 Task: Research Airbnb accommodations options for family trip to Disneyland in Anaheim, California.
Action: Mouse moved to (494, 92)
Screenshot: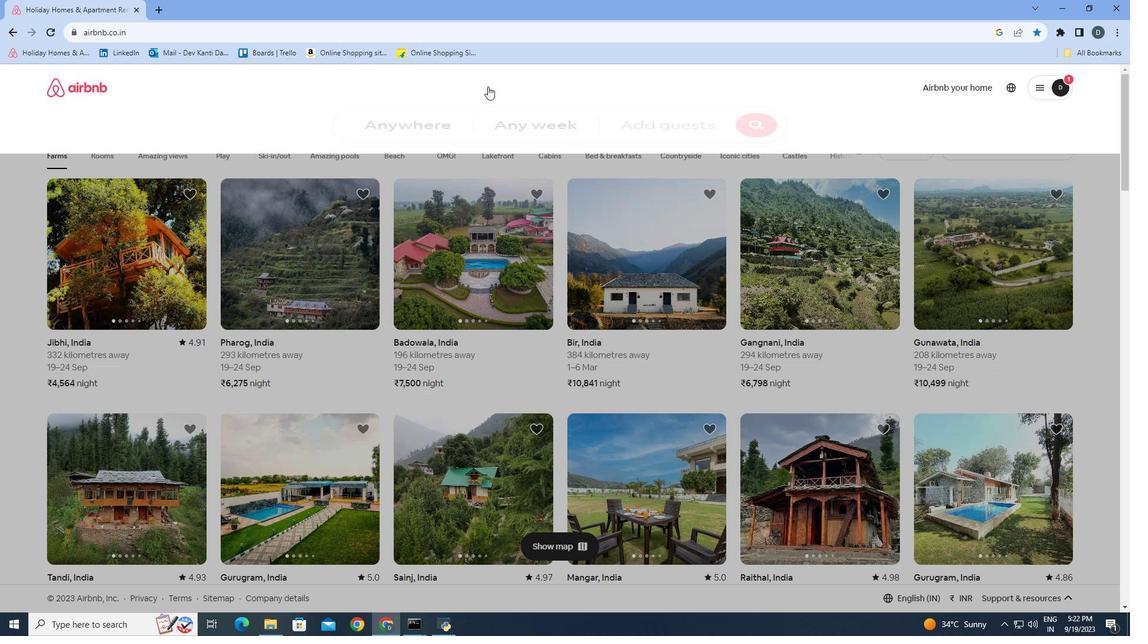 
Action: Mouse pressed left at (494, 92)
Screenshot: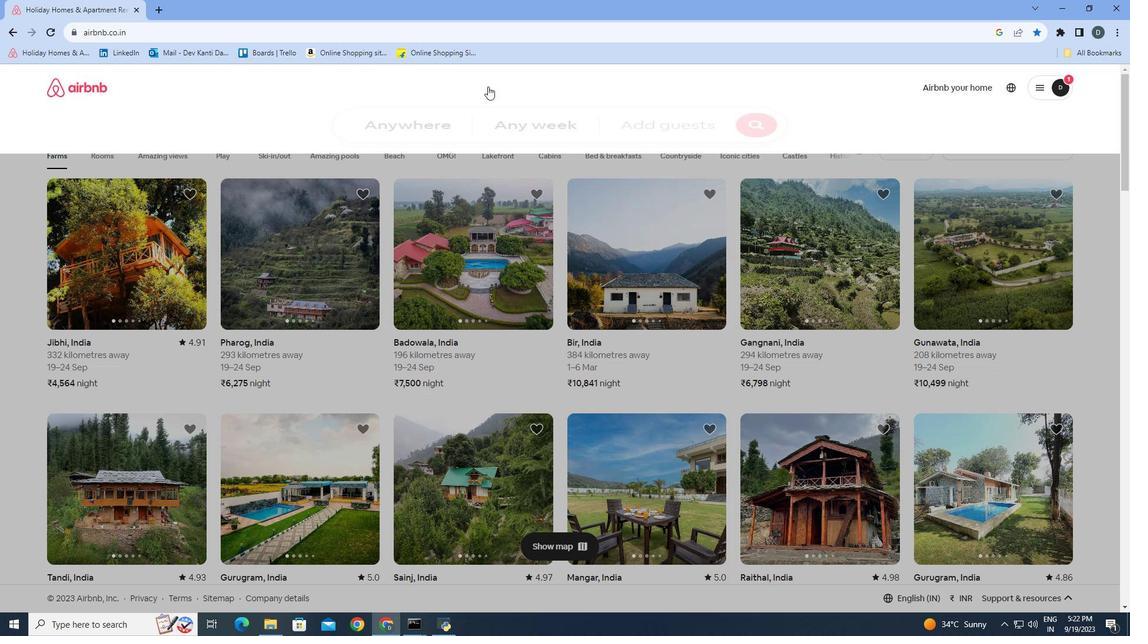 
Action: Mouse moved to (359, 140)
Screenshot: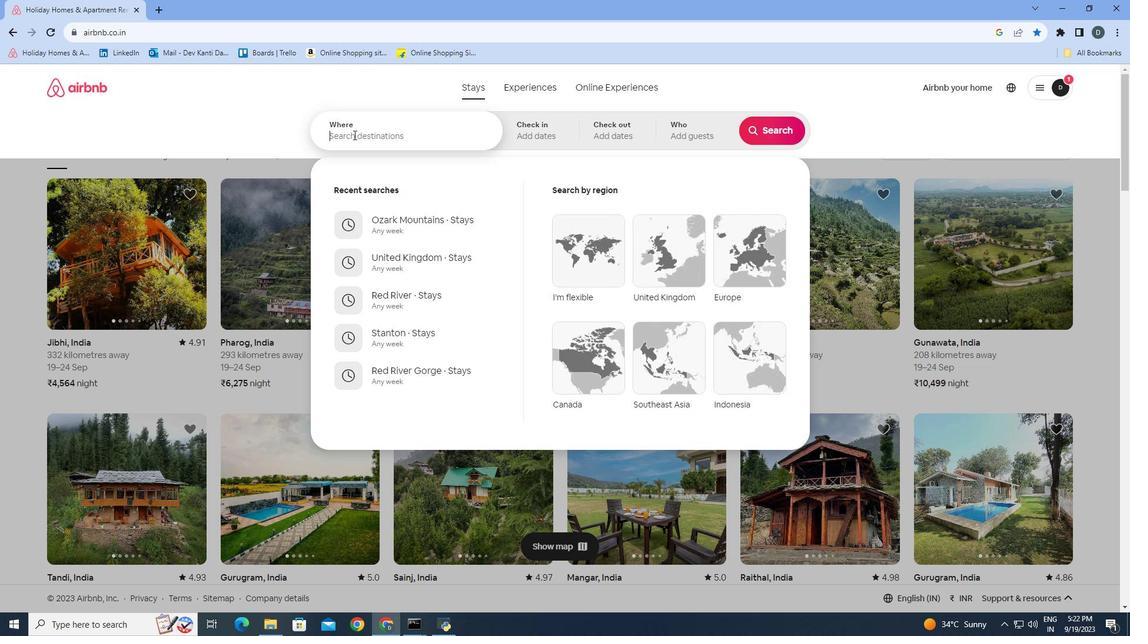 
Action: Mouse pressed left at (359, 140)
Screenshot: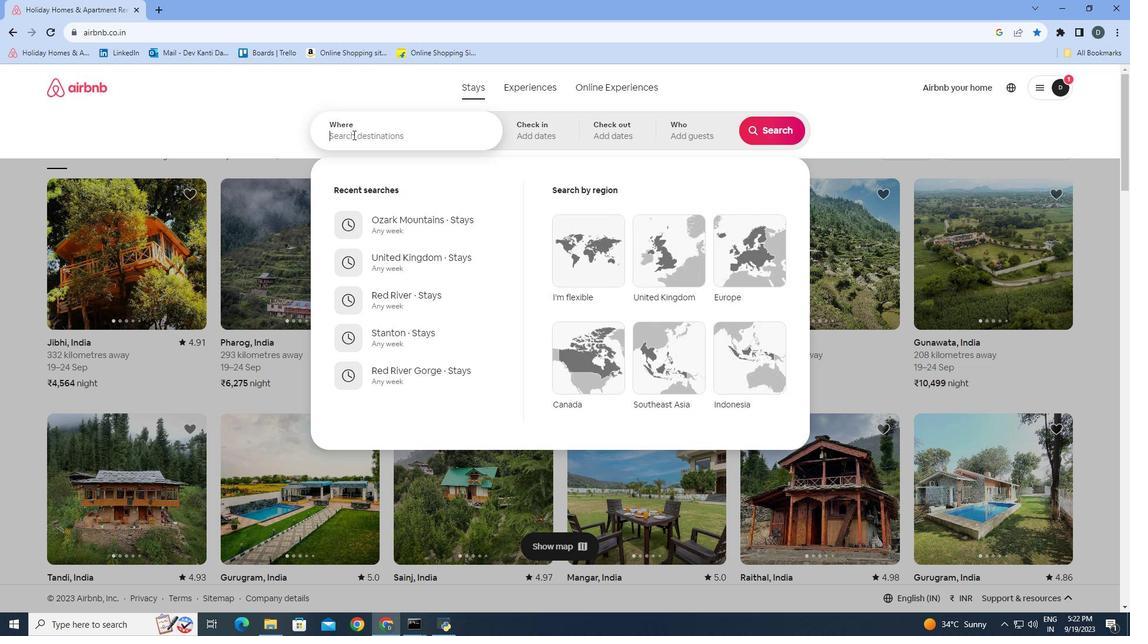 
Action: Mouse moved to (358, 140)
Screenshot: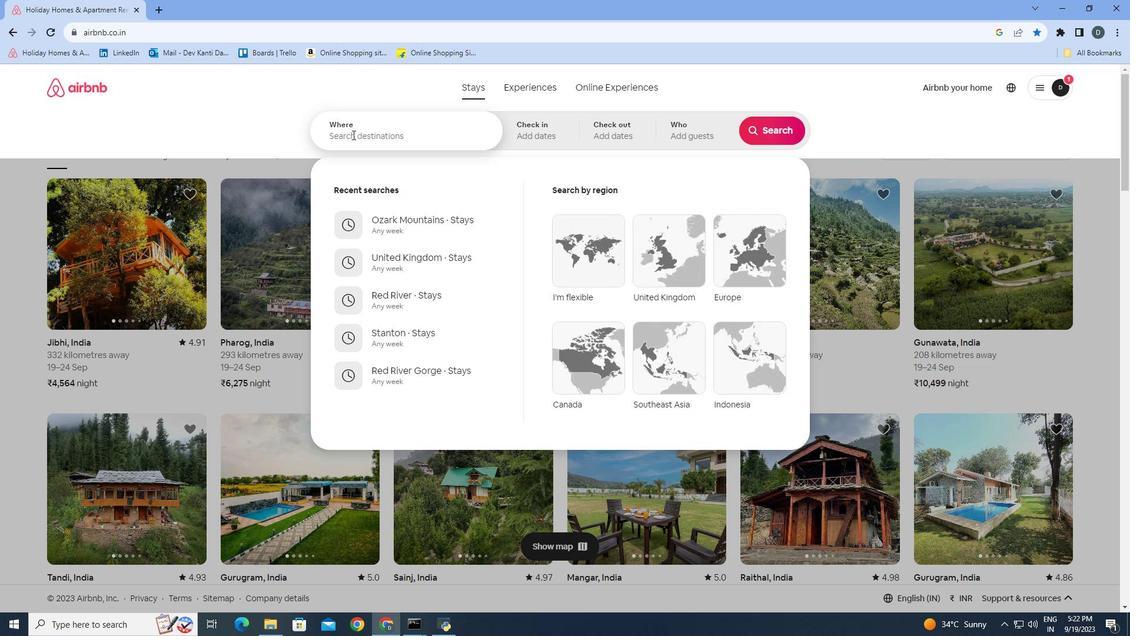 
Action: Key pressed <Key.shift>Anaheim<Key.down><Key.enter>
Screenshot: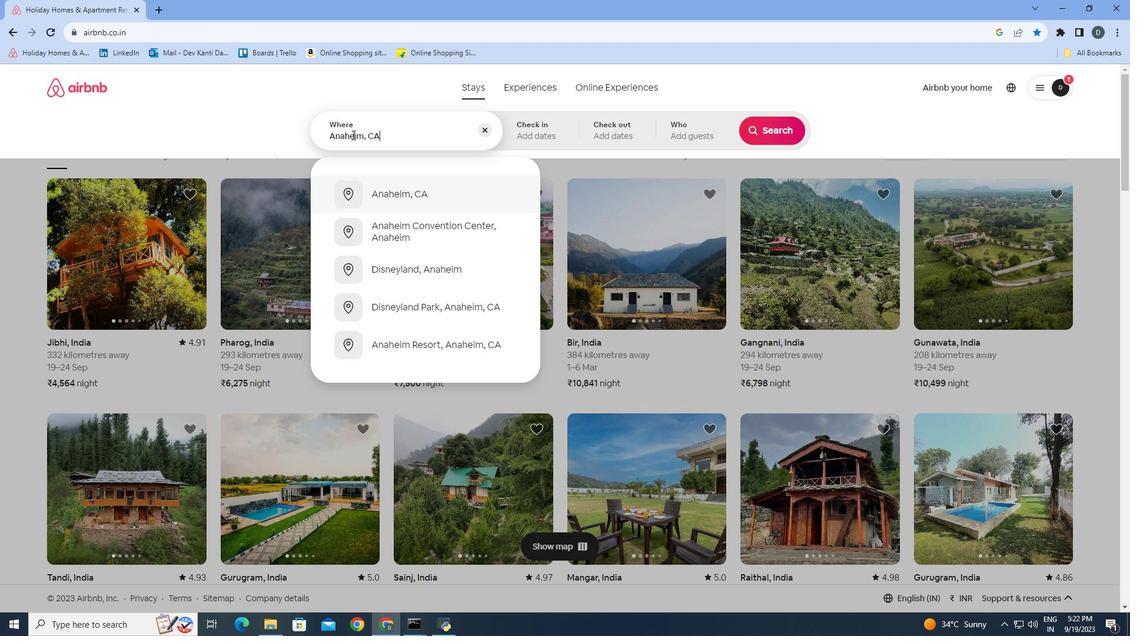 
Action: Mouse moved to (806, 128)
Screenshot: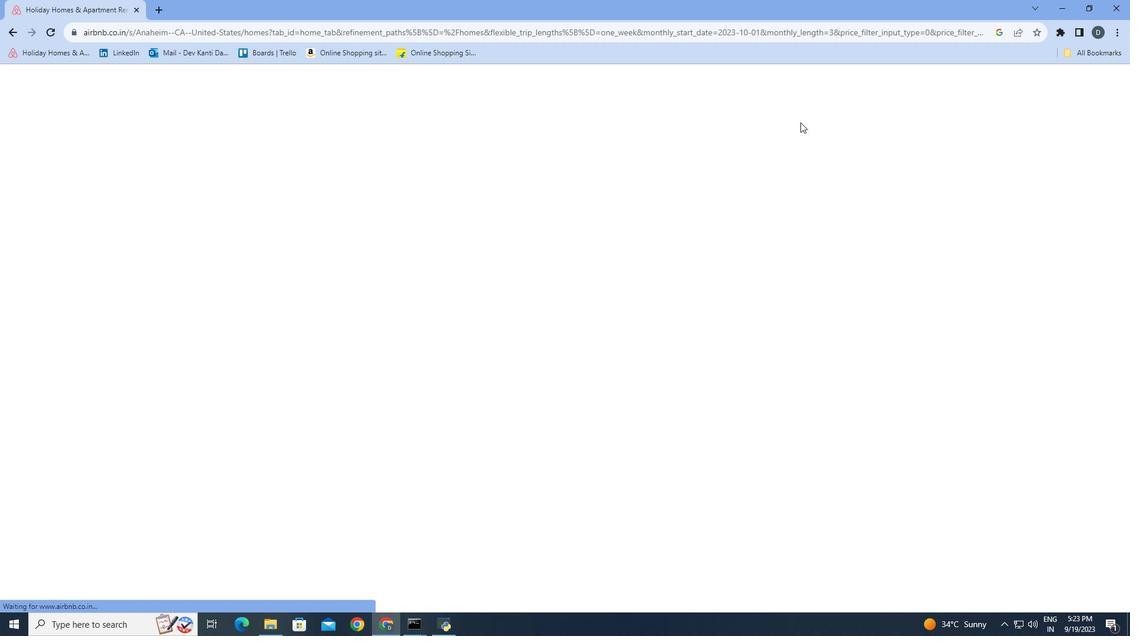 
Action: Mouse pressed left at (806, 128)
Screenshot: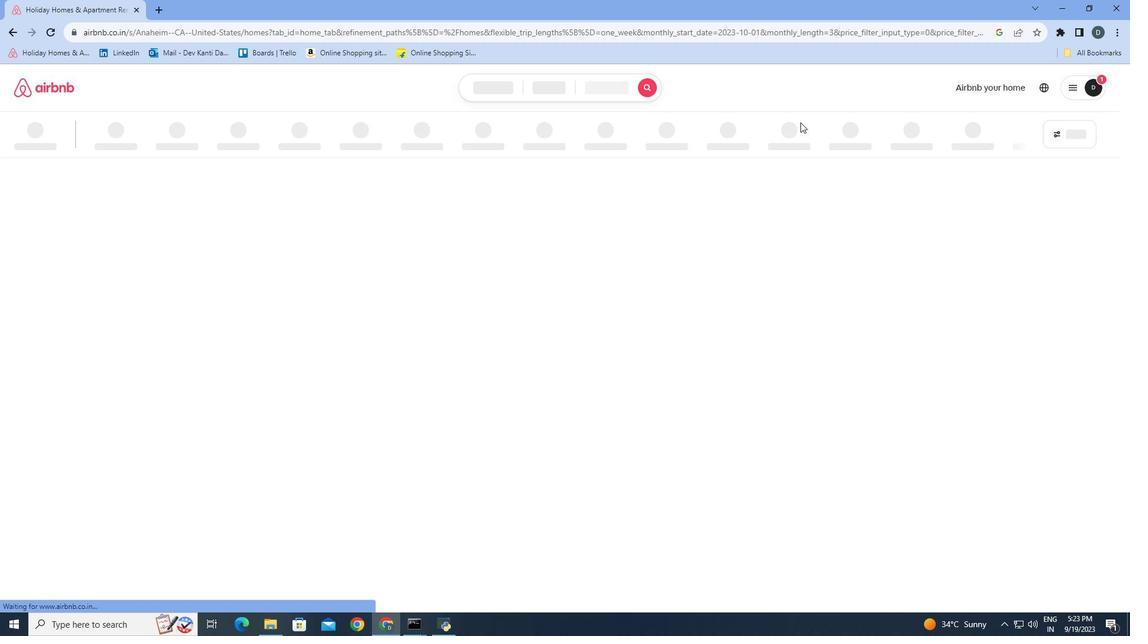 
Action: Mouse moved to (700, 216)
Screenshot: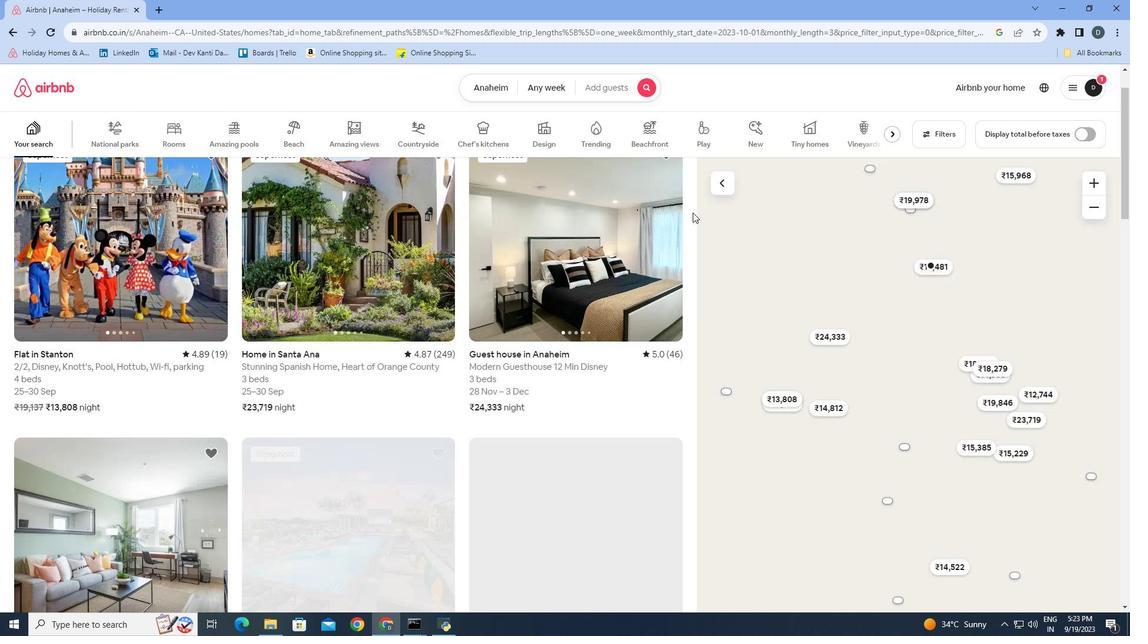 
Action: Mouse scrolled (700, 215) with delta (0, 0)
Screenshot: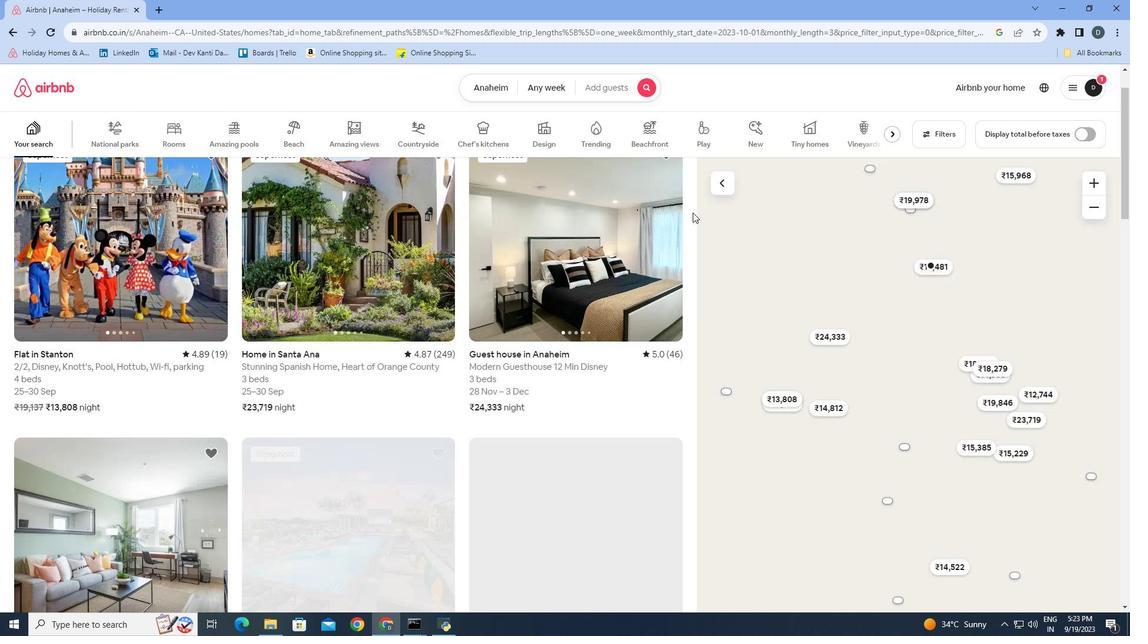 
Action: Mouse moved to (200, 261)
Screenshot: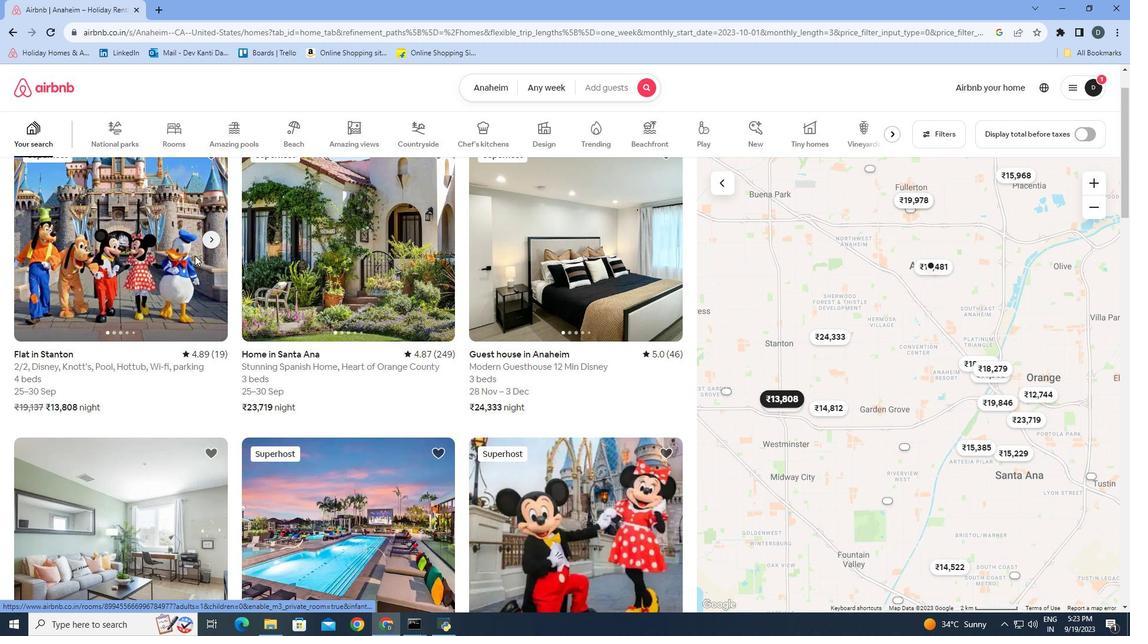 
Action: Mouse pressed left at (200, 261)
Screenshot: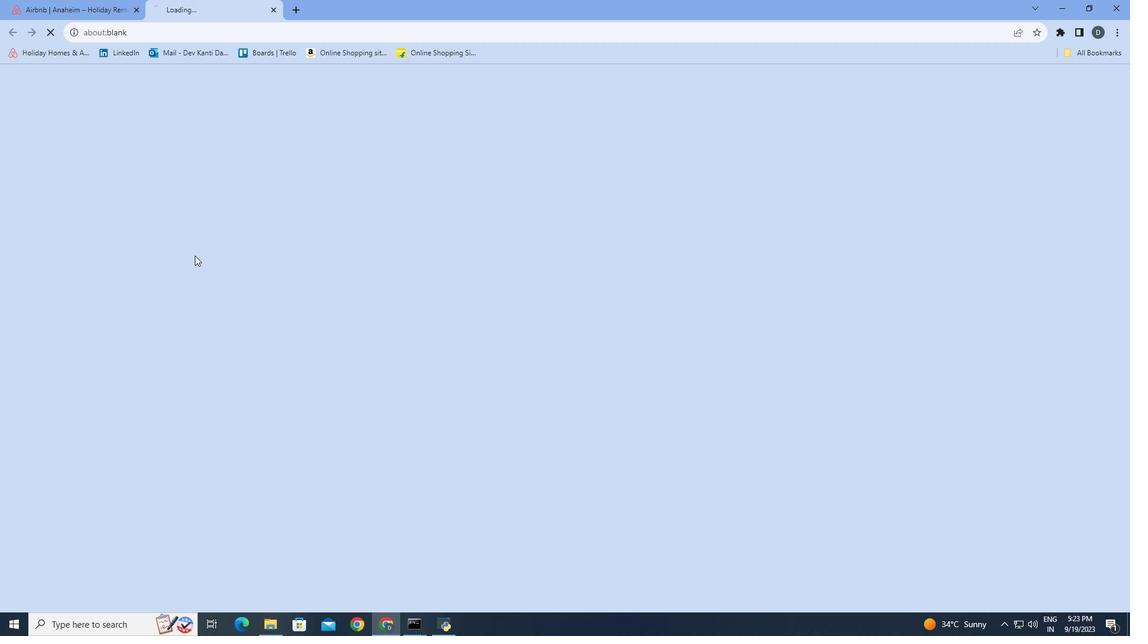 
Action: Mouse moved to (873, 442)
Screenshot: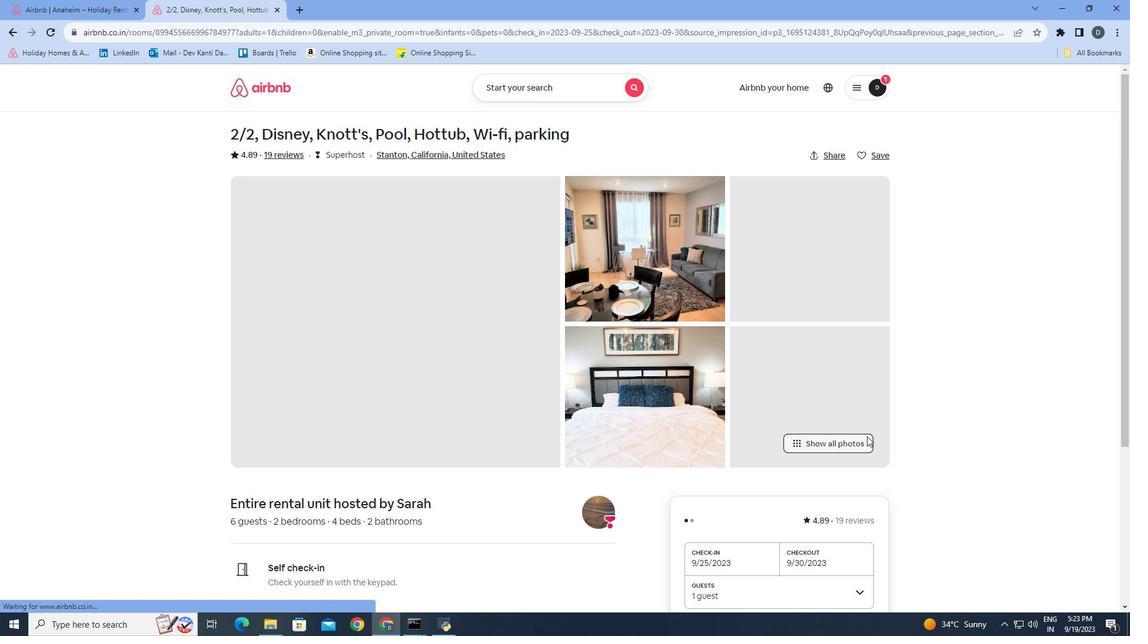 
Action: Mouse pressed left at (873, 442)
Screenshot: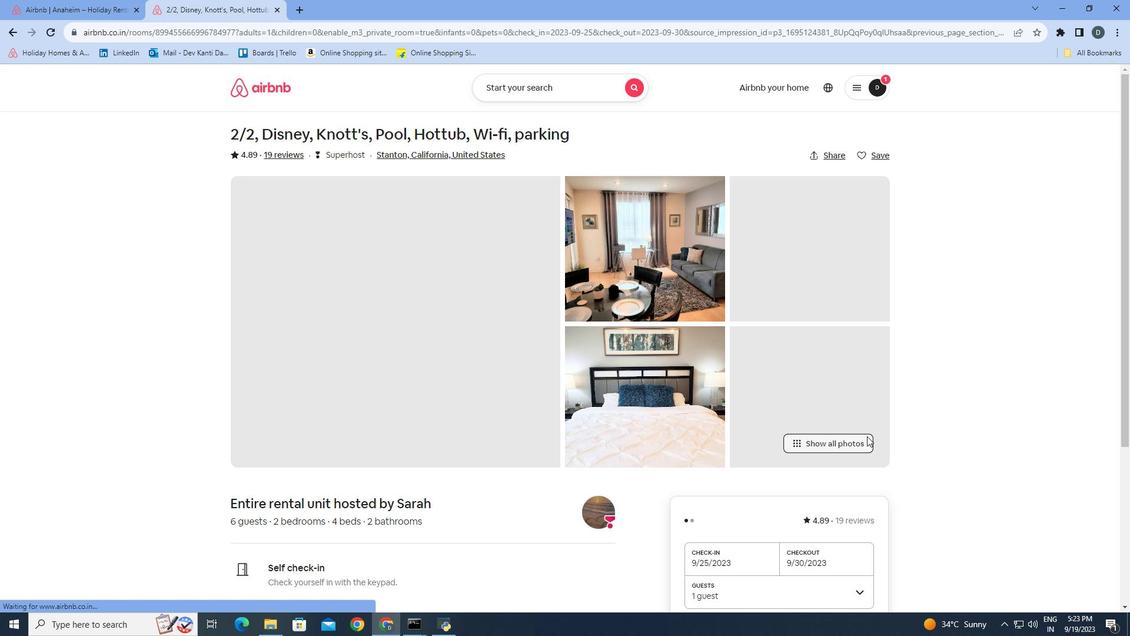 
Action: Mouse moved to (957, 451)
Screenshot: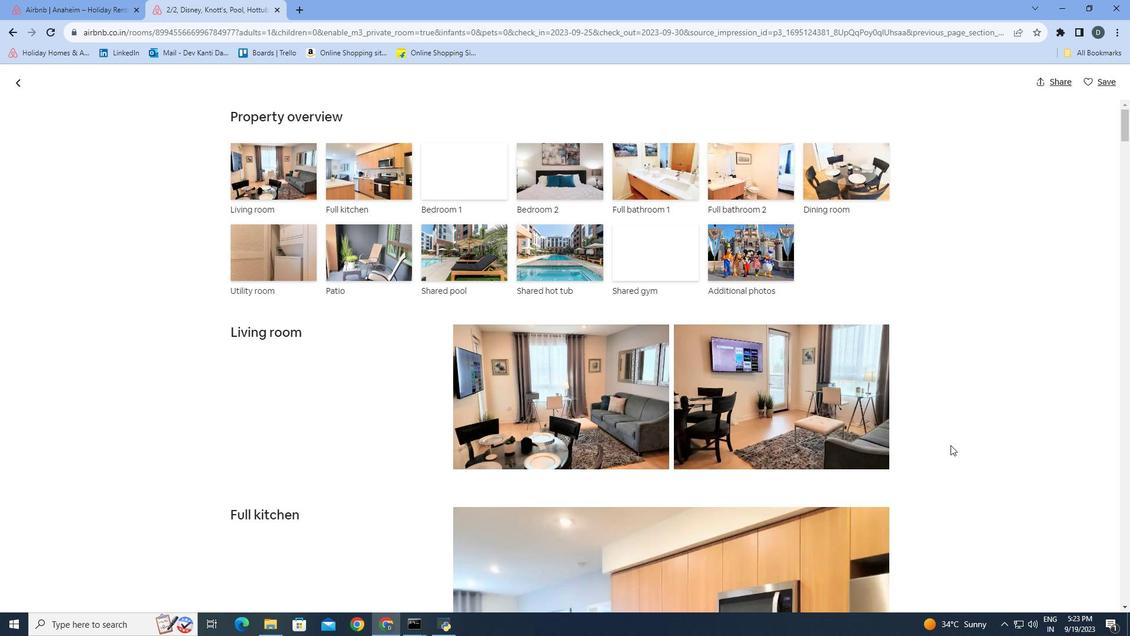 
Action: Mouse scrolled (957, 450) with delta (0, 0)
Screenshot: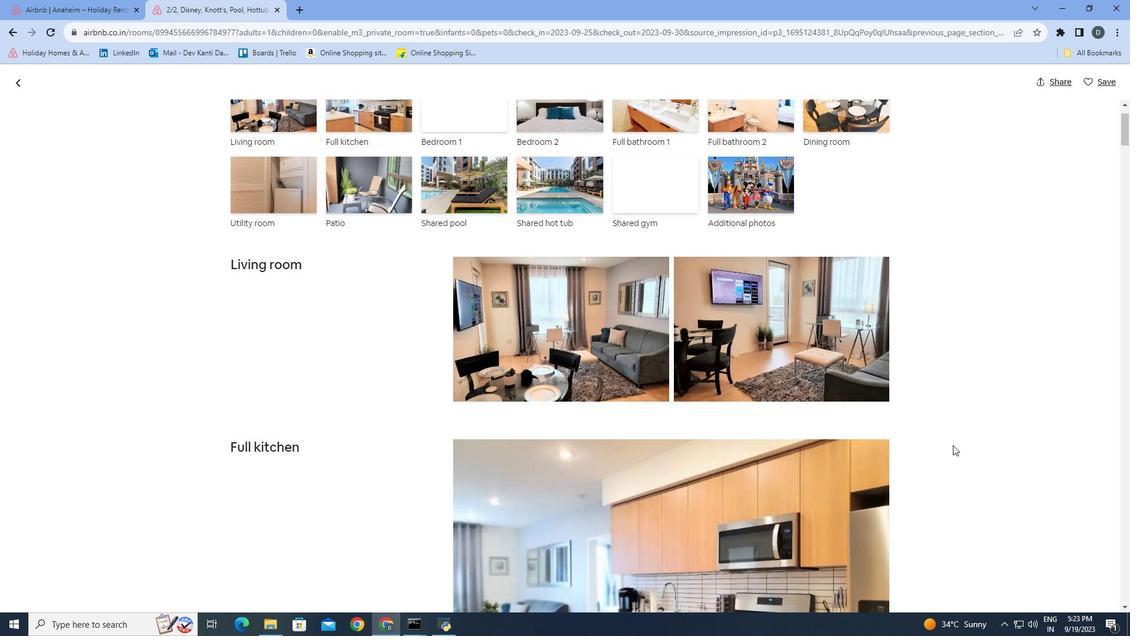 
Action: Mouse moved to (958, 451)
Screenshot: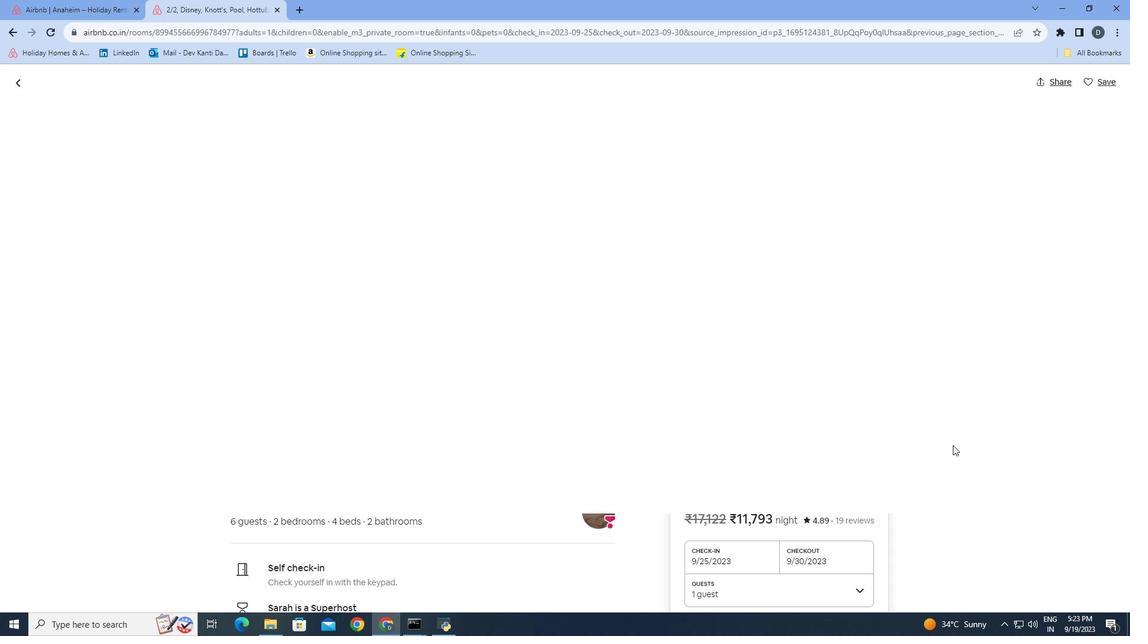 
Action: Mouse scrolled (958, 450) with delta (0, 0)
Screenshot: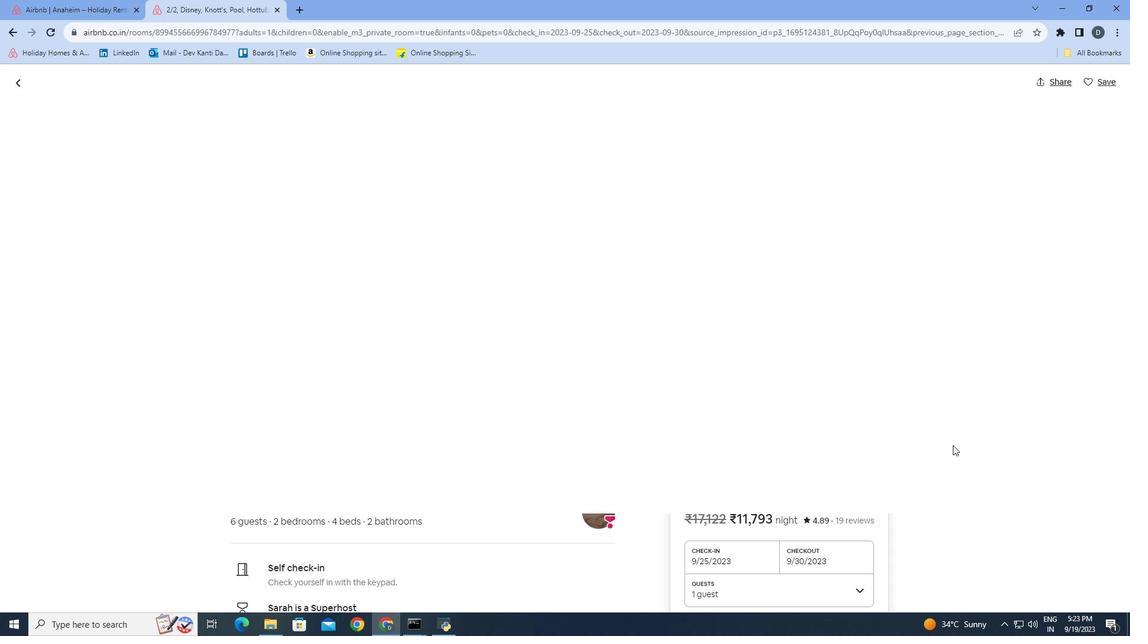 
Action: Mouse moved to (959, 451)
Screenshot: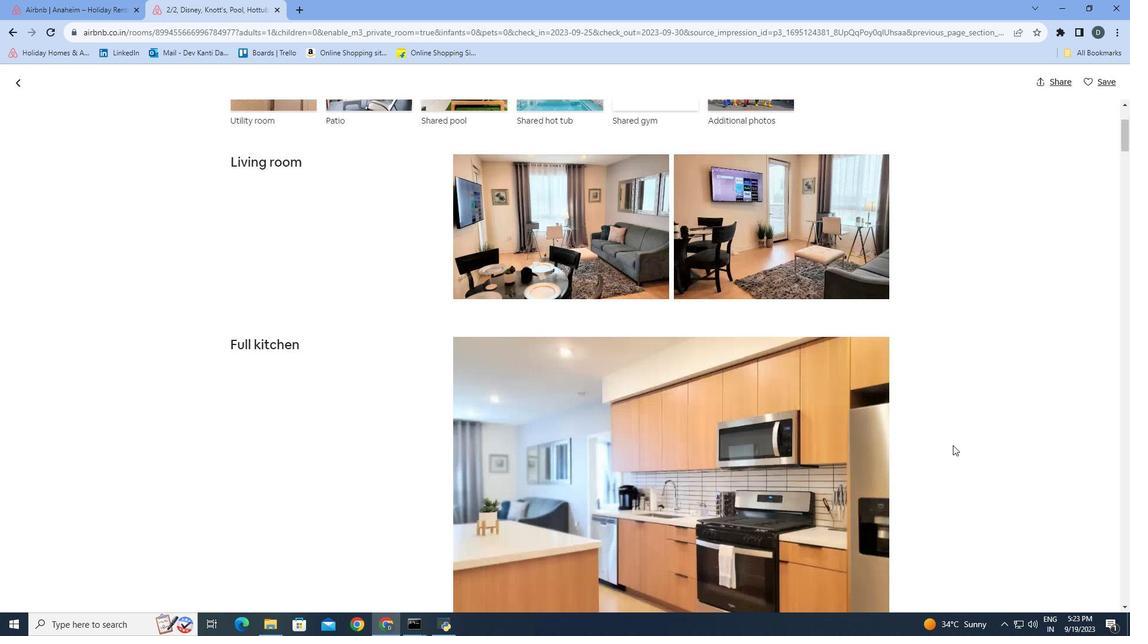 
Action: Mouse scrolled (959, 450) with delta (0, 0)
Screenshot: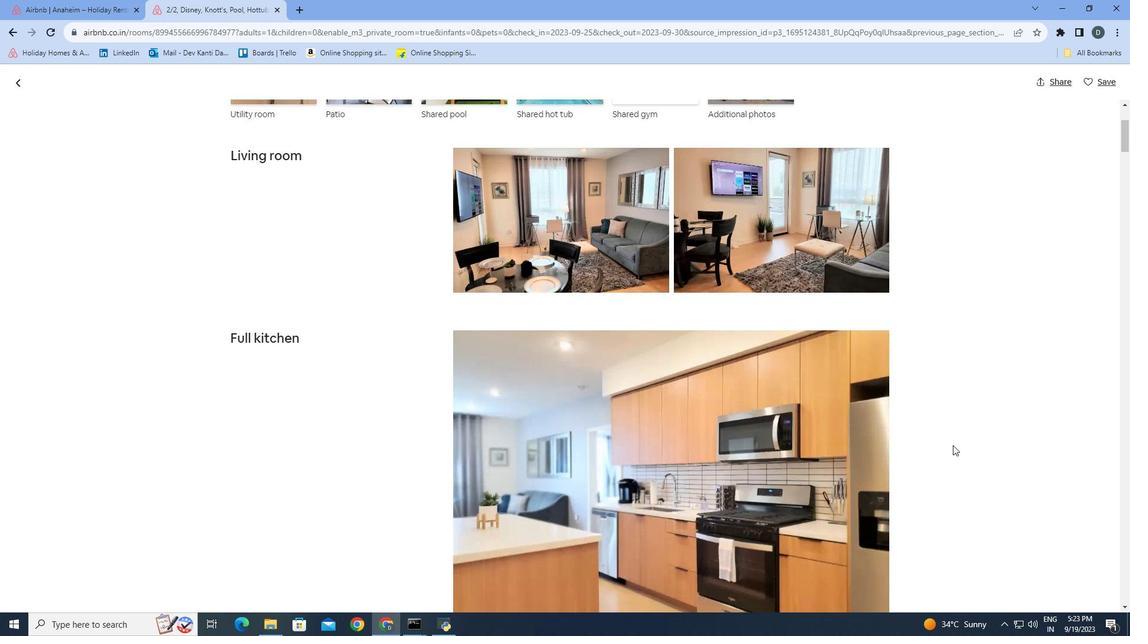 
Action: Mouse moved to (901, 507)
Screenshot: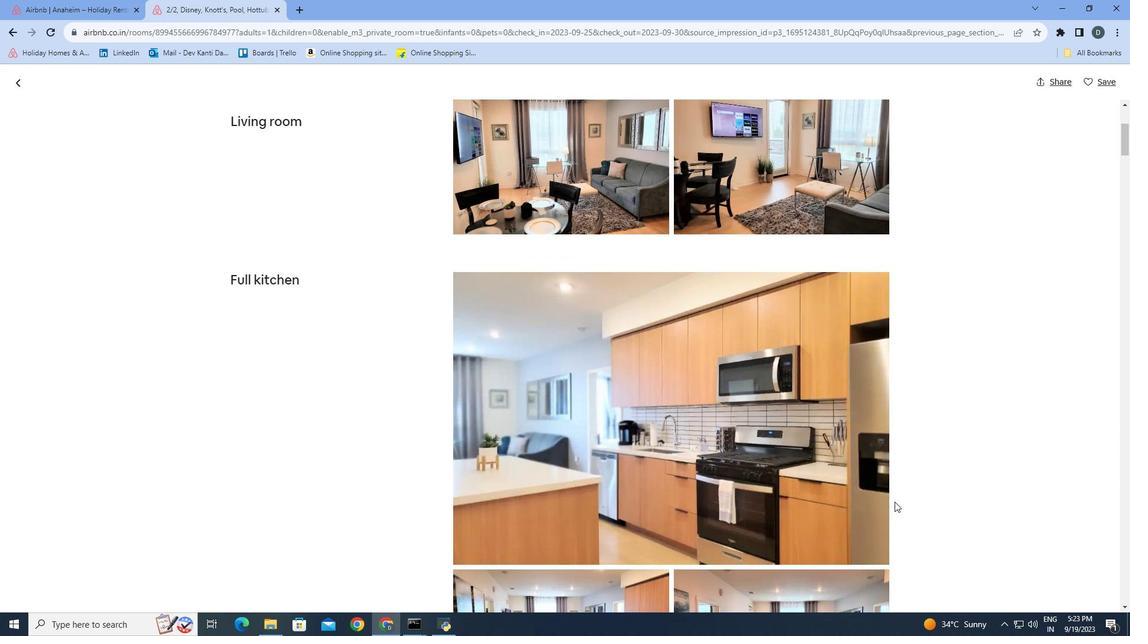 
Action: Mouse scrolled (901, 507) with delta (0, 0)
Screenshot: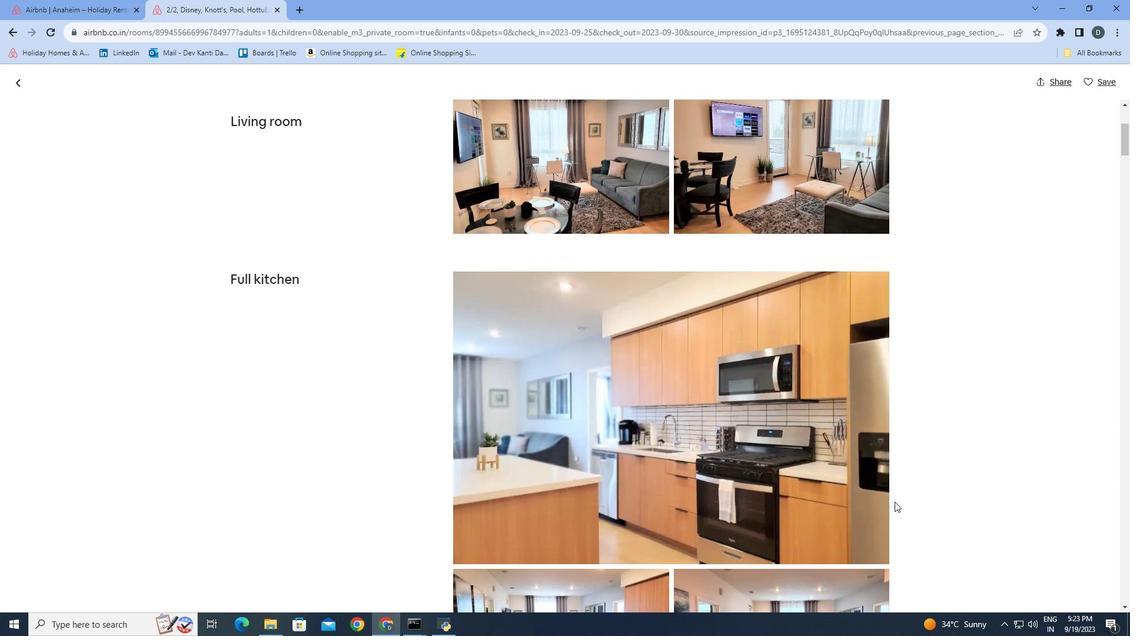 
Action: Mouse moved to (913, 488)
Screenshot: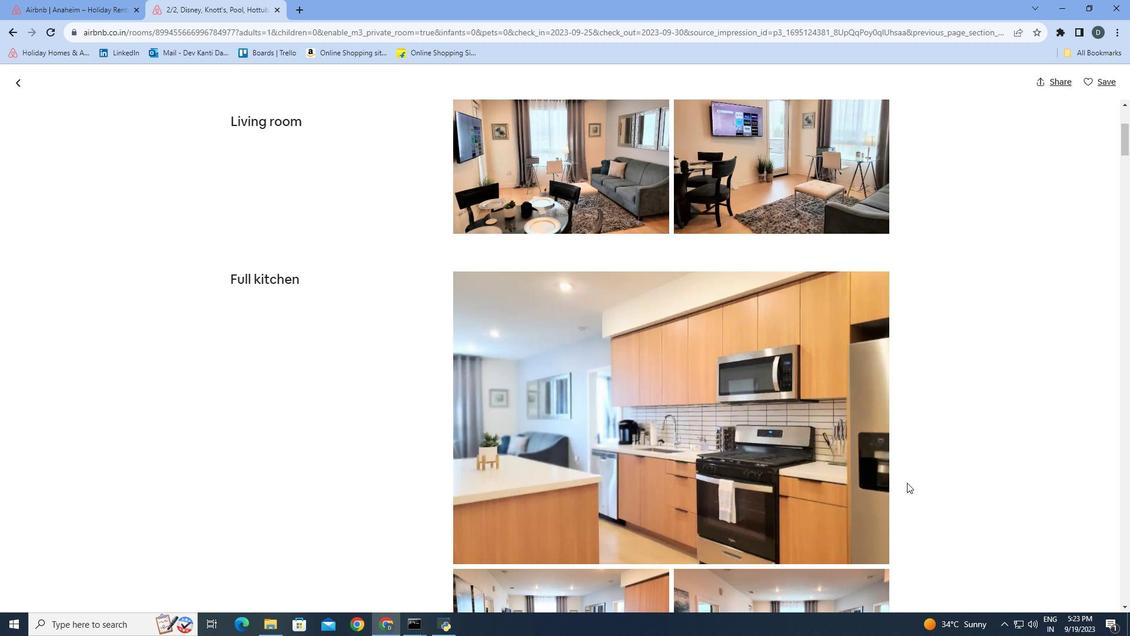 
Action: Mouse scrolled (913, 488) with delta (0, 0)
Screenshot: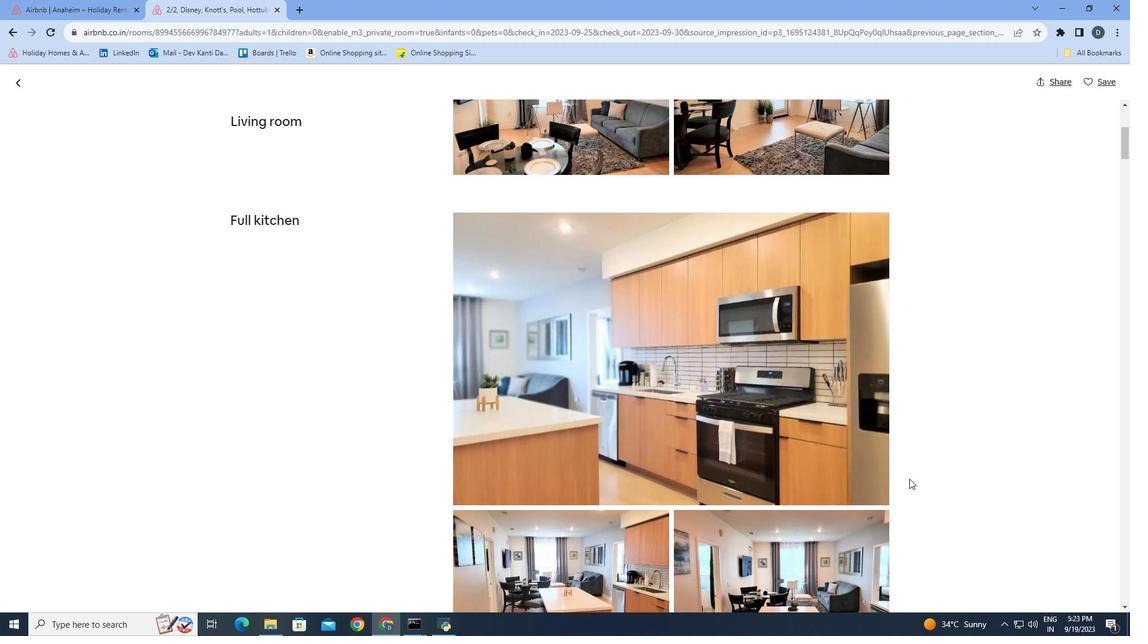 
Action: Mouse moved to (915, 487)
Screenshot: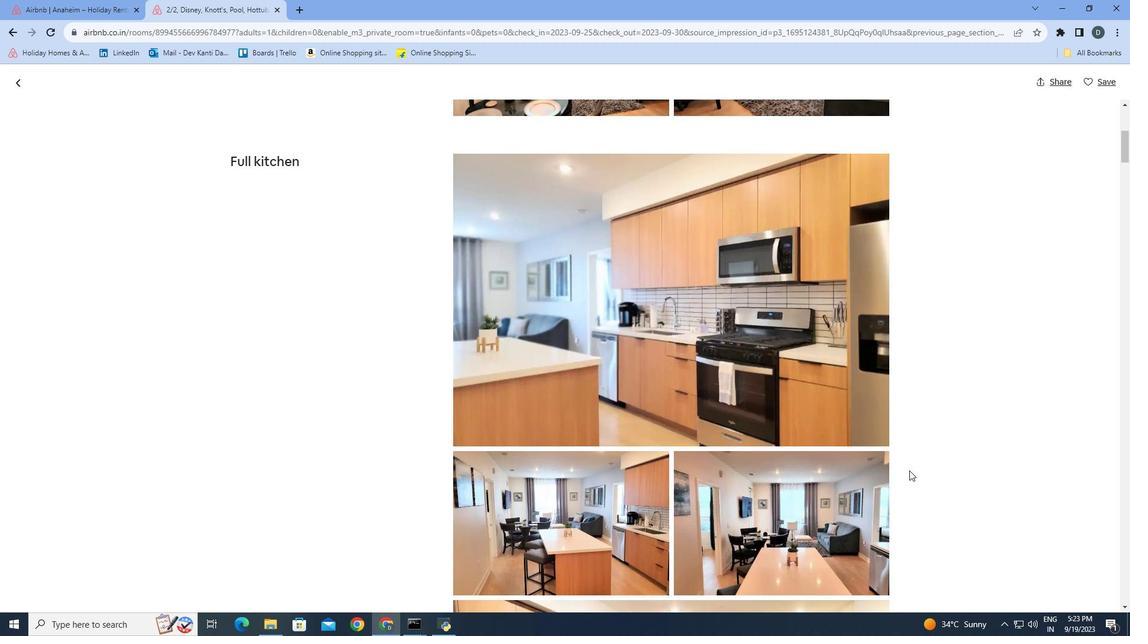 
Action: Mouse scrolled (915, 487) with delta (0, 0)
Screenshot: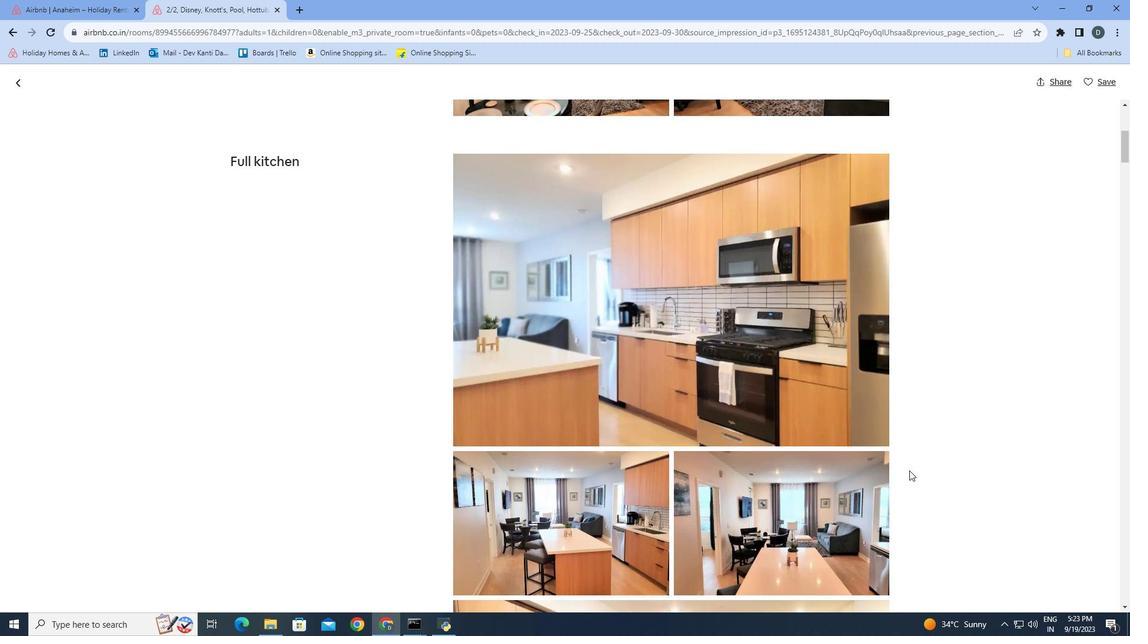 
Action: Mouse moved to (913, 473)
Screenshot: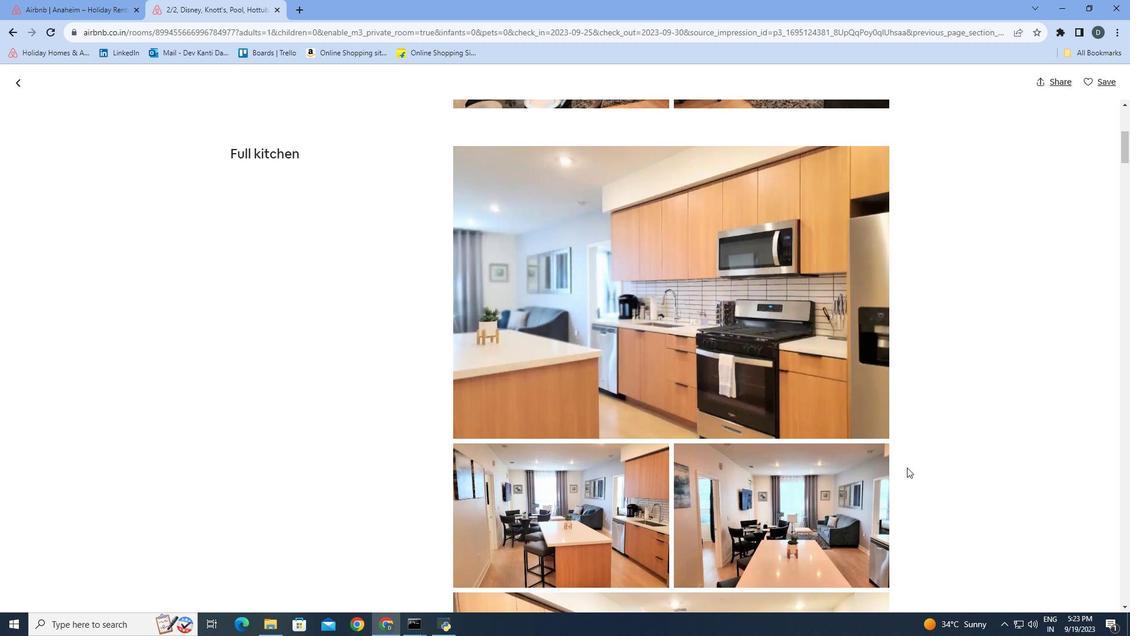 
Action: Mouse scrolled (913, 472) with delta (0, 0)
Screenshot: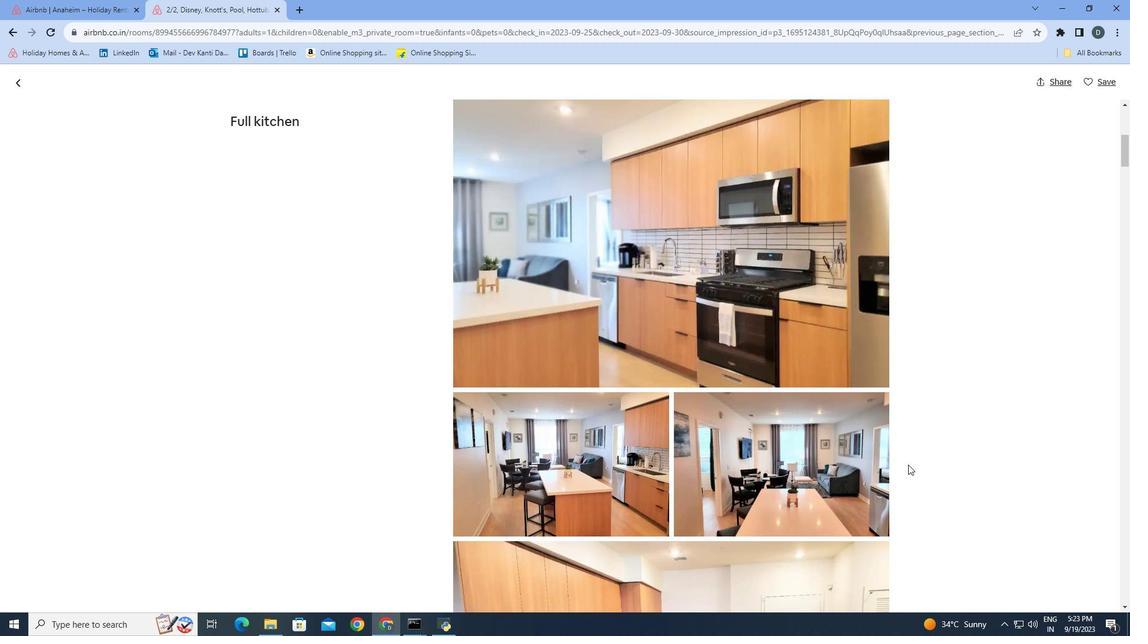 
Action: Mouse moved to (914, 470)
Screenshot: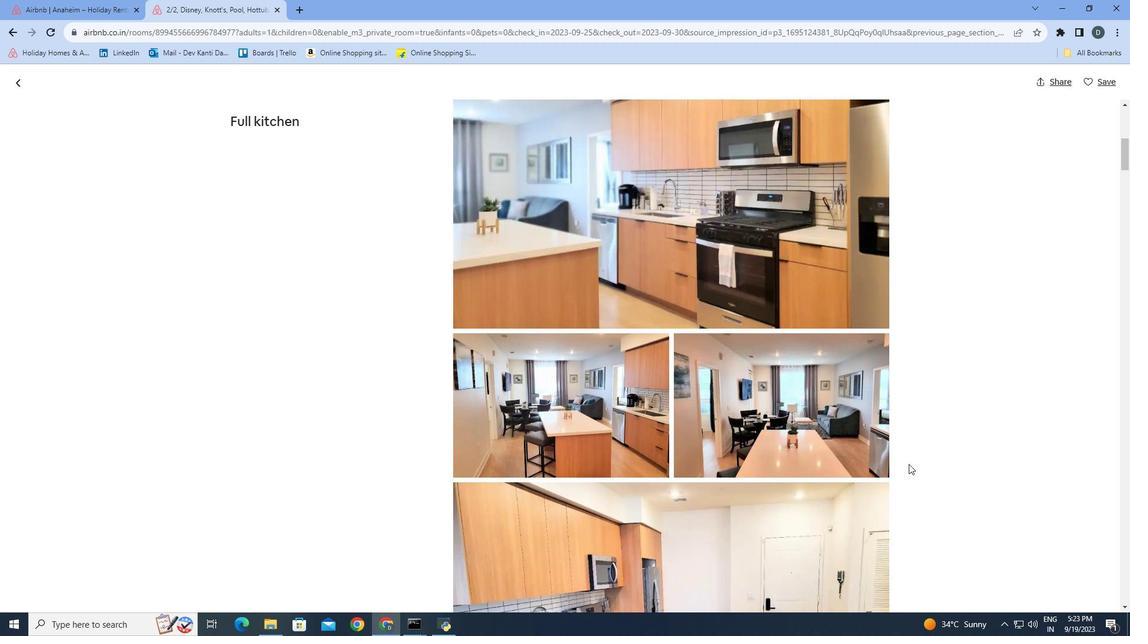 
Action: Mouse scrolled (914, 470) with delta (0, 0)
Screenshot: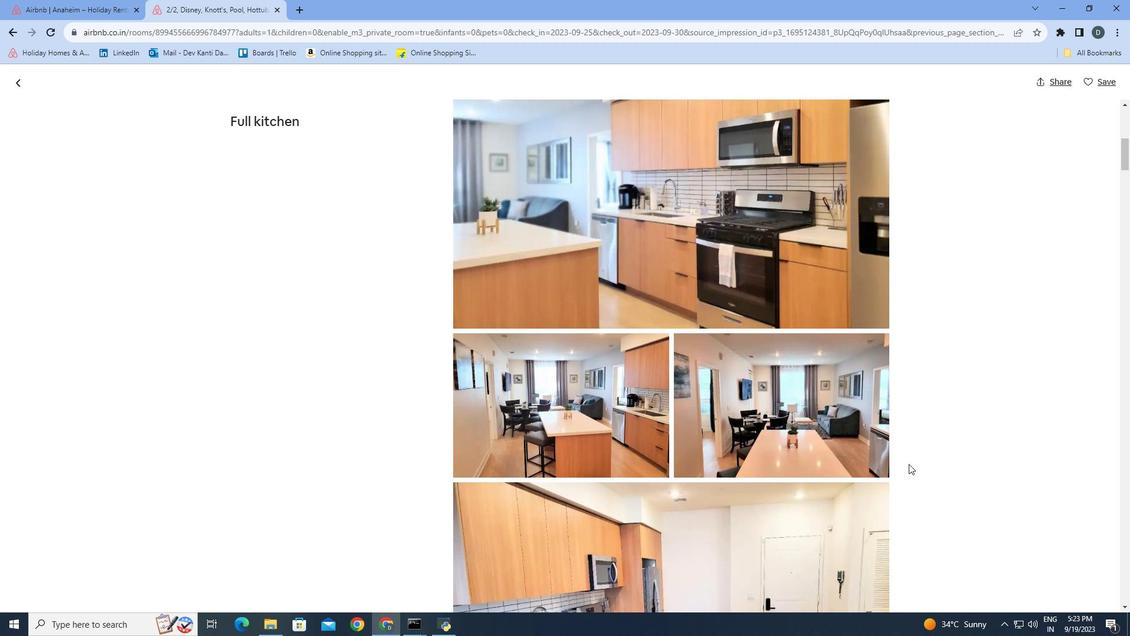 
Action: Mouse moved to (915, 470)
Screenshot: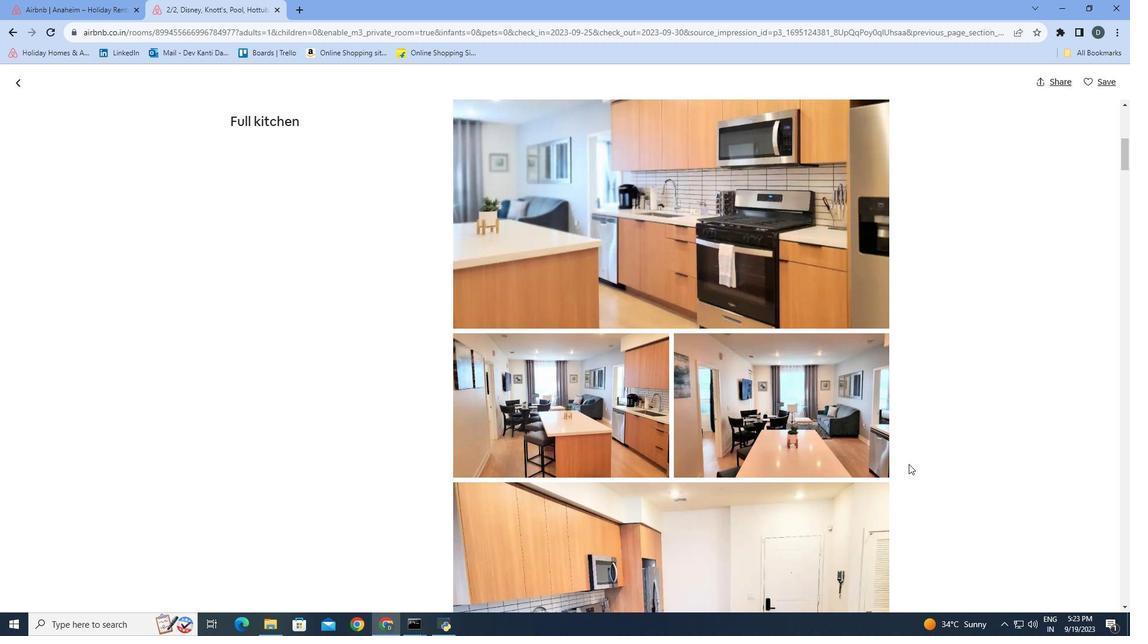 
Action: Mouse scrolled (915, 469) with delta (0, 0)
Screenshot: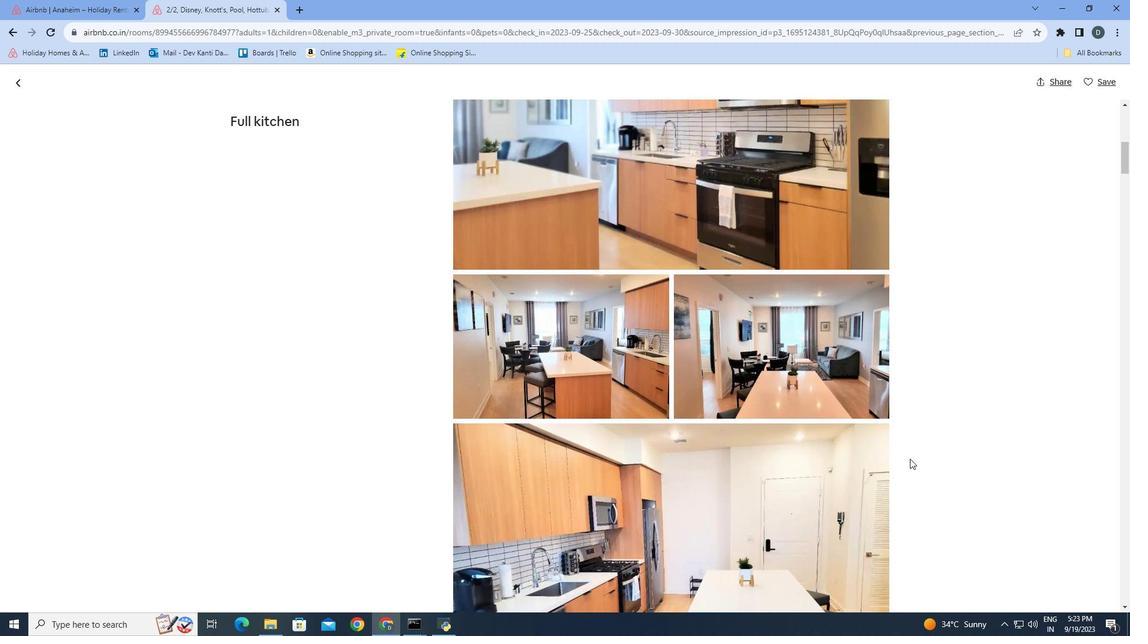 
Action: Mouse moved to (916, 464)
Screenshot: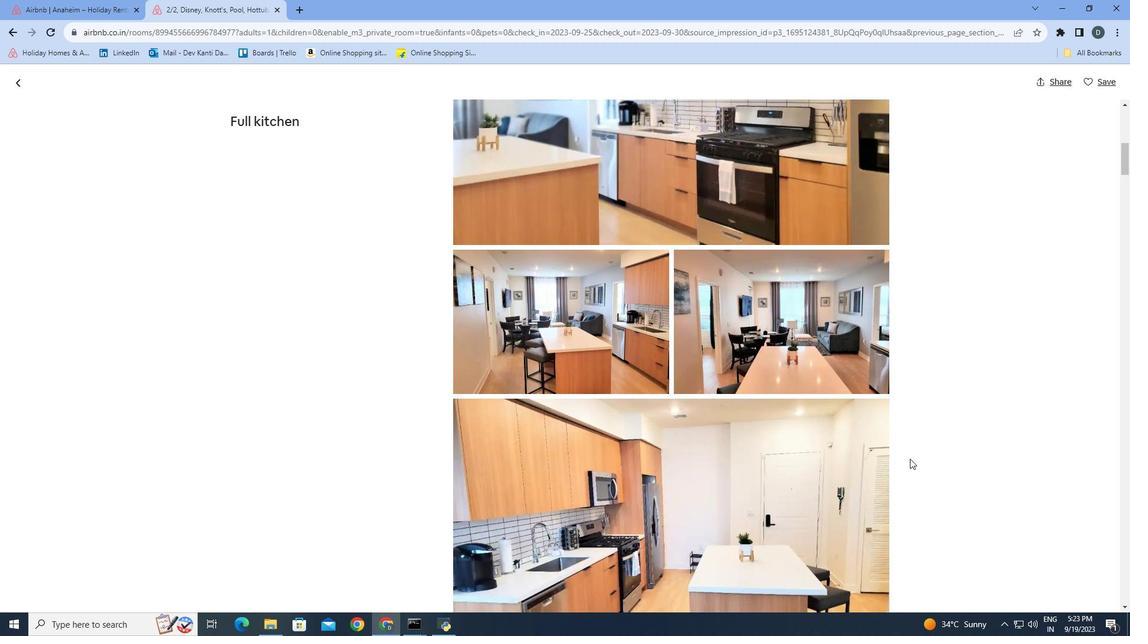 
Action: Mouse scrolled (916, 464) with delta (0, 0)
Screenshot: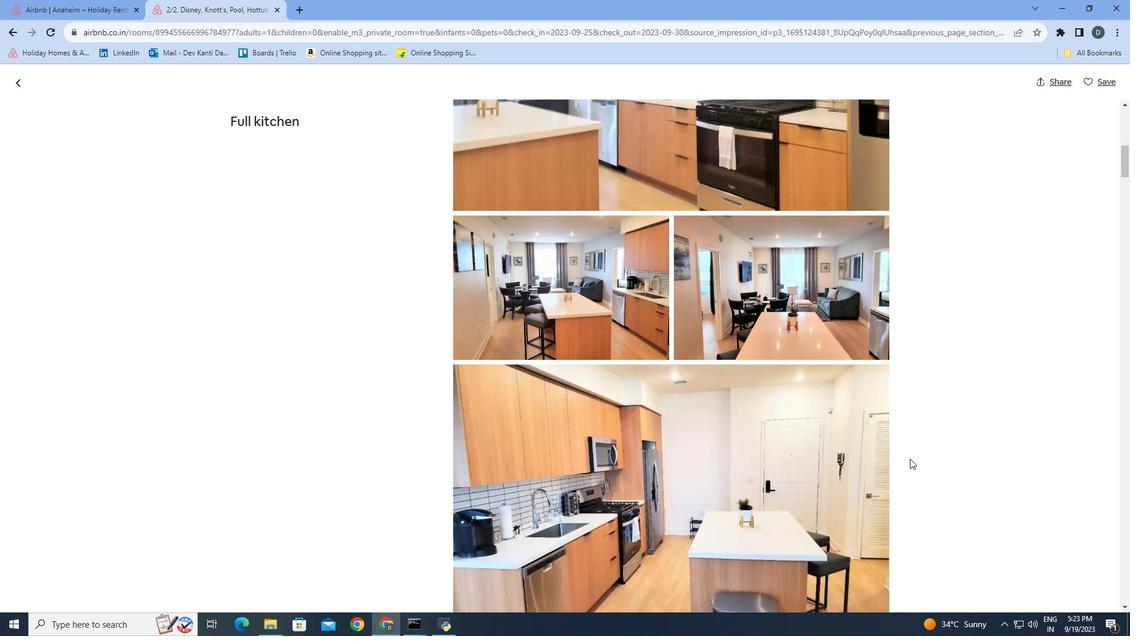 
Action: Mouse scrolled (916, 464) with delta (0, 0)
Screenshot: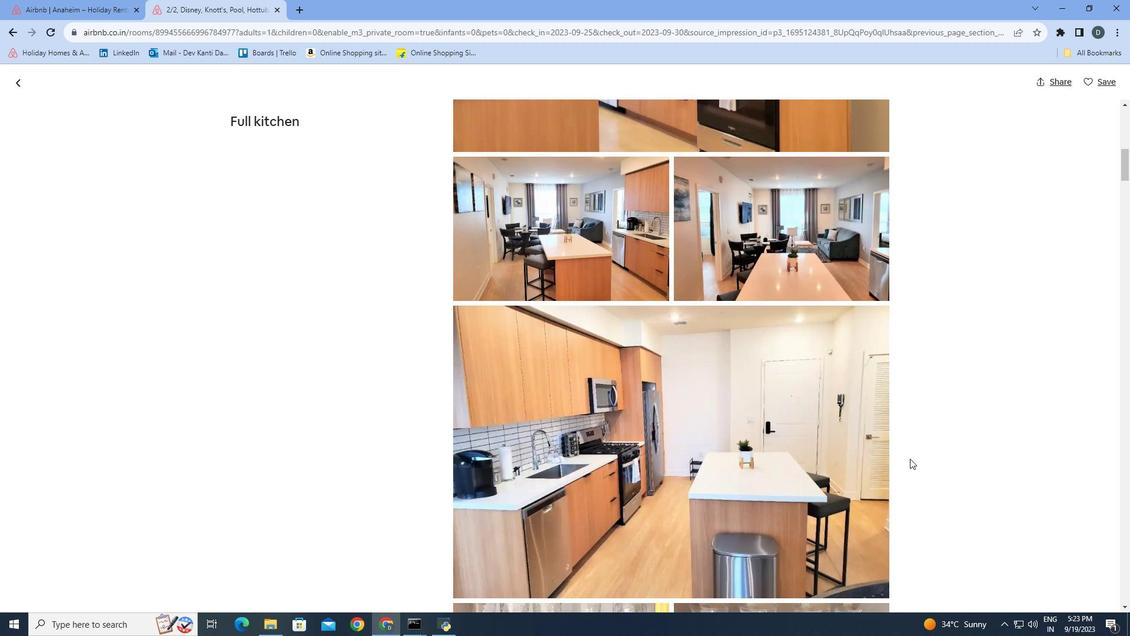 
Action: Mouse scrolled (916, 464) with delta (0, 0)
Screenshot: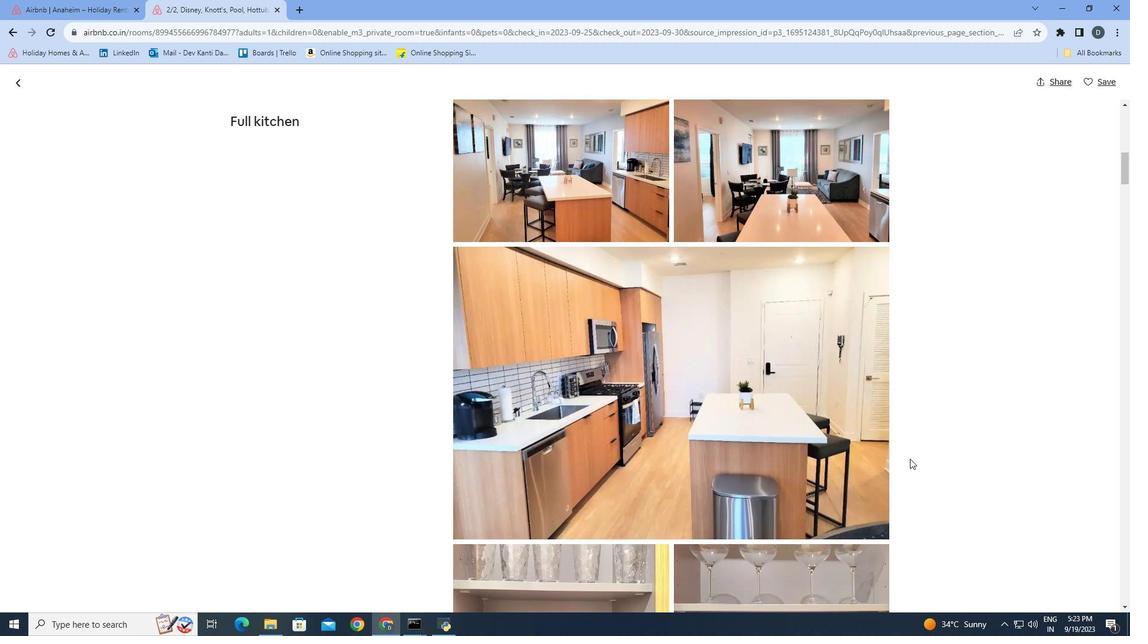 
Action: Mouse scrolled (916, 464) with delta (0, 0)
Screenshot: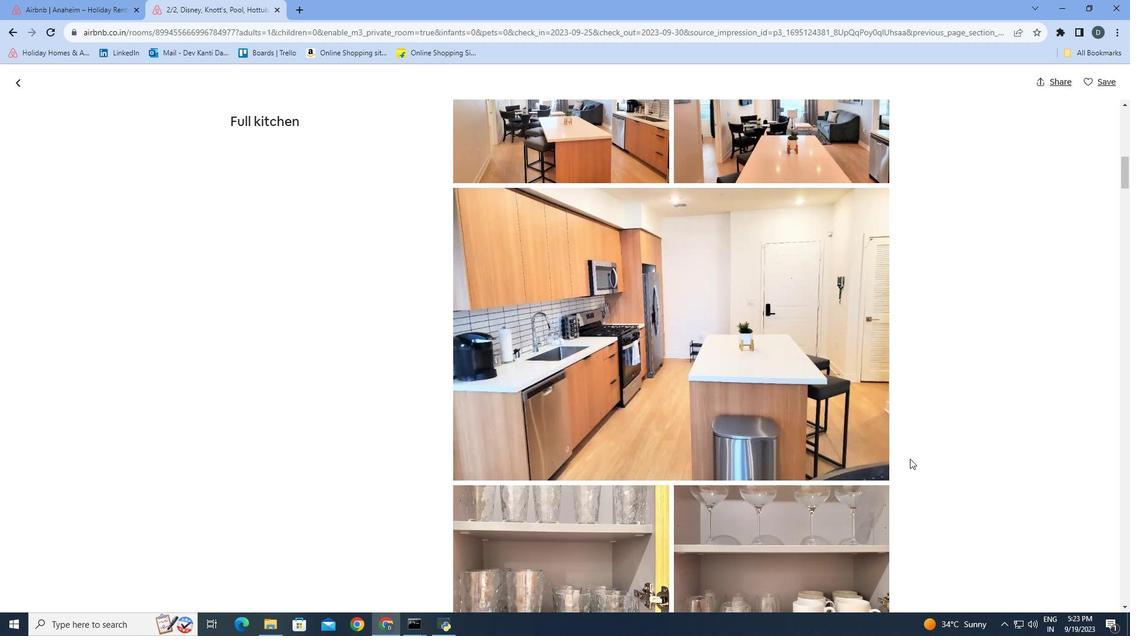
Action: Mouse scrolled (916, 464) with delta (0, 0)
Screenshot: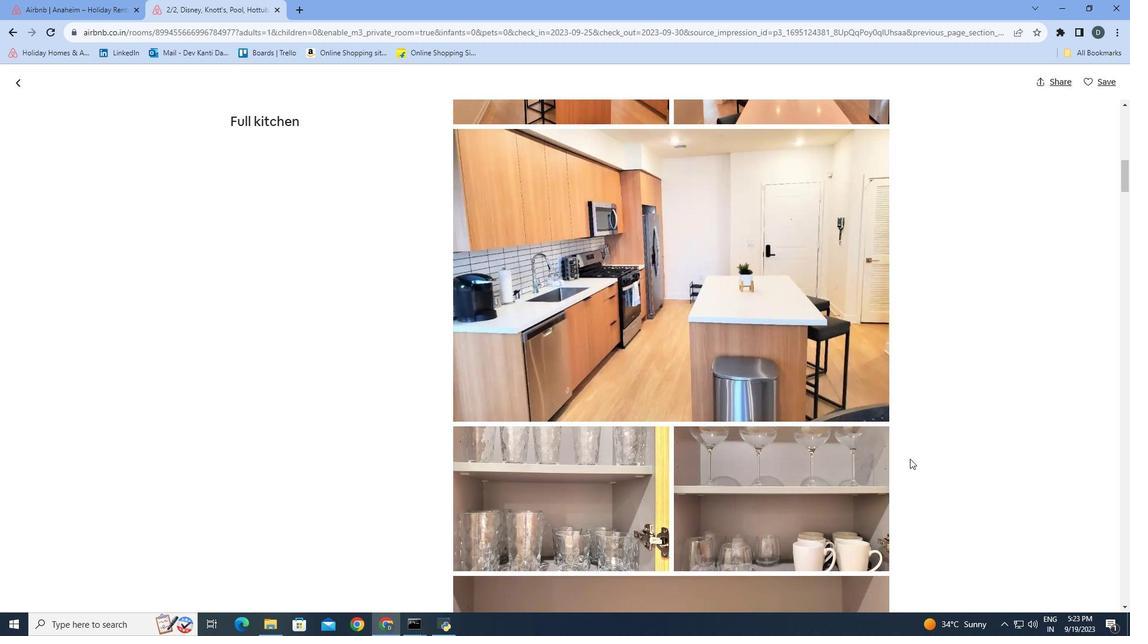 
Action: Mouse scrolled (916, 464) with delta (0, 0)
Screenshot: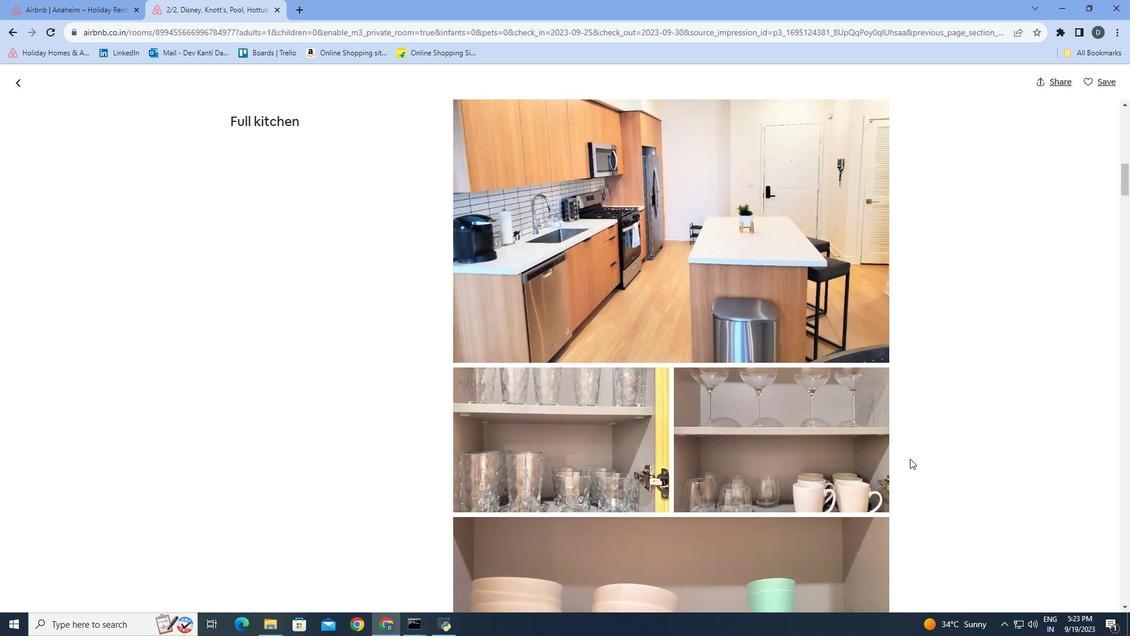 
Action: Mouse scrolled (916, 464) with delta (0, 0)
Screenshot: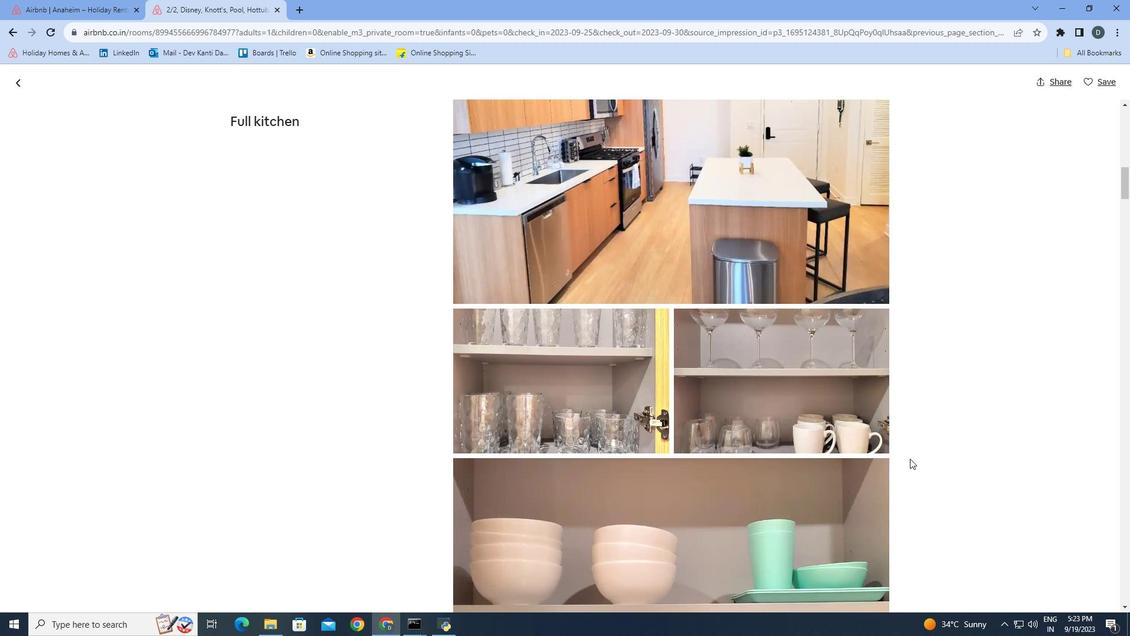 
Action: Mouse scrolled (916, 464) with delta (0, 0)
Screenshot: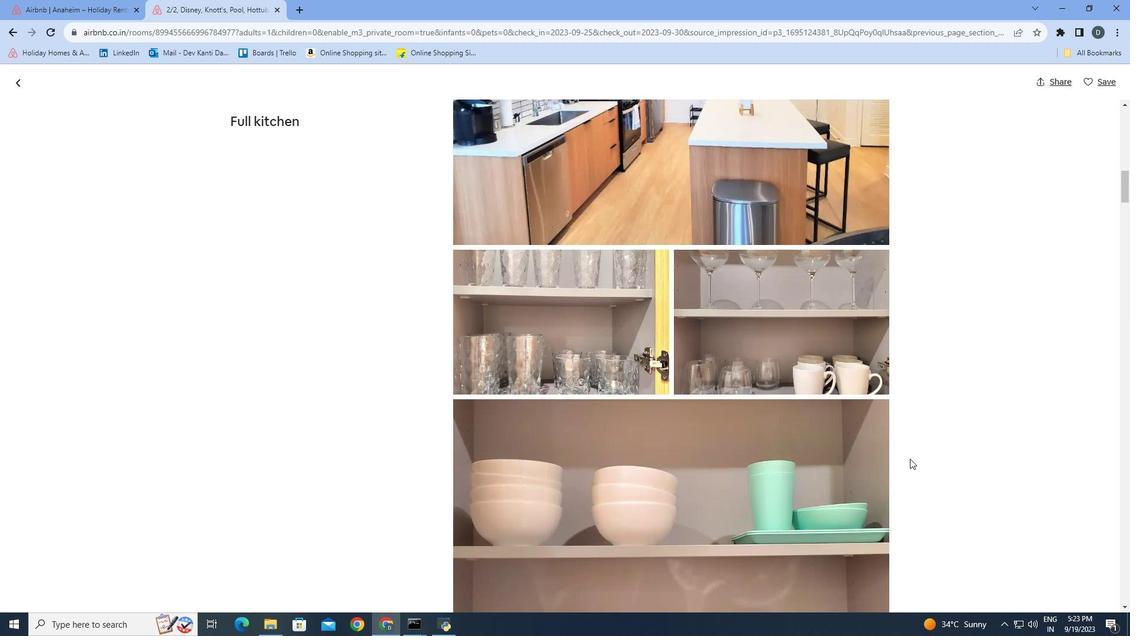 
Action: Mouse scrolled (916, 464) with delta (0, 0)
Screenshot: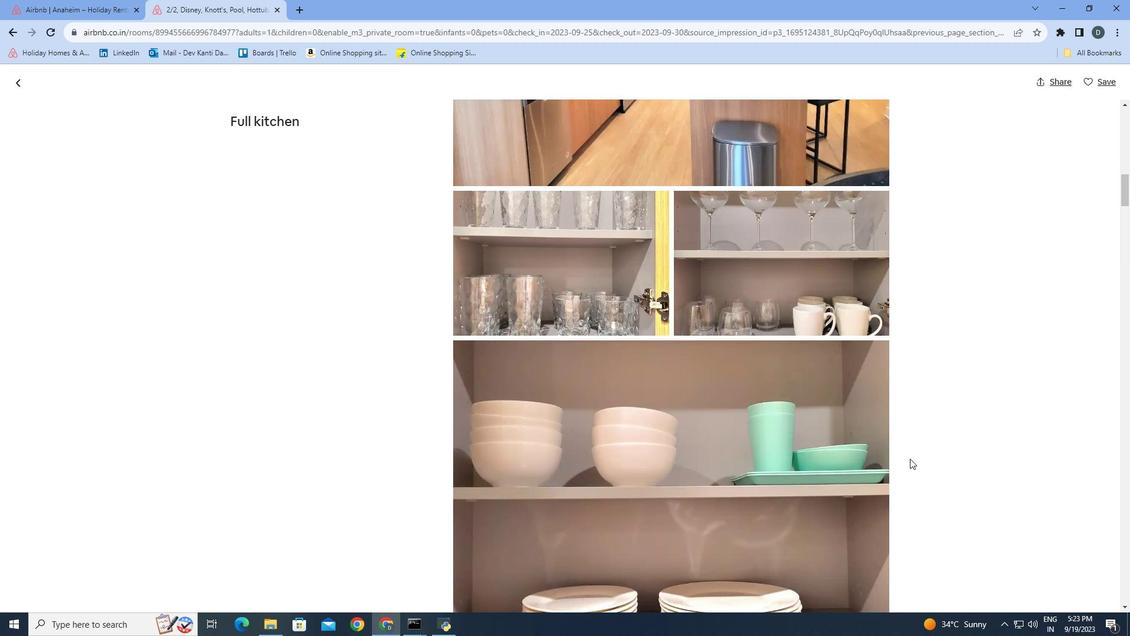 
Action: Mouse scrolled (916, 464) with delta (0, 0)
Screenshot: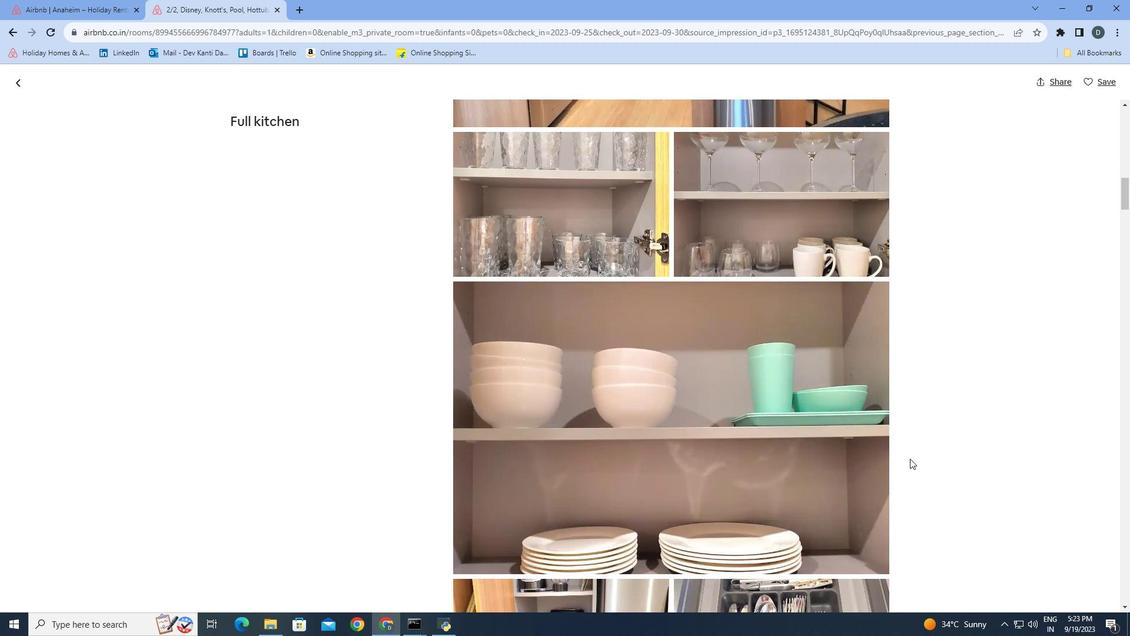 
Action: Mouse scrolled (916, 464) with delta (0, 0)
Screenshot: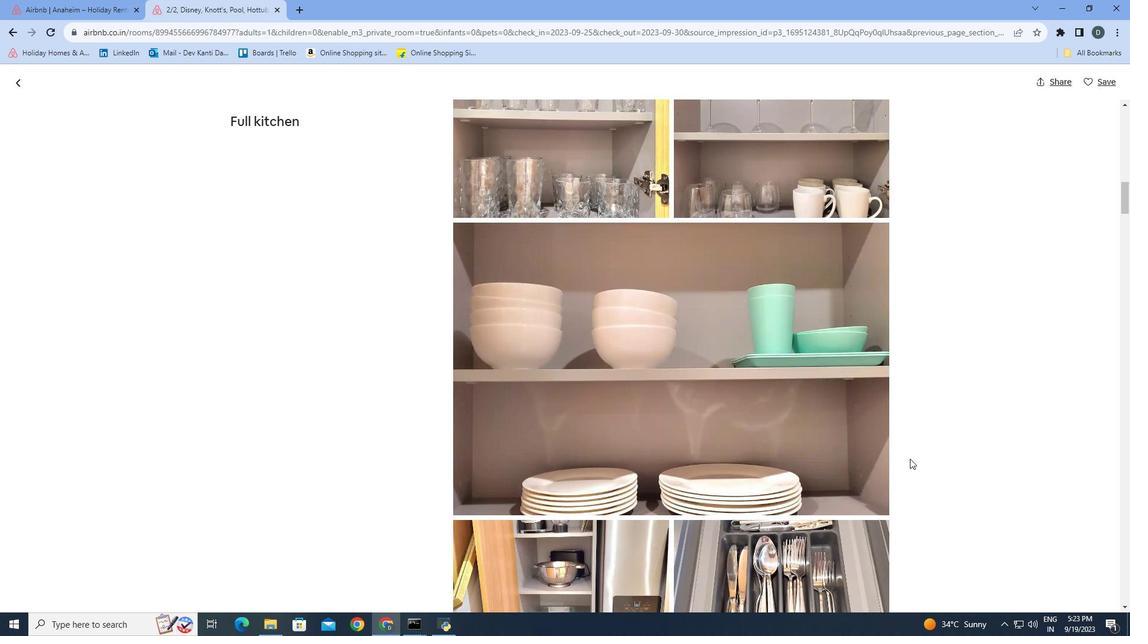 
Action: Mouse scrolled (916, 464) with delta (0, 0)
Screenshot: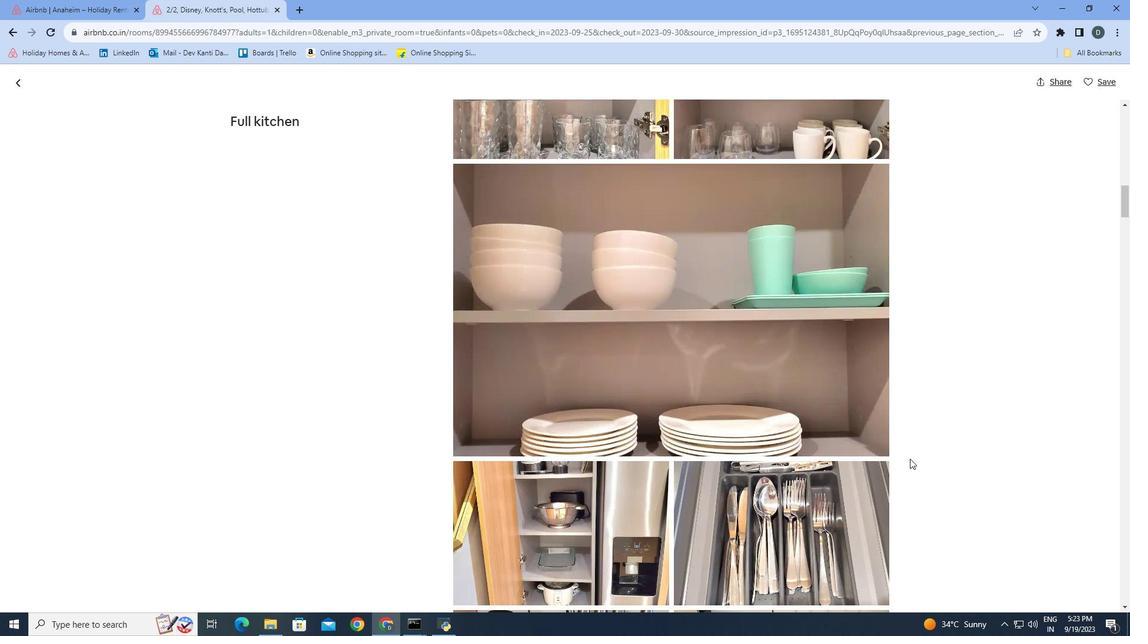 
Action: Mouse scrolled (916, 464) with delta (0, 0)
Screenshot: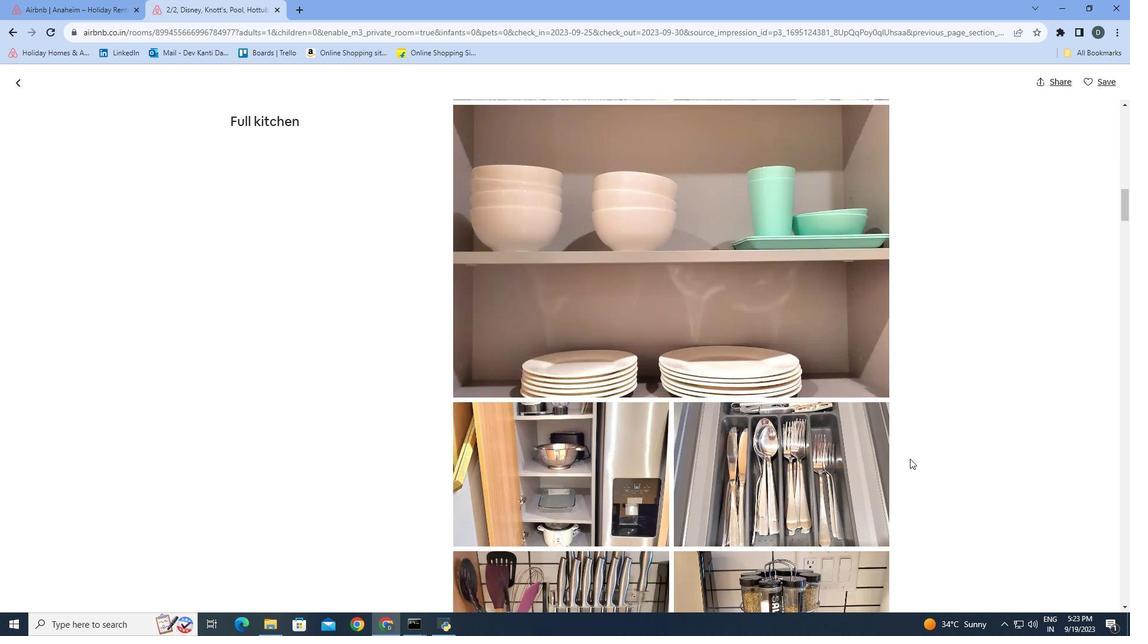 
Action: Mouse scrolled (916, 464) with delta (0, 0)
Screenshot: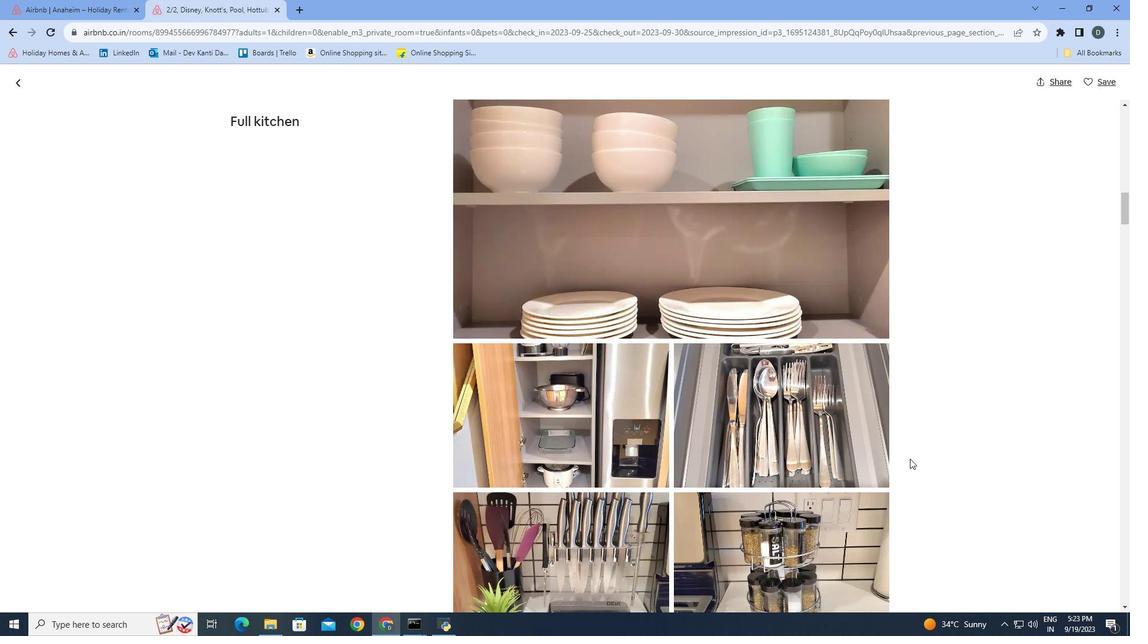 
Action: Mouse scrolled (916, 464) with delta (0, 0)
Screenshot: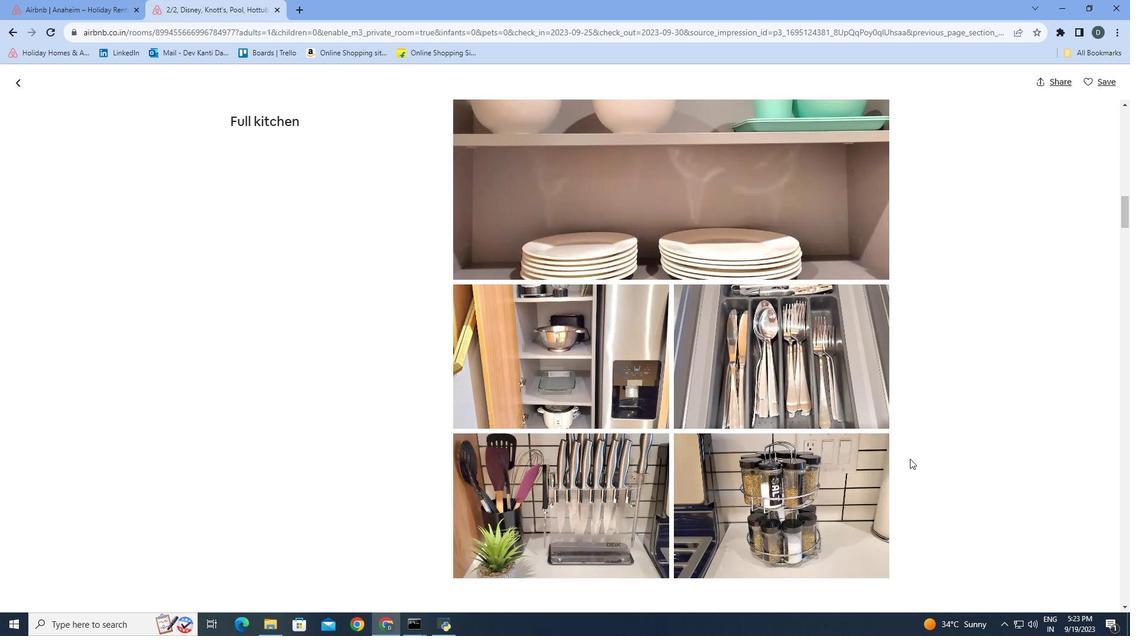 
Action: Mouse scrolled (916, 464) with delta (0, 0)
Screenshot: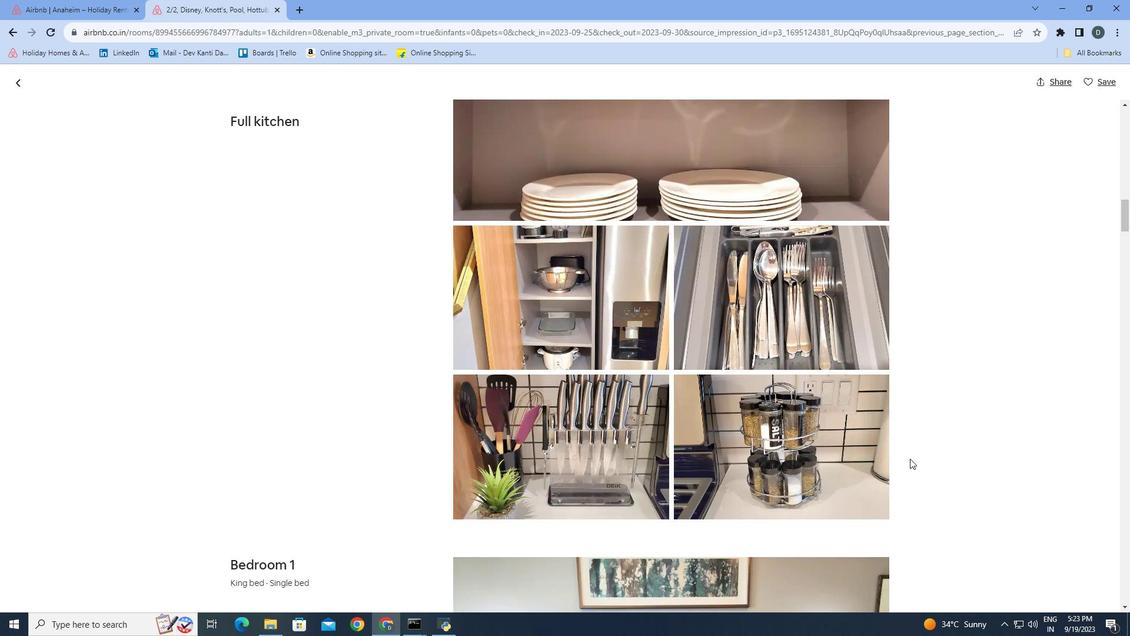 
Action: Mouse scrolled (916, 464) with delta (0, 0)
Screenshot: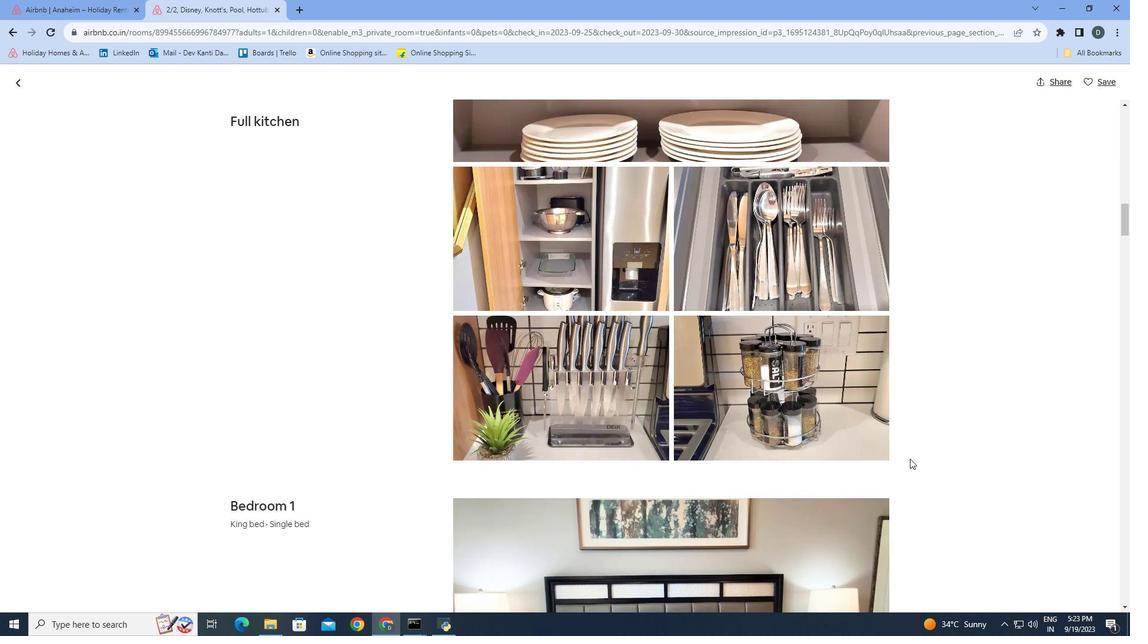 
Action: Mouse scrolled (916, 464) with delta (0, 0)
Screenshot: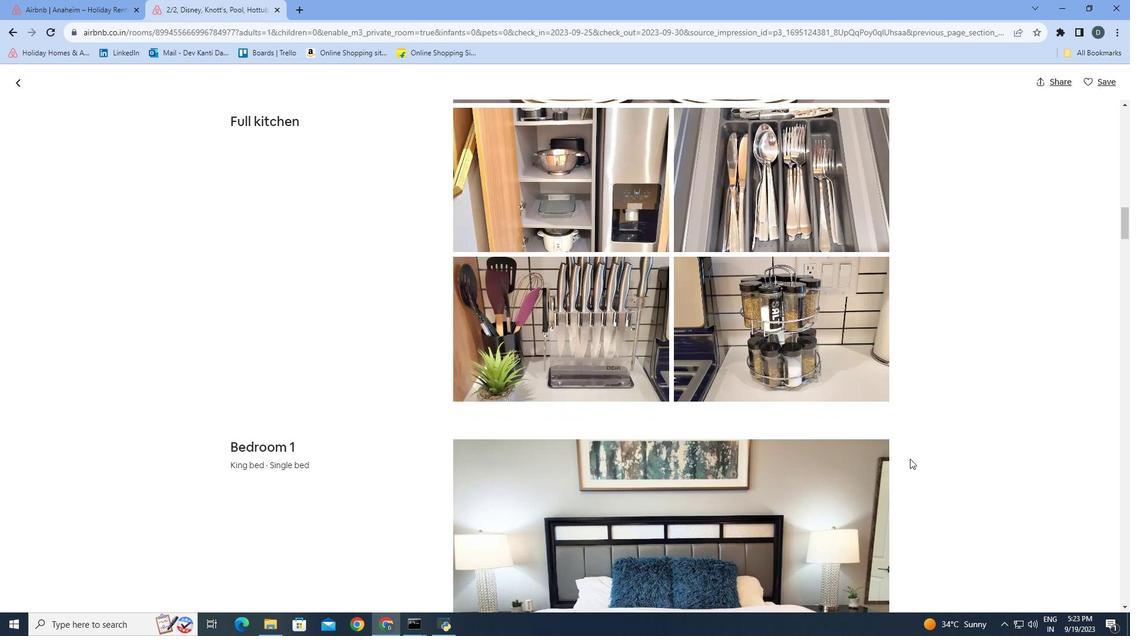
Action: Mouse scrolled (916, 464) with delta (0, 0)
Screenshot: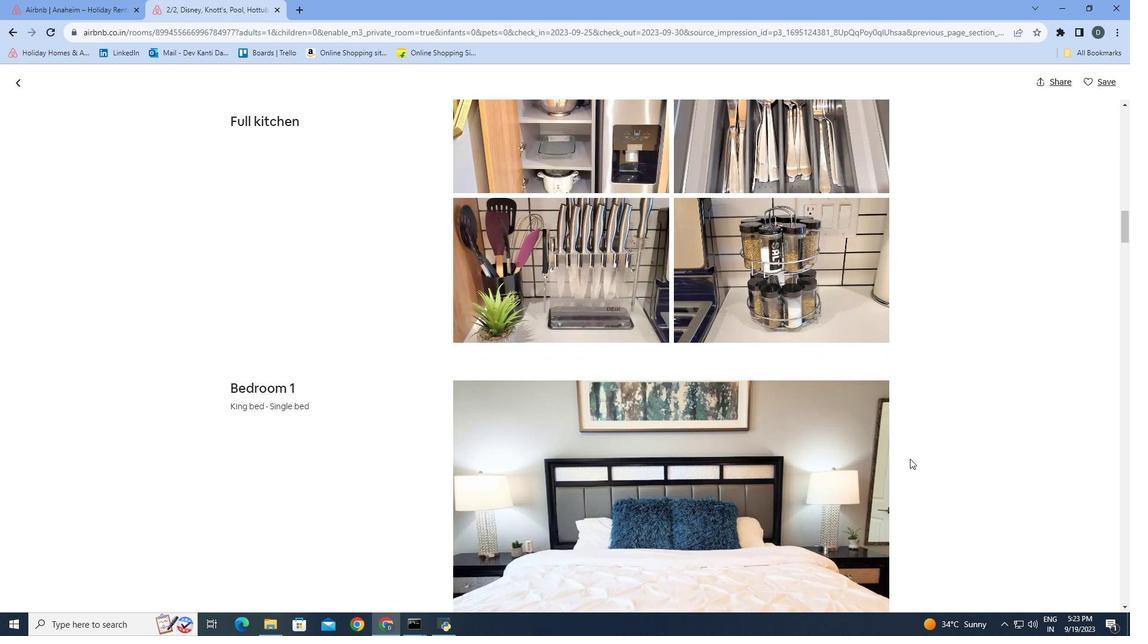 
Action: Mouse scrolled (916, 464) with delta (0, 0)
Screenshot: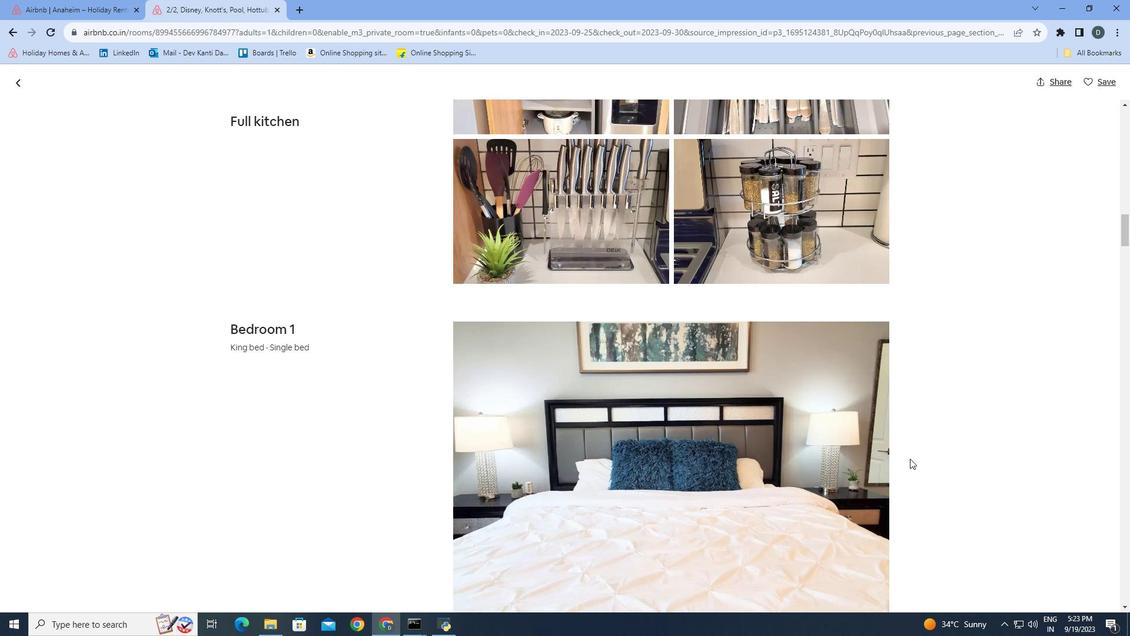 
Action: Mouse scrolled (916, 464) with delta (0, 0)
Screenshot: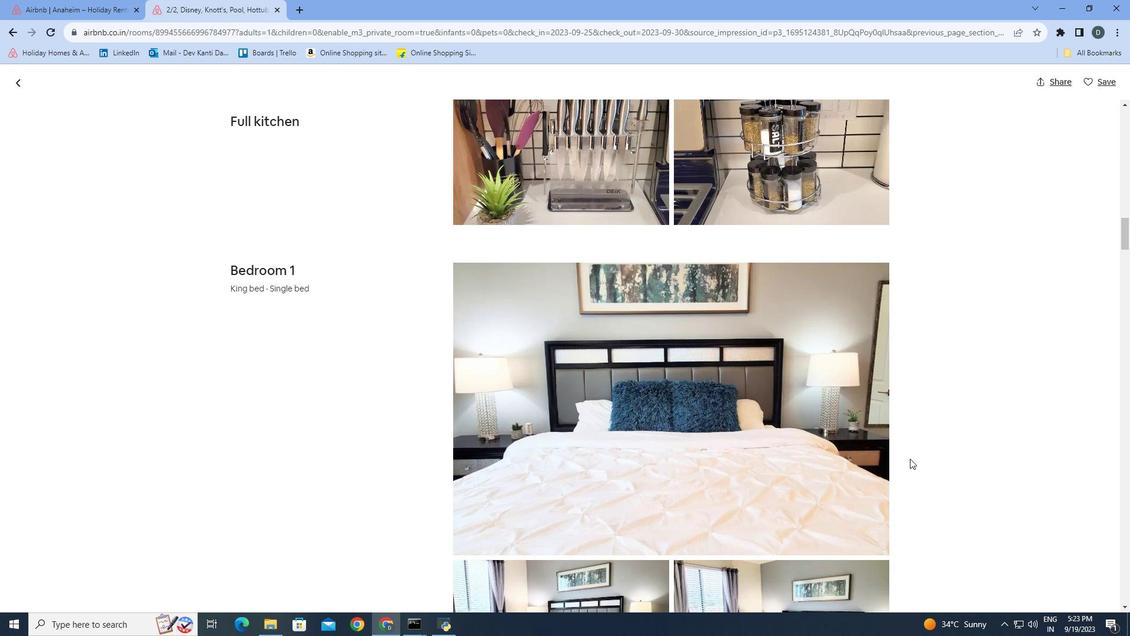
Action: Mouse scrolled (916, 464) with delta (0, 0)
Screenshot: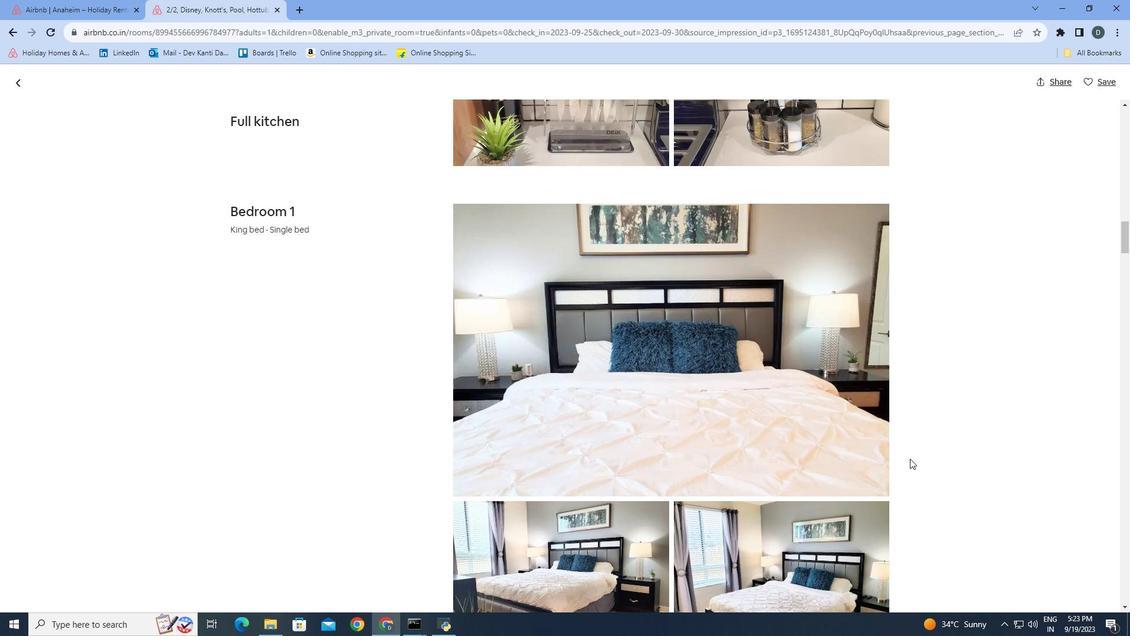 
Action: Mouse scrolled (916, 464) with delta (0, 0)
Screenshot: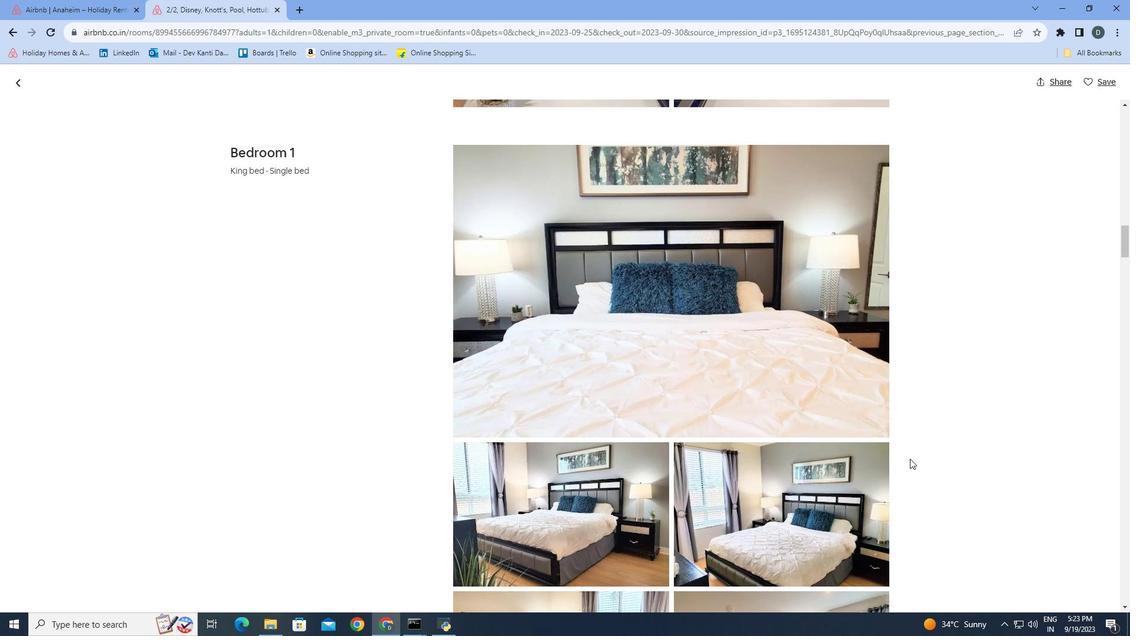 
Action: Mouse scrolled (916, 464) with delta (0, 0)
Screenshot: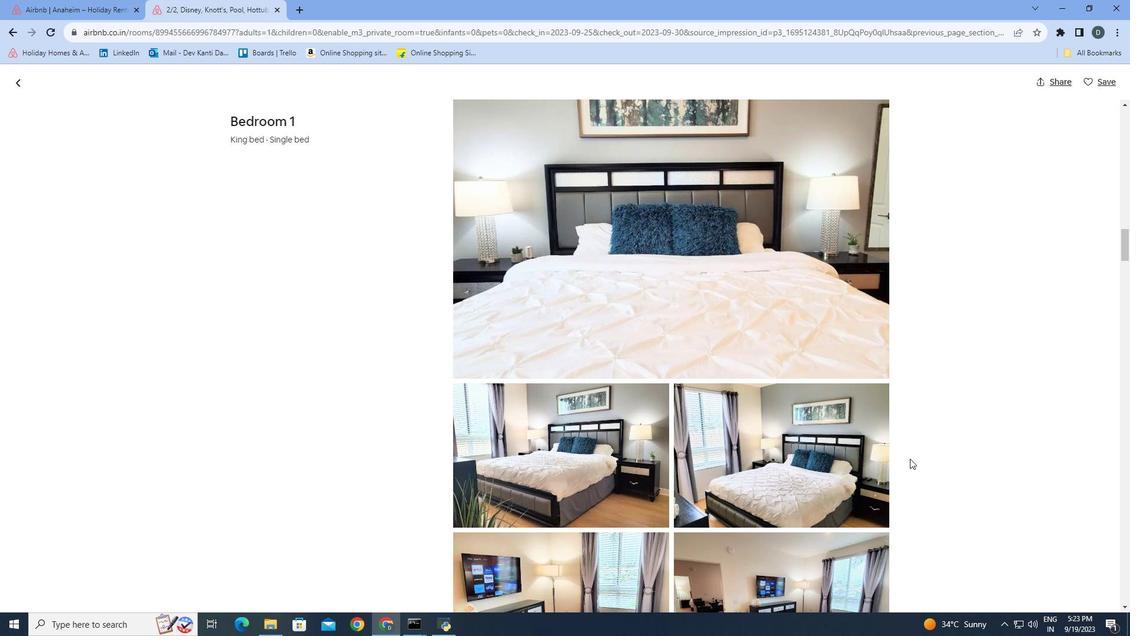
Action: Mouse scrolled (916, 464) with delta (0, 0)
Screenshot: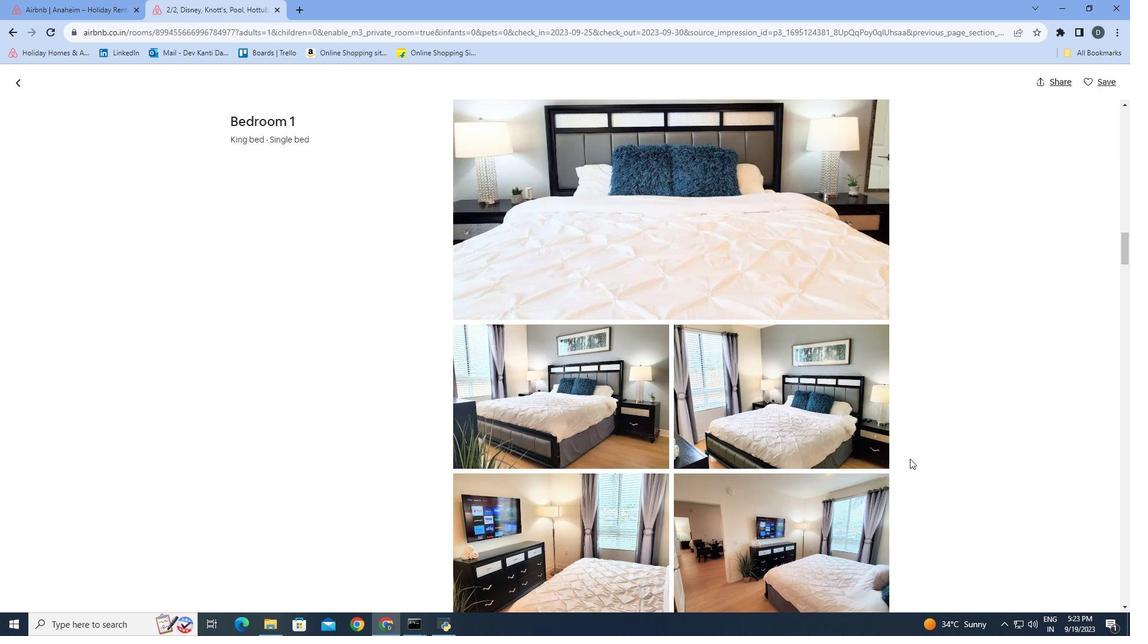
Action: Mouse scrolled (916, 464) with delta (0, 0)
Screenshot: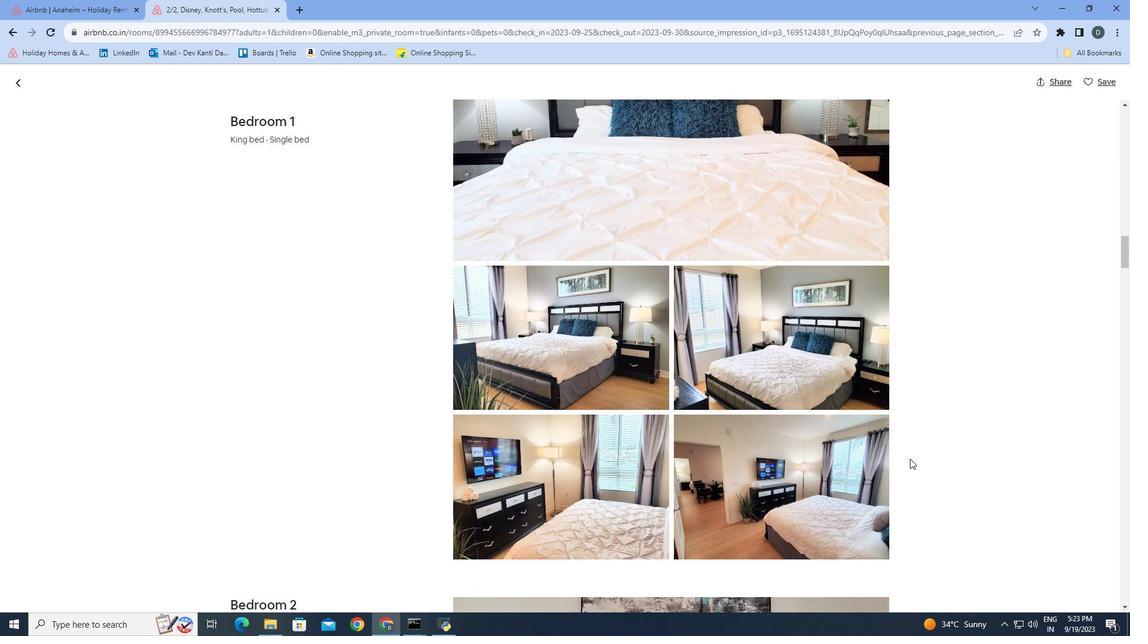 
Action: Mouse scrolled (916, 464) with delta (0, 0)
Screenshot: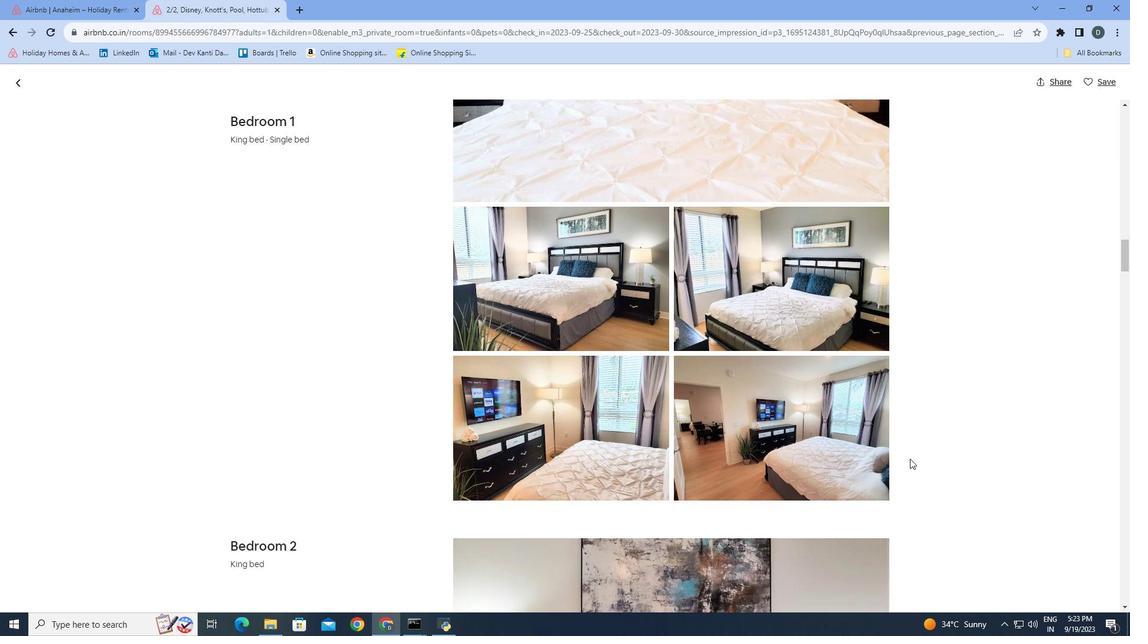 
Action: Mouse scrolled (916, 464) with delta (0, 0)
Screenshot: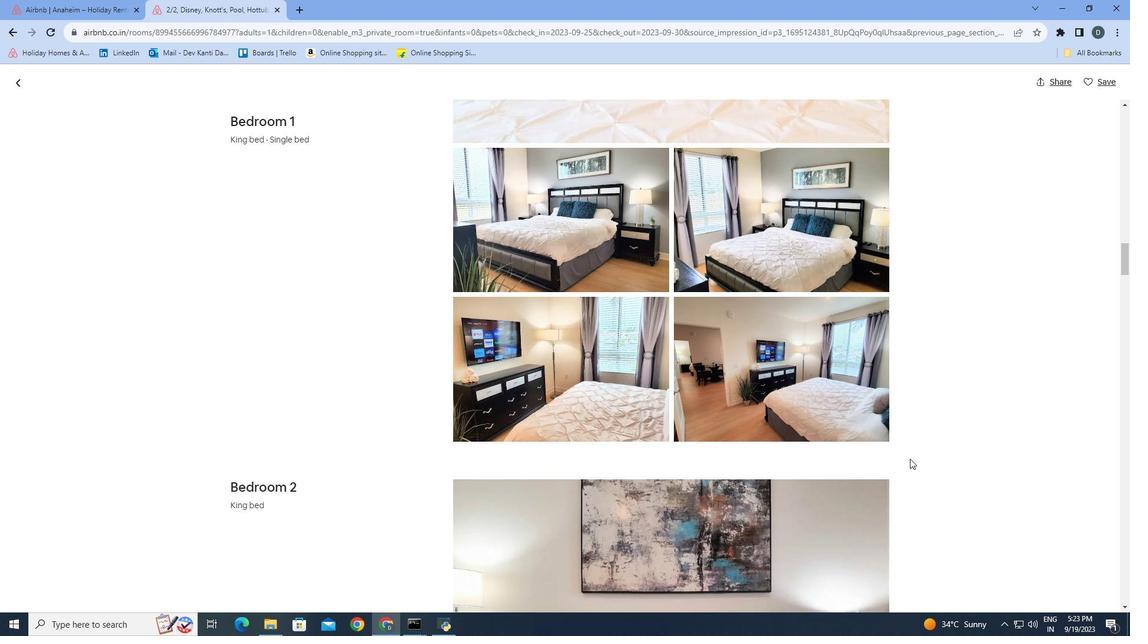 
Action: Mouse scrolled (916, 464) with delta (0, 0)
Screenshot: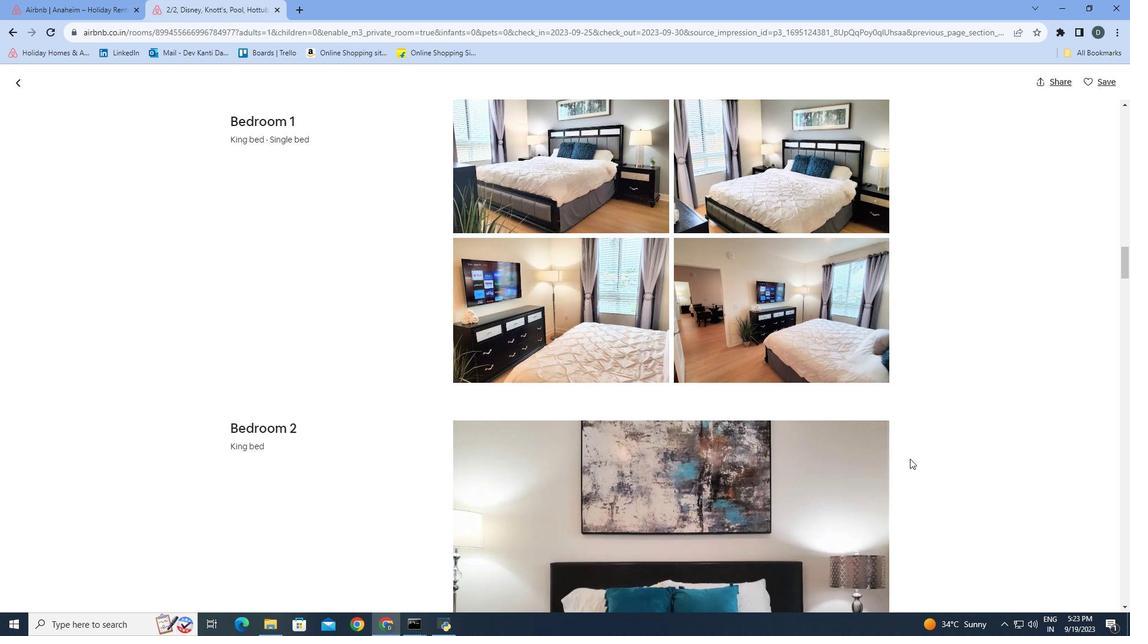 
Action: Mouse scrolled (916, 464) with delta (0, 0)
Screenshot: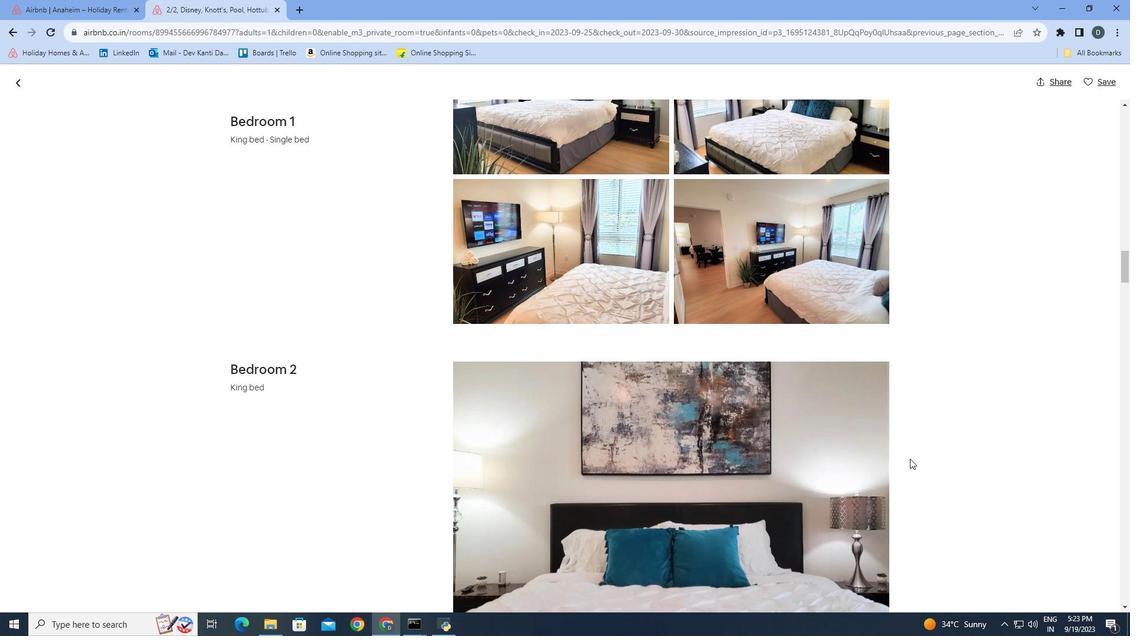 
Action: Mouse scrolled (916, 464) with delta (0, 0)
Screenshot: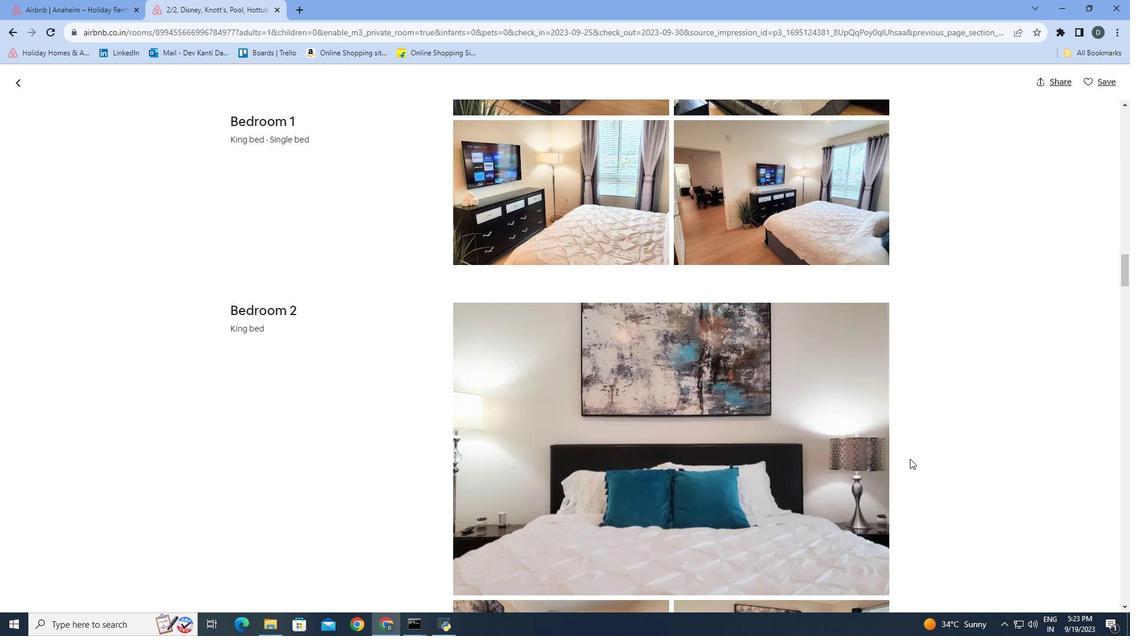 
Action: Mouse scrolled (916, 464) with delta (0, 0)
Screenshot: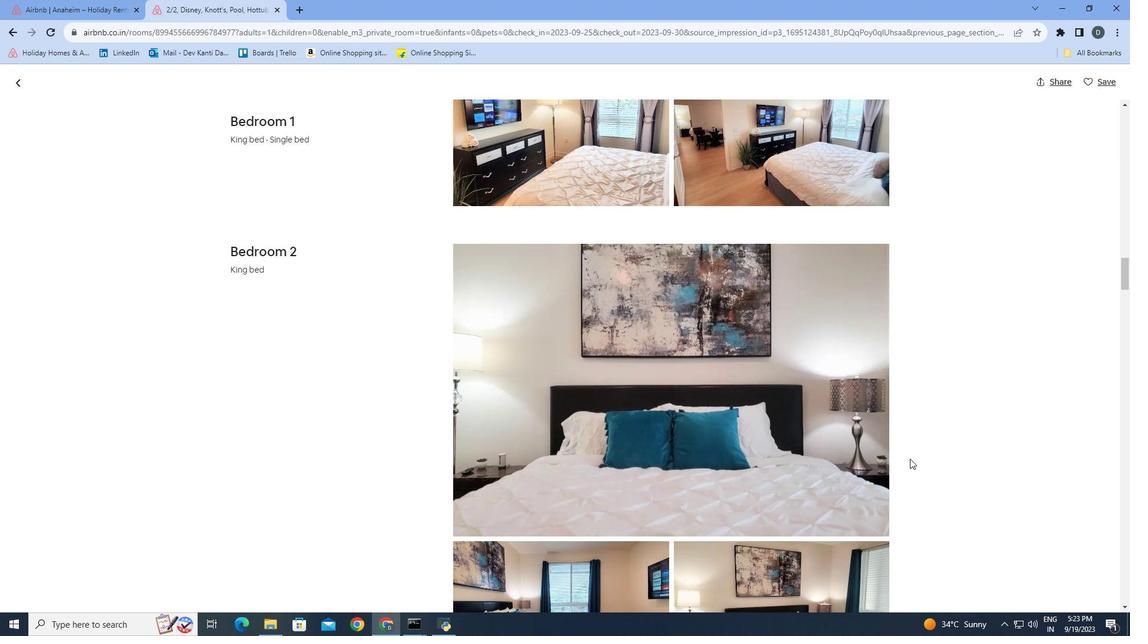 
Action: Mouse scrolled (916, 464) with delta (0, 0)
Screenshot: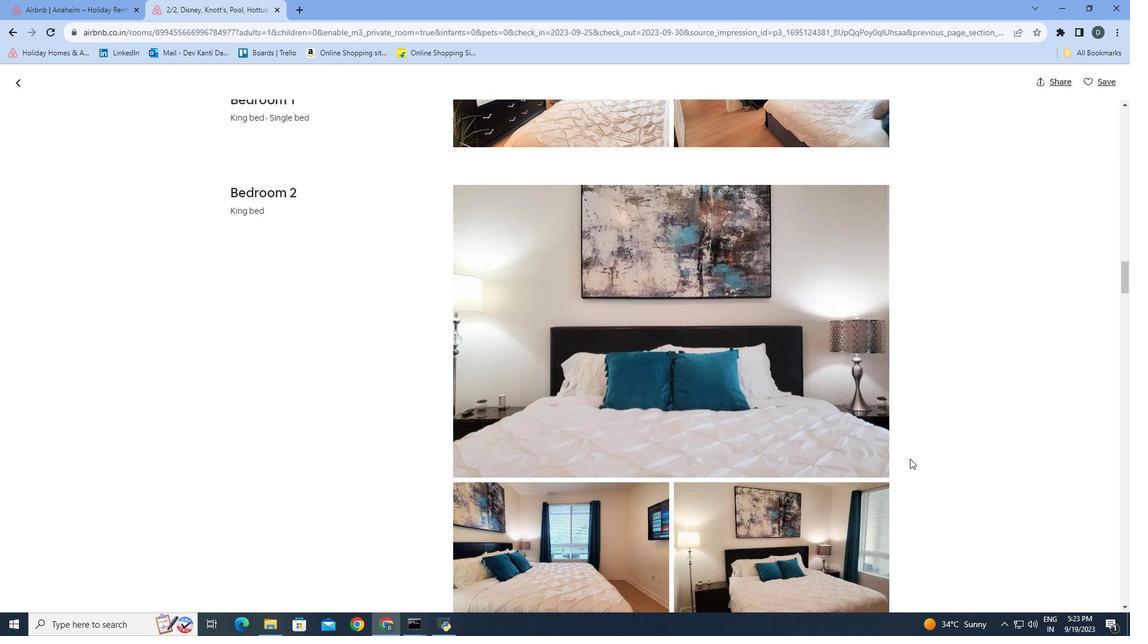 
Action: Mouse scrolled (916, 464) with delta (0, 0)
Screenshot: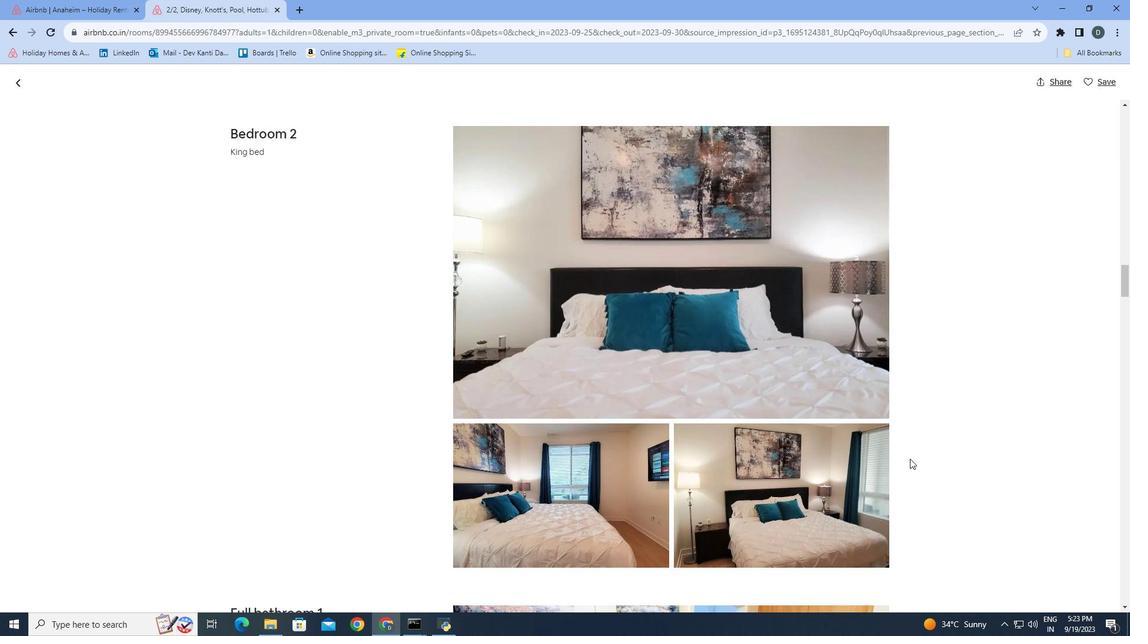 
Action: Mouse scrolled (916, 464) with delta (0, 0)
Screenshot: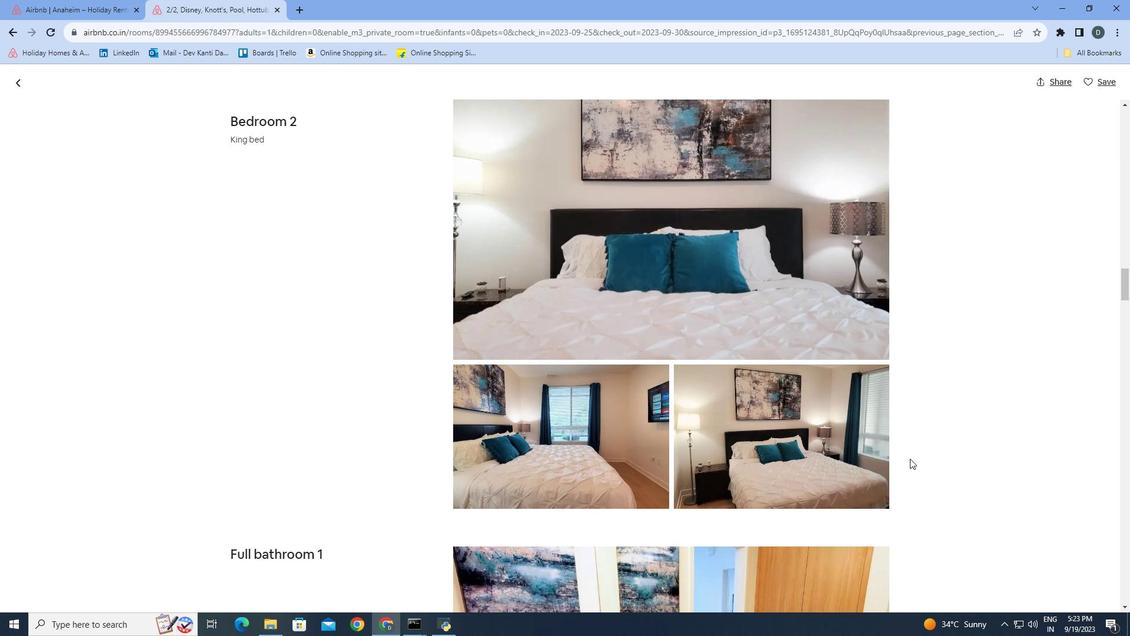 
Action: Mouse scrolled (916, 464) with delta (0, 0)
Screenshot: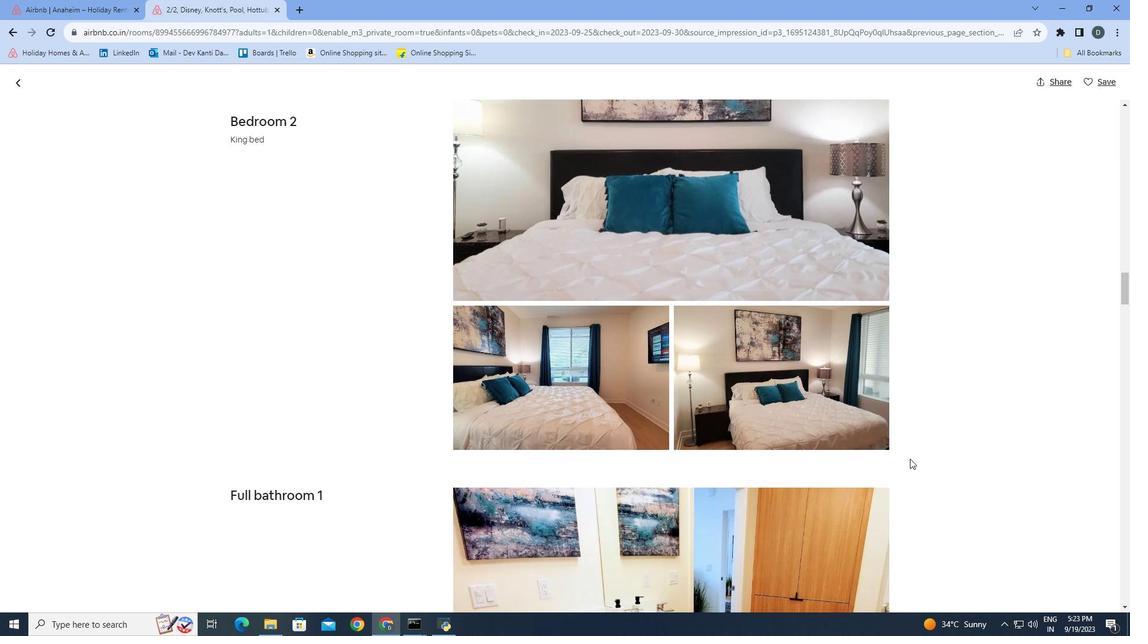 
Action: Mouse scrolled (916, 464) with delta (0, 0)
Screenshot: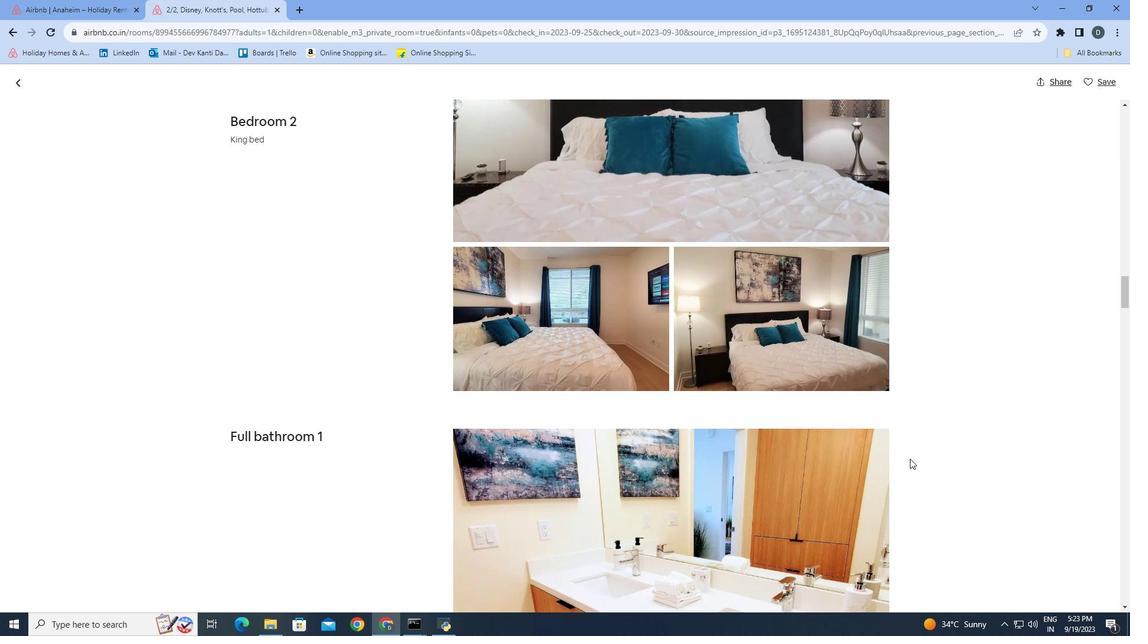 
Action: Mouse scrolled (916, 464) with delta (0, 0)
Screenshot: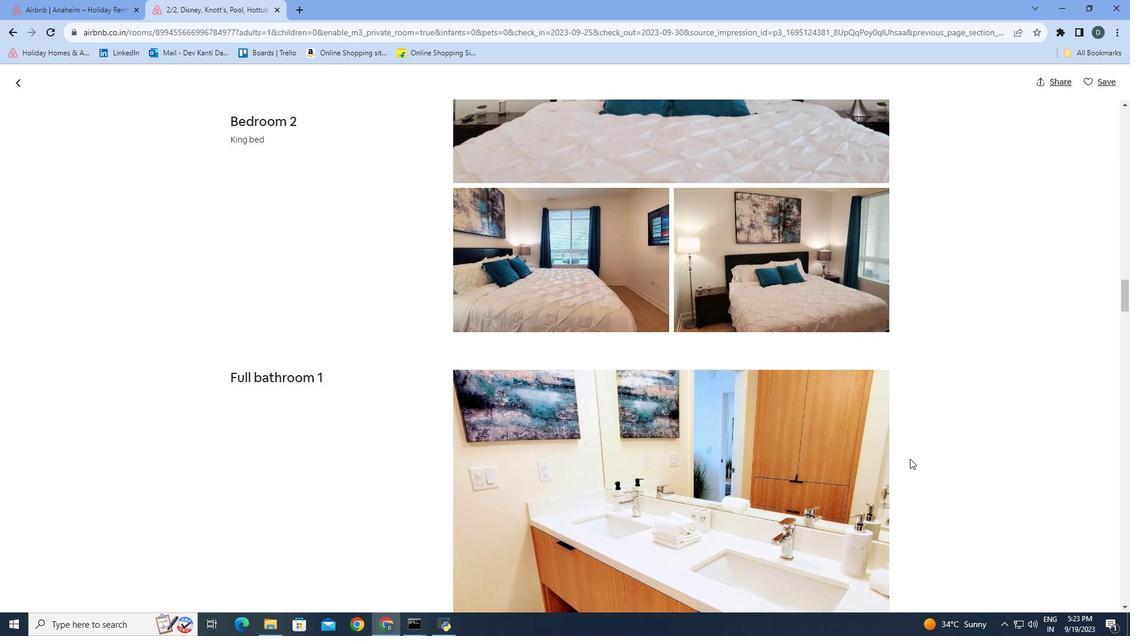 
Action: Mouse scrolled (916, 464) with delta (0, 0)
Screenshot: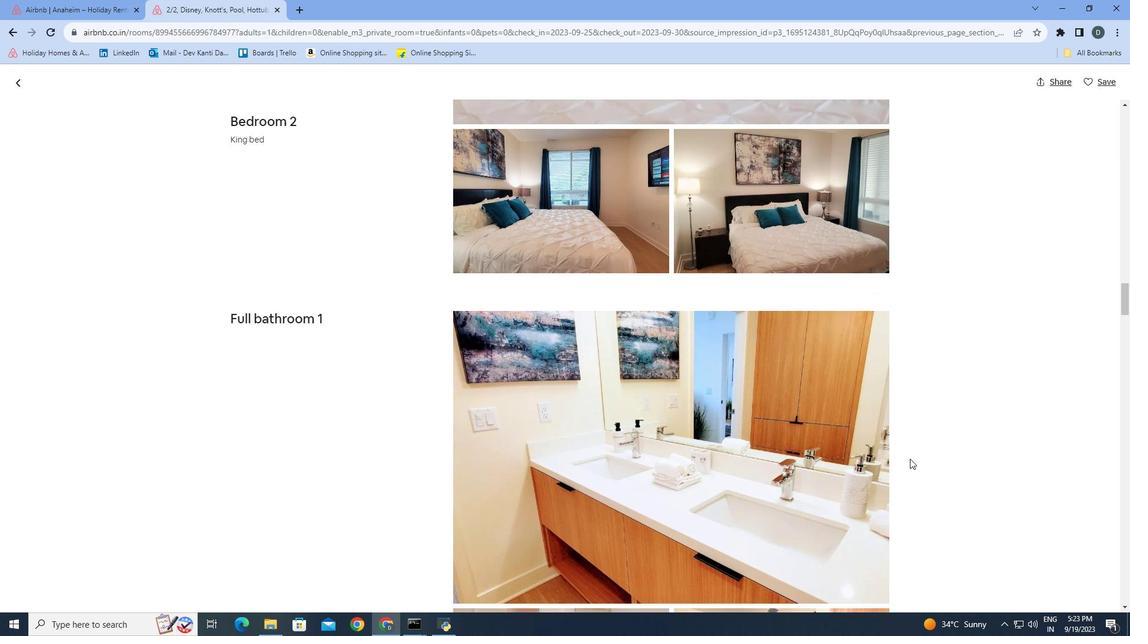 
Action: Mouse scrolled (916, 464) with delta (0, 0)
Screenshot: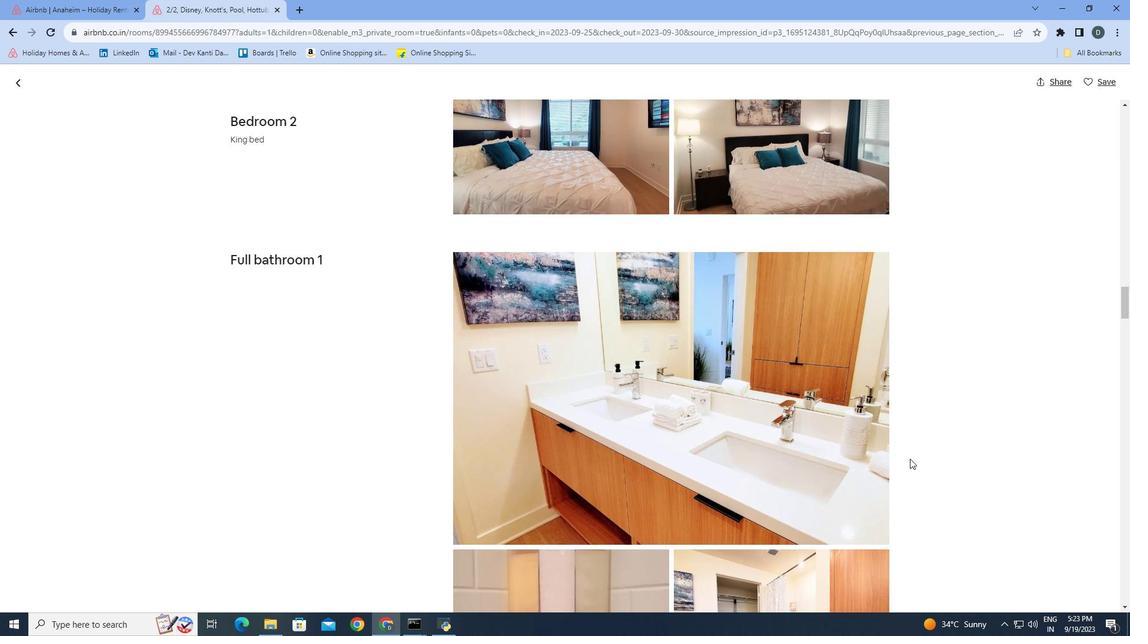 
Action: Mouse scrolled (916, 464) with delta (0, 0)
Screenshot: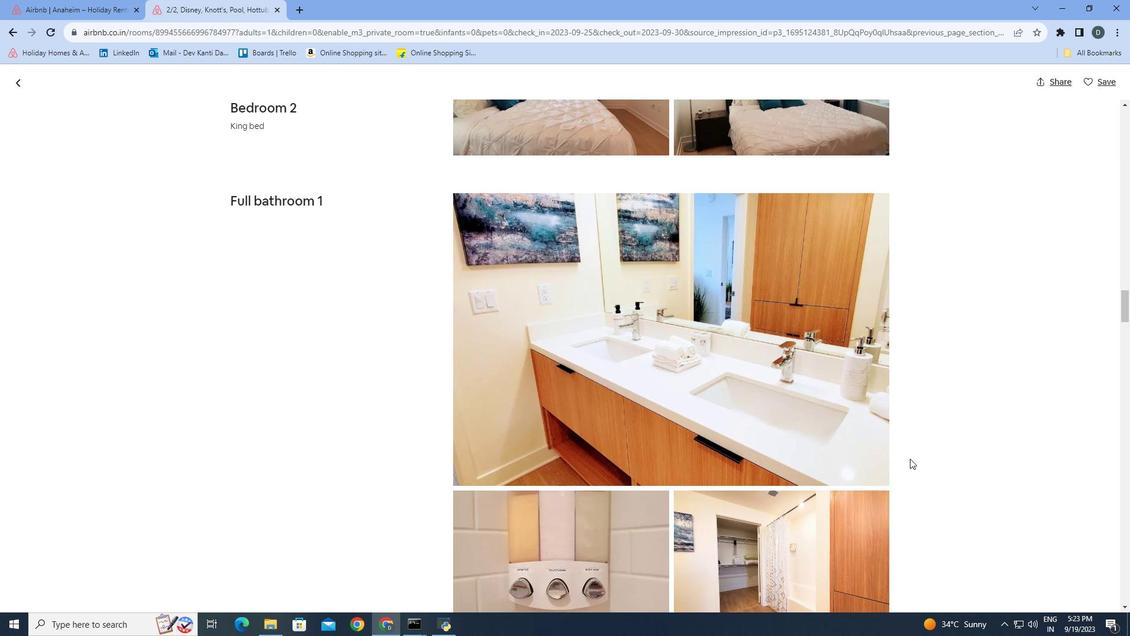 
Action: Mouse scrolled (916, 464) with delta (0, 0)
Screenshot: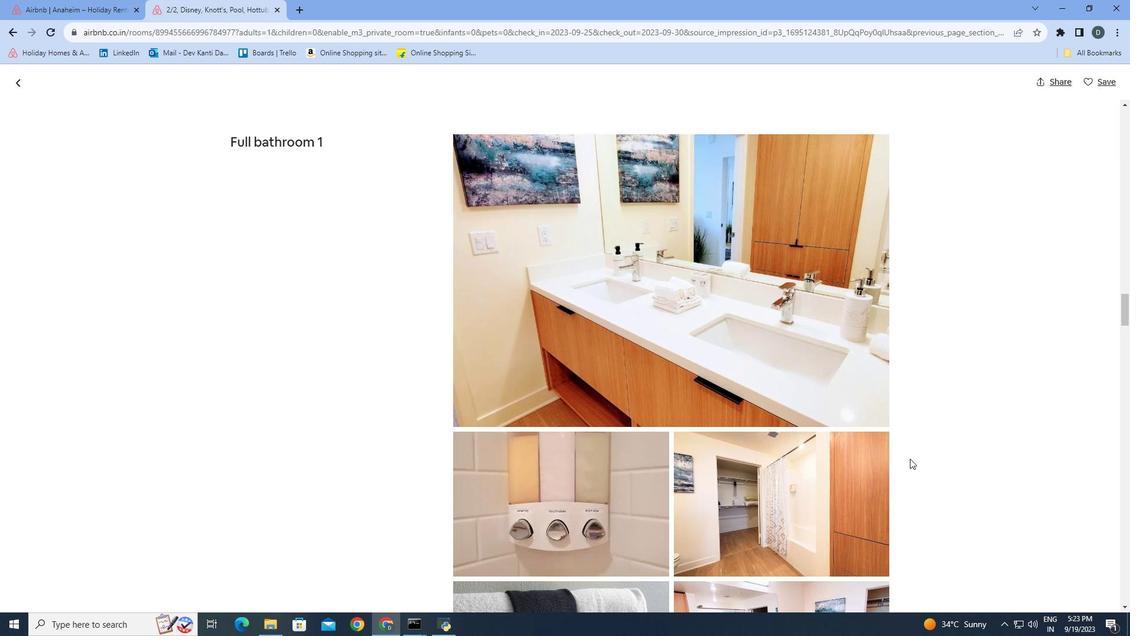 
Action: Mouse scrolled (916, 464) with delta (0, 0)
Screenshot: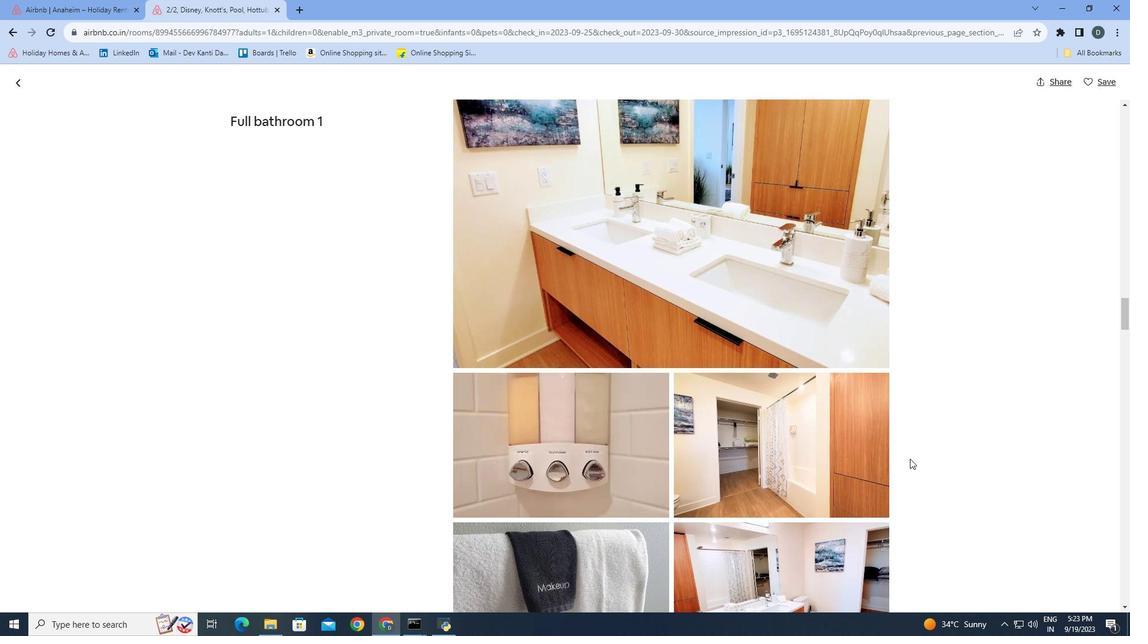 
Action: Mouse scrolled (916, 464) with delta (0, 0)
Screenshot: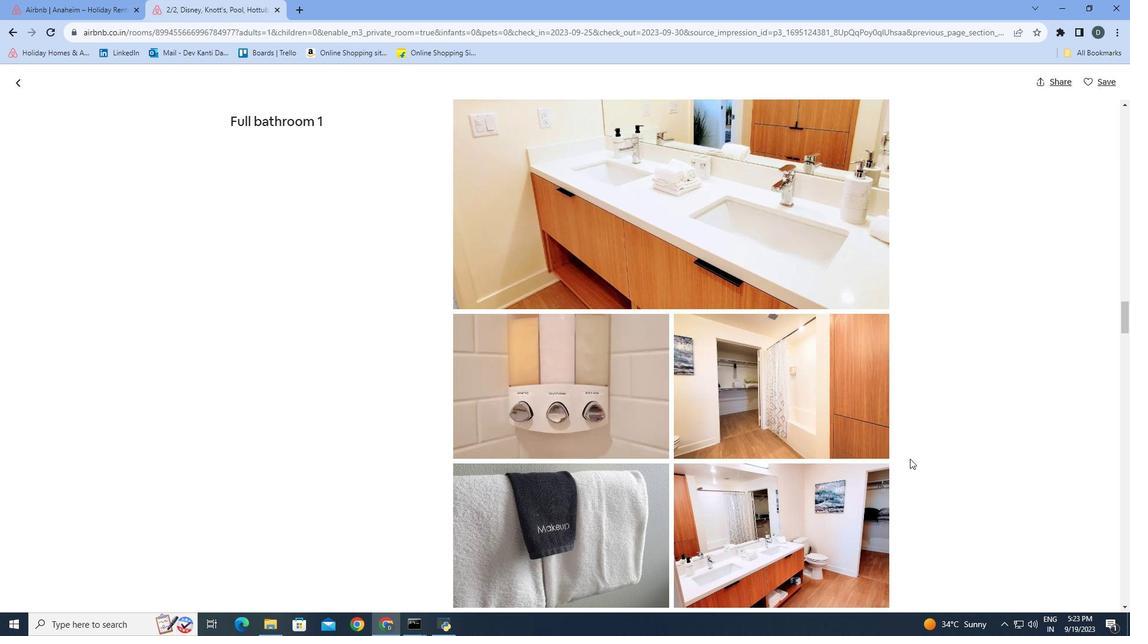 
Action: Mouse scrolled (916, 464) with delta (0, 0)
Screenshot: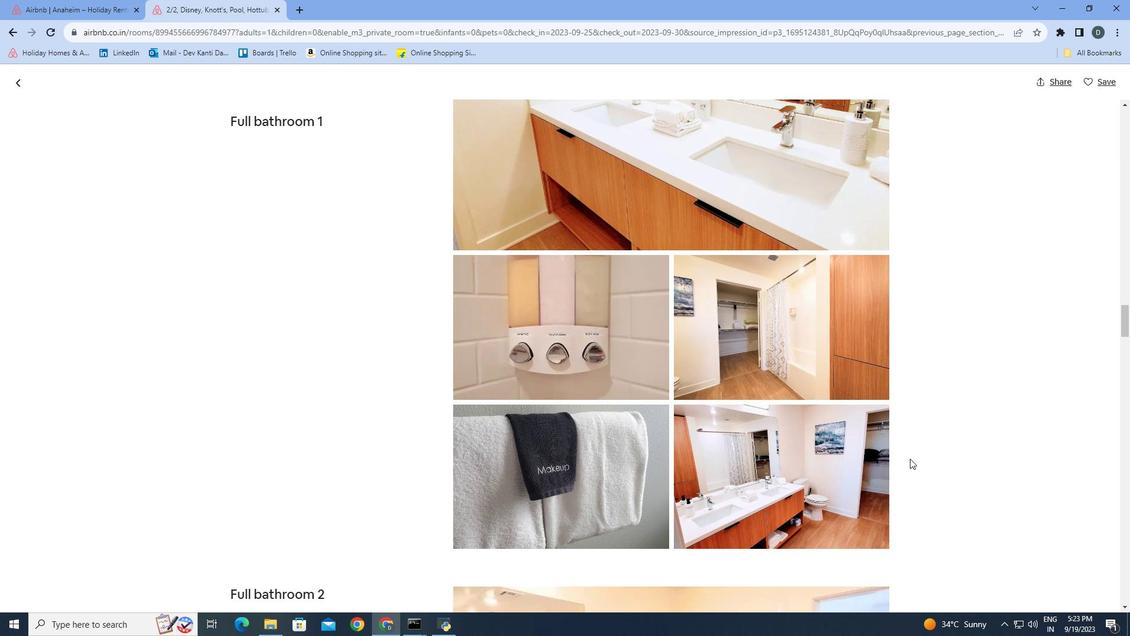 
Action: Mouse scrolled (916, 464) with delta (0, 0)
Screenshot: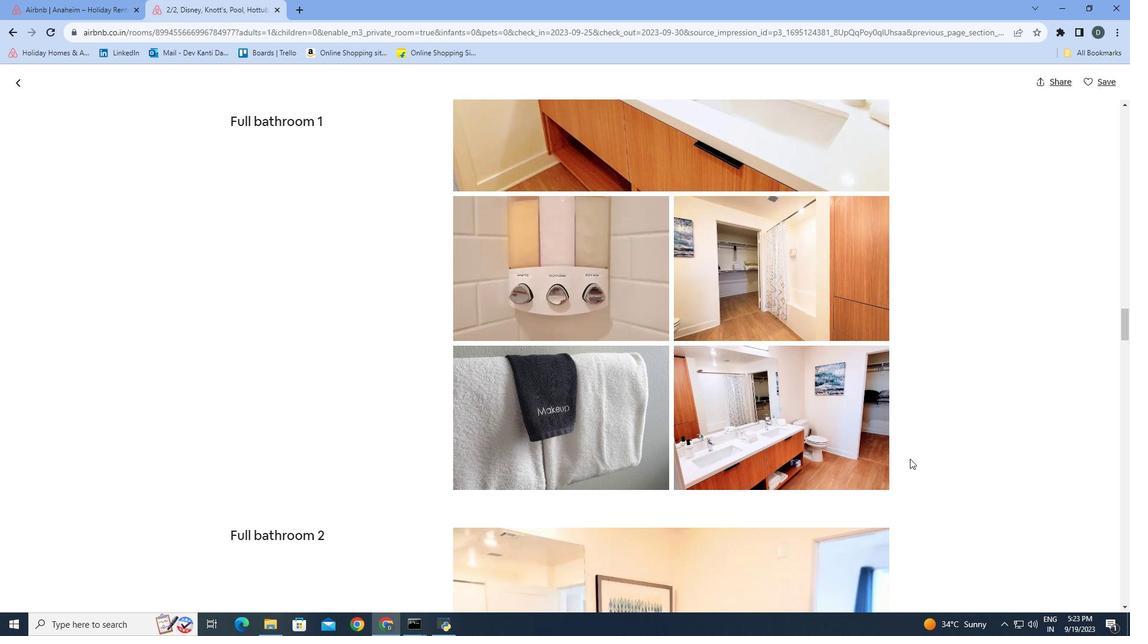 
Action: Mouse scrolled (916, 464) with delta (0, 0)
Screenshot: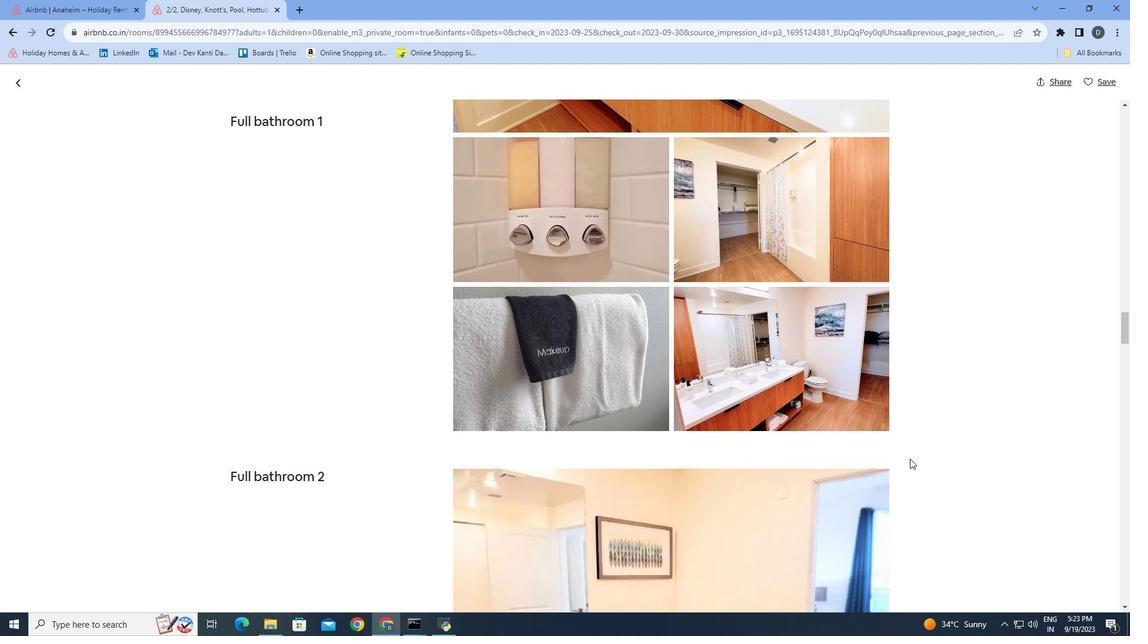 
Action: Mouse scrolled (916, 464) with delta (0, 0)
Screenshot: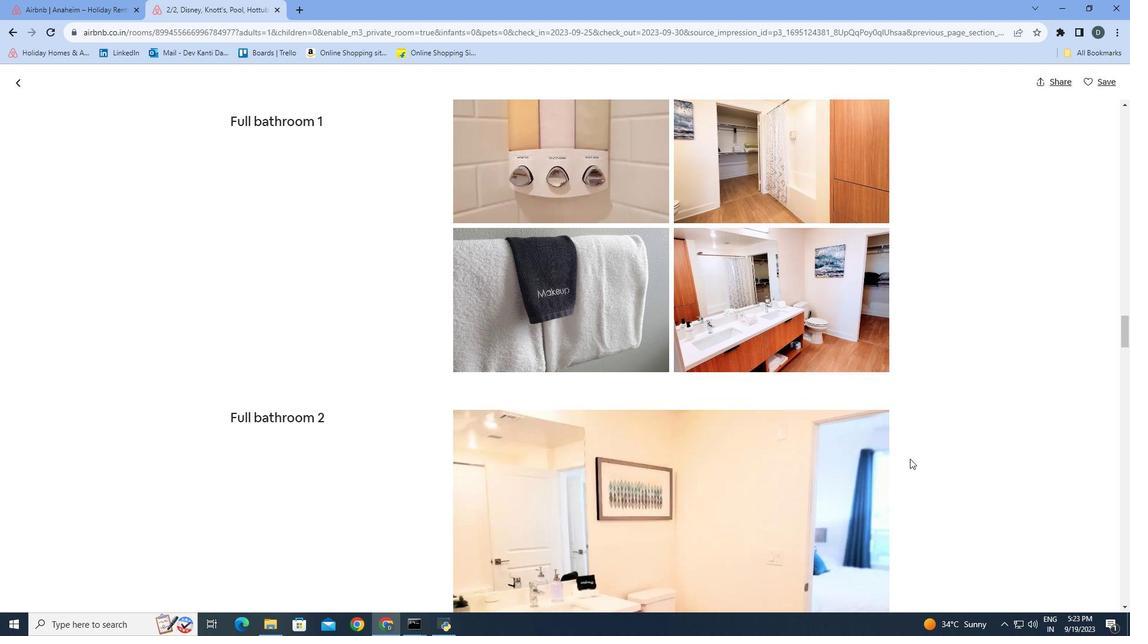 
Action: Mouse scrolled (916, 464) with delta (0, 0)
Screenshot: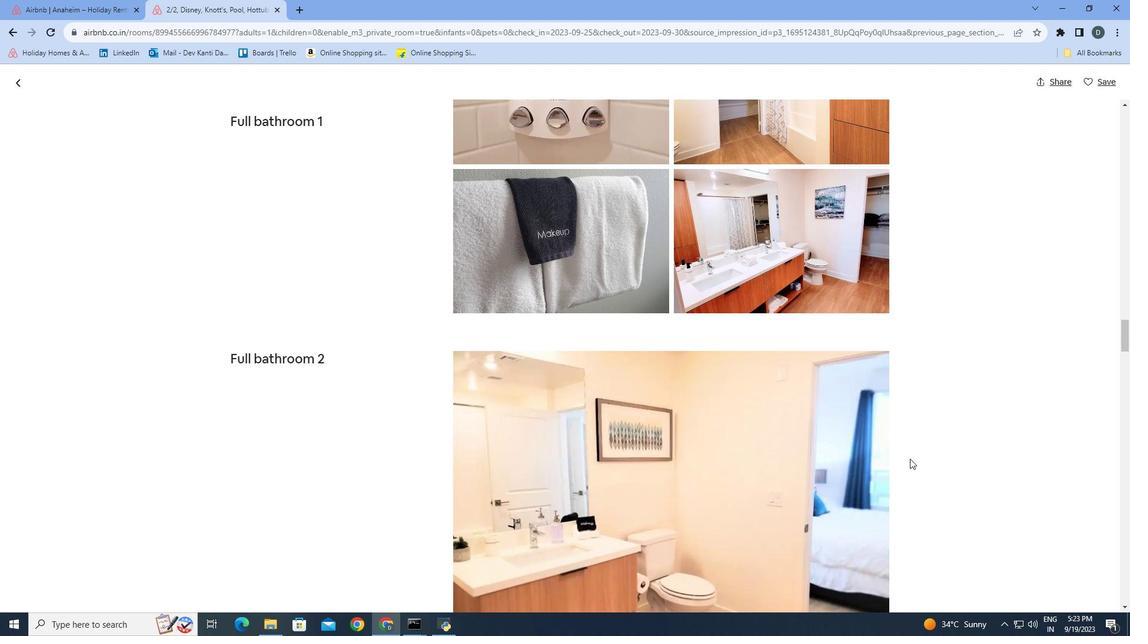 
Action: Mouse scrolled (916, 464) with delta (0, 0)
Screenshot: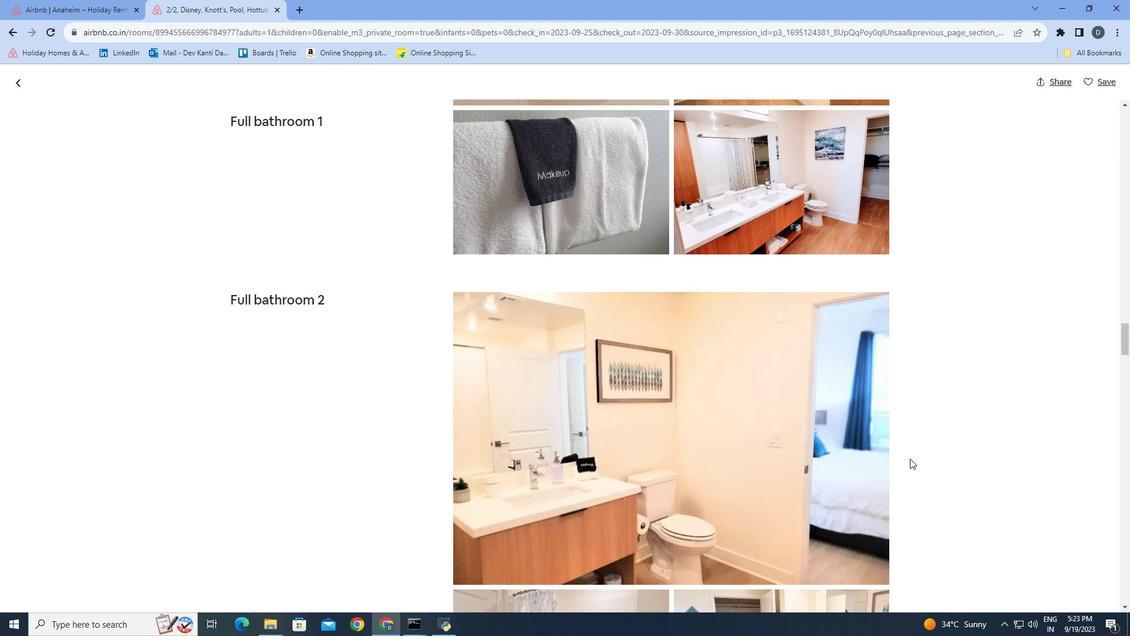 
Action: Mouse scrolled (916, 464) with delta (0, 0)
Screenshot: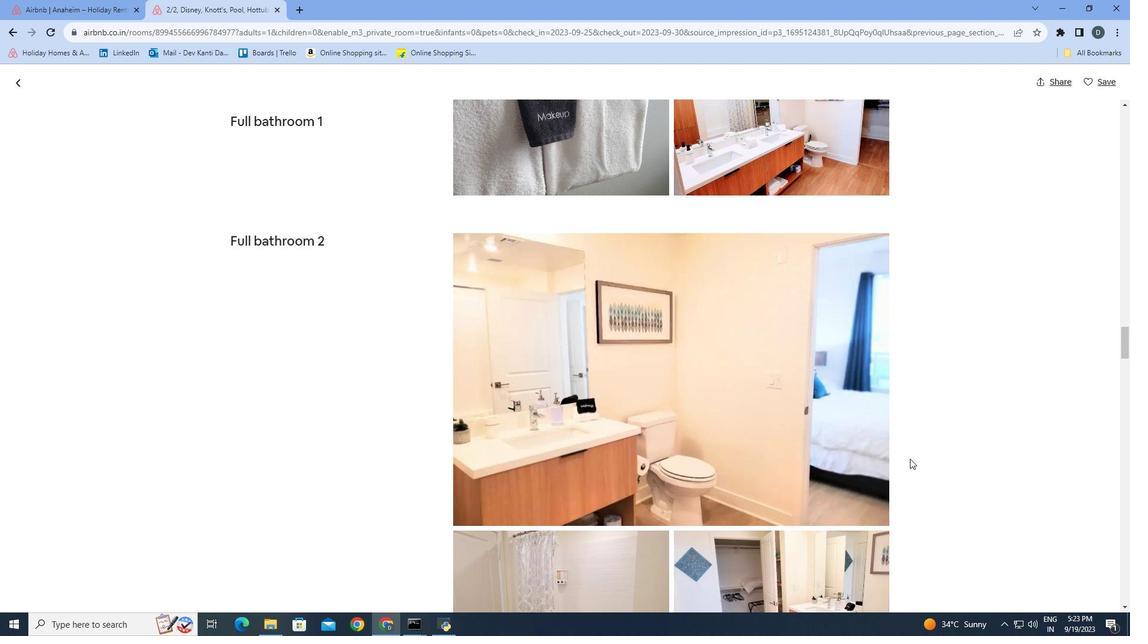 
Action: Mouse moved to (917, 464)
Screenshot: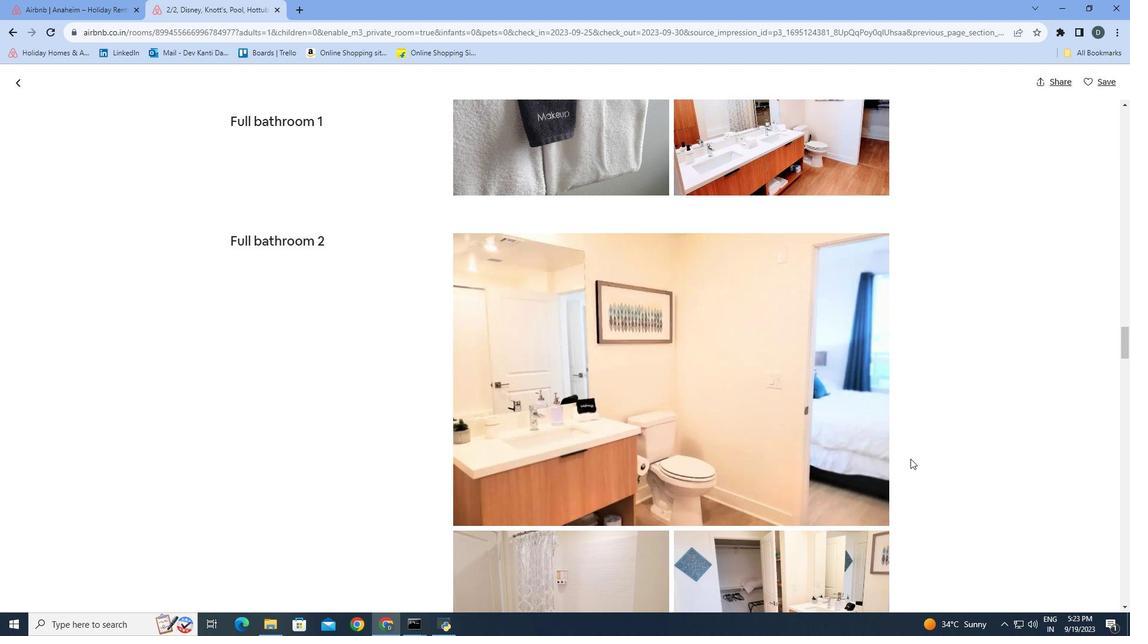 
Action: Mouse scrolled (917, 464) with delta (0, 0)
Screenshot: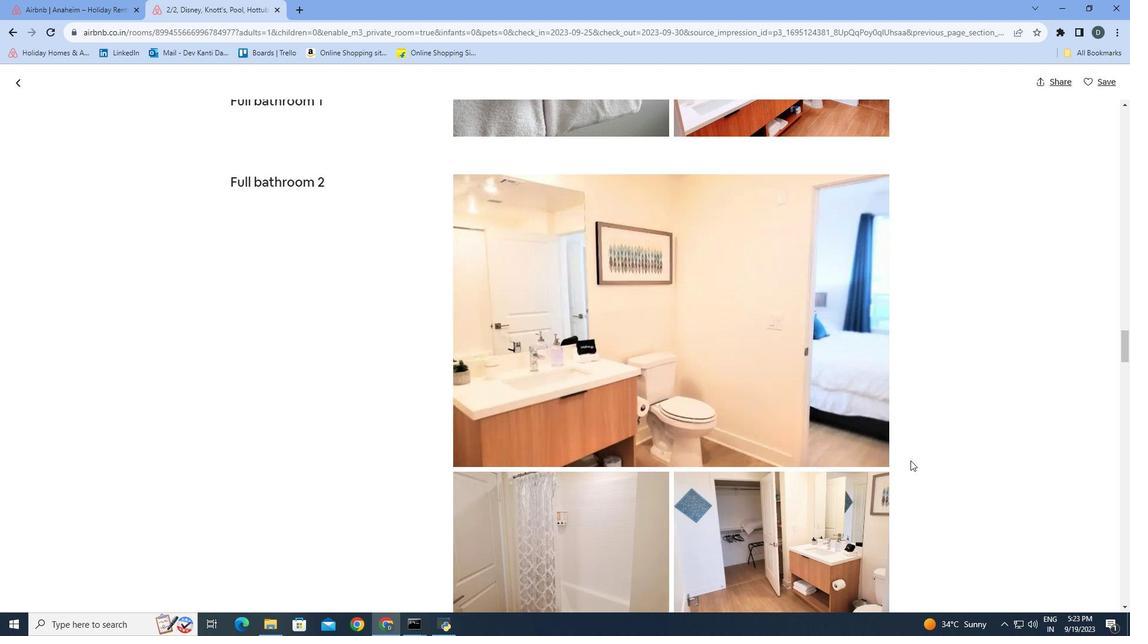 
Action: Mouse moved to (916, 476)
Screenshot: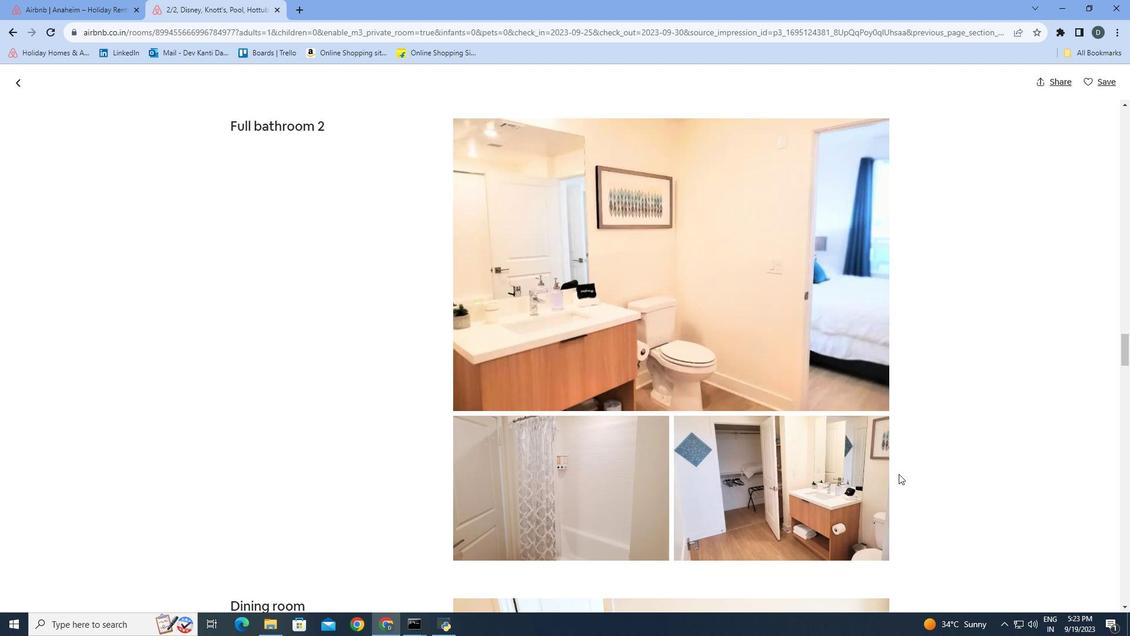 
Action: Mouse scrolled (916, 475) with delta (0, 0)
Screenshot: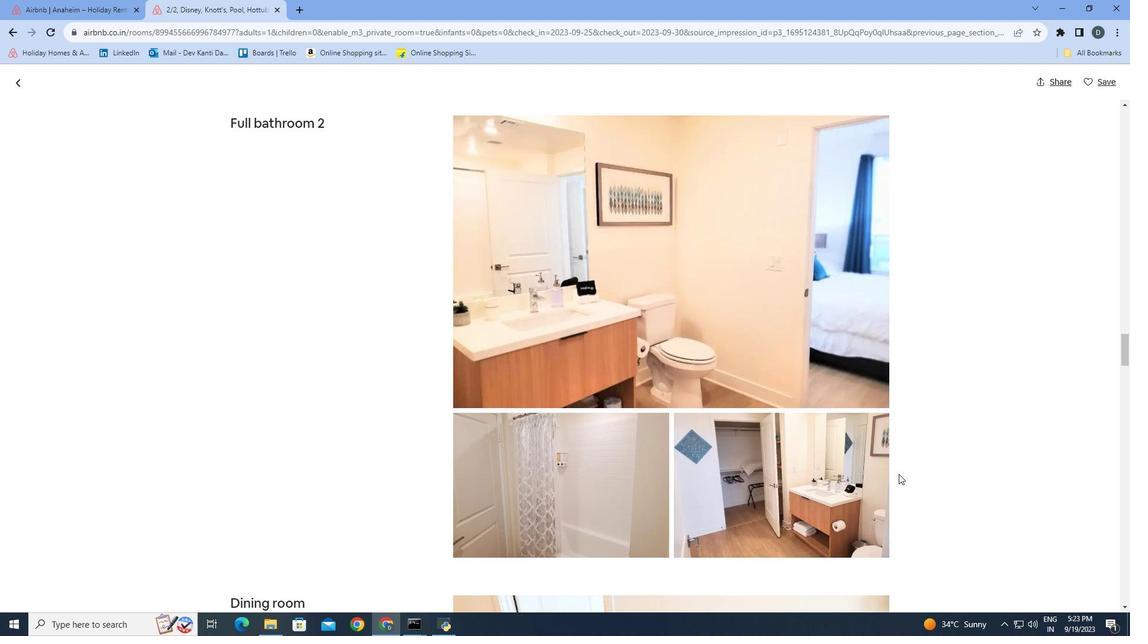 
Action: Mouse moved to (907, 480)
Screenshot: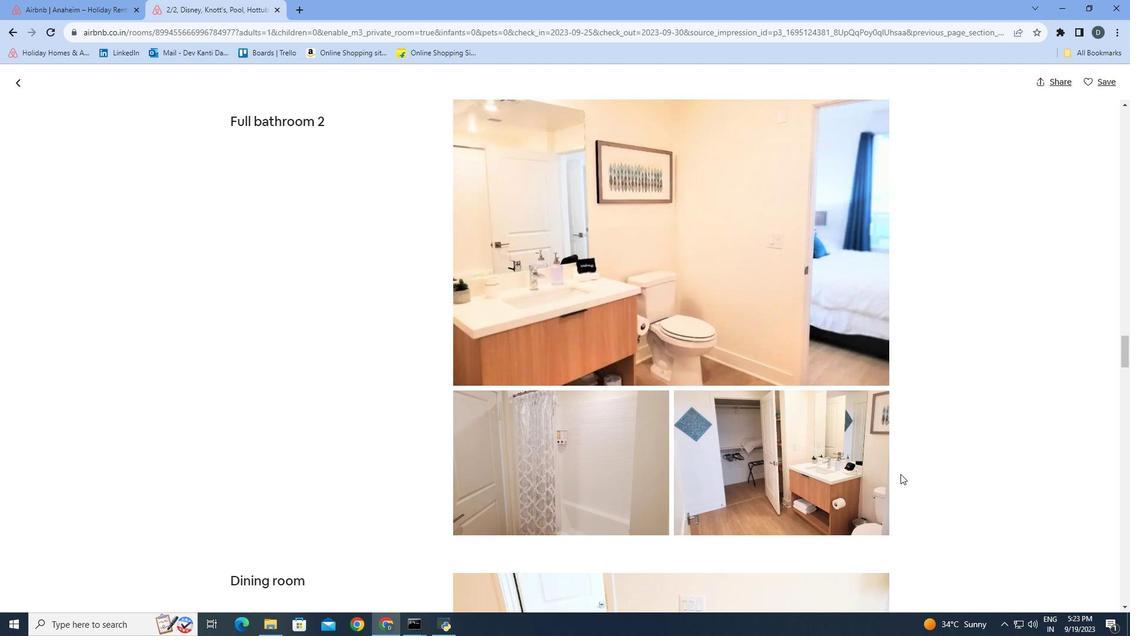 
Action: Mouse scrolled (907, 479) with delta (0, 0)
Screenshot: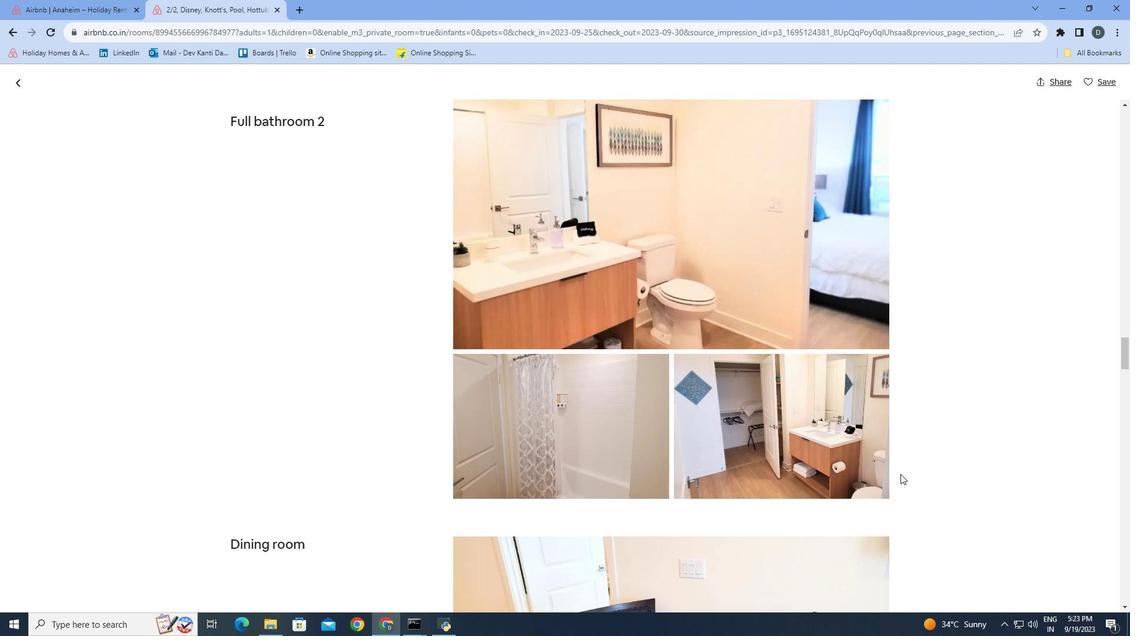
Action: Mouse scrolled (907, 479) with delta (0, 0)
Screenshot: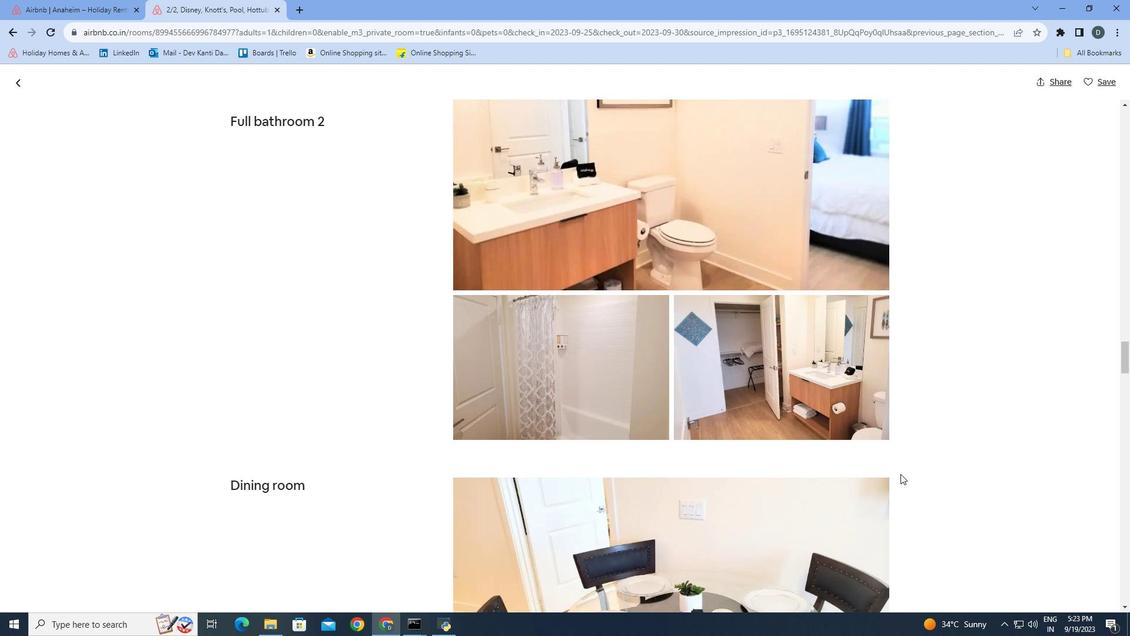 
Action: Mouse scrolled (907, 479) with delta (0, 0)
Screenshot: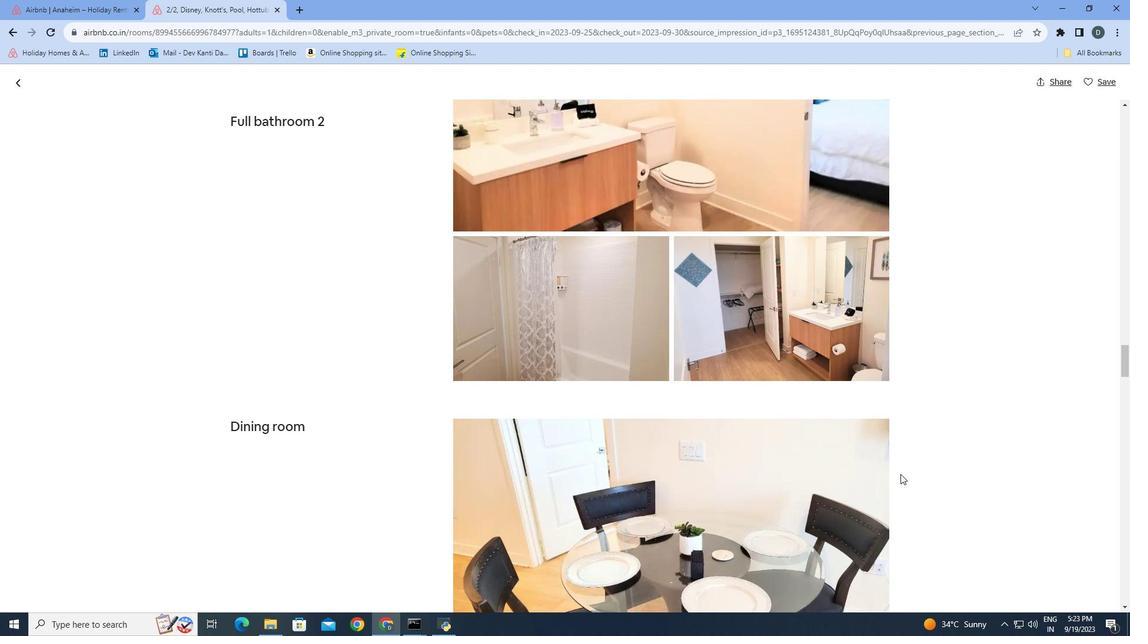 
Action: Mouse scrolled (907, 479) with delta (0, 0)
Screenshot: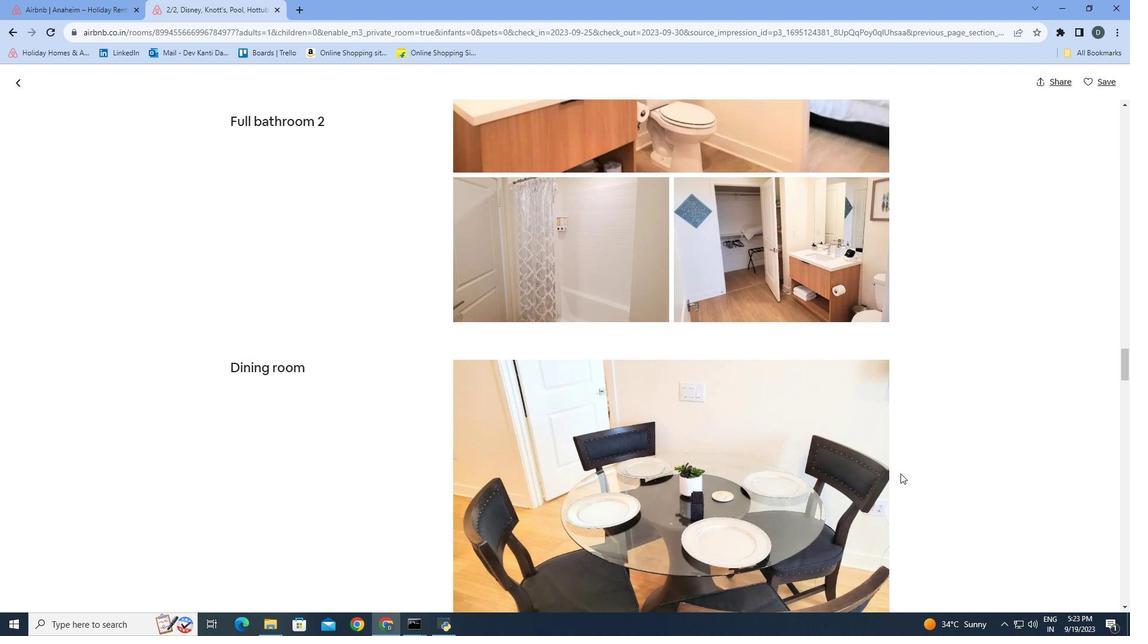 
Action: Mouse moved to (907, 479)
Screenshot: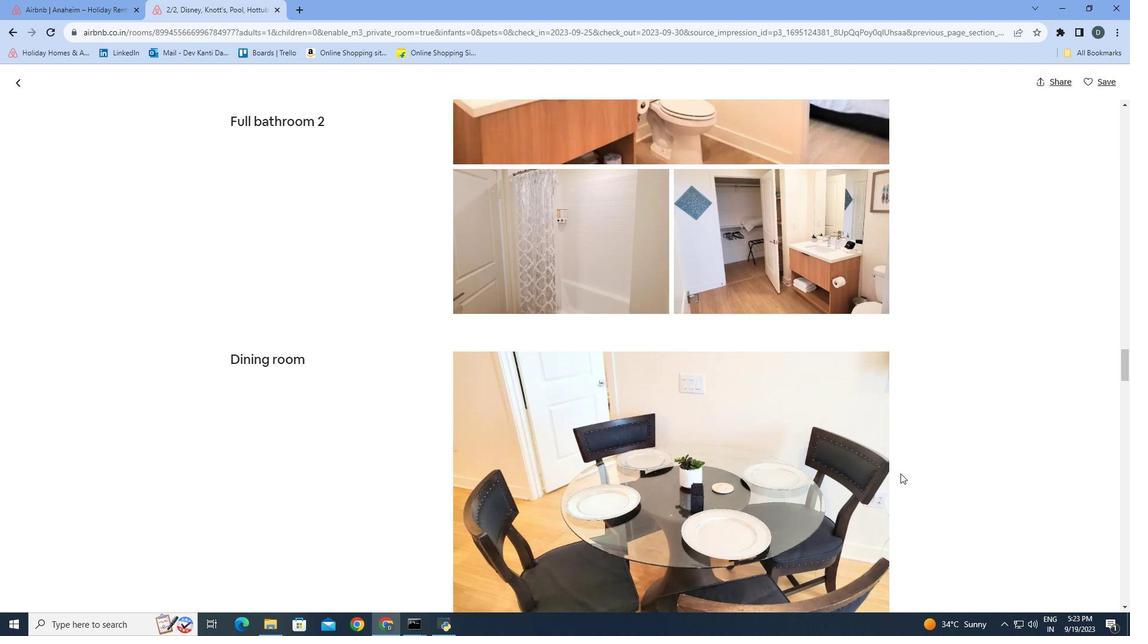 
Action: Mouse scrolled (907, 478) with delta (0, 0)
Screenshot: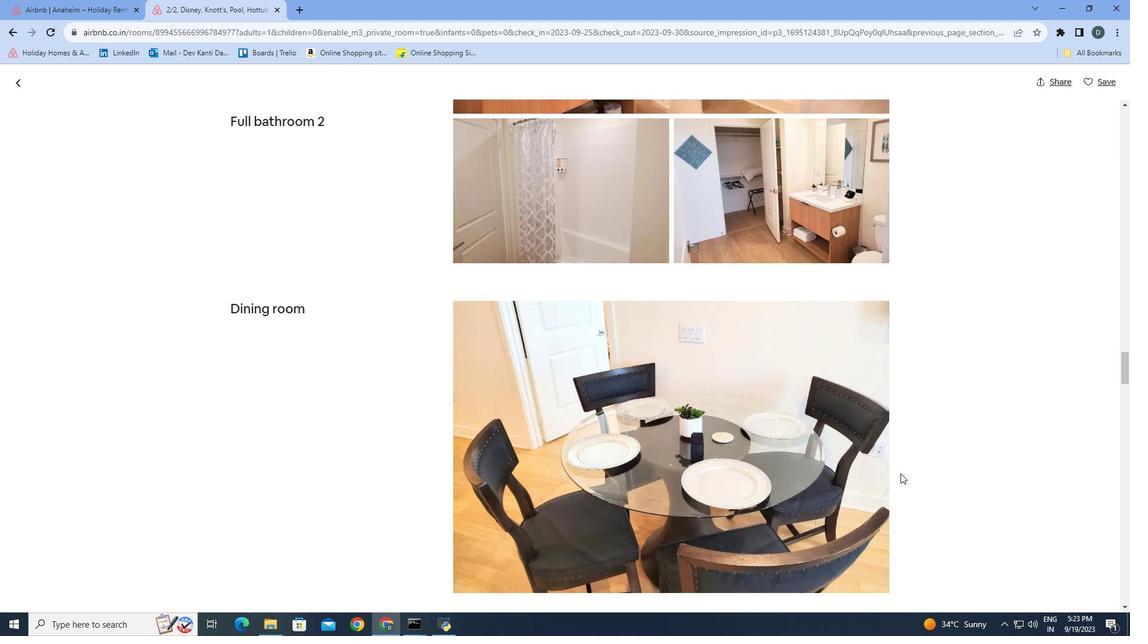
Action: Mouse scrolled (907, 478) with delta (0, 0)
Screenshot: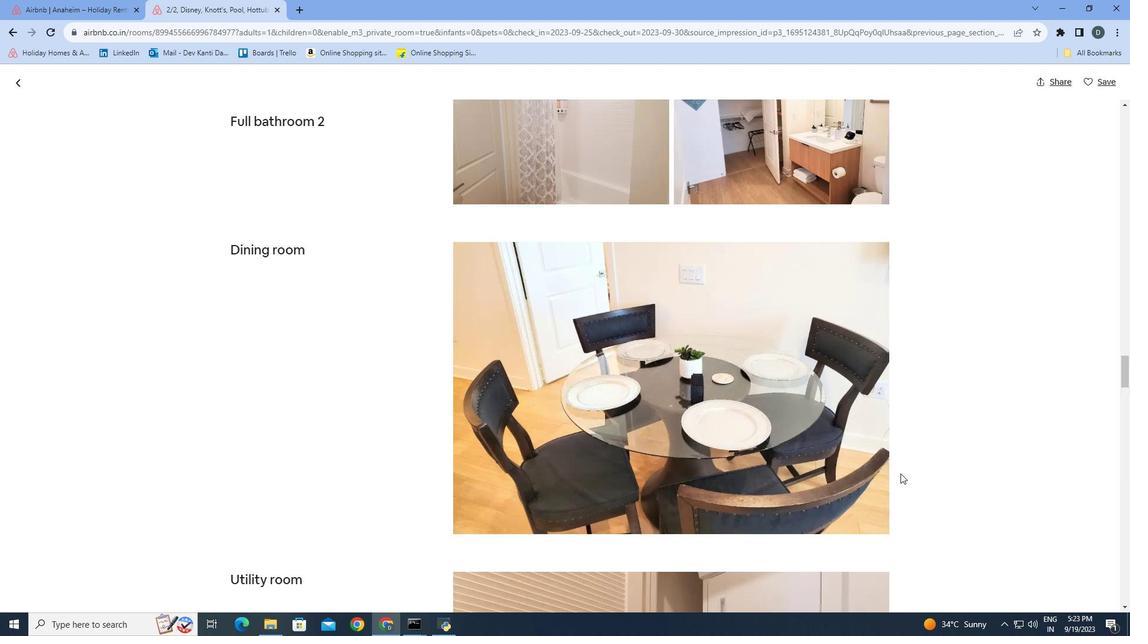 
Action: Mouse scrolled (907, 478) with delta (0, 0)
Screenshot: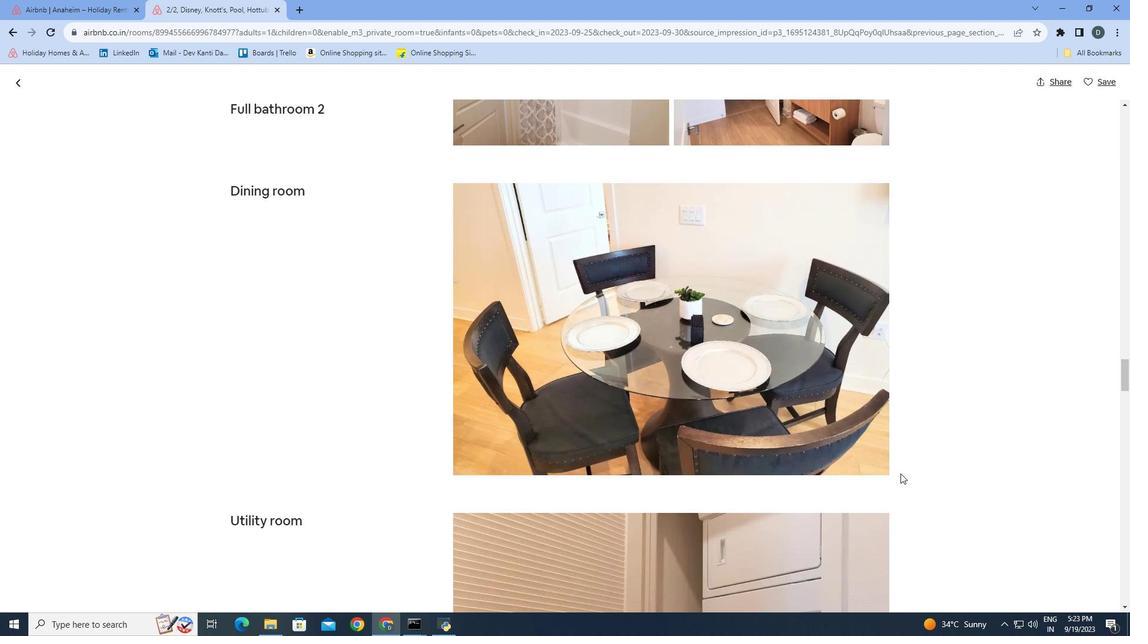 
Action: Mouse scrolled (907, 478) with delta (0, 0)
Screenshot: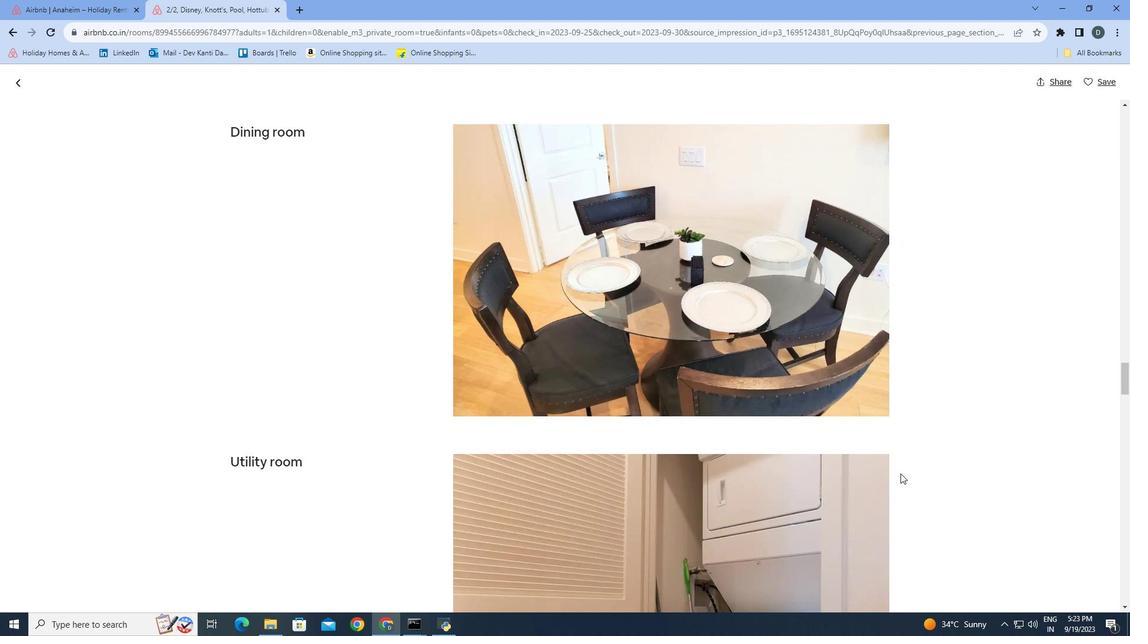 
Action: Mouse scrolled (907, 478) with delta (0, 0)
Screenshot: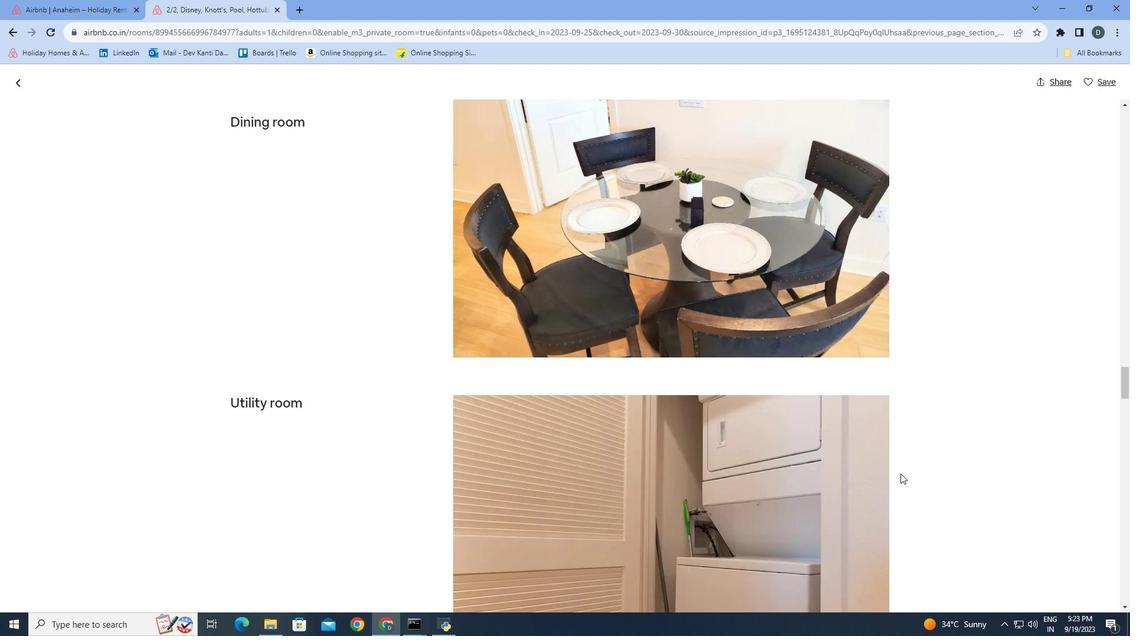 
Action: Mouse scrolled (907, 478) with delta (0, 0)
Screenshot: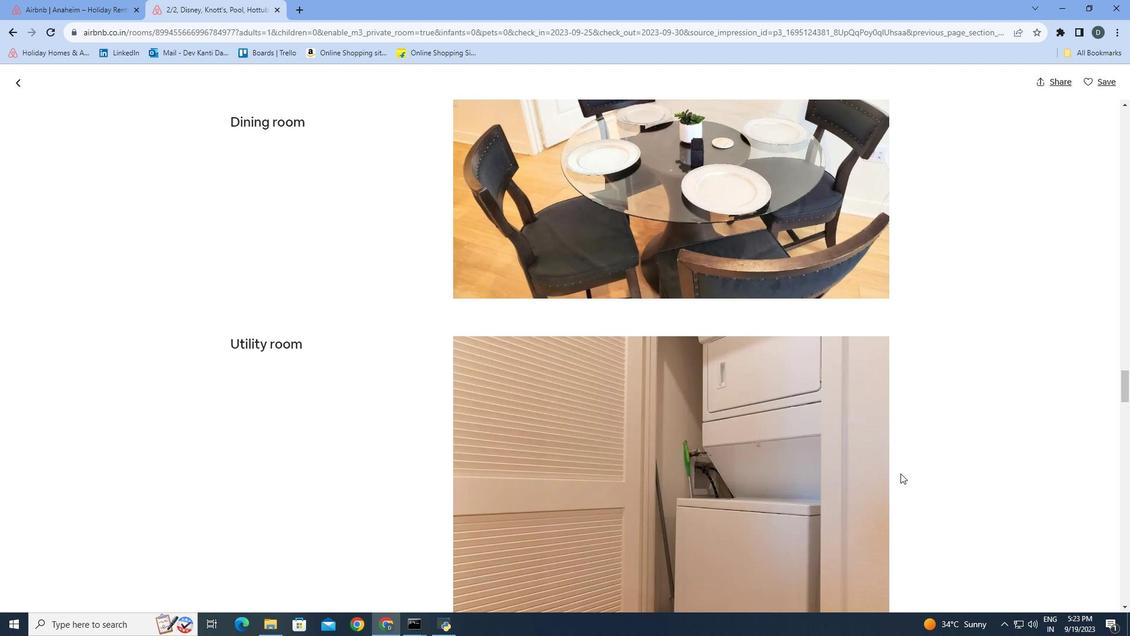 
Action: Mouse scrolled (907, 478) with delta (0, 0)
Screenshot: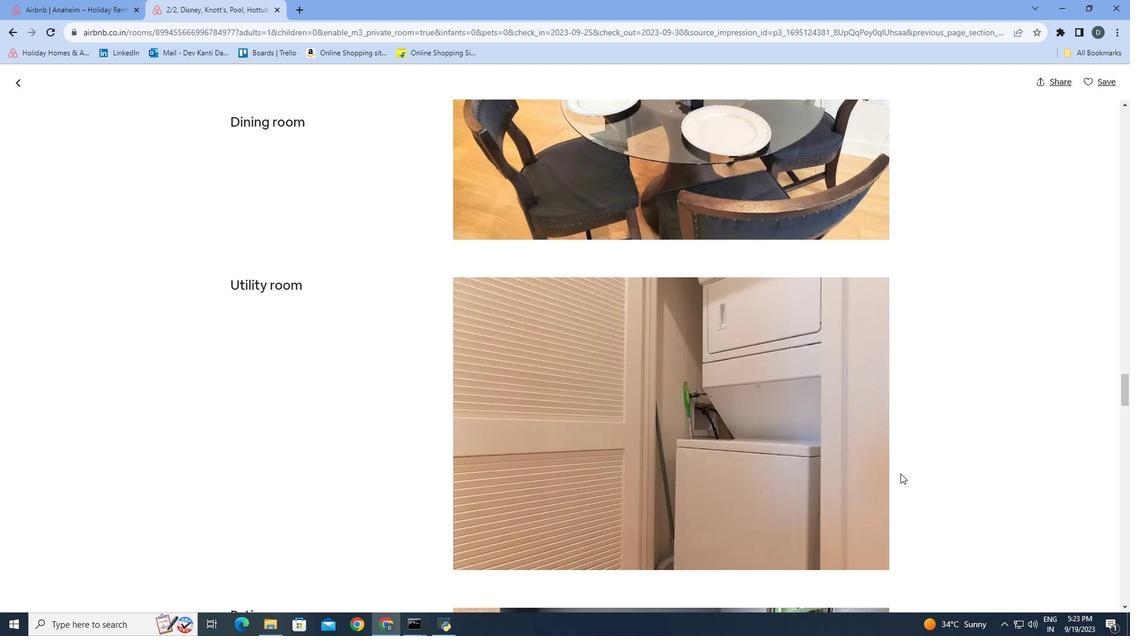 
Action: Mouse scrolled (907, 478) with delta (0, 0)
Screenshot: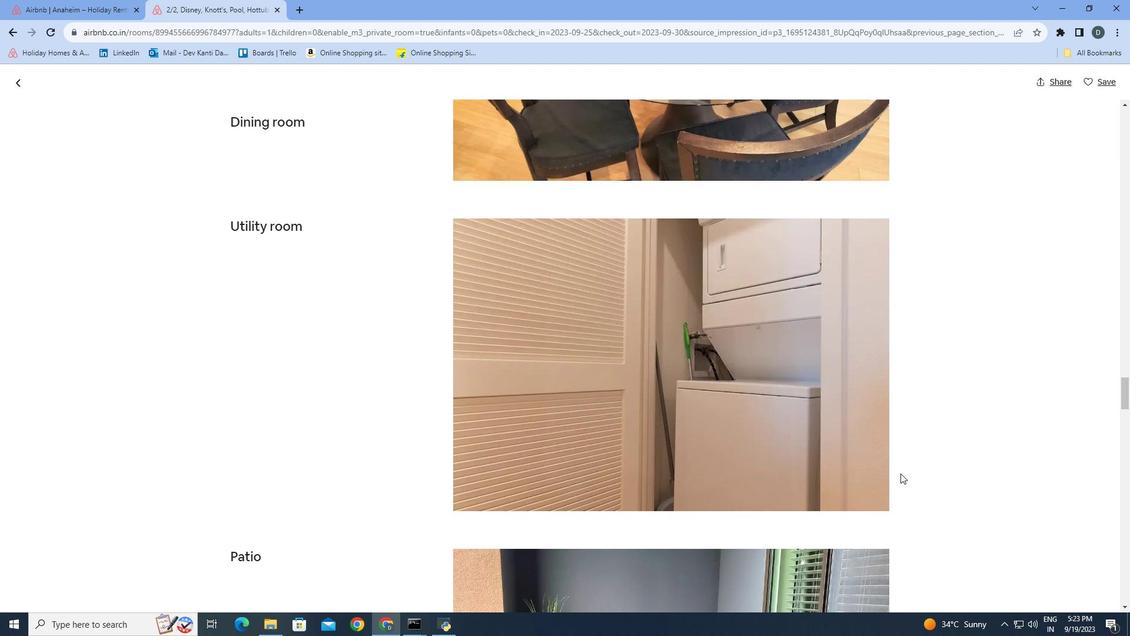 
Action: Mouse scrolled (907, 478) with delta (0, 0)
Screenshot: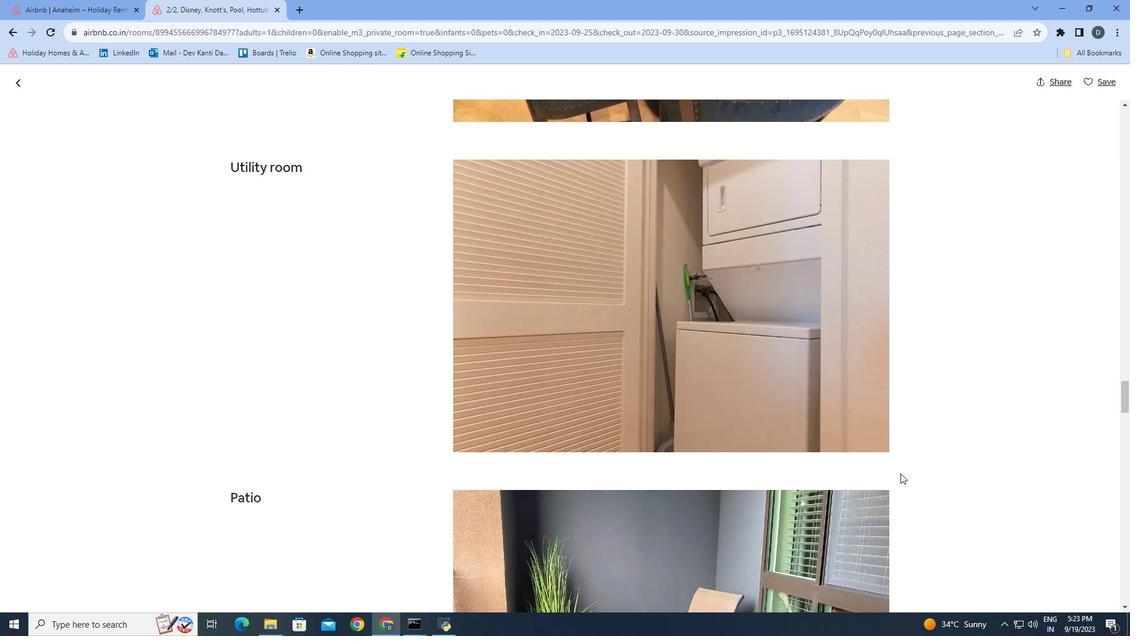 
Action: Mouse scrolled (907, 478) with delta (0, 0)
Screenshot: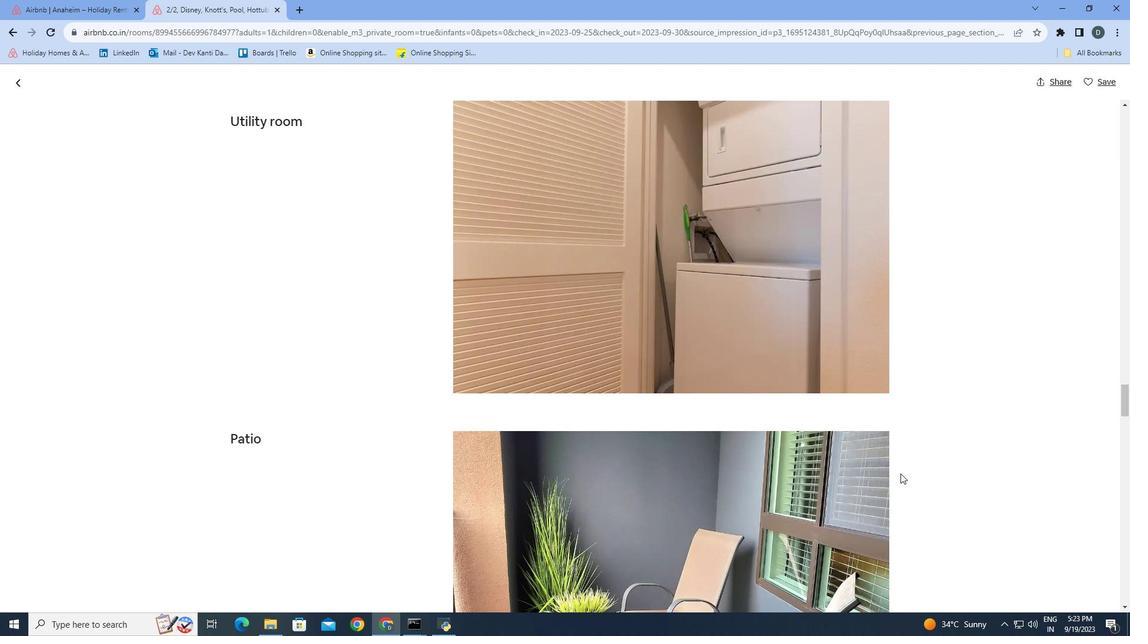 
Action: Mouse scrolled (907, 478) with delta (0, 0)
Screenshot: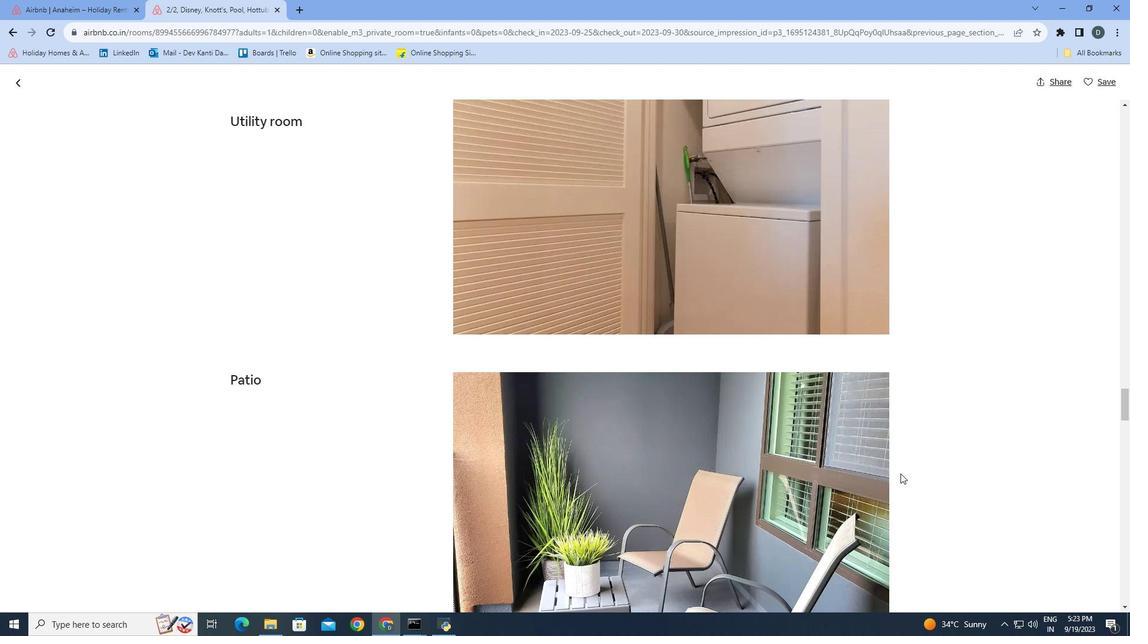 
Action: Mouse scrolled (907, 478) with delta (0, 0)
Screenshot: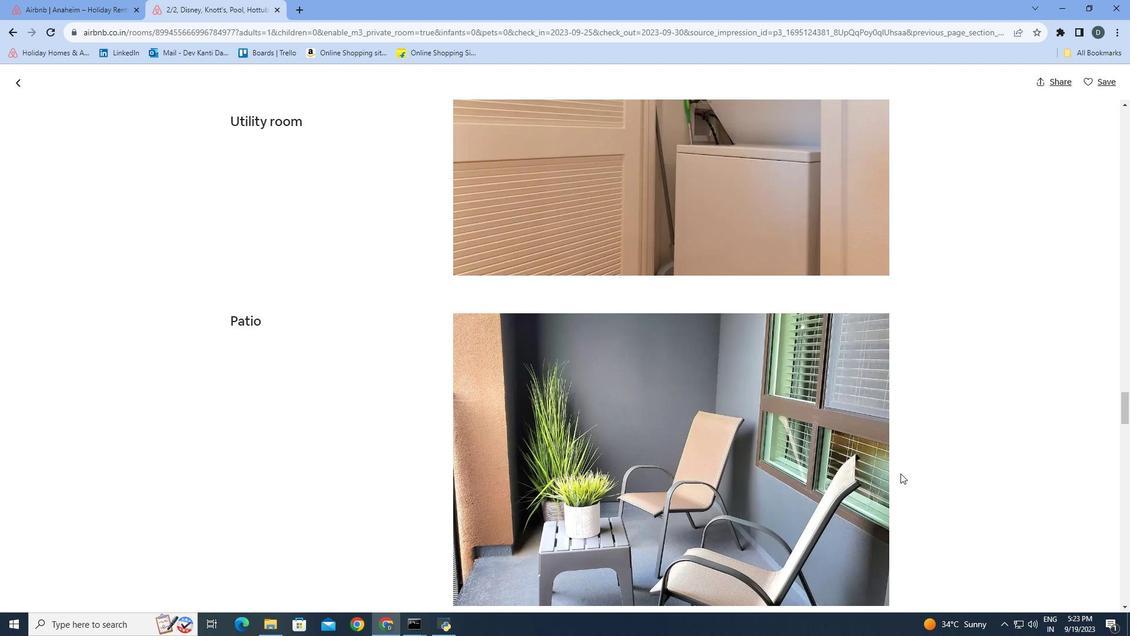 
Action: Mouse scrolled (907, 478) with delta (0, 0)
Screenshot: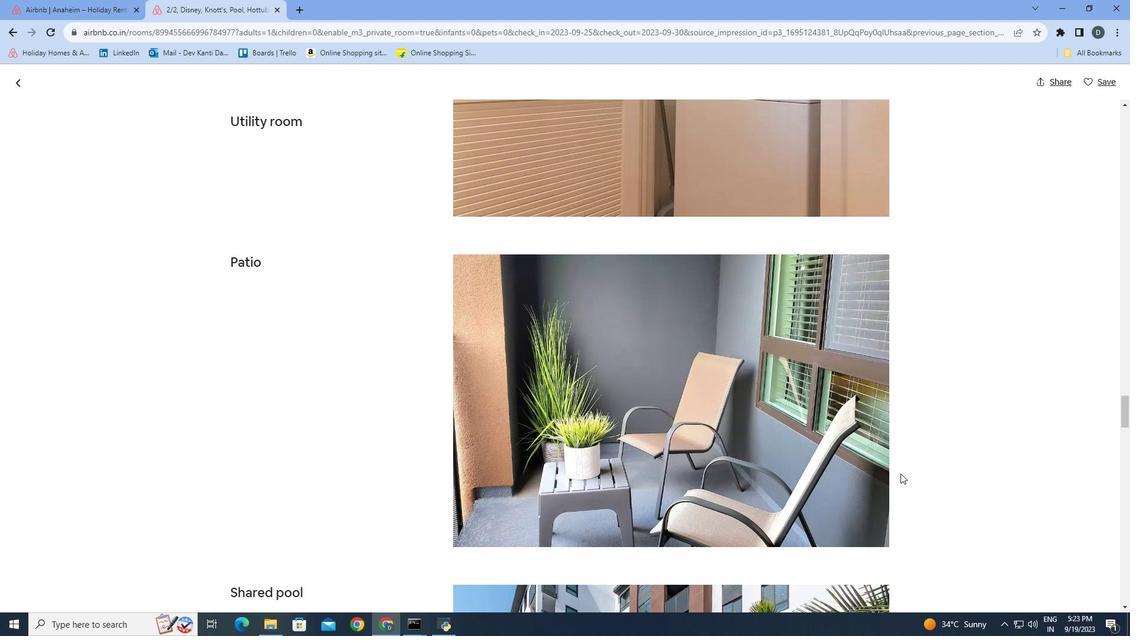 
Action: Mouse moved to (907, 479)
Screenshot: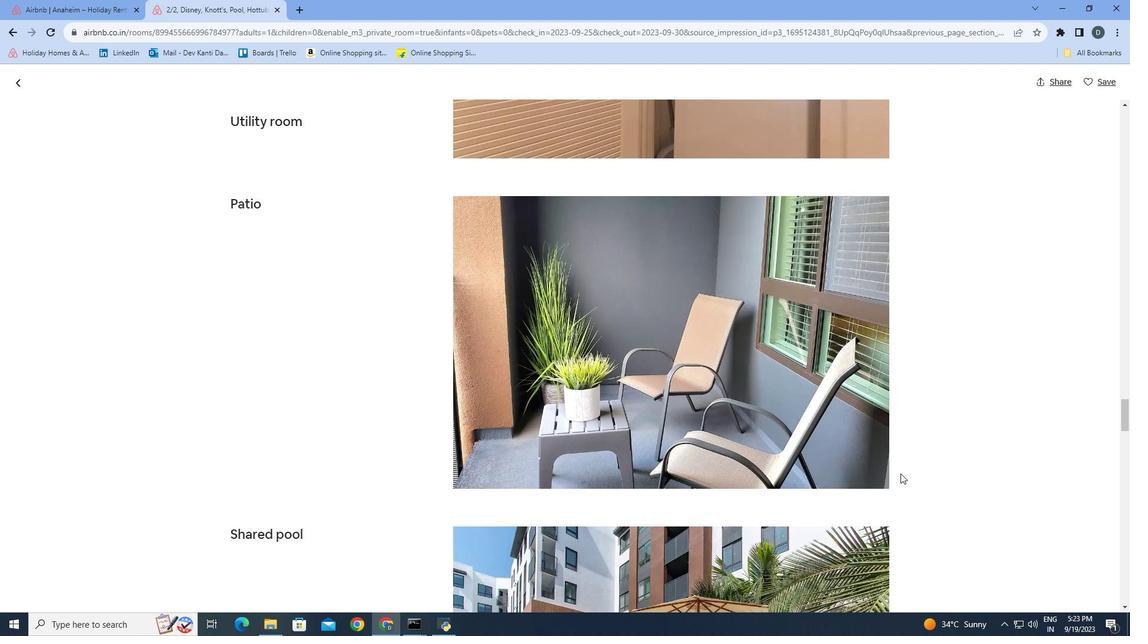 
Action: Mouse scrolled (907, 478) with delta (0, 0)
Screenshot: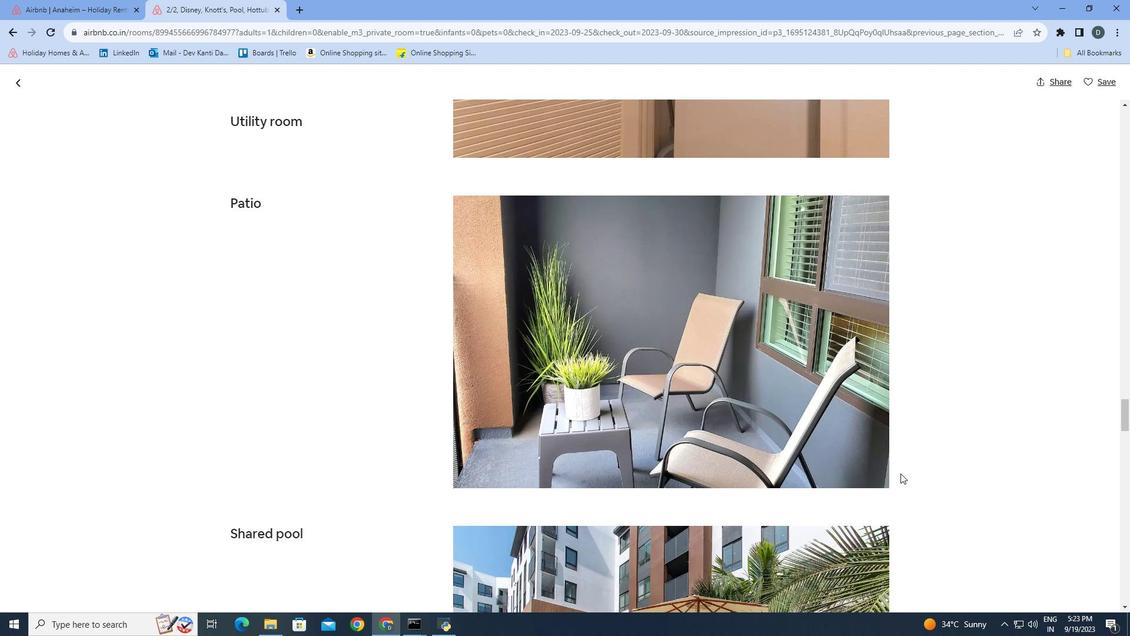 
Action: Mouse scrolled (907, 478) with delta (0, 0)
Screenshot: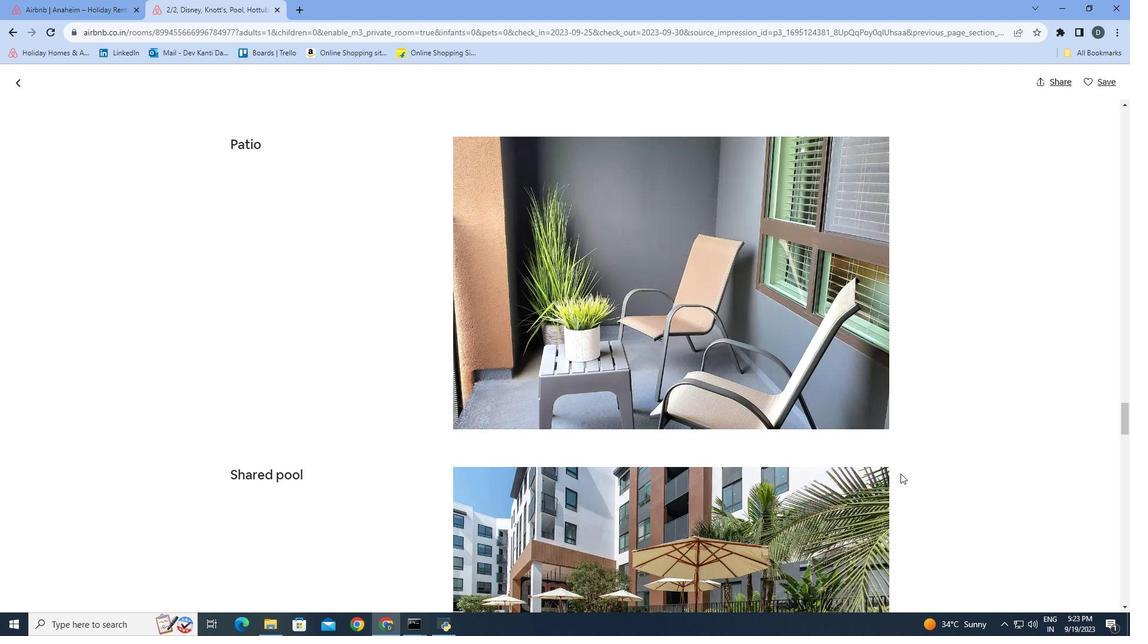 
Action: Mouse scrolled (907, 478) with delta (0, 0)
Screenshot: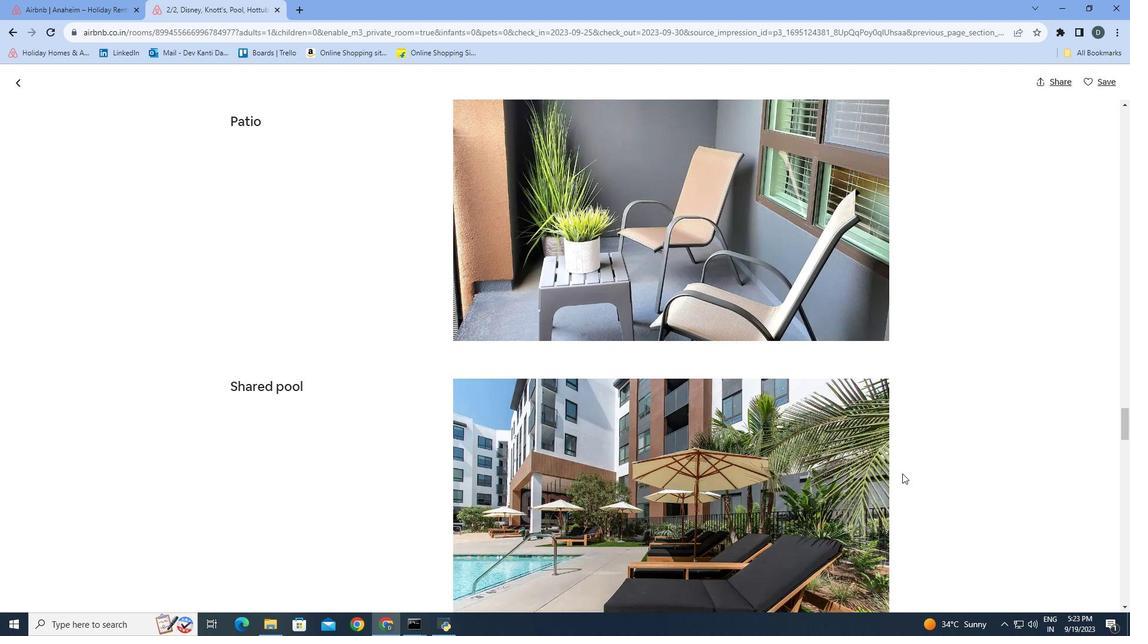 
Action: Mouse scrolled (907, 478) with delta (0, 0)
Screenshot: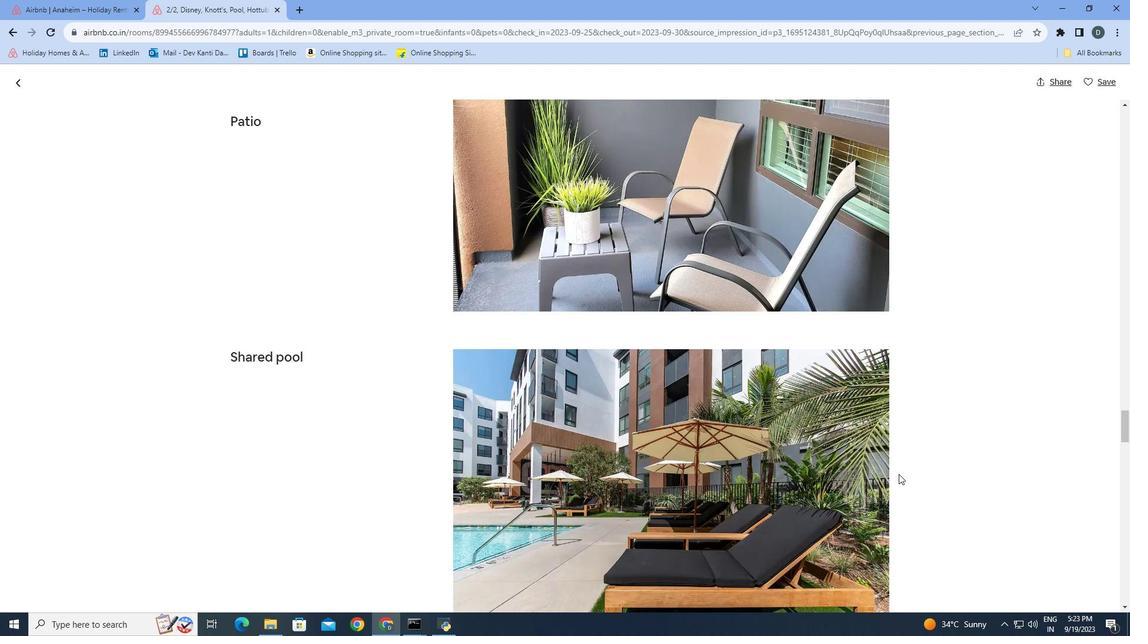 
Action: Mouse moved to (904, 480)
Screenshot: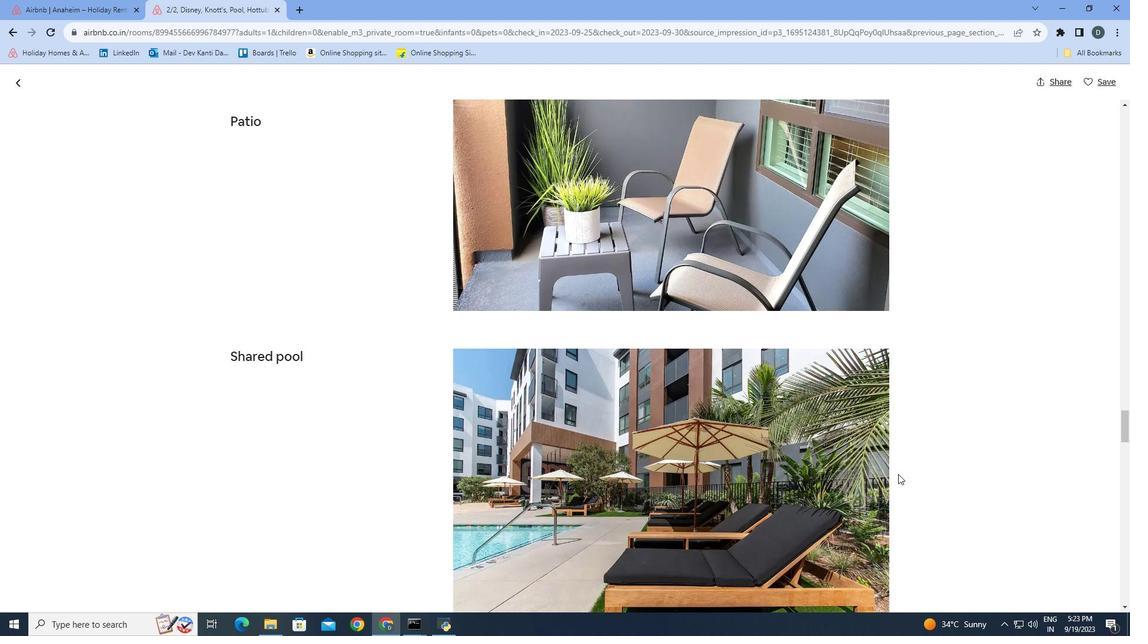 
Action: Mouse scrolled (904, 479) with delta (0, 0)
Screenshot: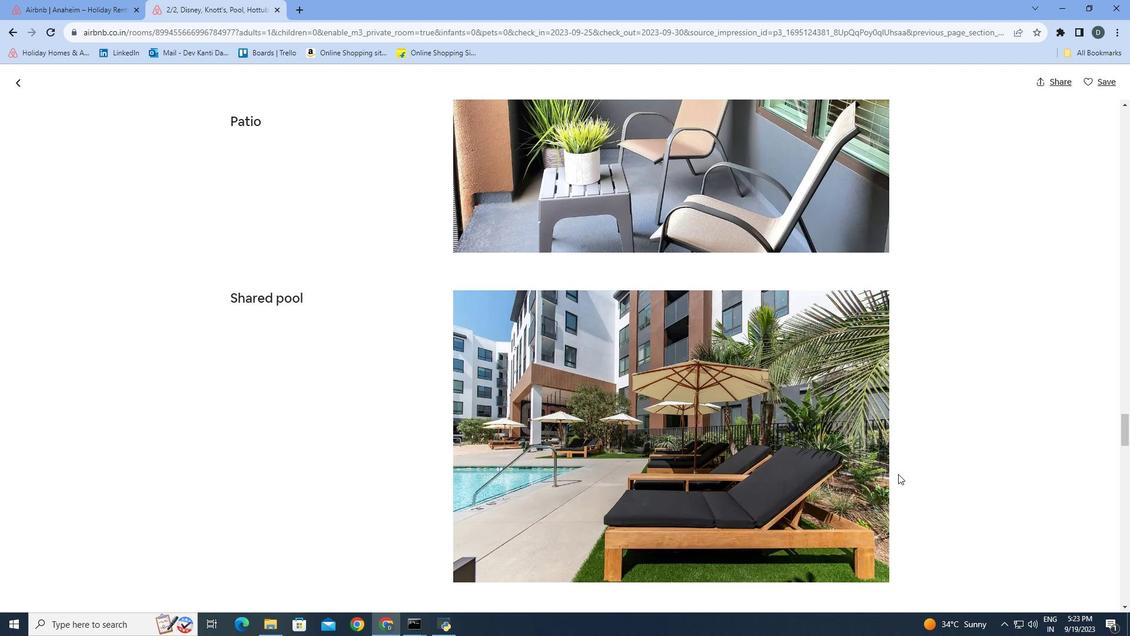 
Action: Mouse scrolled (904, 479) with delta (0, 0)
Screenshot: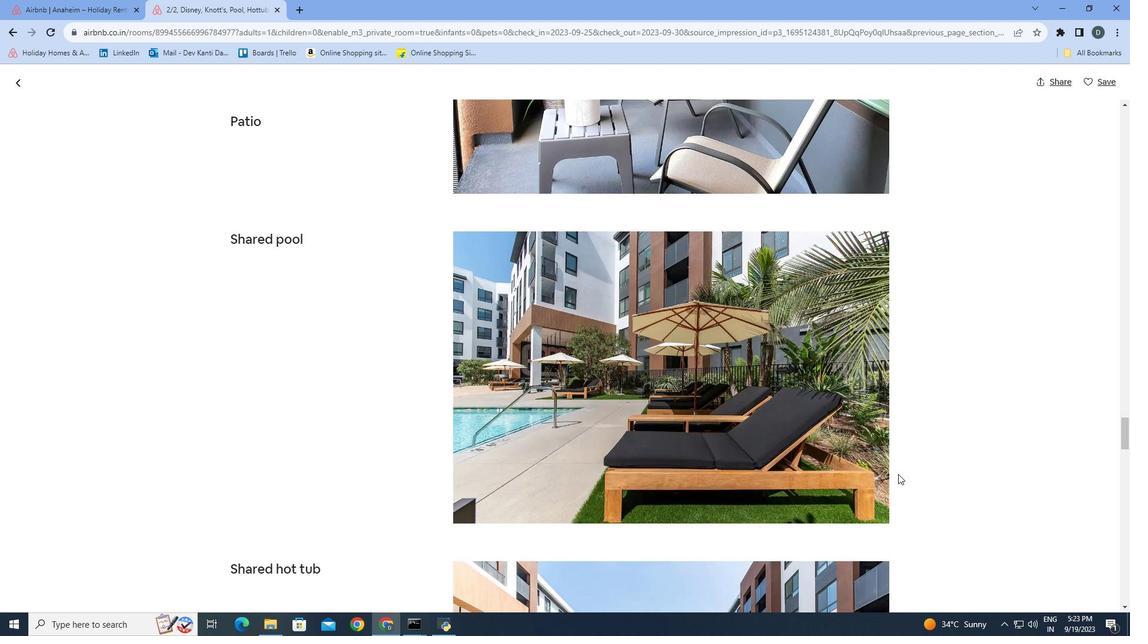 
Action: Mouse scrolled (904, 479) with delta (0, 0)
Screenshot: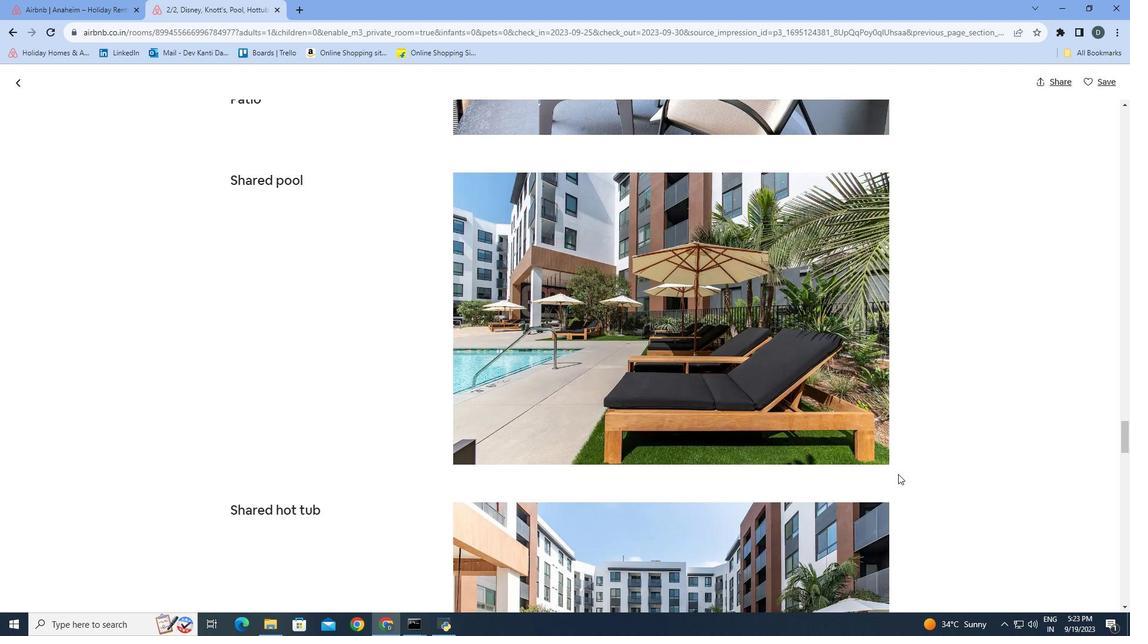 
Action: Mouse scrolled (904, 479) with delta (0, 0)
Screenshot: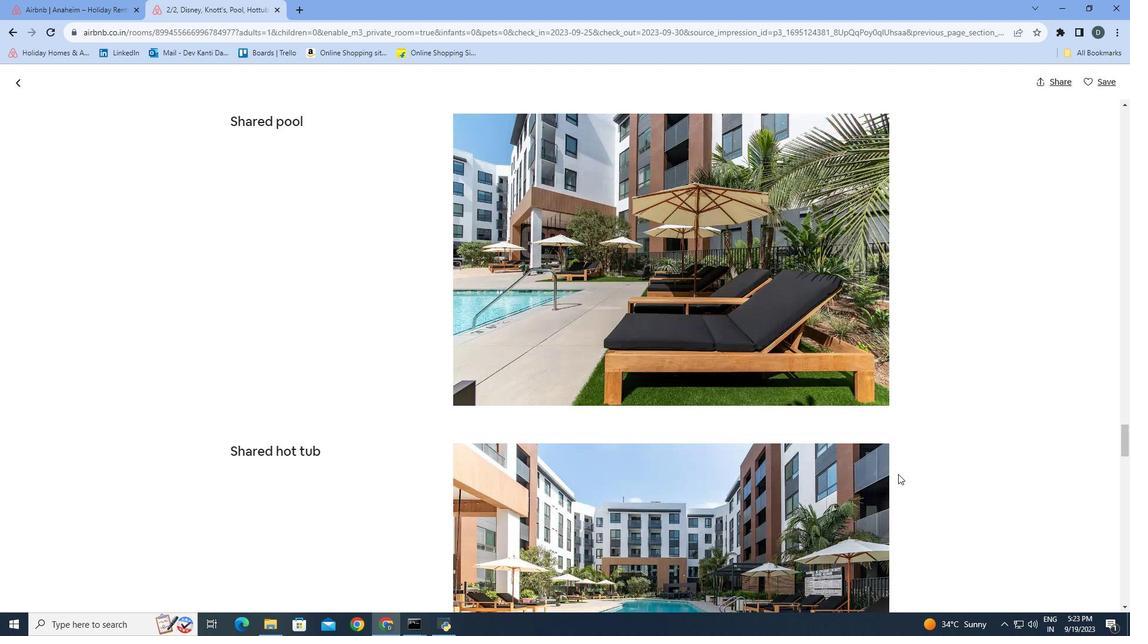 
Action: Mouse scrolled (904, 479) with delta (0, 0)
Screenshot: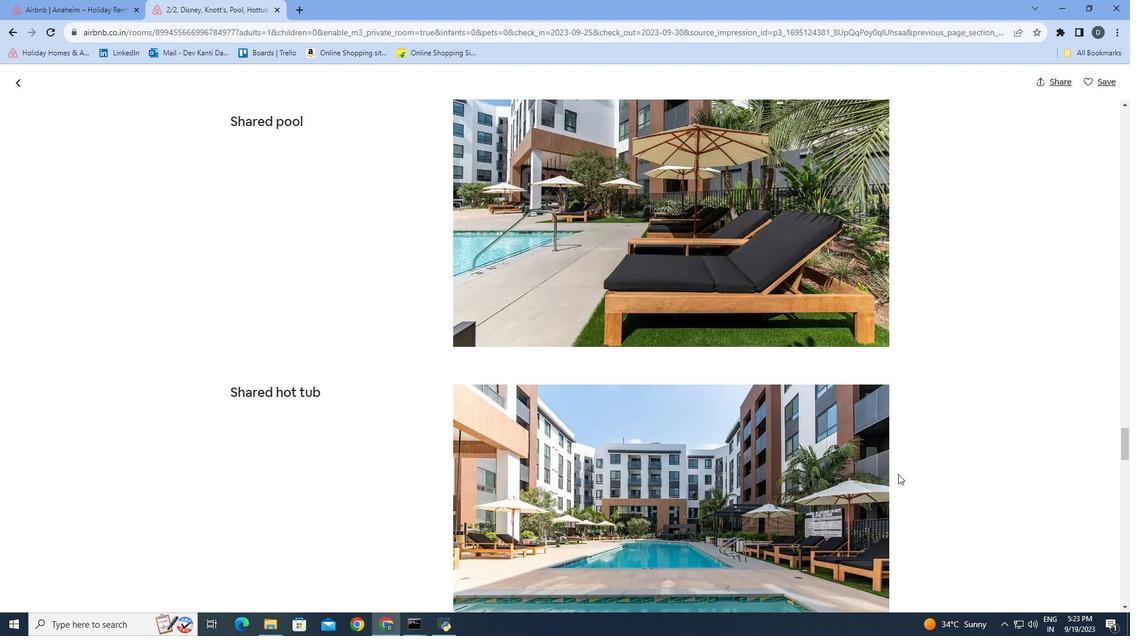 
Action: Mouse scrolled (904, 479) with delta (0, 0)
Screenshot: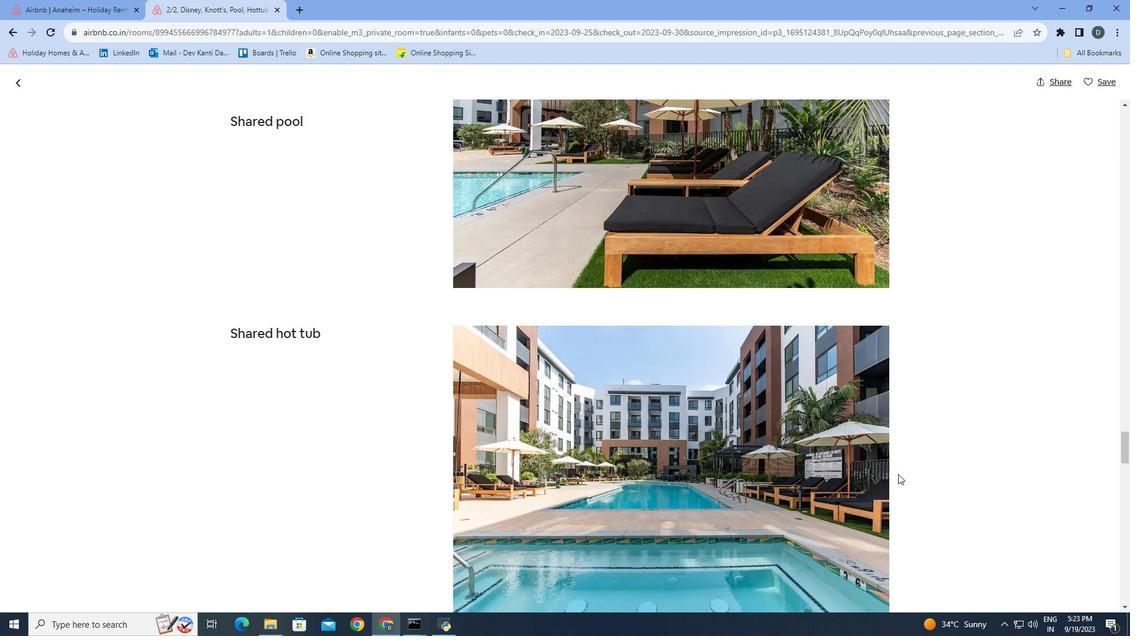 
Action: Mouse scrolled (904, 479) with delta (0, 0)
Screenshot: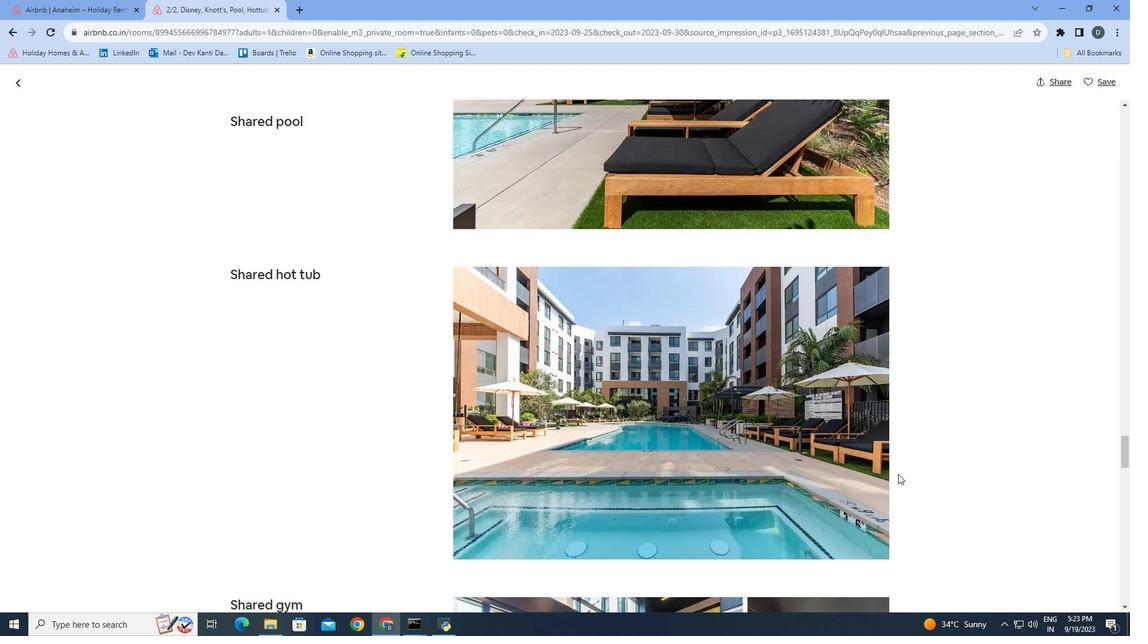 
Action: Mouse scrolled (904, 479) with delta (0, 0)
Screenshot: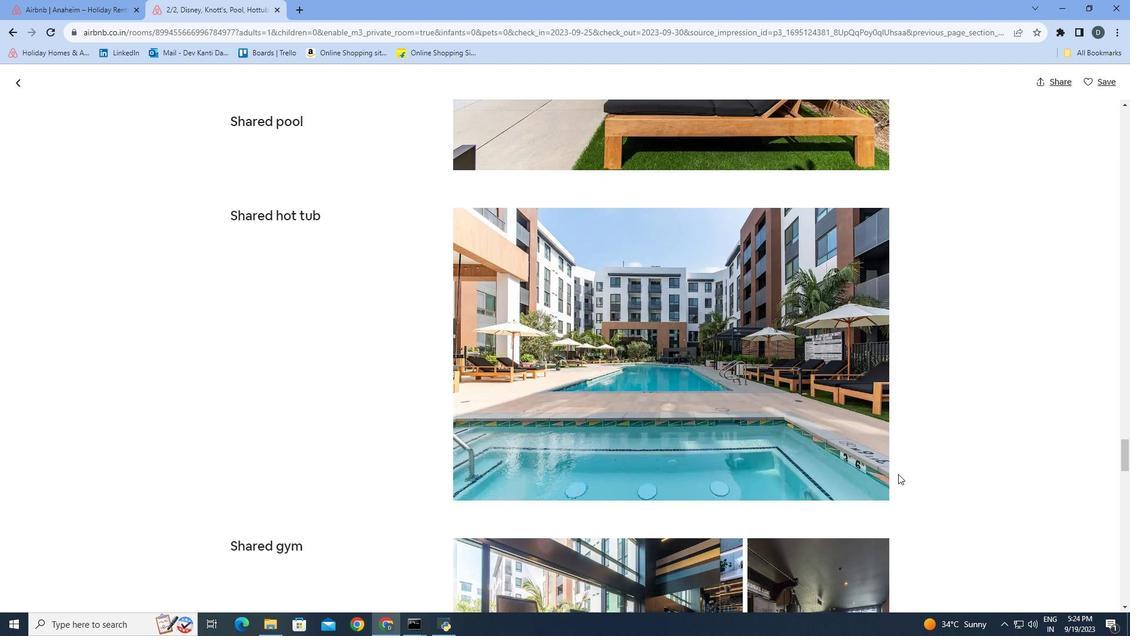 
Action: Mouse scrolled (904, 479) with delta (0, 0)
Screenshot: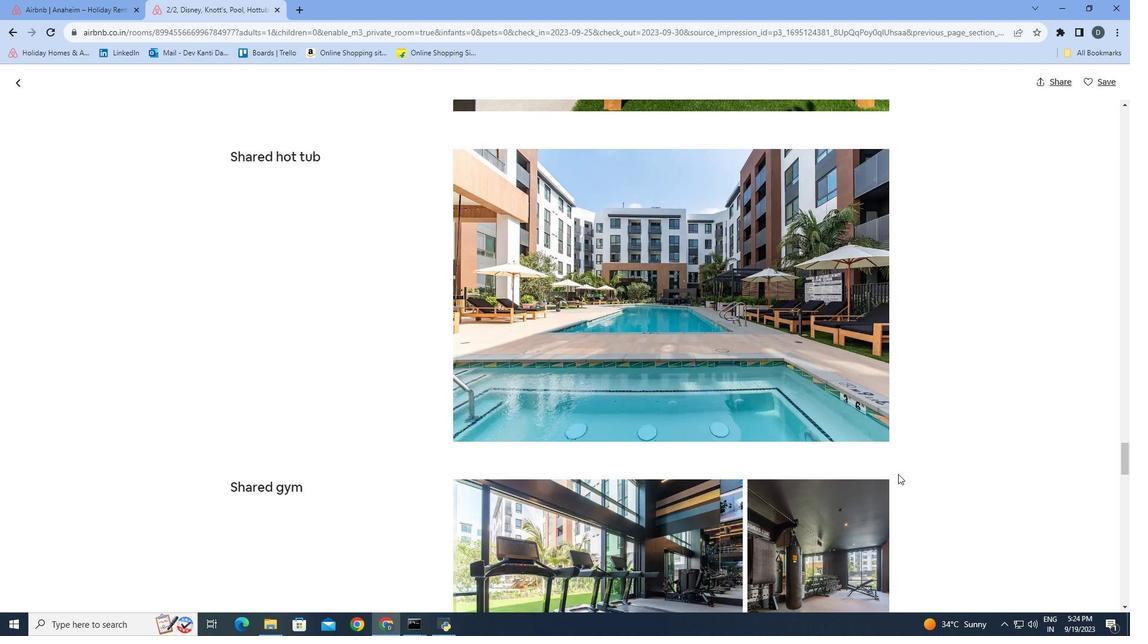 
Action: Mouse scrolled (904, 479) with delta (0, 0)
Screenshot: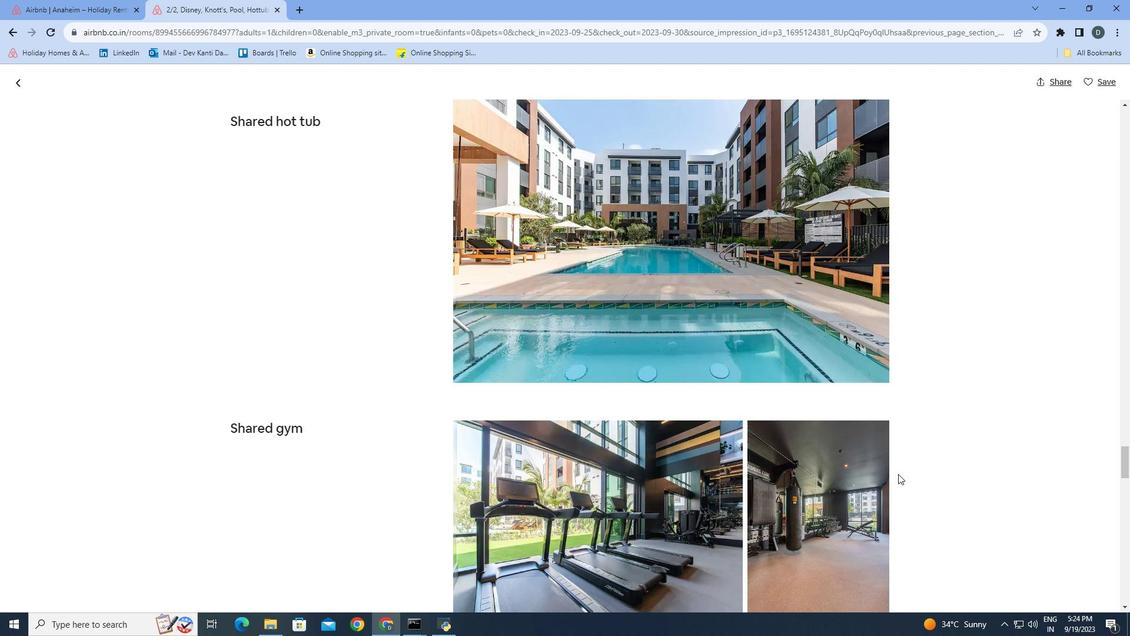 
Action: Mouse scrolled (904, 479) with delta (0, 0)
Screenshot: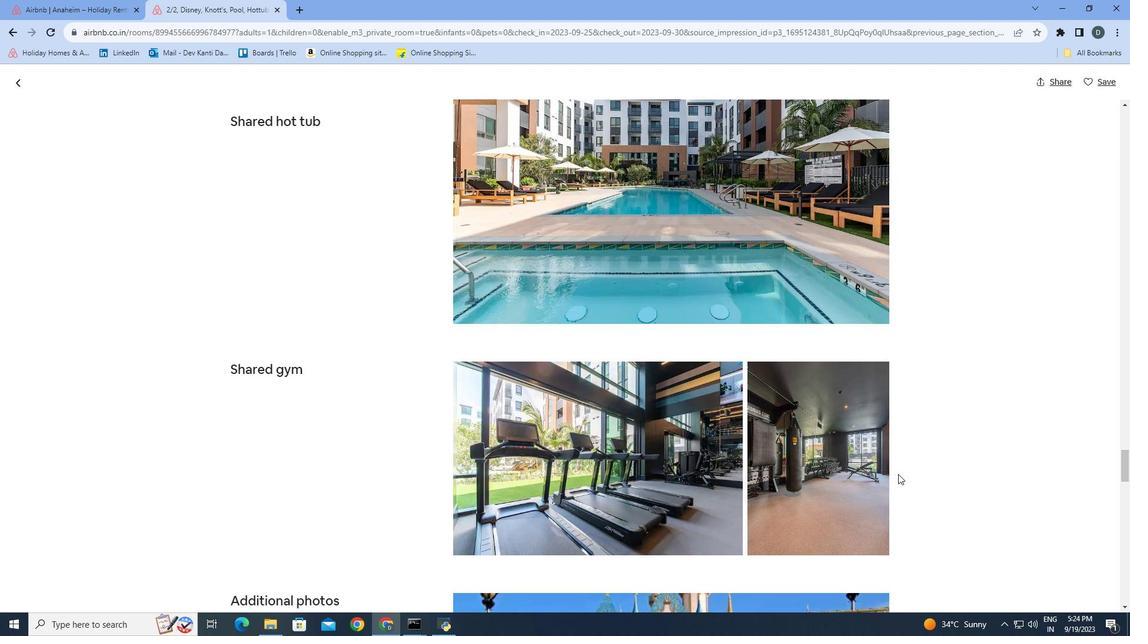 
Action: Mouse scrolled (904, 479) with delta (0, 0)
Screenshot: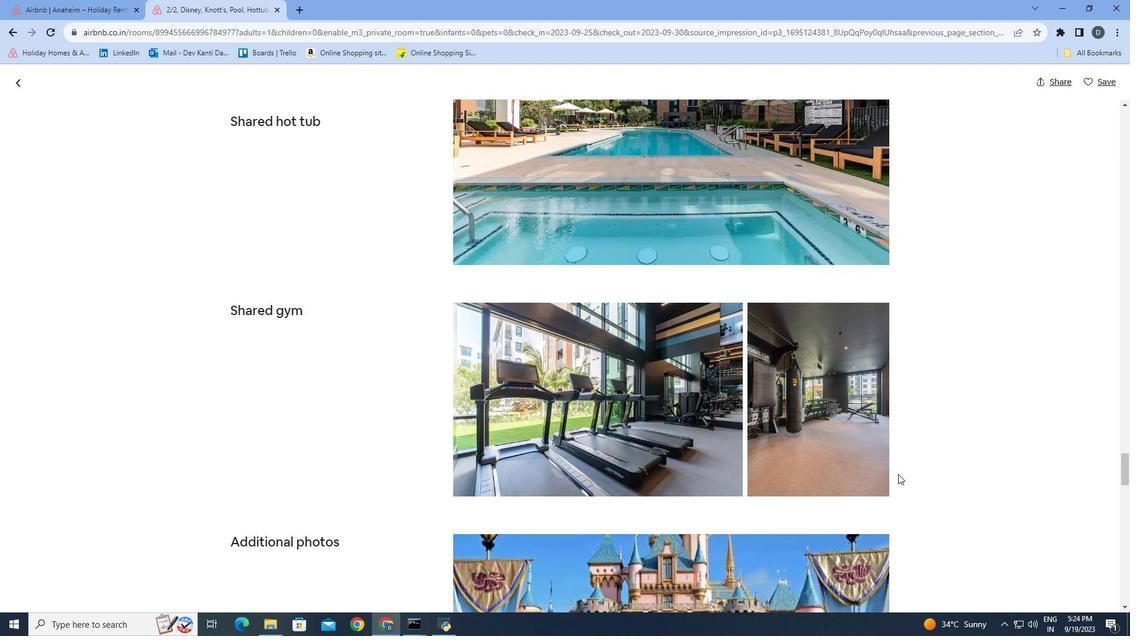 
Action: Mouse scrolled (904, 479) with delta (0, 0)
Screenshot: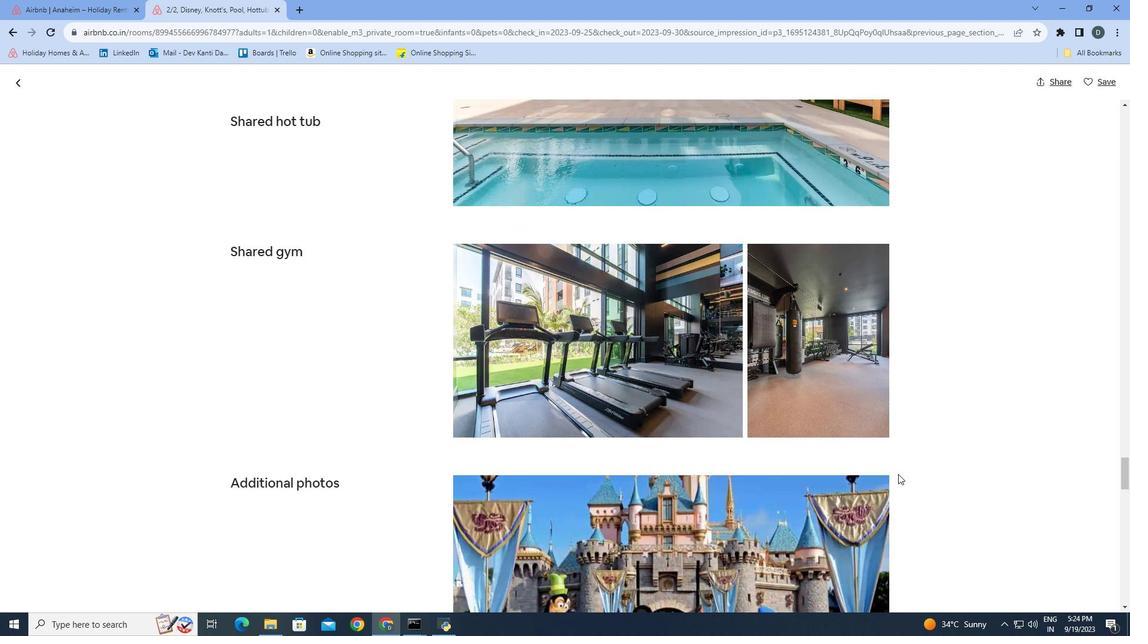 
Action: Mouse scrolled (904, 479) with delta (0, 0)
Screenshot: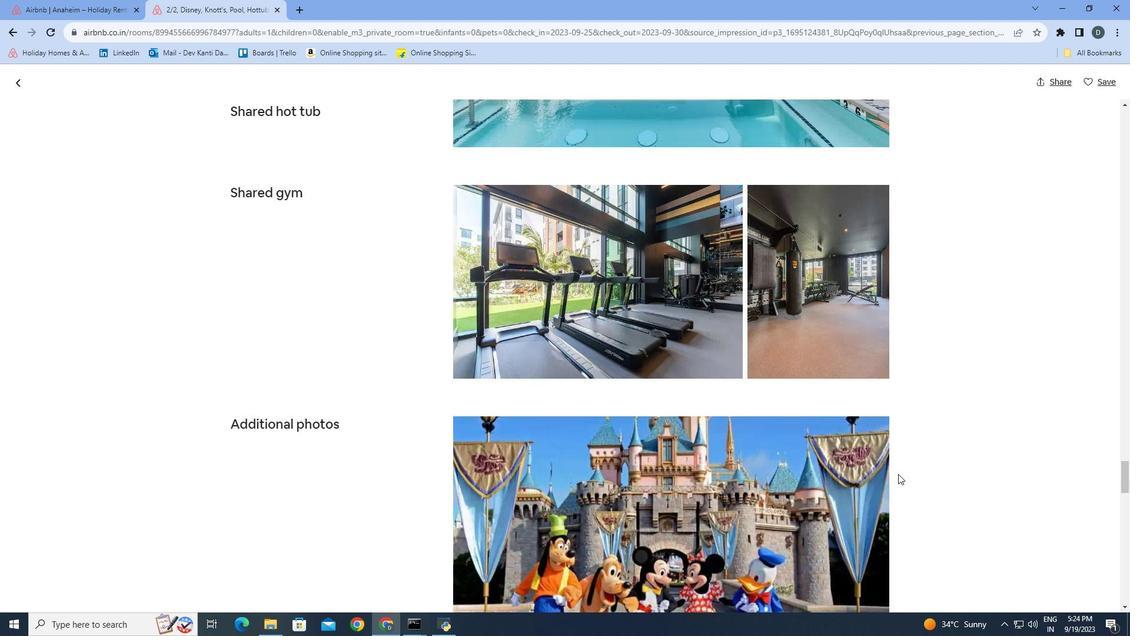 
Action: Mouse scrolled (904, 479) with delta (0, 0)
Screenshot: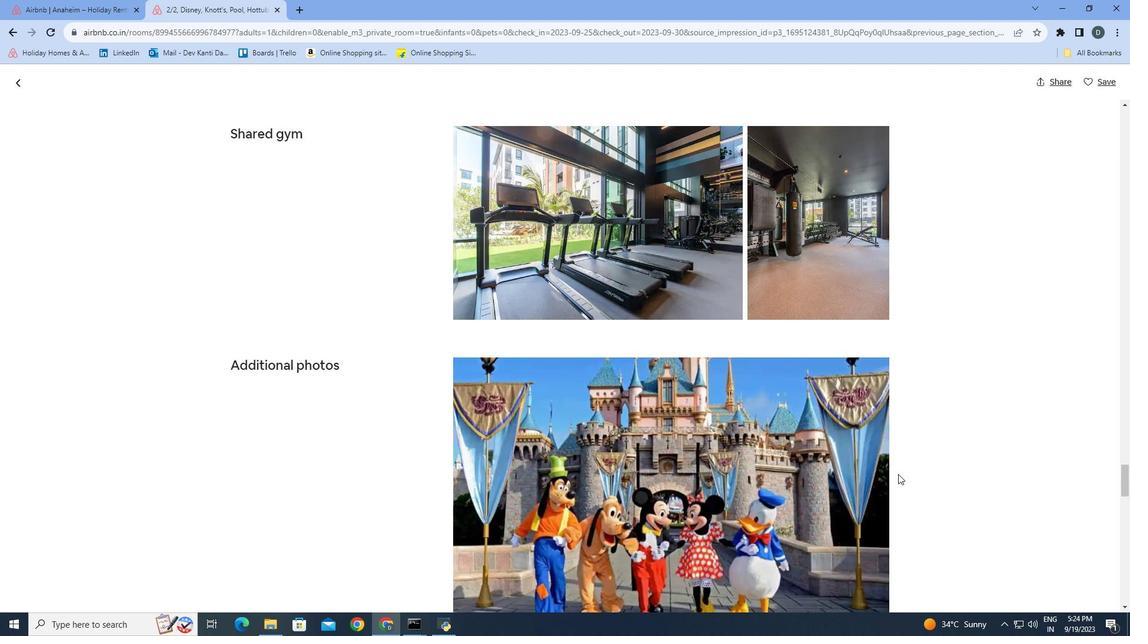 
Action: Mouse scrolled (904, 479) with delta (0, 0)
Screenshot: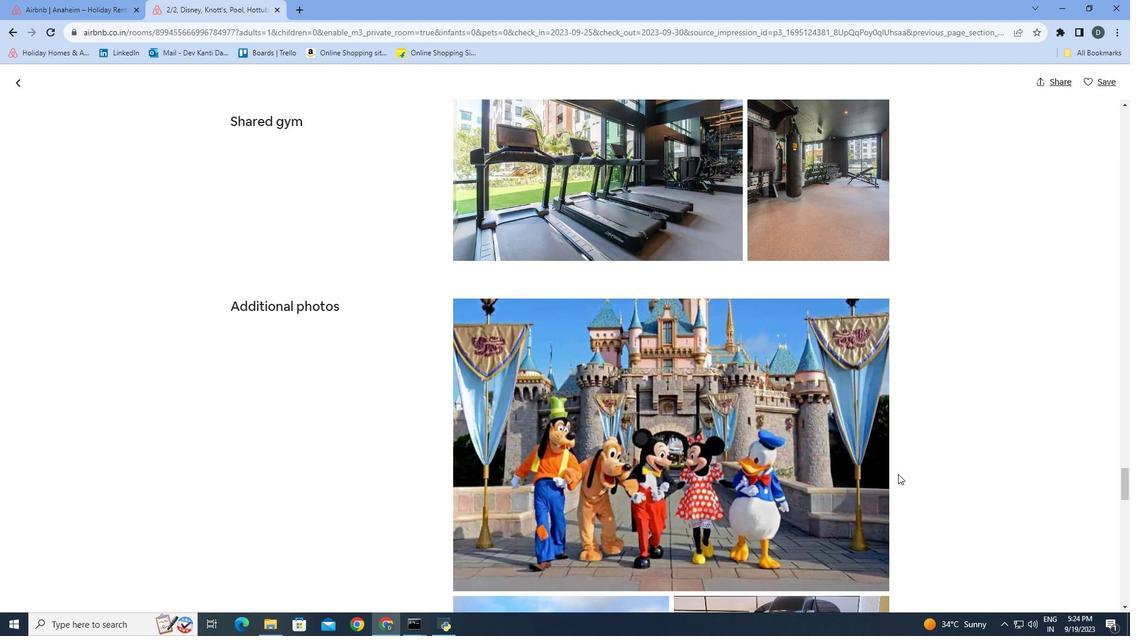 
Action: Mouse scrolled (904, 479) with delta (0, 0)
Screenshot: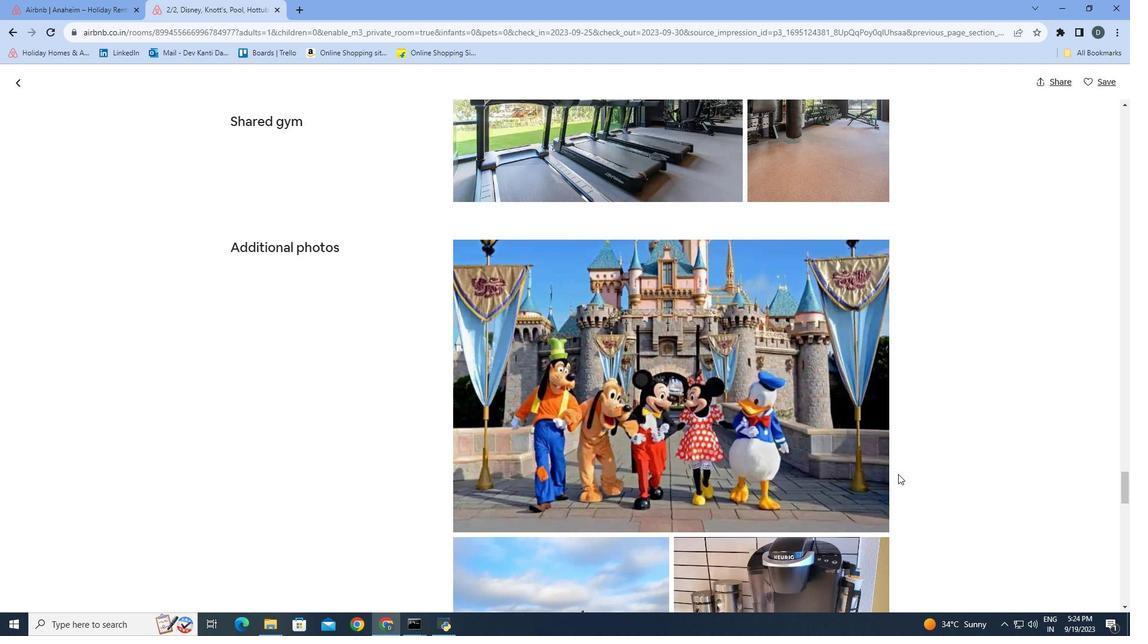 
Action: Mouse moved to (905, 523)
Screenshot: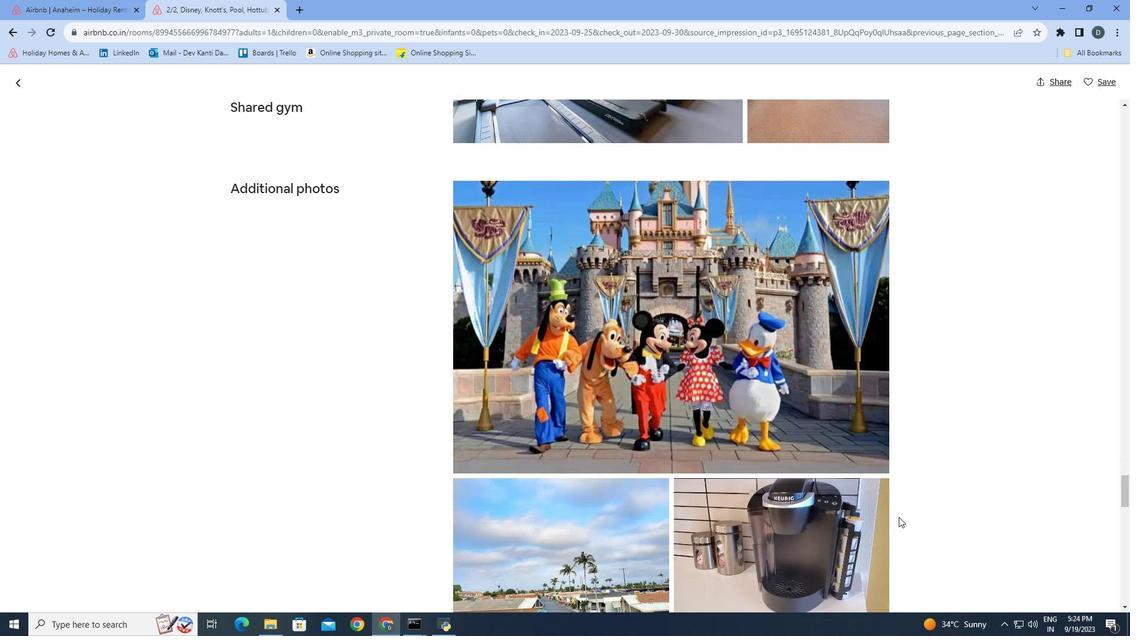 
Action: Mouse scrolled (905, 522) with delta (0, 0)
Screenshot: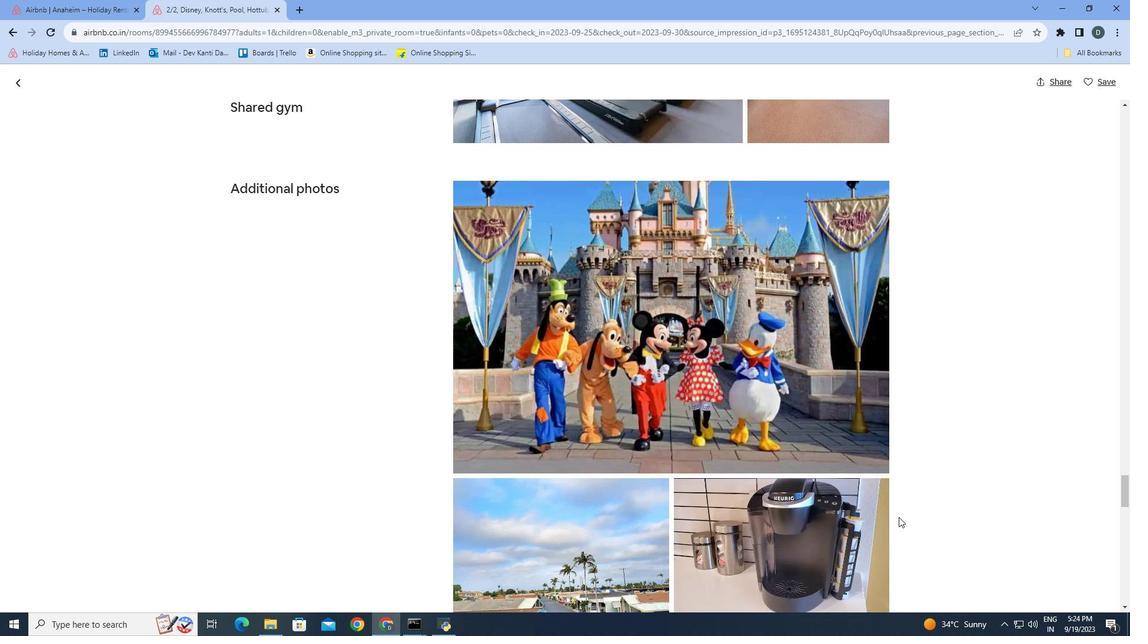 
Action: Mouse scrolled (905, 522) with delta (0, 0)
Screenshot: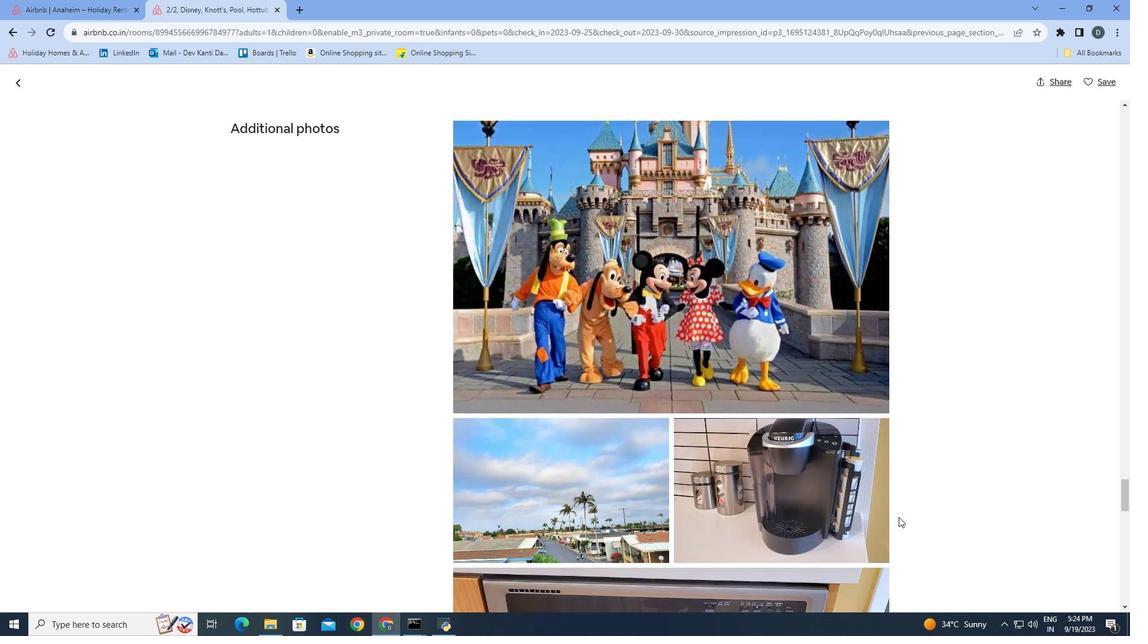 
Action: Mouse scrolled (905, 522) with delta (0, 0)
Screenshot: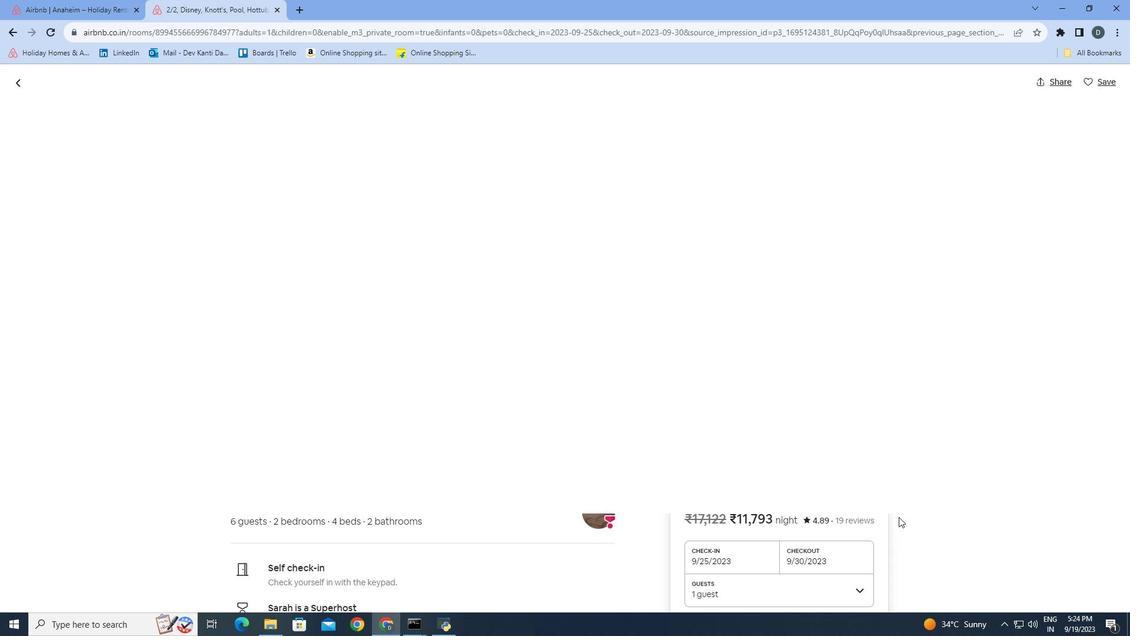 
Action: Mouse scrolled (905, 522) with delta (0, 0)
Screenshot: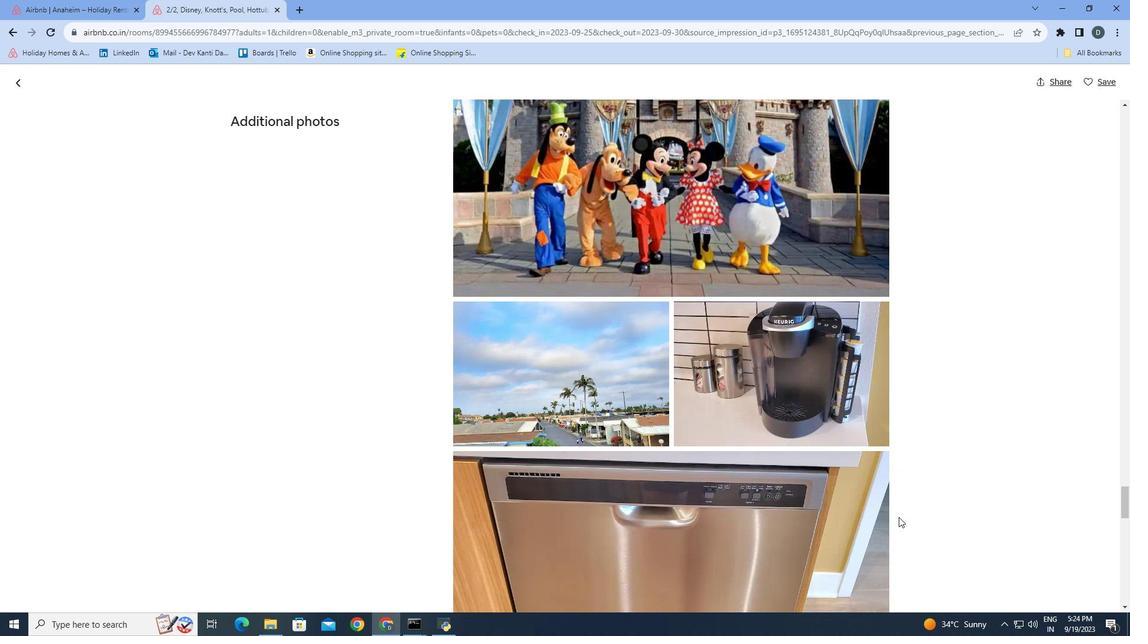 
Action: Mouse scrolled (905, 522) with delta (0, 0)
Screenshot: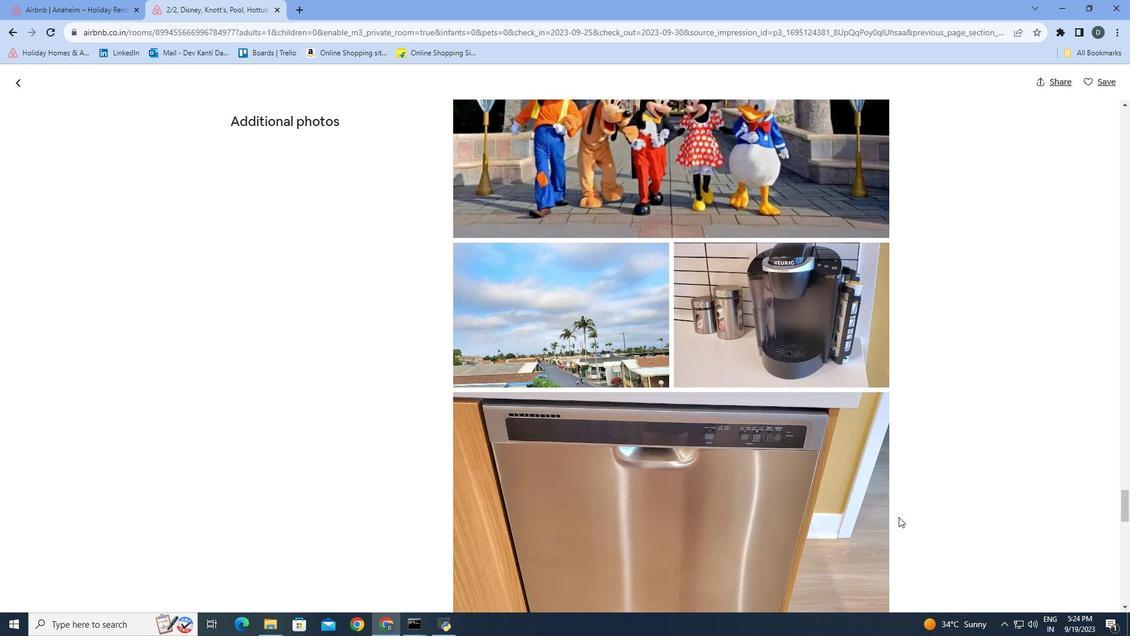 
Action: Mouse scrolled (905, 522) with delta (0, 0)
Screenshot: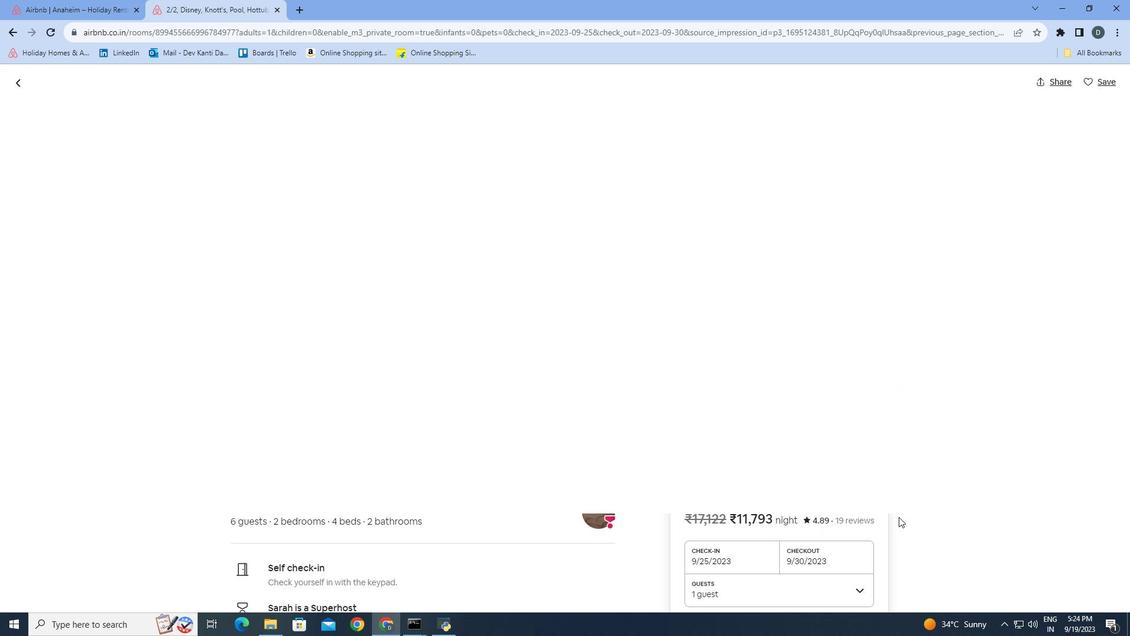 
Action: Mouse scrolled (905, 522) with delta (0, 0)
Screenshot: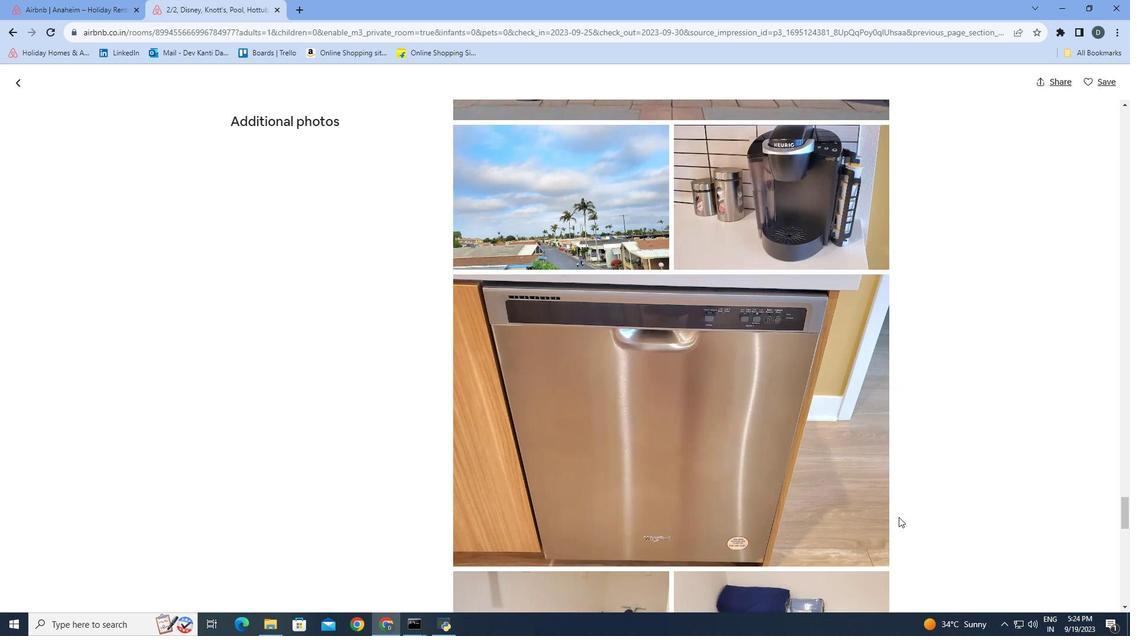 
Action: Mouse scrolled (905, 522) with delta (0, 0)
Screenshot: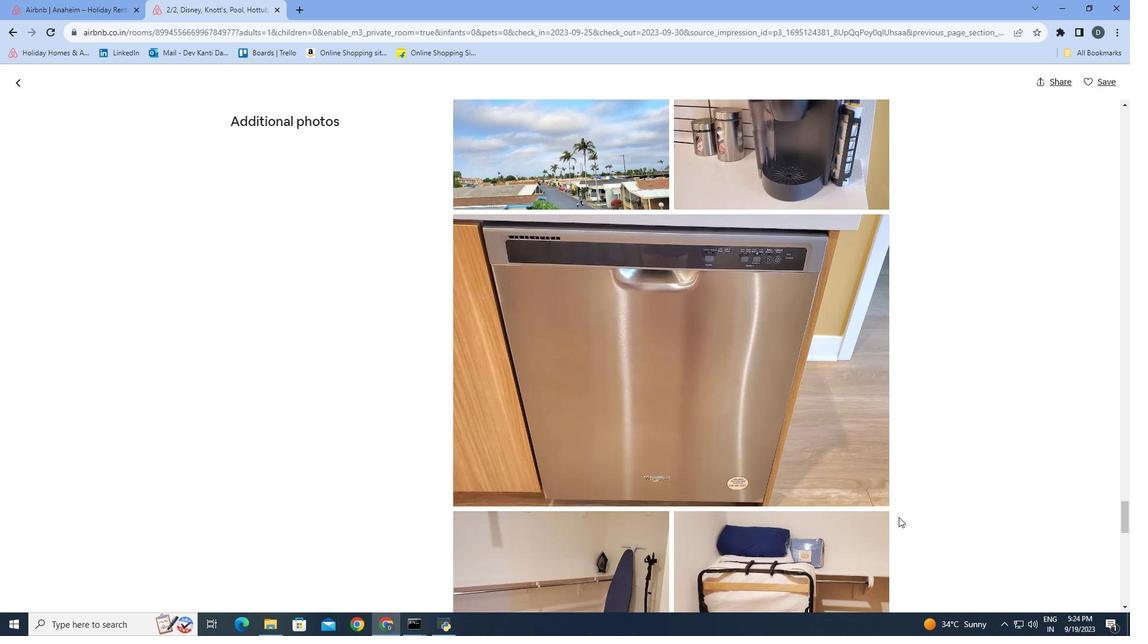 
Action: Mouse scrolled (905, 522) with delta (0, 0)
Screenshot: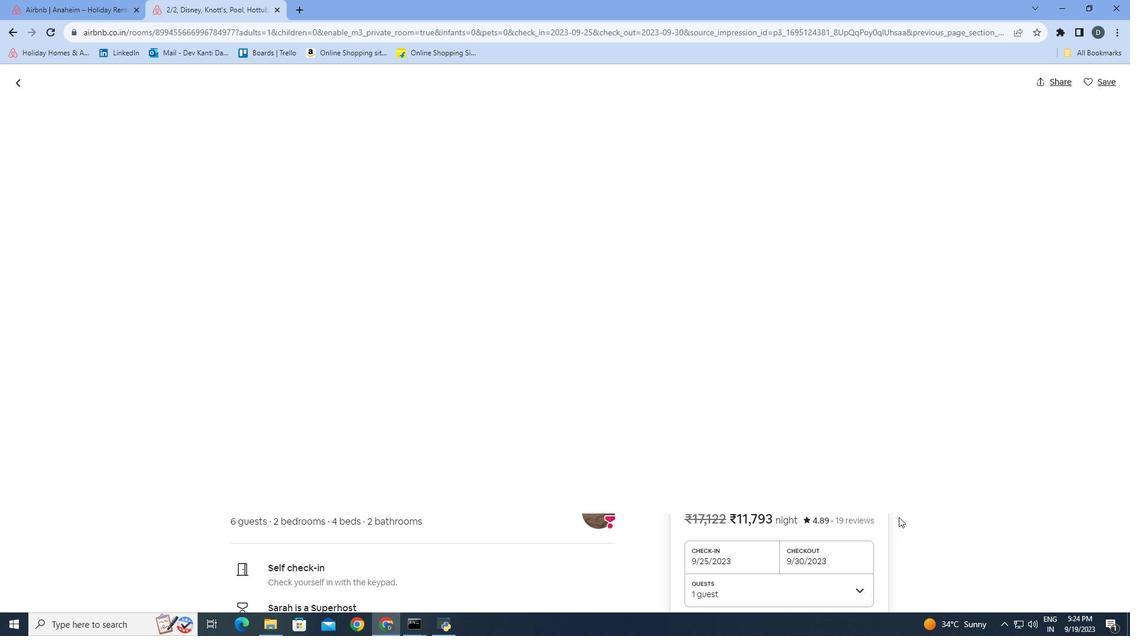 
Action: Mouse scrolled (905, 522) with delta (0, 0)
Screenshot: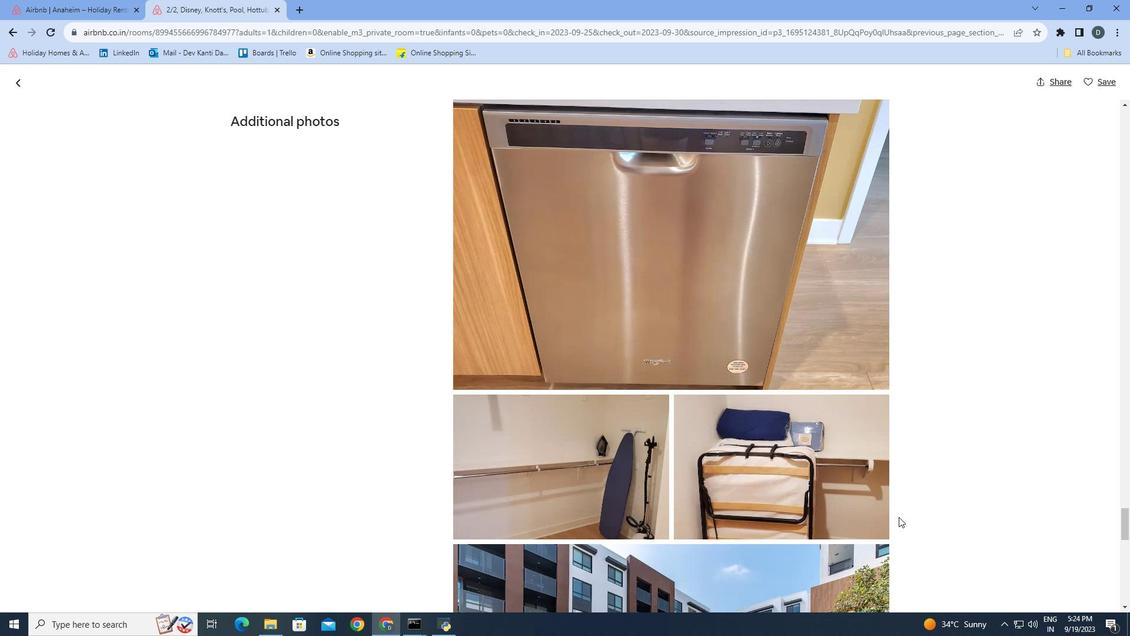 
Action: Mouse scrolled (905, 522) with delta (0, 0)
Screenshot: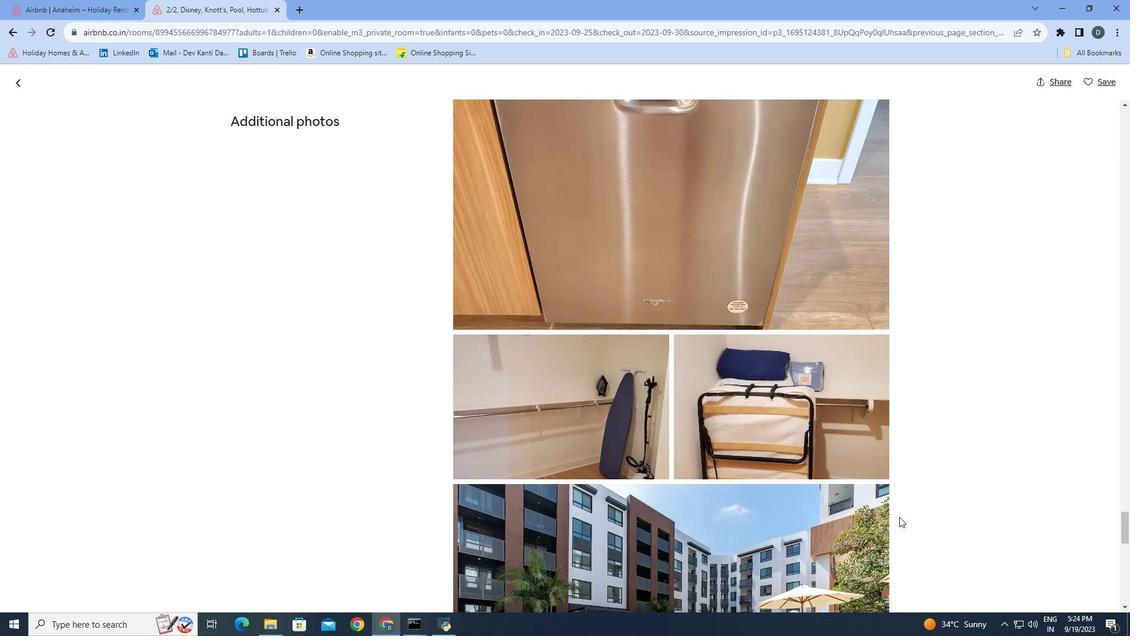 
Action: Mouse moved to (905, 523)
Screenshot: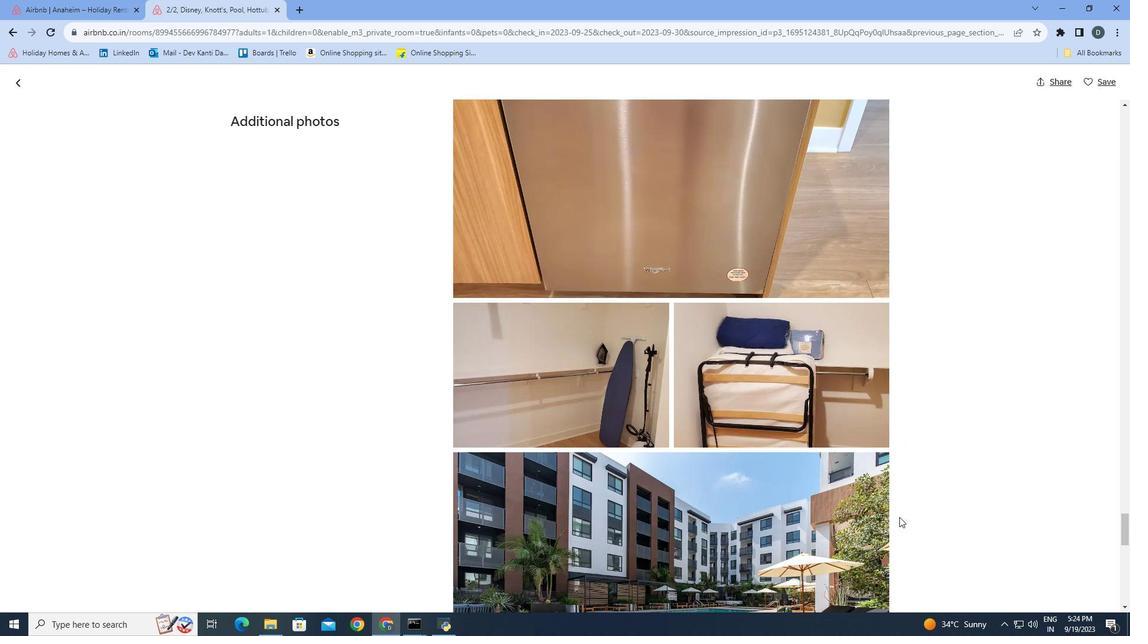 
Action: Mouse scrolled (905, 522) with delta (0, 0)
Screenshot: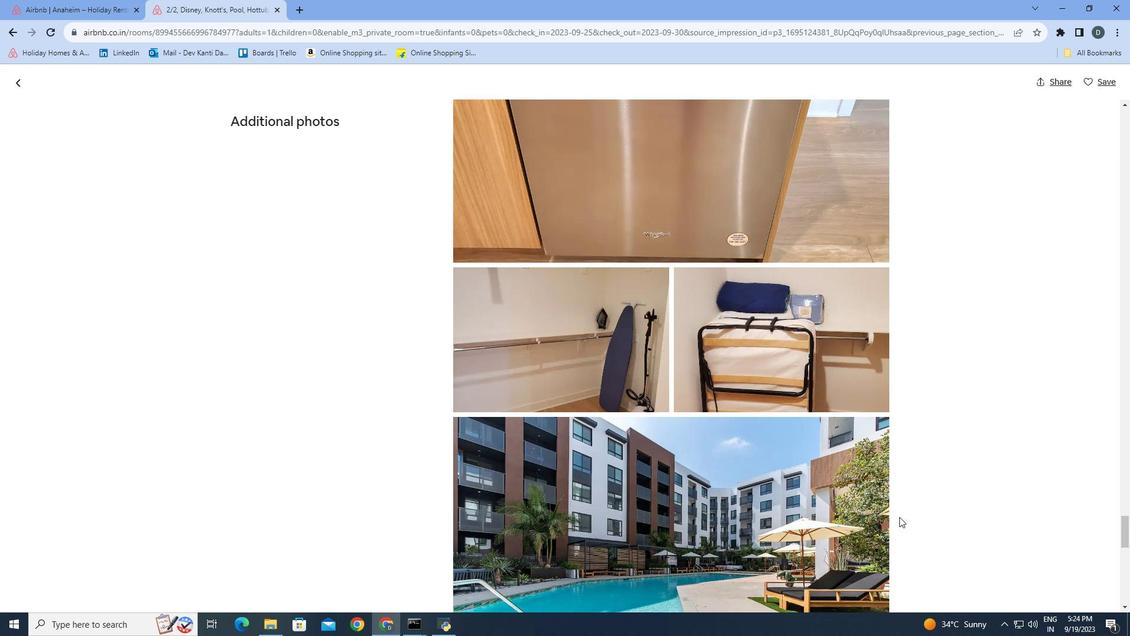 
Action: Mouse scrolled (905, 522) with delta (0, 0)
Screenshot: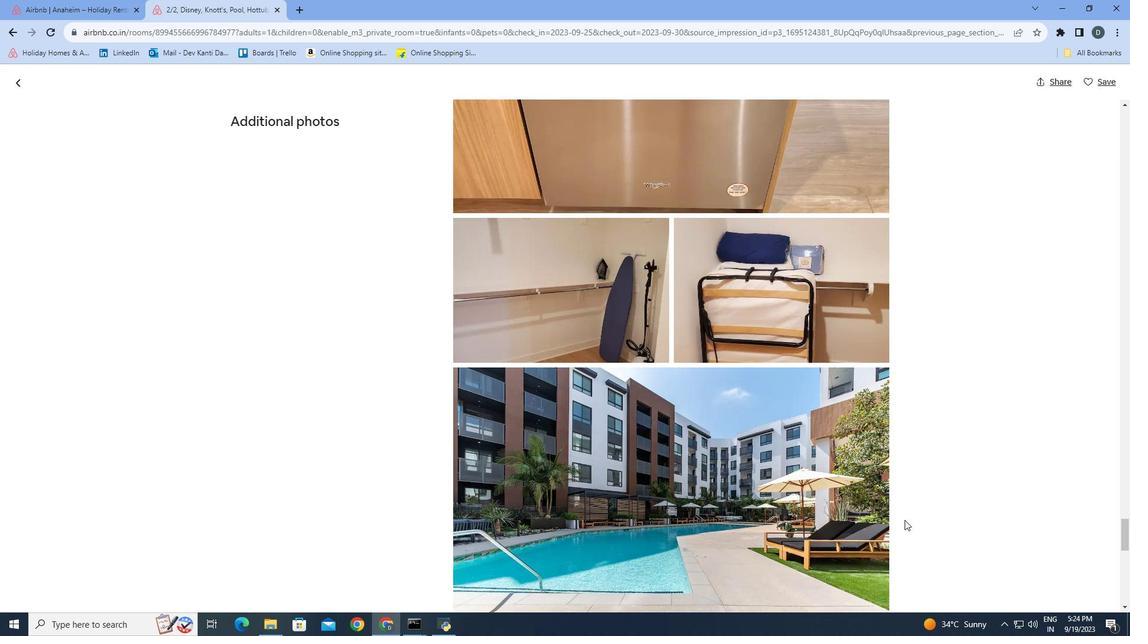 
Action: Mouse moved to (911, 488)
Screenshot: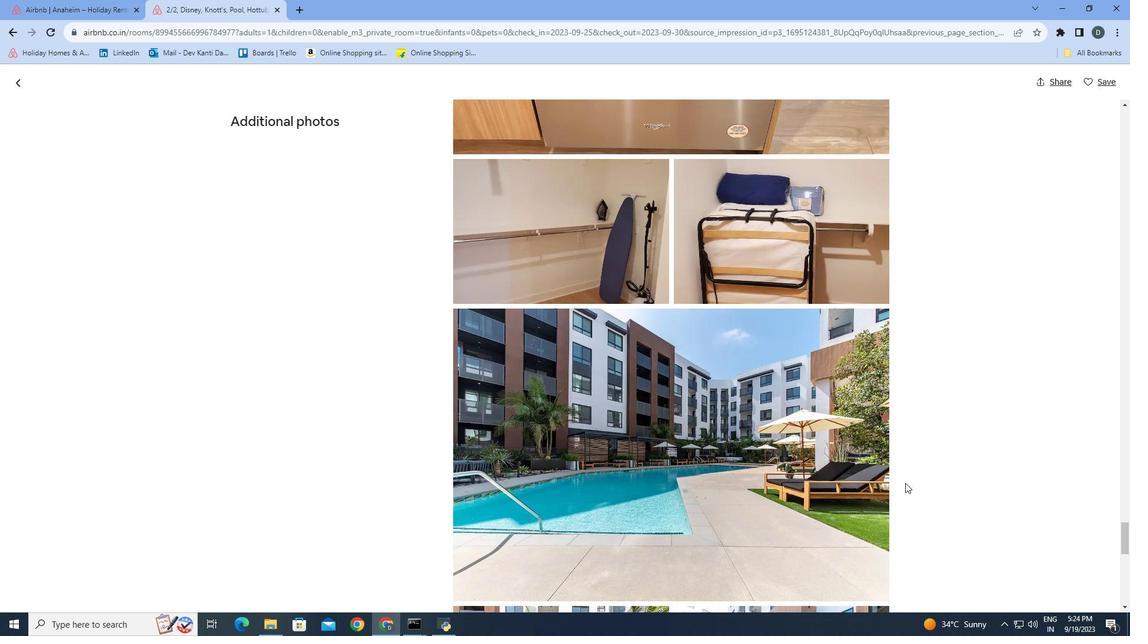 
Action: Mouse scrolled (911, 488) with delta (0, 0)
Screenshot: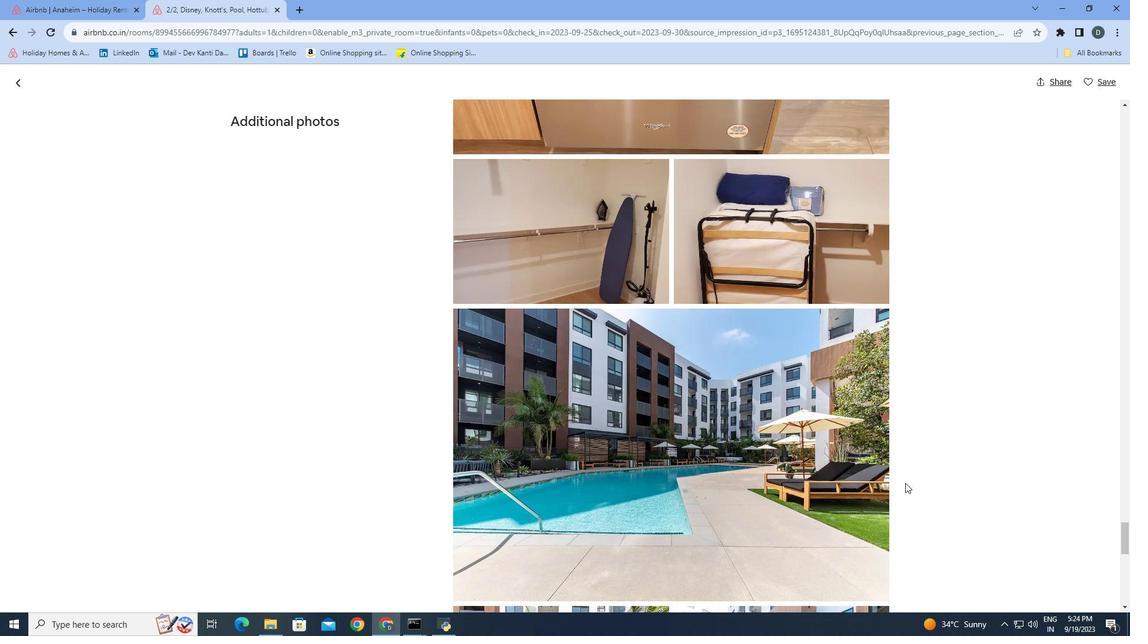
Action: Mouse moved to (911, 488)
Screenshot: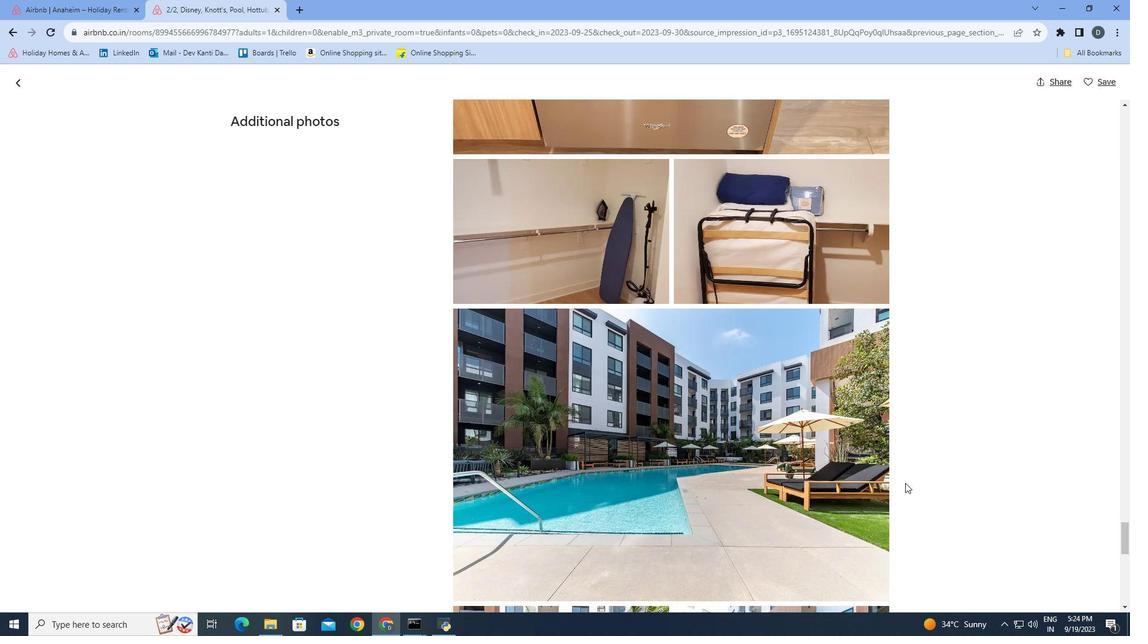 
Action: Mouse scrolled (911, 488) with delta (0, 0)
Screenshot: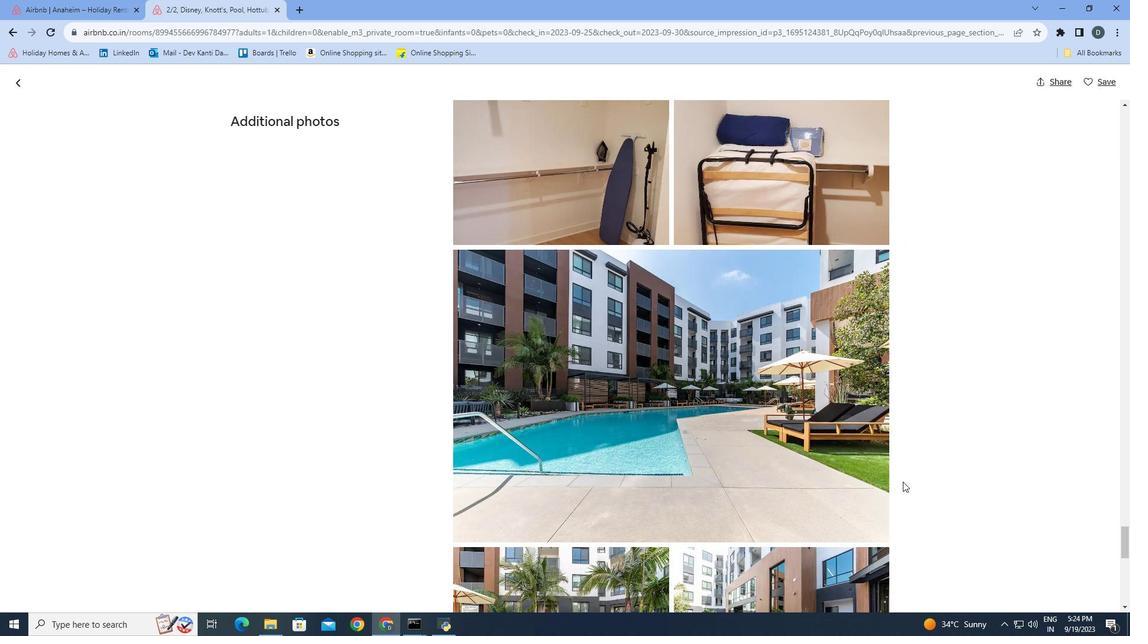 
Action: Mouse moved to (909, 487)
Screenshot: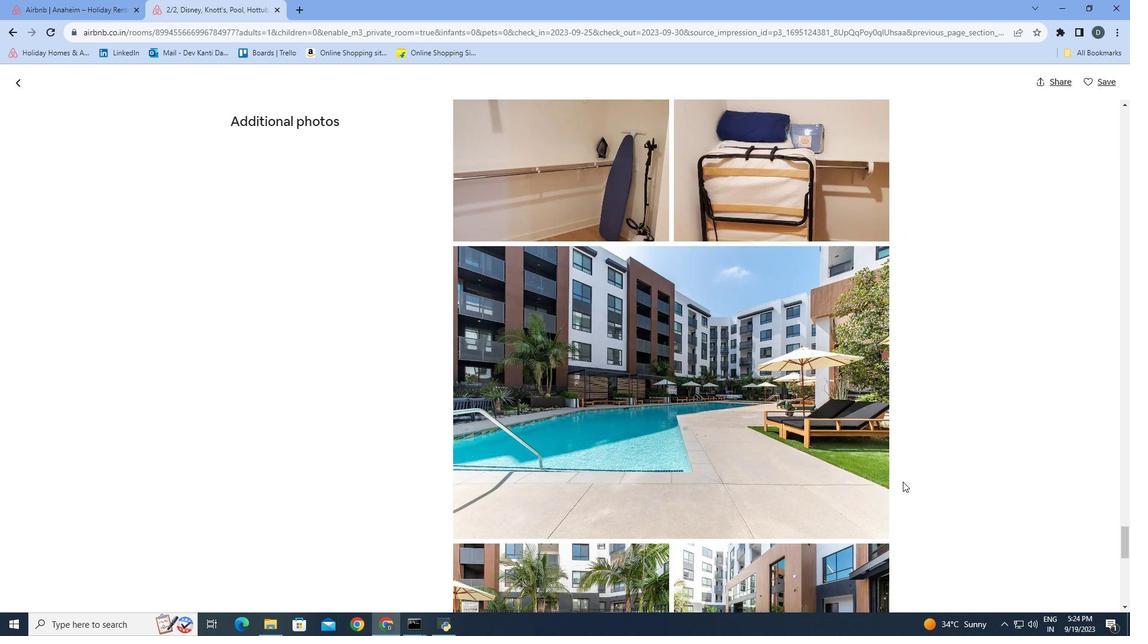 
Action: Mouse scrolled (909, 487) with delta (0, 0)
Screenshot: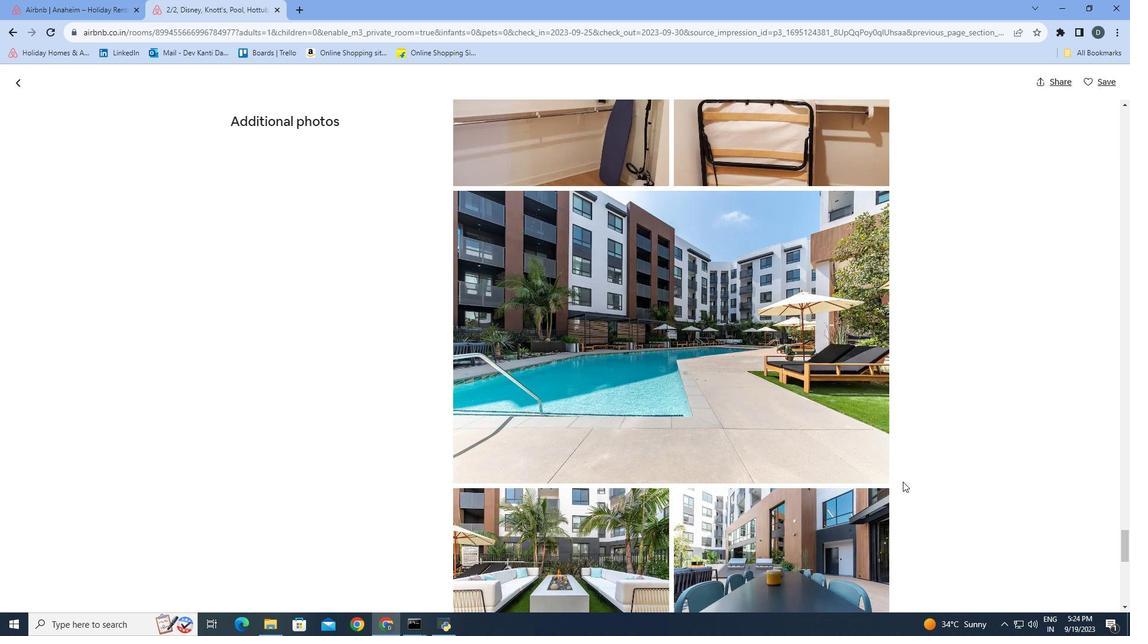 
Action: Mouse scrolled (909, 487) with delta (0, 0)
Screenshot: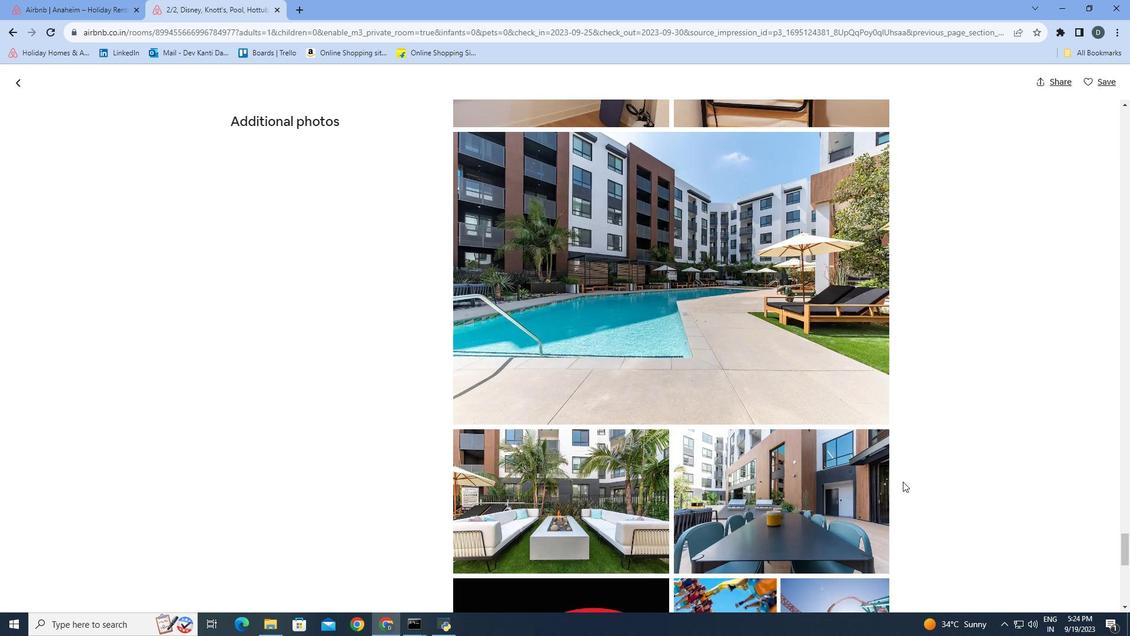 
Action: Mouse moved to (909, 487)
Screenshot: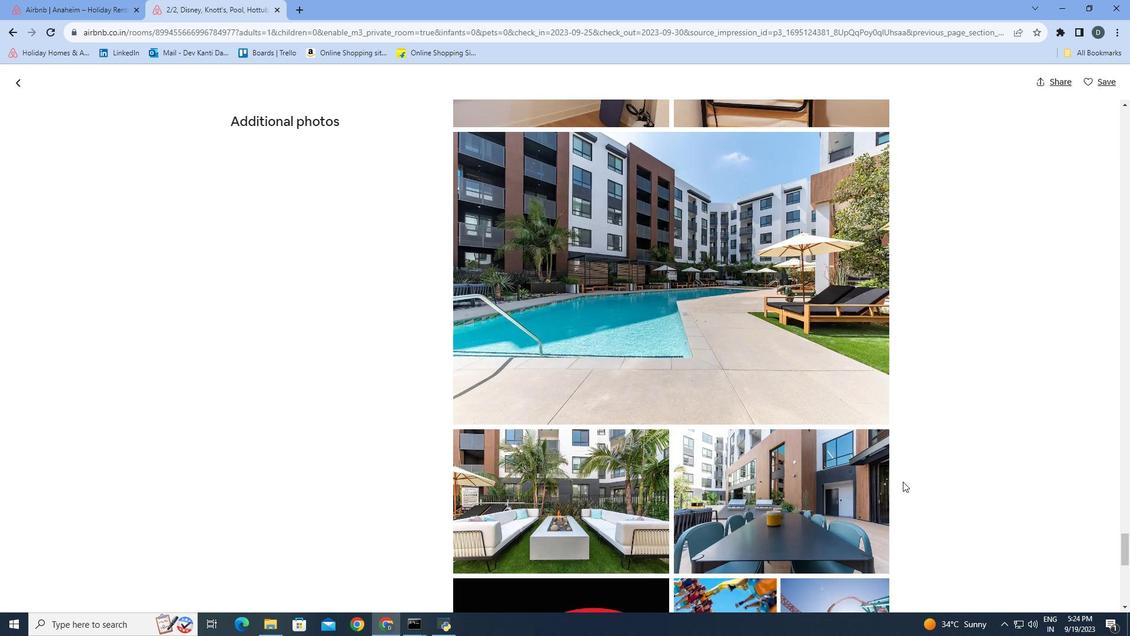 
Action: Mouse scrolled (909, 487) with delta (0, 0)
Screenshot: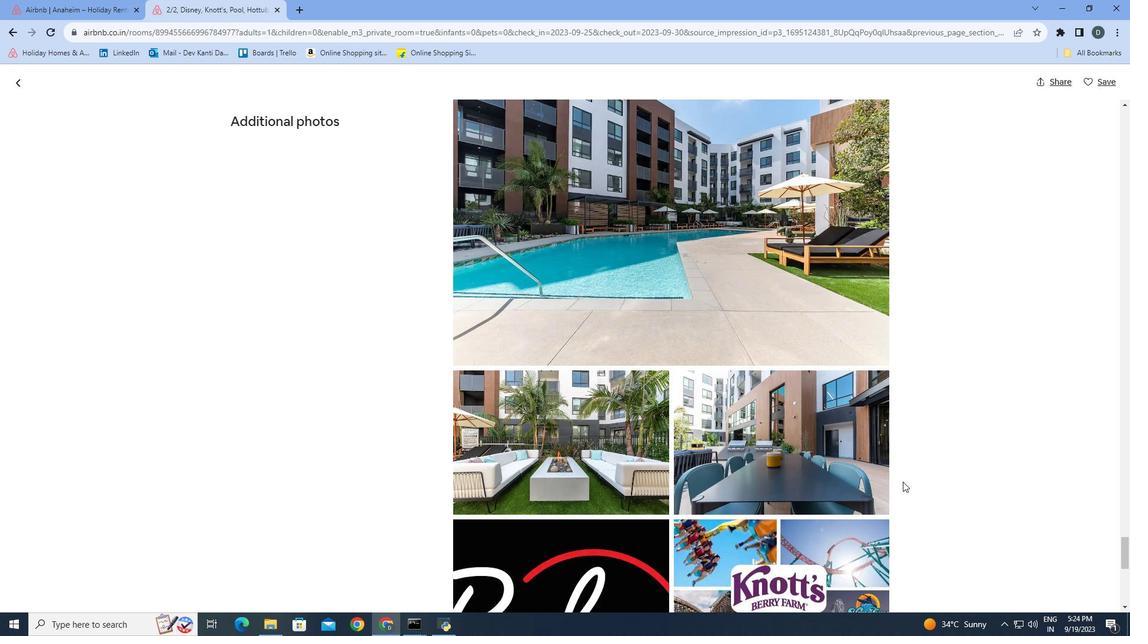 
Action: Mouse scrolled (909, 487) with delta (0, 0)
Screenshot: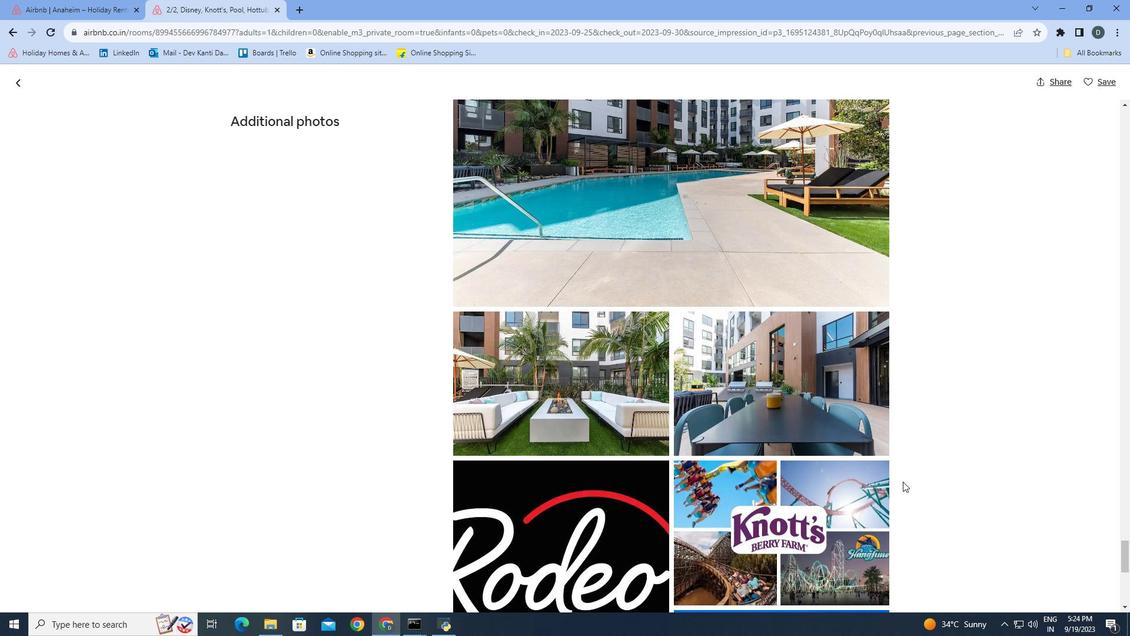 
Action: Mouse scrolled (909, 487) with delta (0, 0)
Screenshot: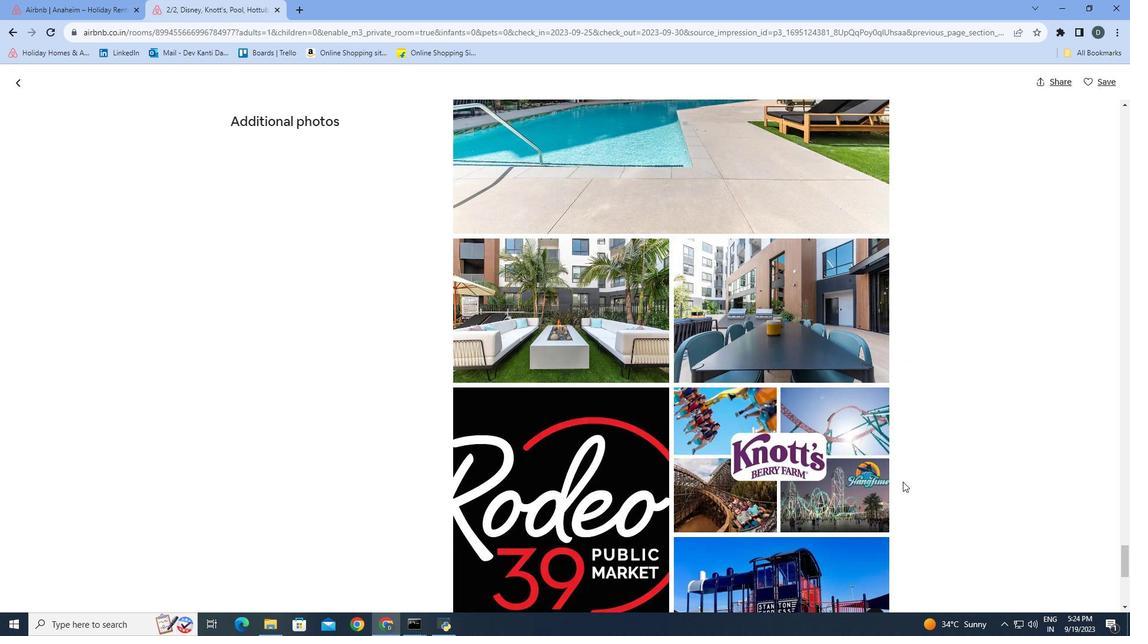 
Action: Mouse scrolled (909, 487) with delta (0, 0)
Screenshot: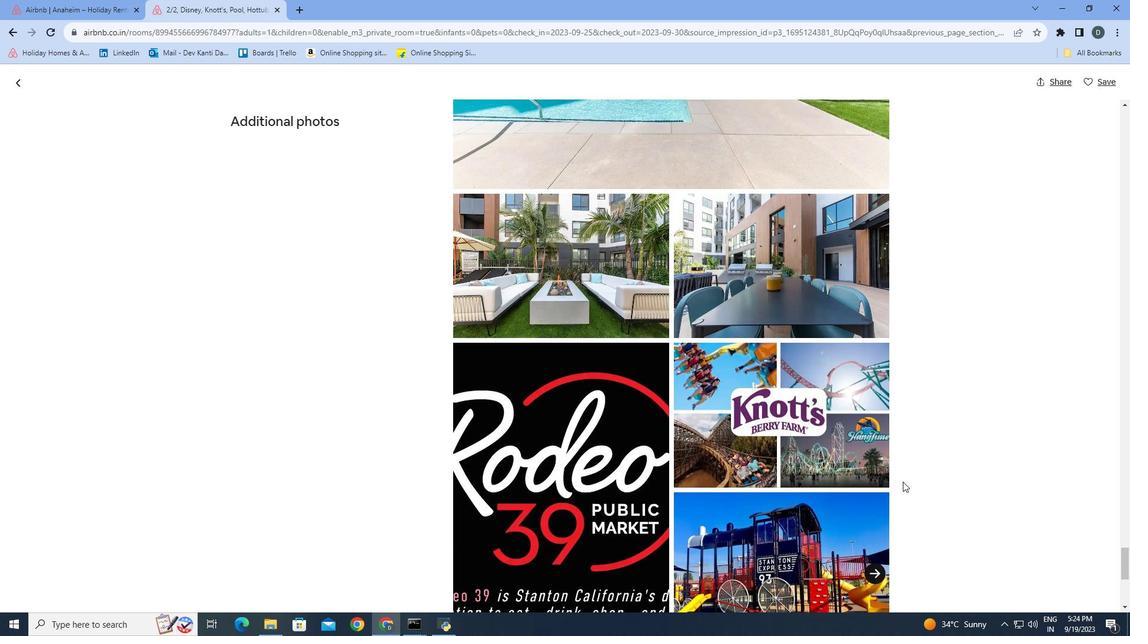 
Action: Mouse scrolled (909, 487) with delta (0, 0)
Screenshot: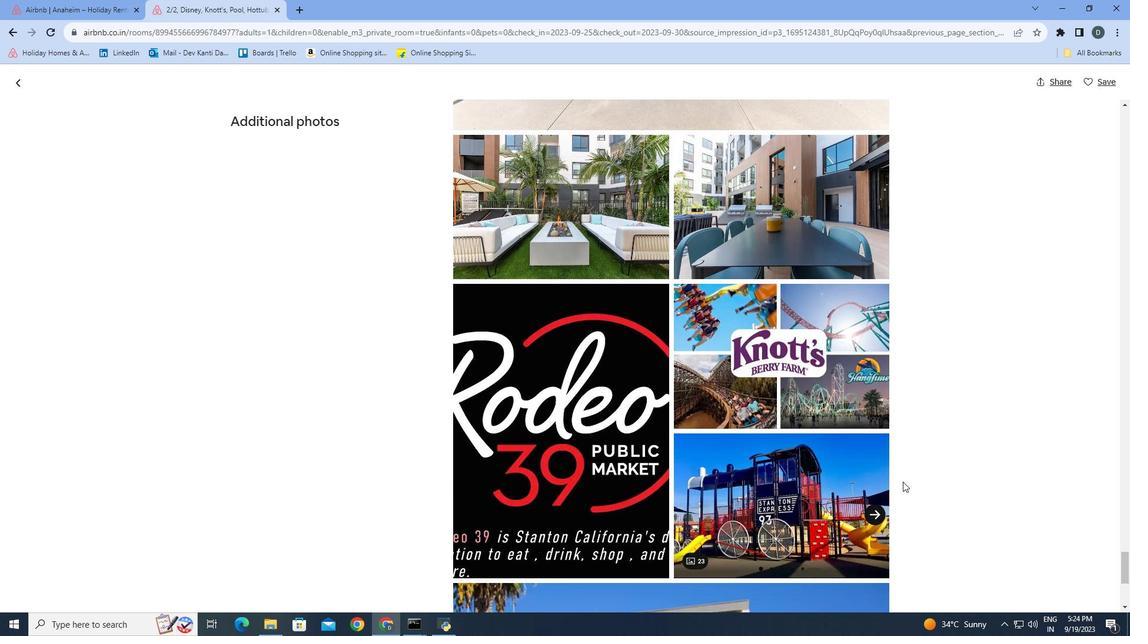 
Action: Mouse scrolled (909, 487) with delta (0, 0)
Screenshot: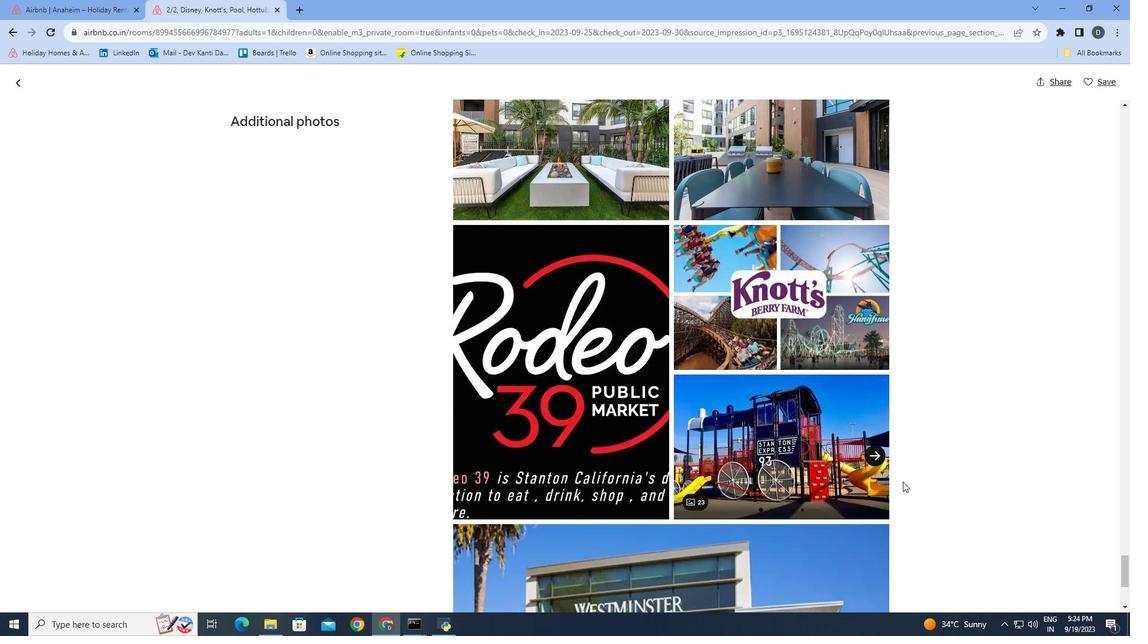 
Action: Mouse scrolled (909, 487) with delta (0, 0)
Screenshot: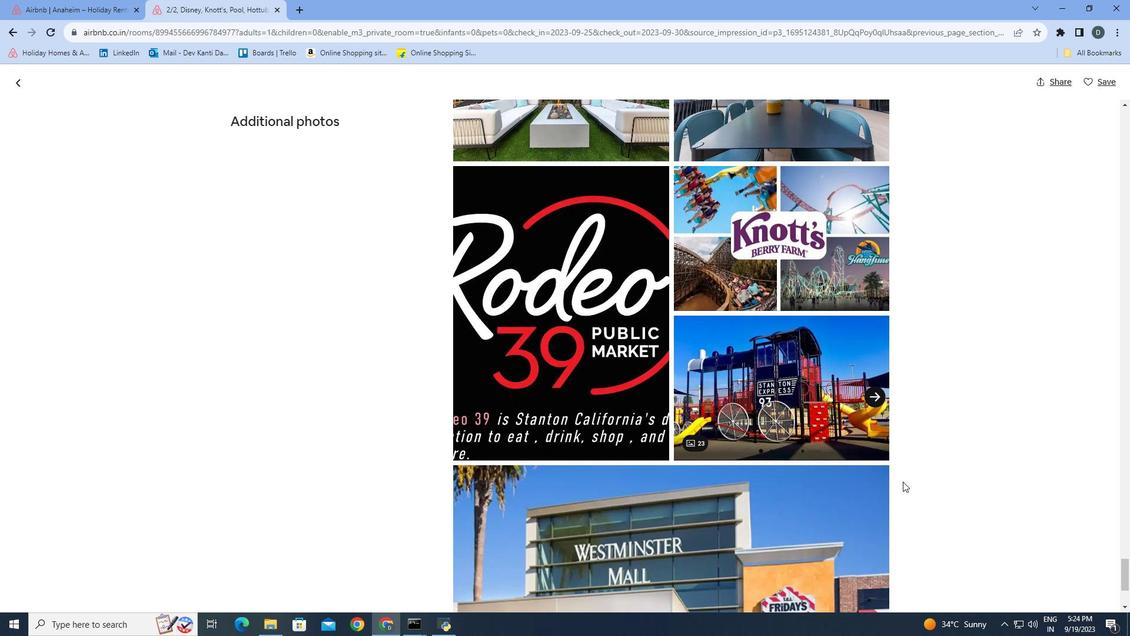 
Action: Mouse scrolled (909, 487) with delta (0, 0)
Screenshot: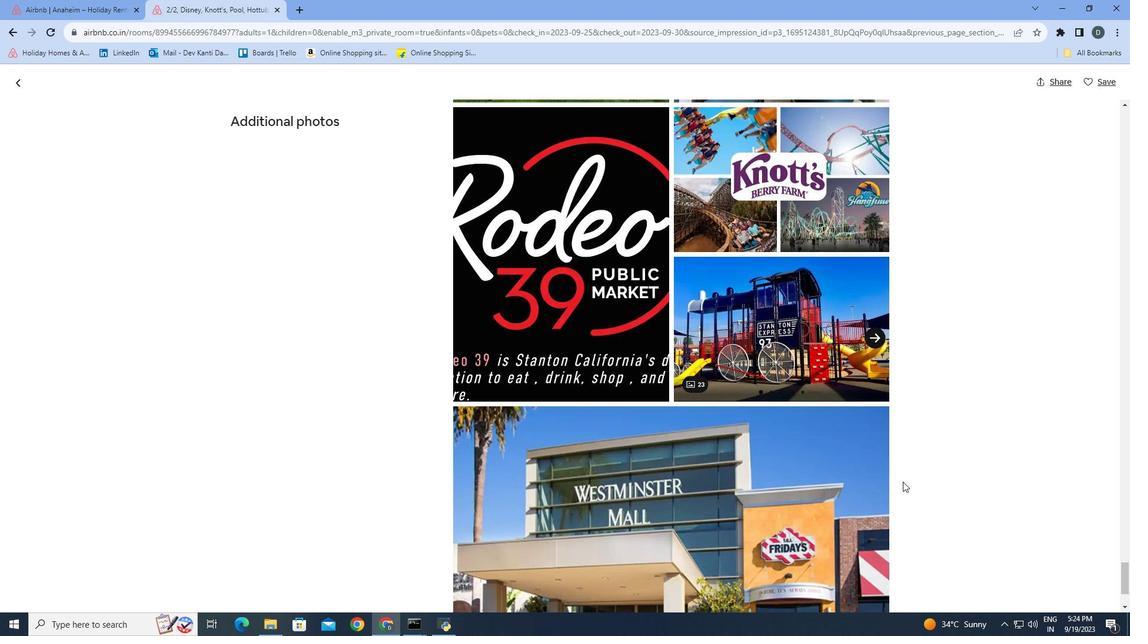 
Action: Mouse scrolled (909, 487) with delta (0, 0)
Screenshot: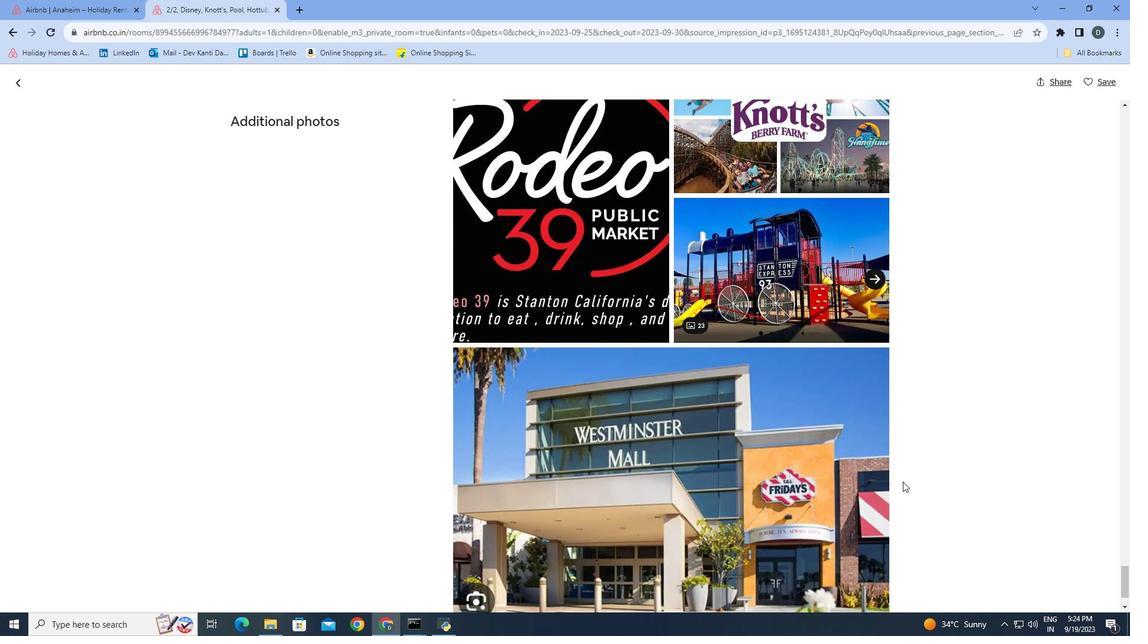 
Action: Mouse scrolled (909, 487) with delta (0, 0)
Screenshot: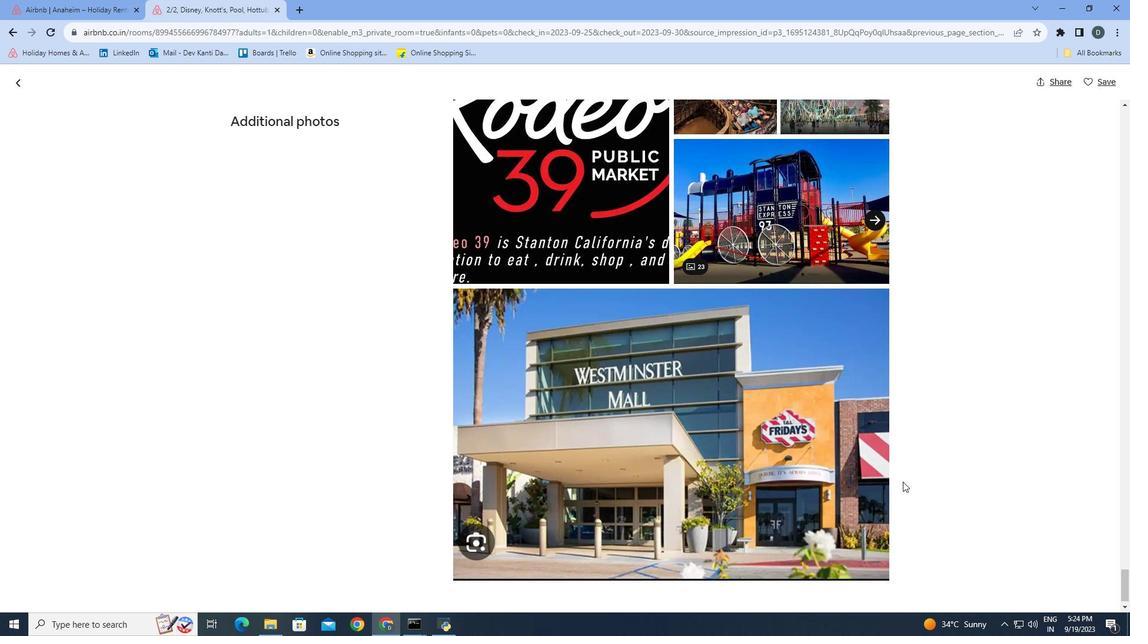 
Action: Mouse scrolled (909, 487) with delta (0, 0)
Screenshot: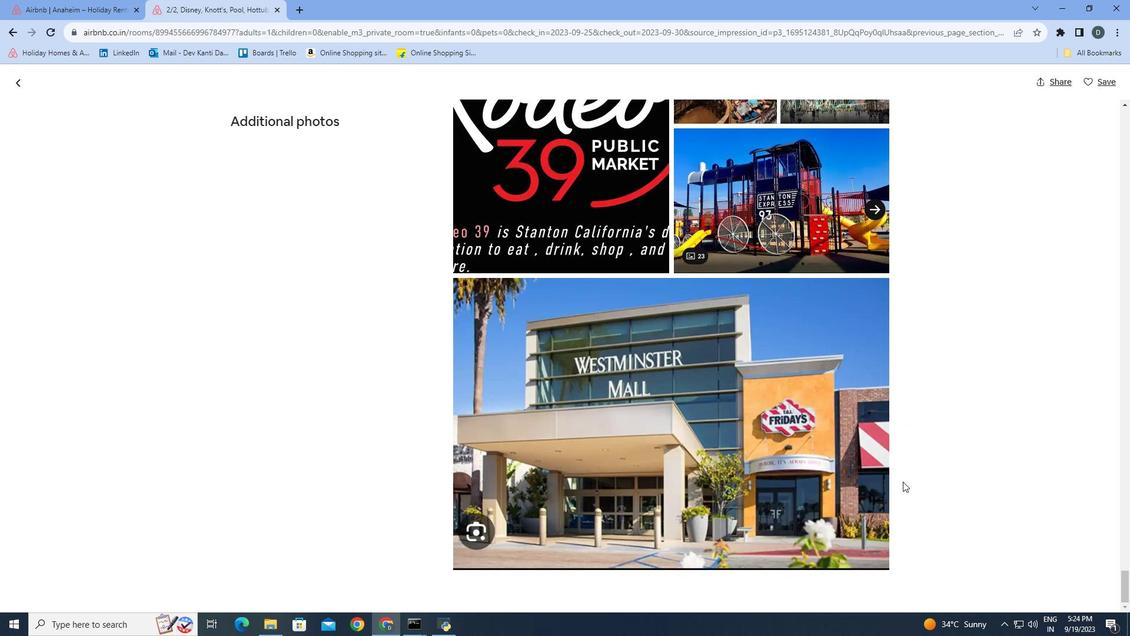 
Action: Mouse scrolled (909, 487) with delta (0, 0)
Screenshot: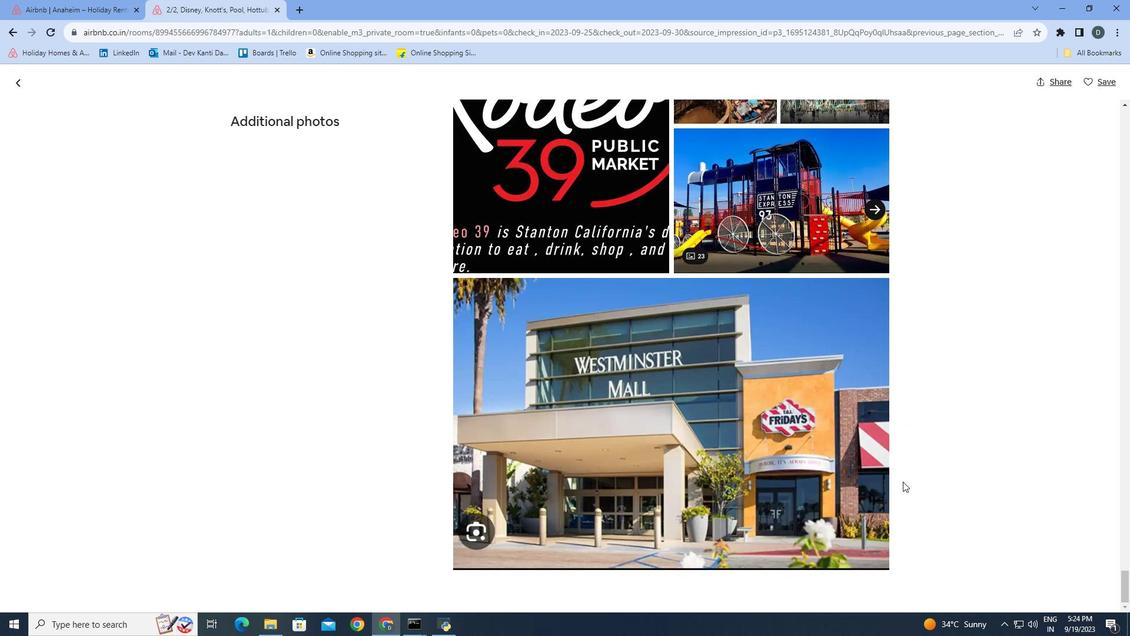 
Action: Mouse scrolled (909, 487) with delta (0, 0)
Screenshot: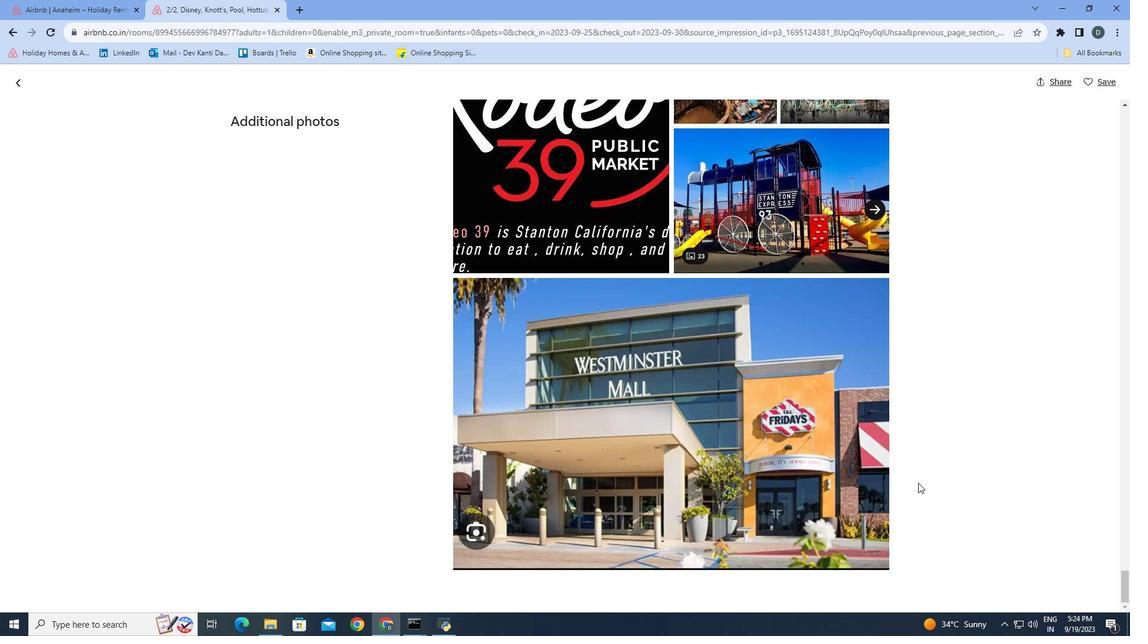 
Action: Mouse scrolled (909, 487) with delta (0, 0)
Screenshot: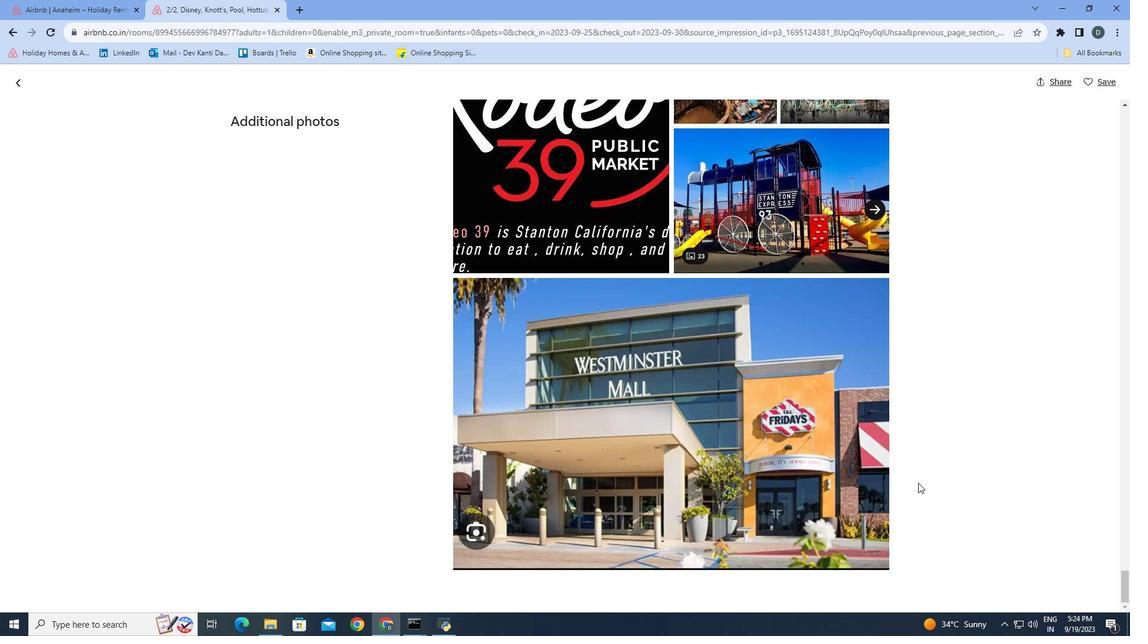 
Action: Mouse moved to (25, 88)
Screenshot: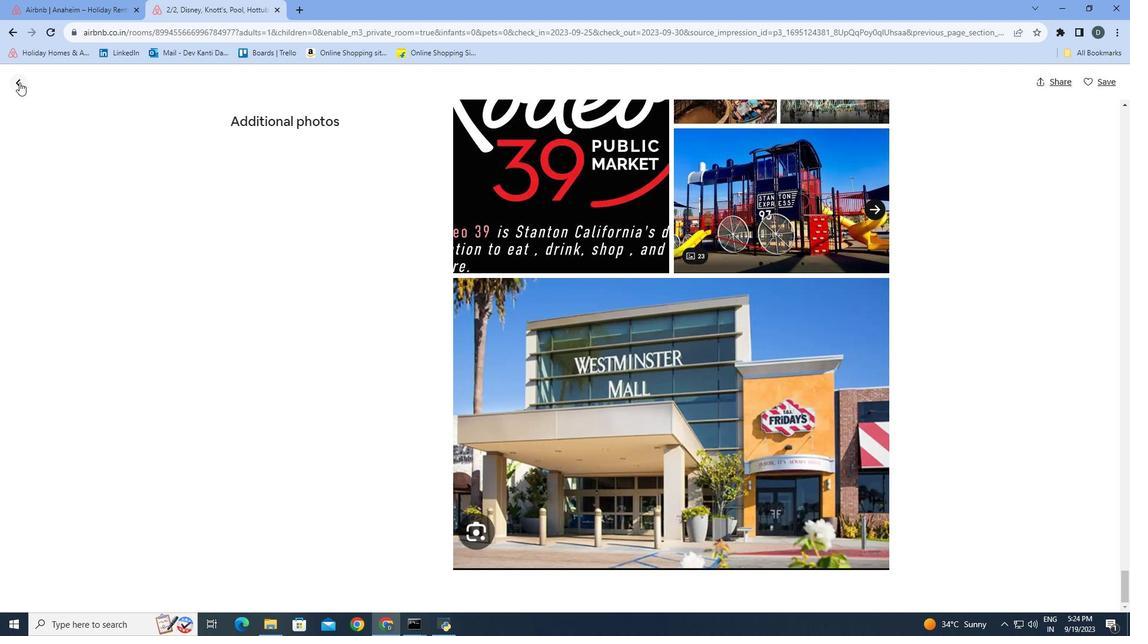 
Action: Mouse pressed left at (25, 88)
Screenshot: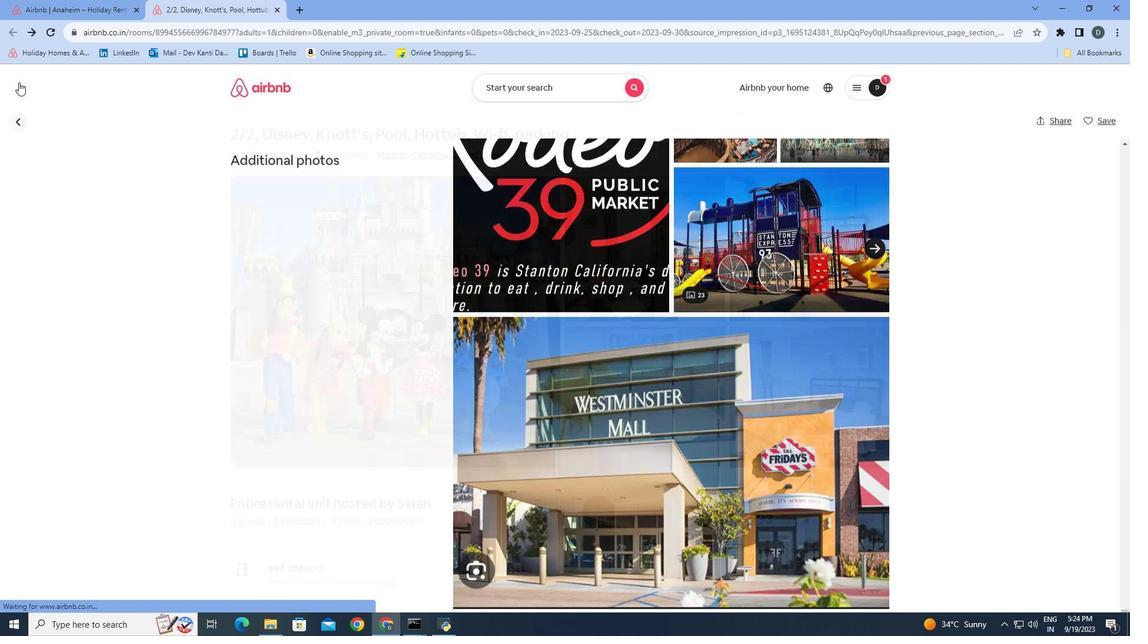 
Action: Mouse moved to (930, 375)
Screenshot: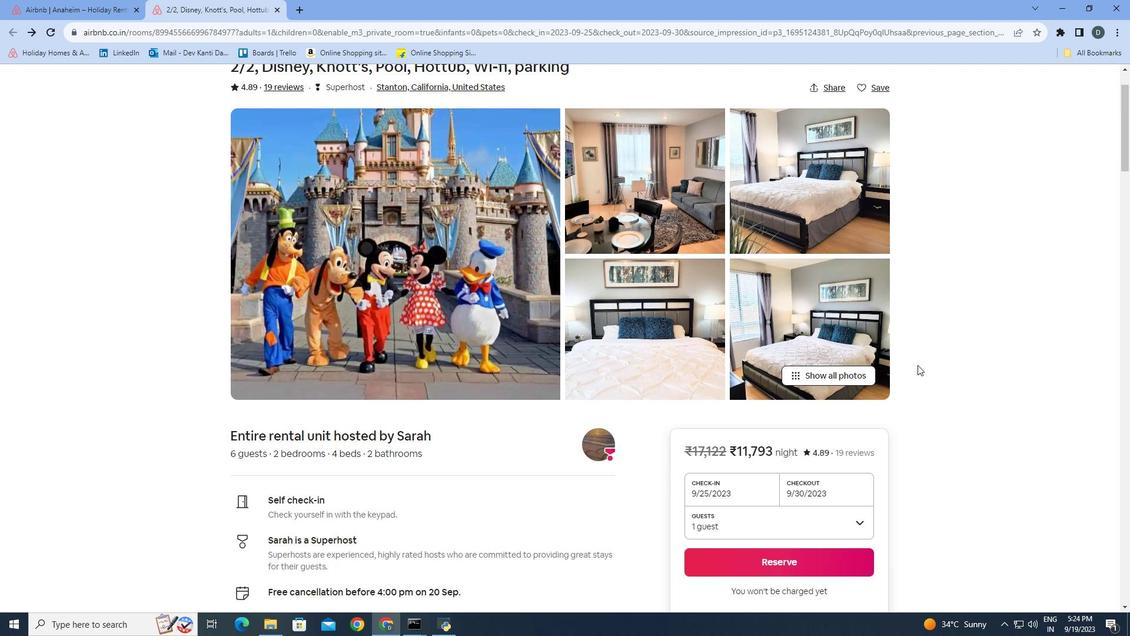 
Action: Mouse scrolled (930, 374) with delta (0, 0)
Screenshot: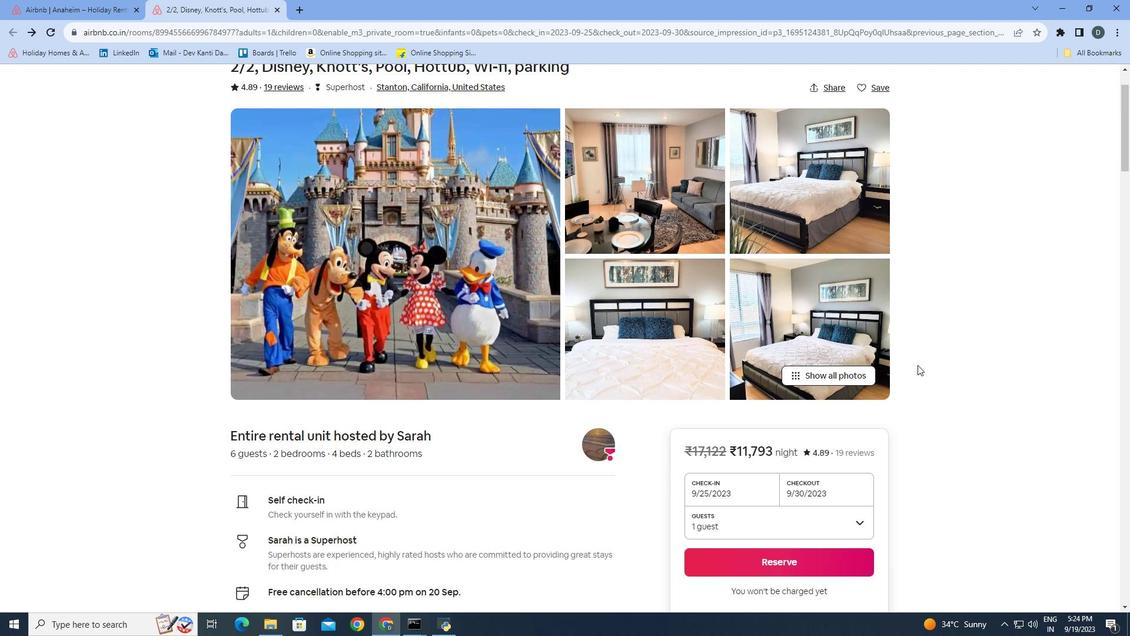 
Action: Mouse moved to (928, 373)
Screenshot: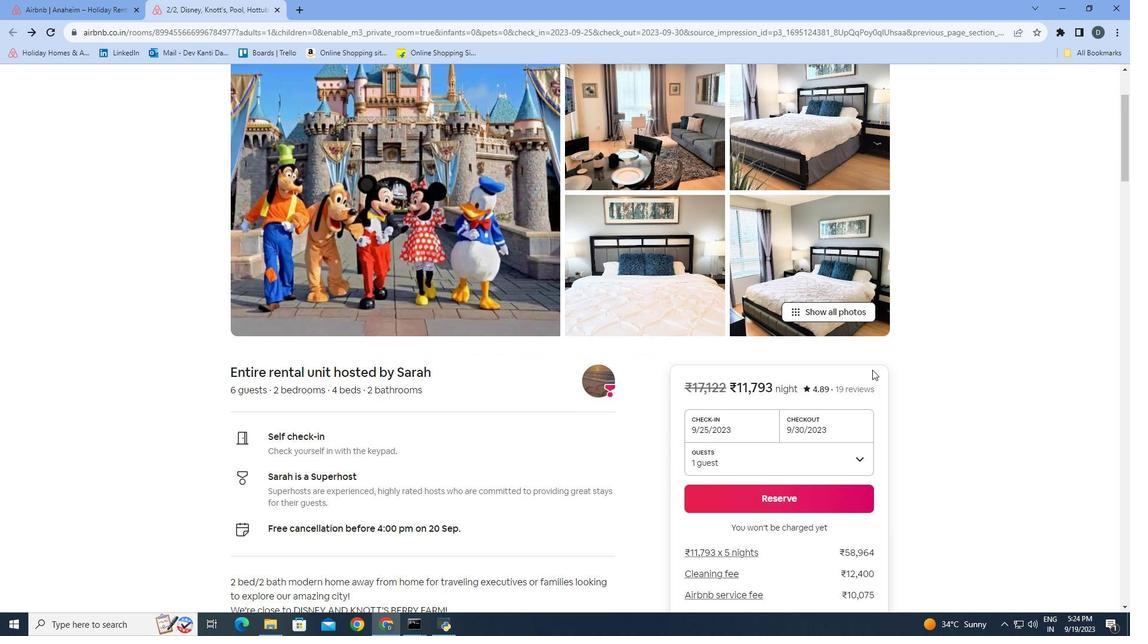 
Action: Mouse scrolled (928, 372) with delta (0, 0)
Screenshot: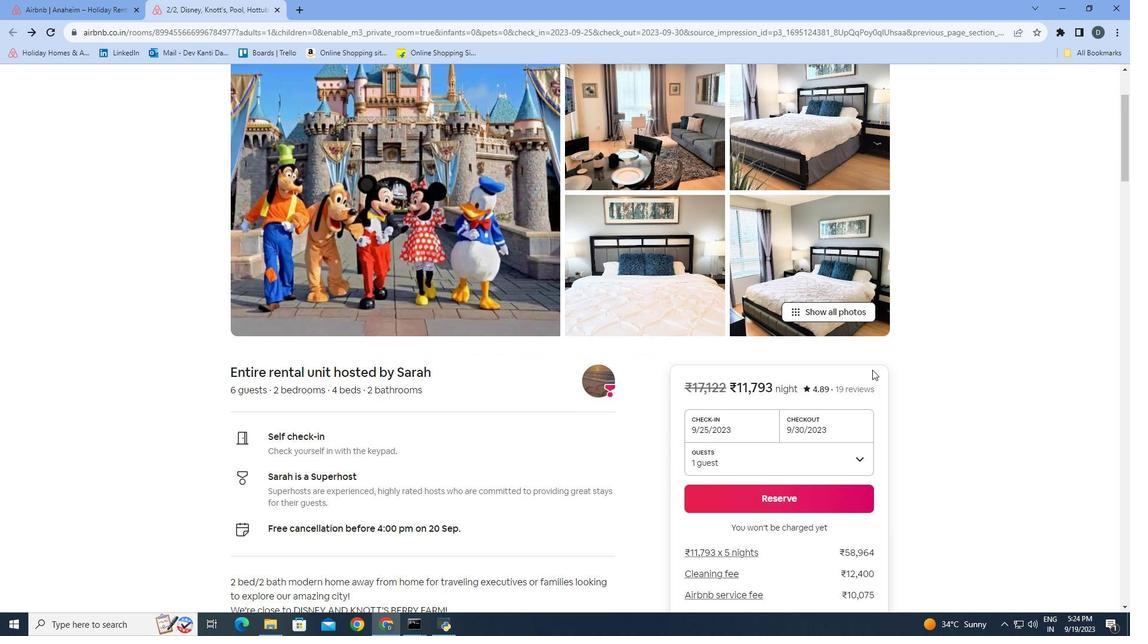 
Action: Mouse moved to (907, 370)
Screenshot: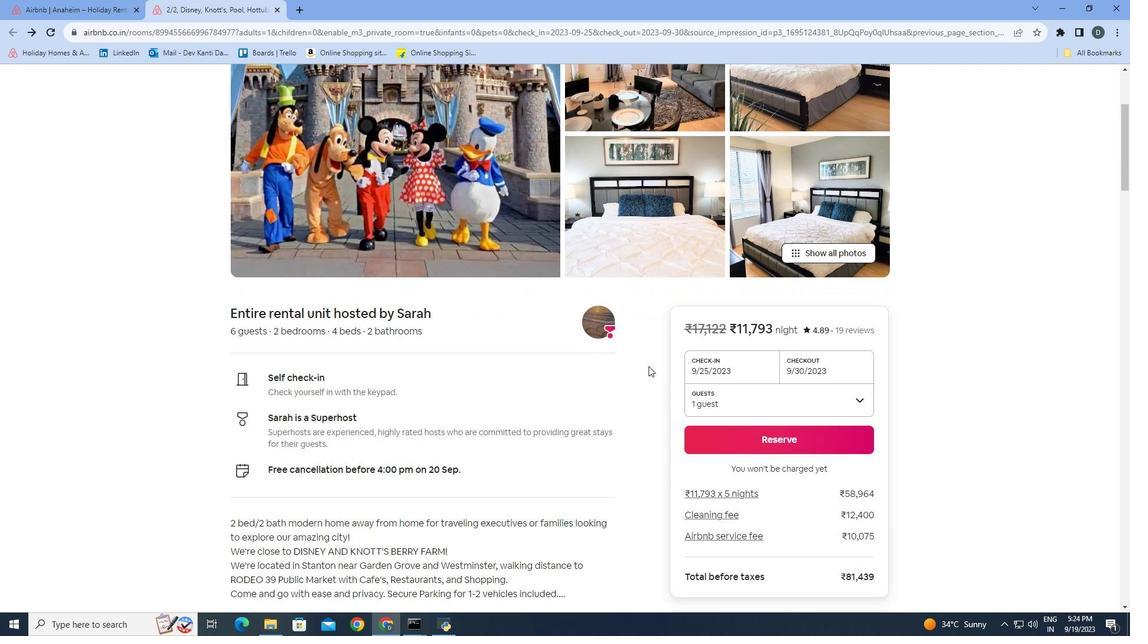 
Action: Mouse scrolled (907, 369) with delta (0, 0)
Screenshot: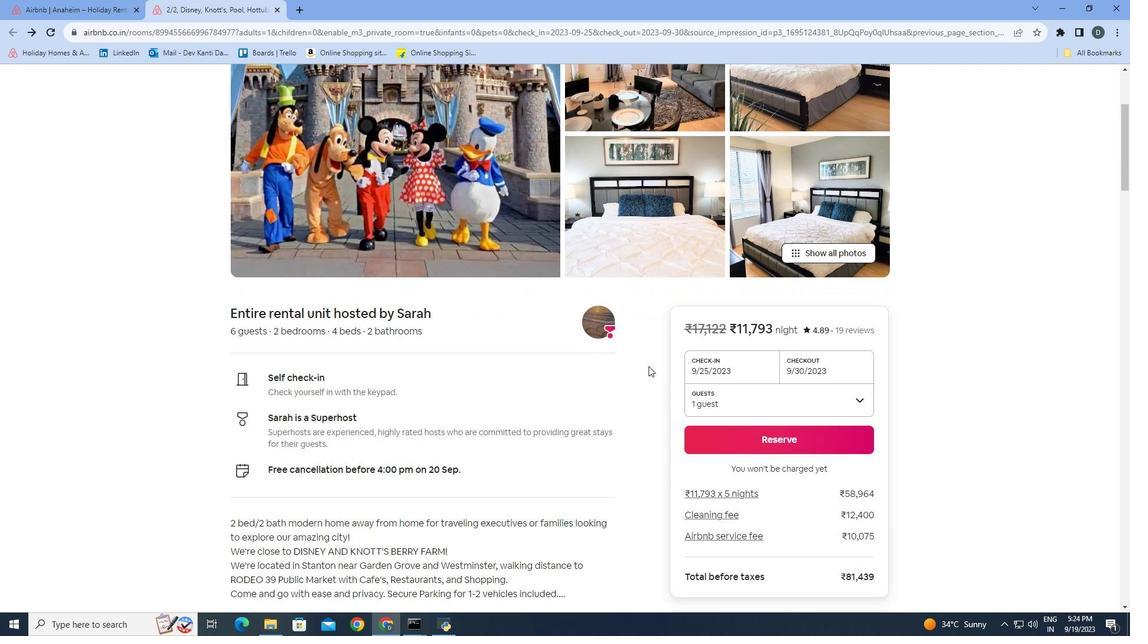 
Action: Mouse moved to (815, 374)
Screenshot: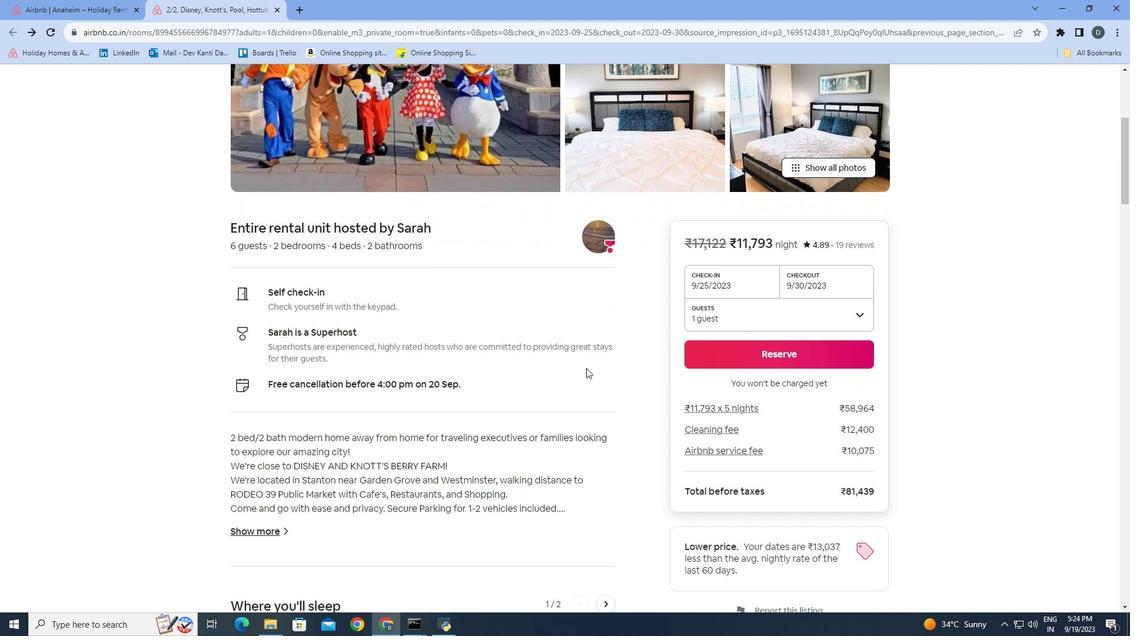 
Action: Mouse scrolled (815, 373) with delta (0, 0)
Screenshot: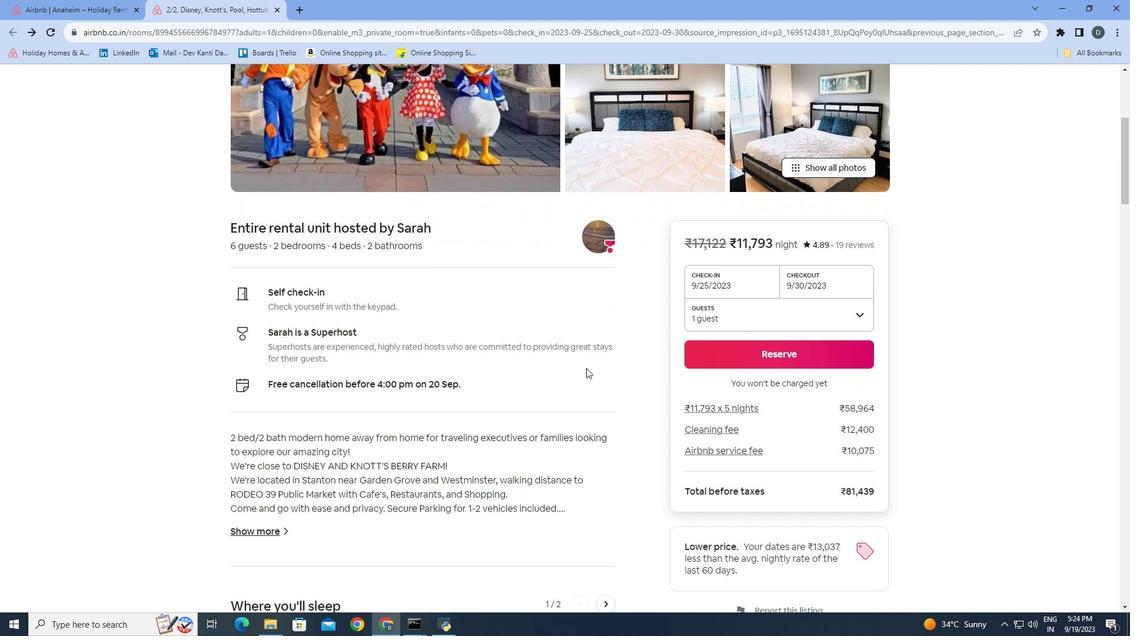 
Action: Mouse moved to (600, 372)
Screenshot: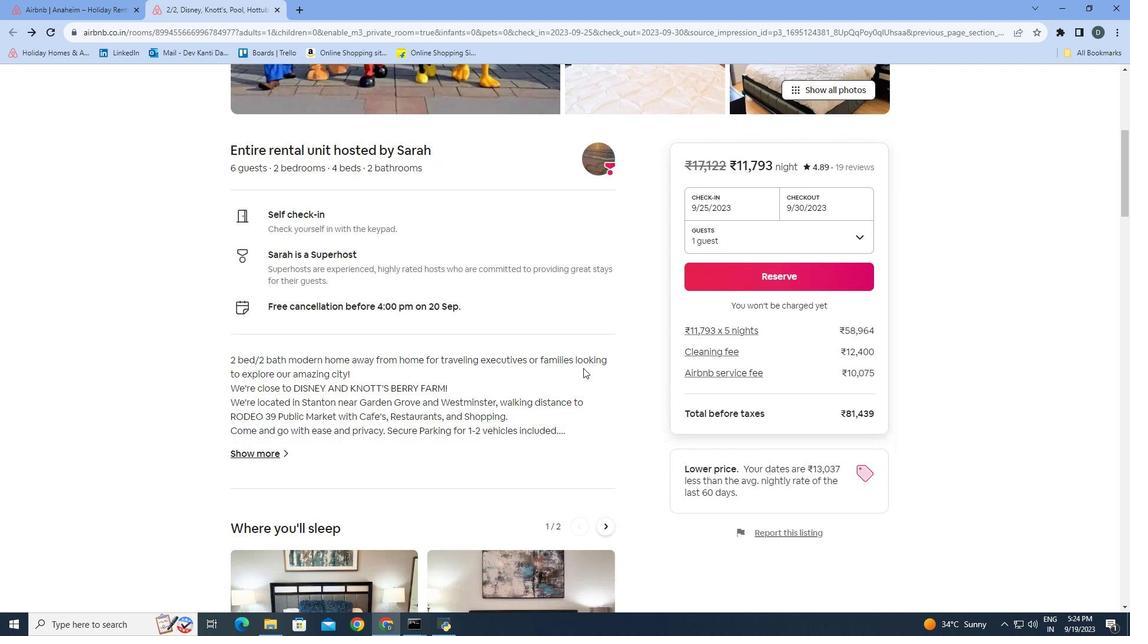 
Action: Mouse scrolled (600, 371) with delta (0, 0)
Screenshot: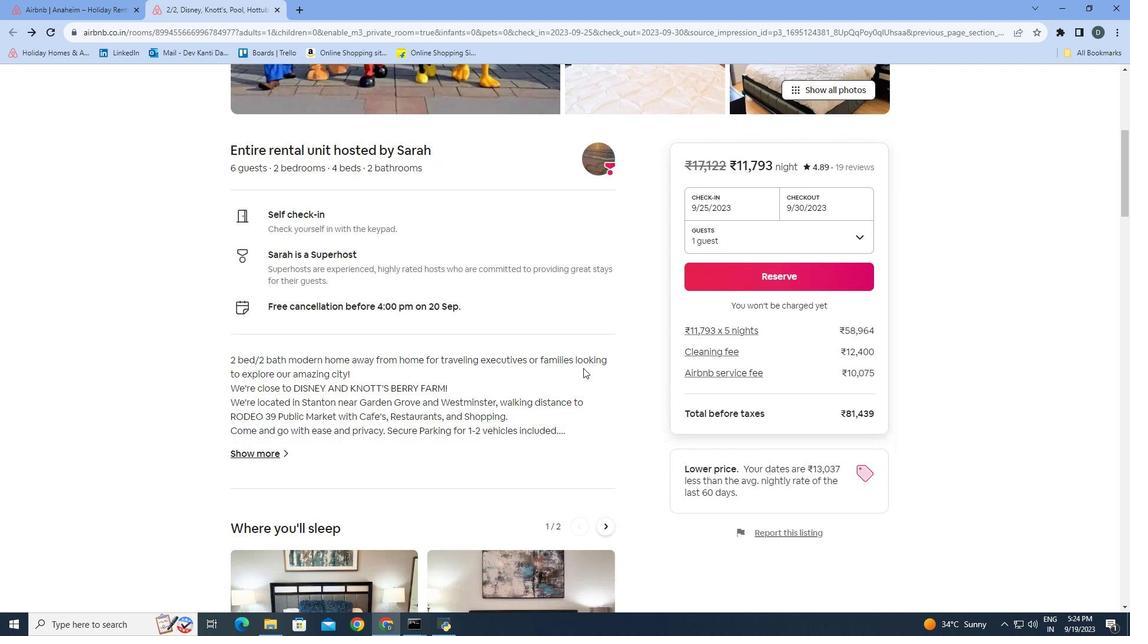 
Action: Mouse moved to (595, 372)
Screenshot: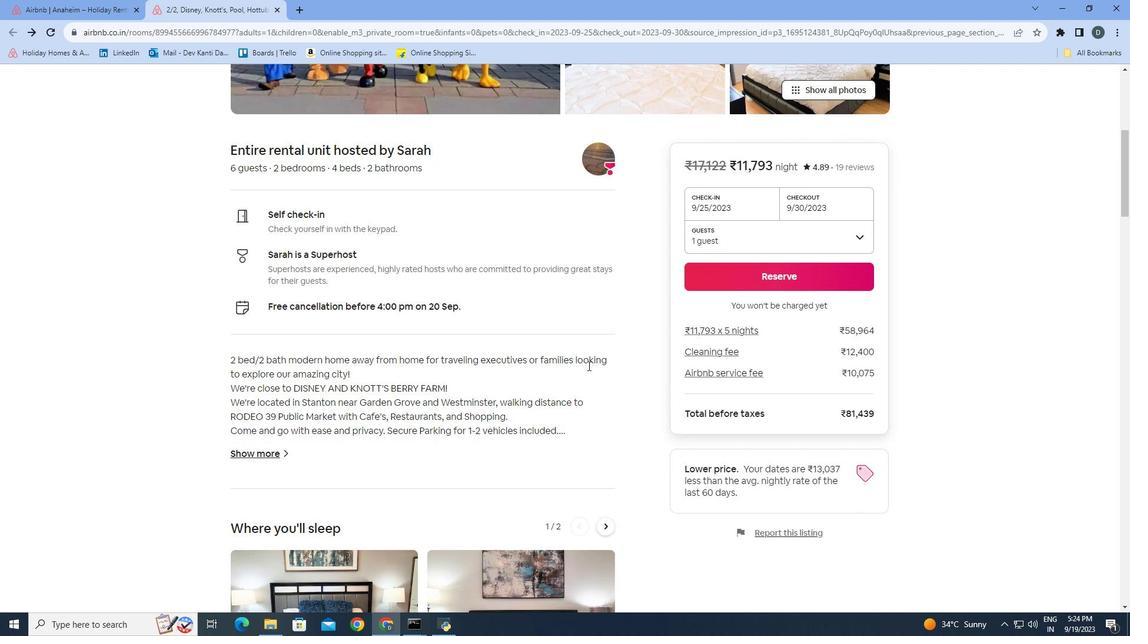 
Action: Mouse scrolled (596, 371) with delta (0, 0)
Screenshot: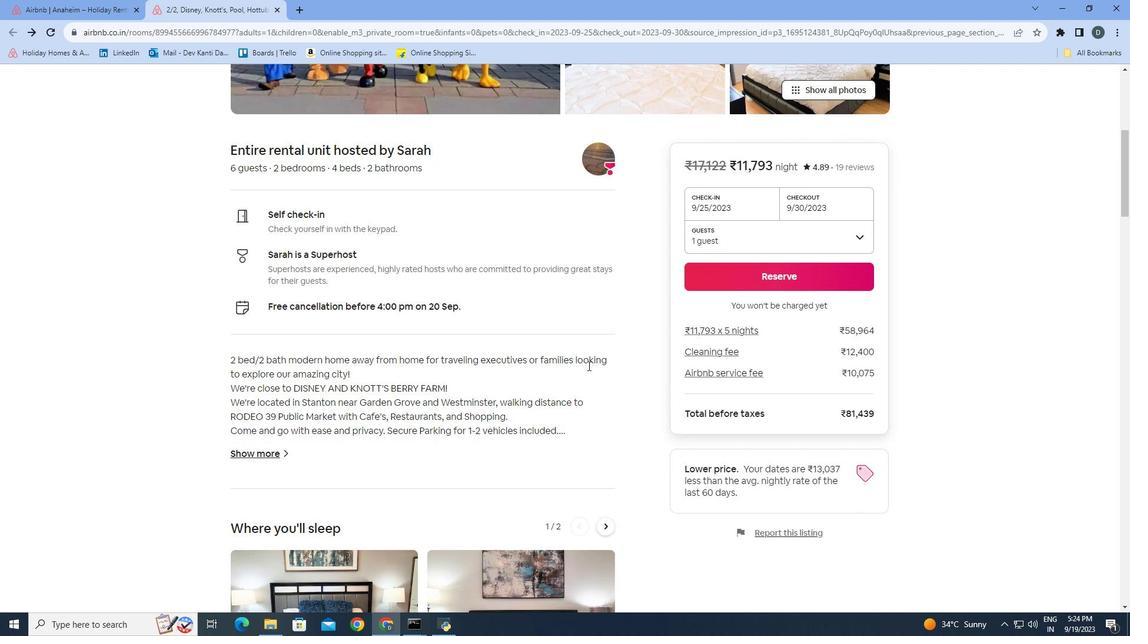 
Action: Mouse moved to (589, 385)
Screenshot: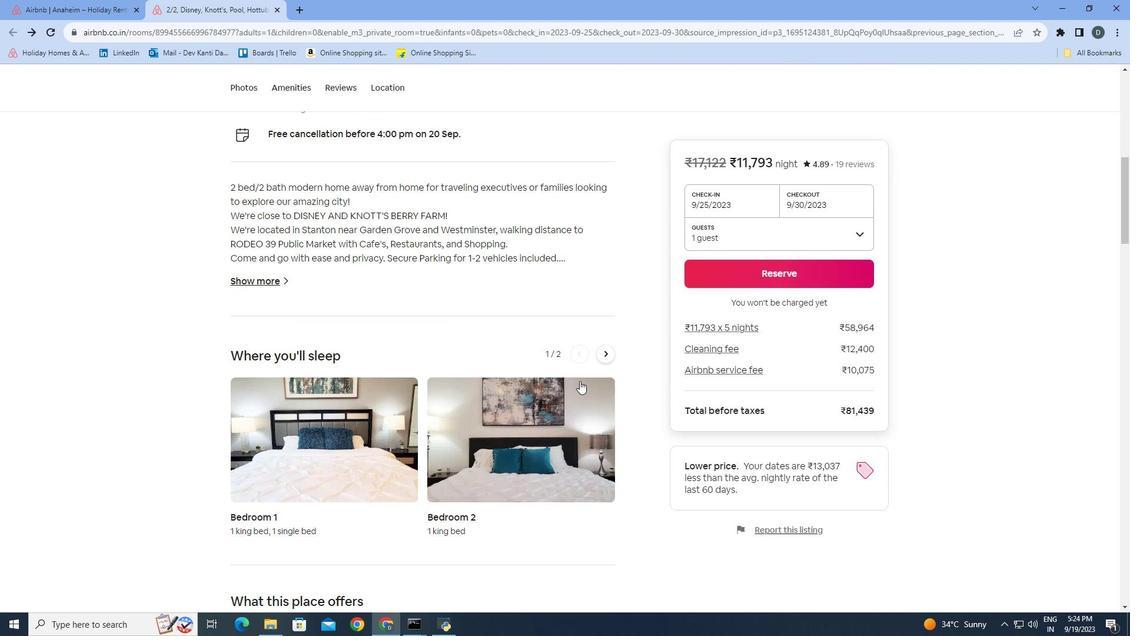 
Action: Mouse scrolled (589, 384) with delta (0, 0)
Screenshot: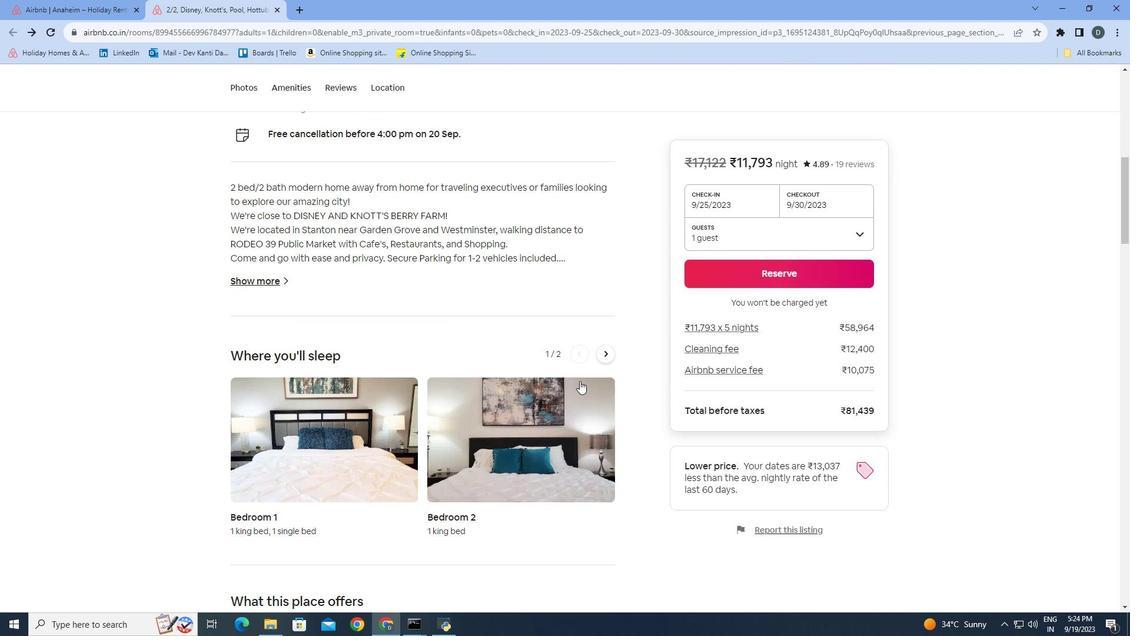 
Action: Mouse moved to (587, 386)
Screenshot: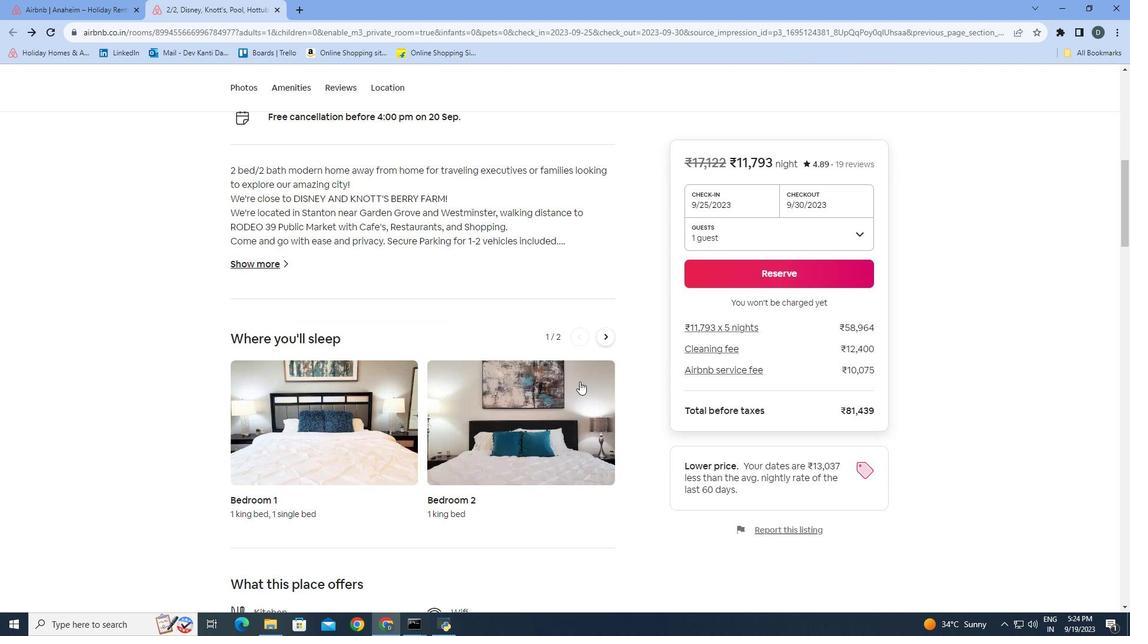 
Action: Mouse scrolled (587, 385) with delta (0, 0)
Screenshot: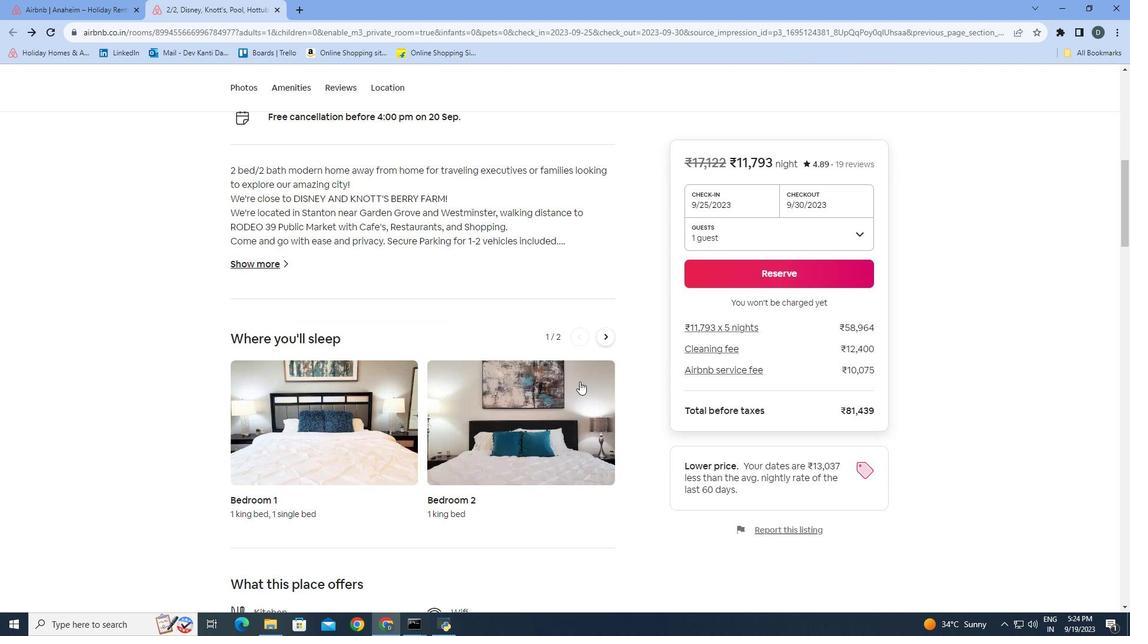 
Action: Mouse moved to (587, 386)
Screenshot: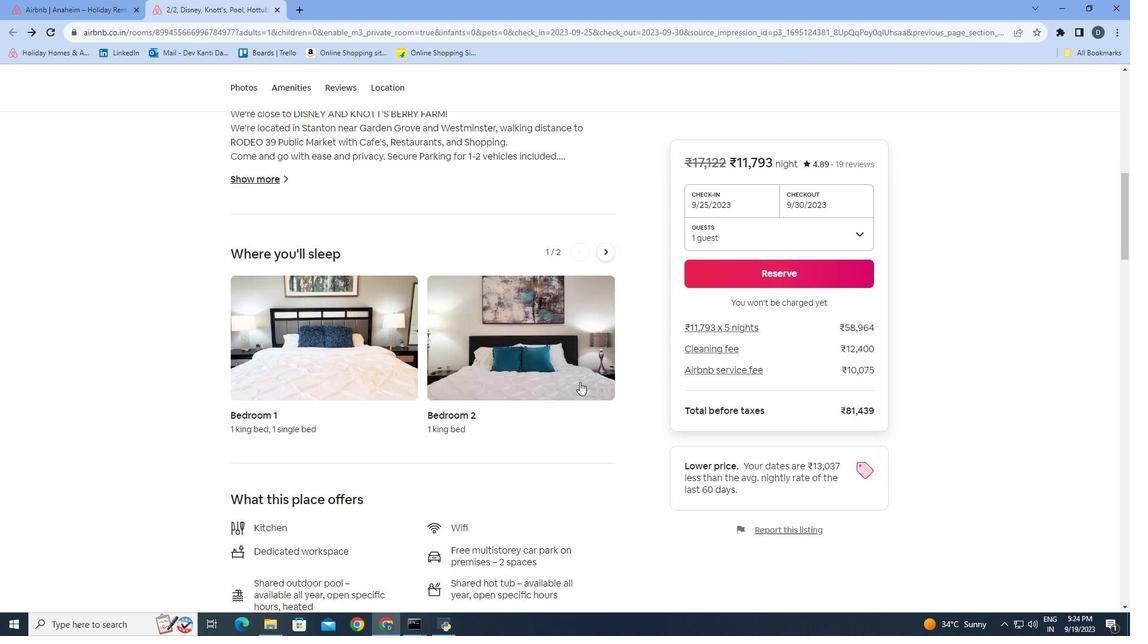 
Action: Mouse scrolled (587, 386) with delta (0, 0)
Screenshot: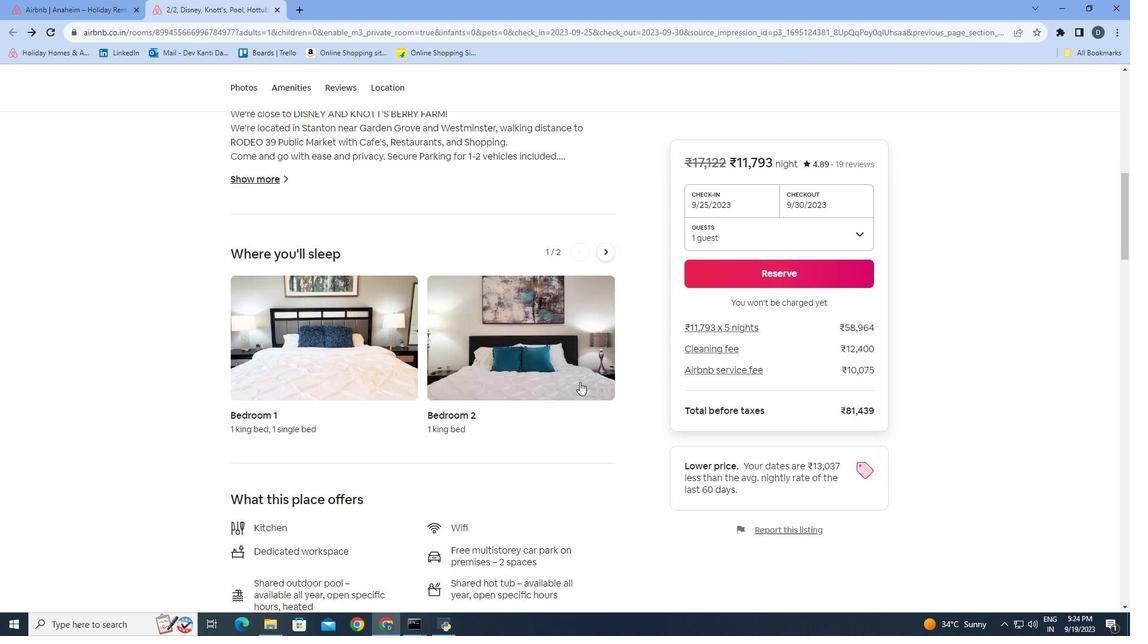 
Action: Mouse moved to (586, 386)
Screenshot: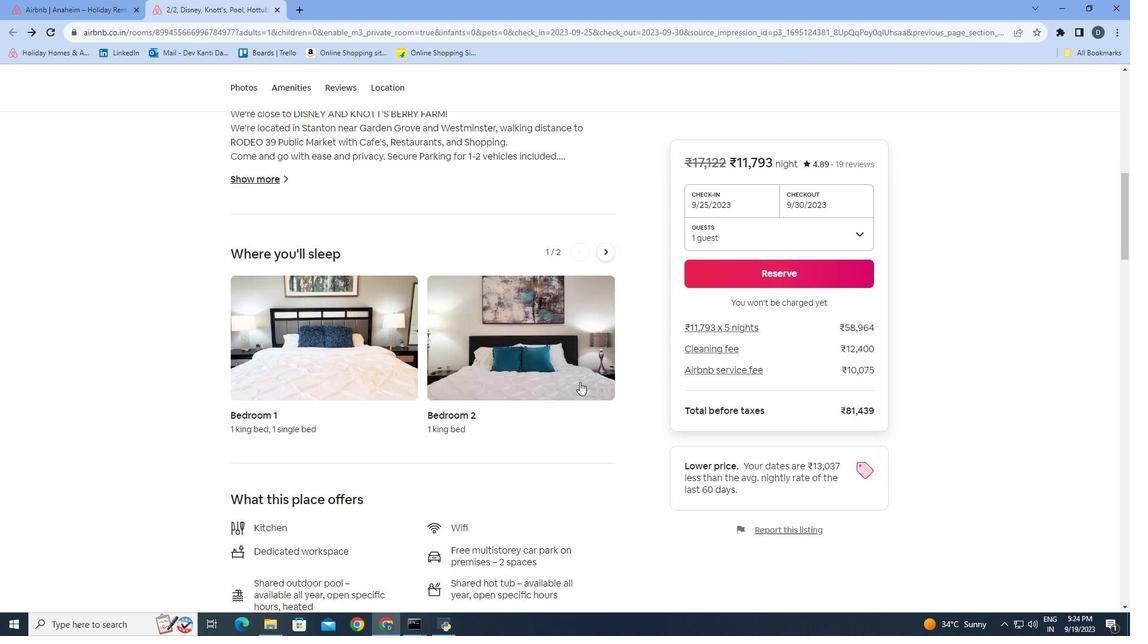
Action: Mouse scrolled (586, 386) with delta (0, 0)
Screenshot: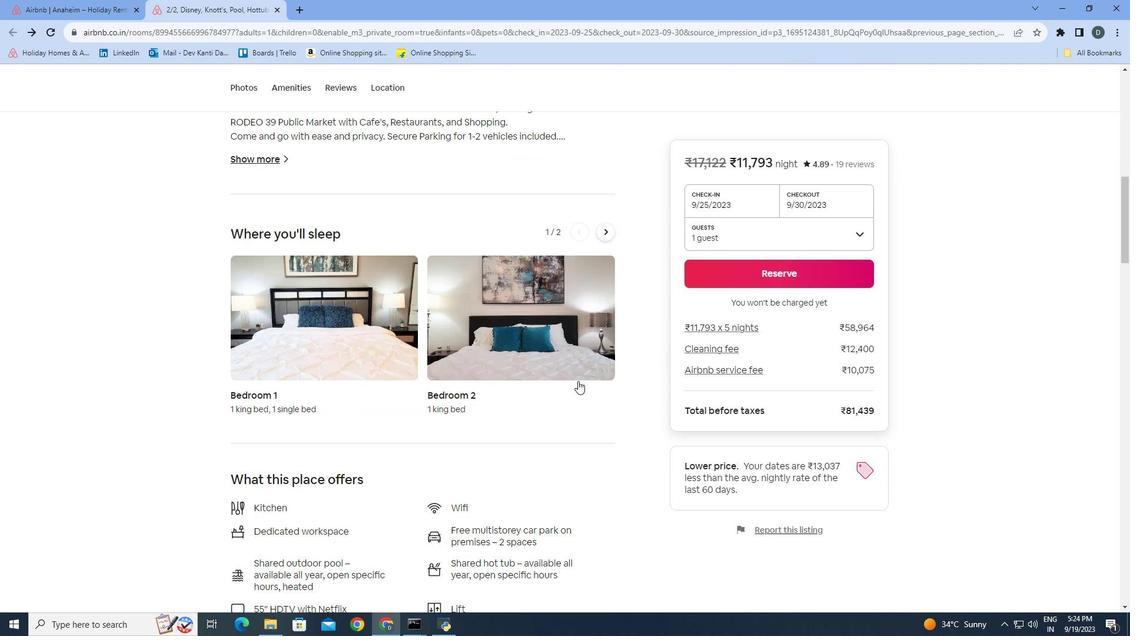 
Action: Mouse moved to (586, 386)
Screenshot: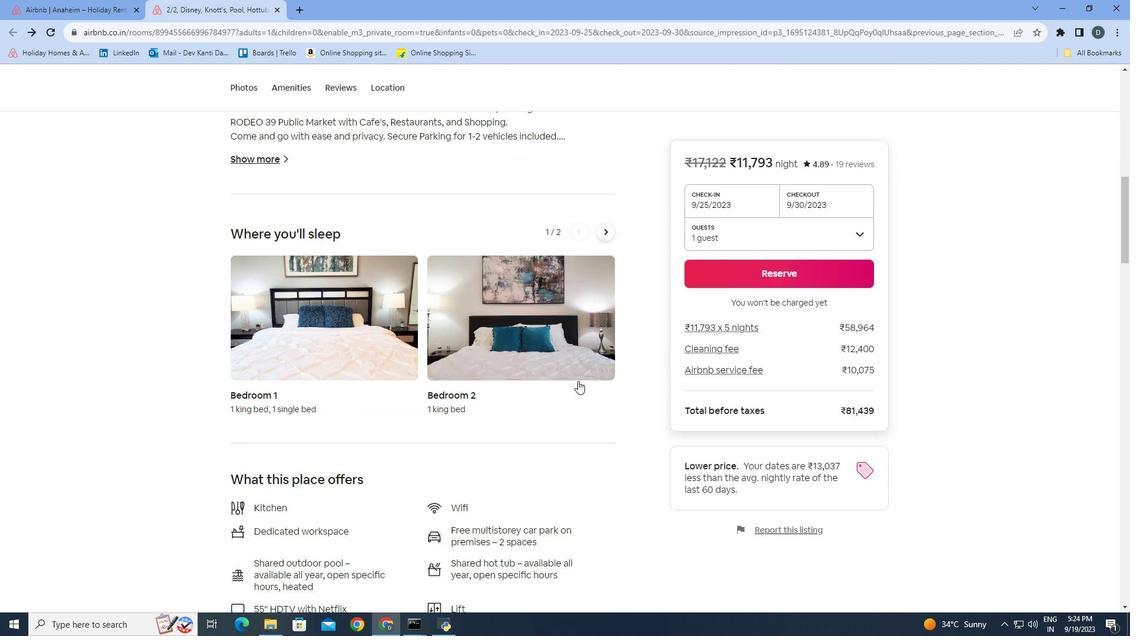 
Action: Mouse scrolled (586, 386) with delta (0, 0)
Screenshot: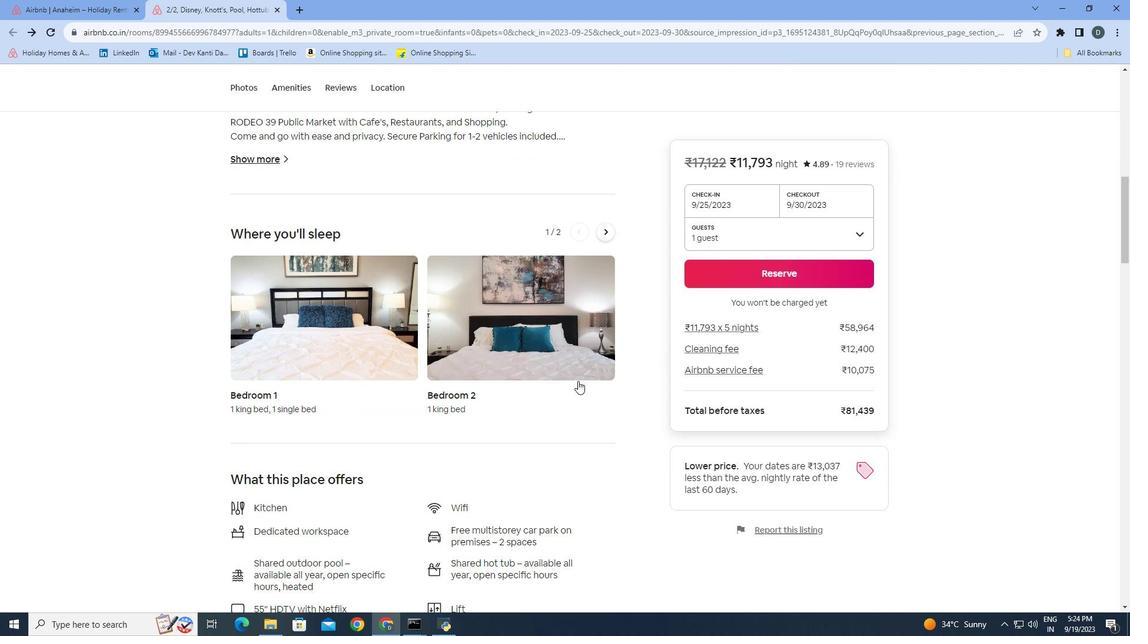 
Action: Mouse moved to (583, 383)
Screenshot: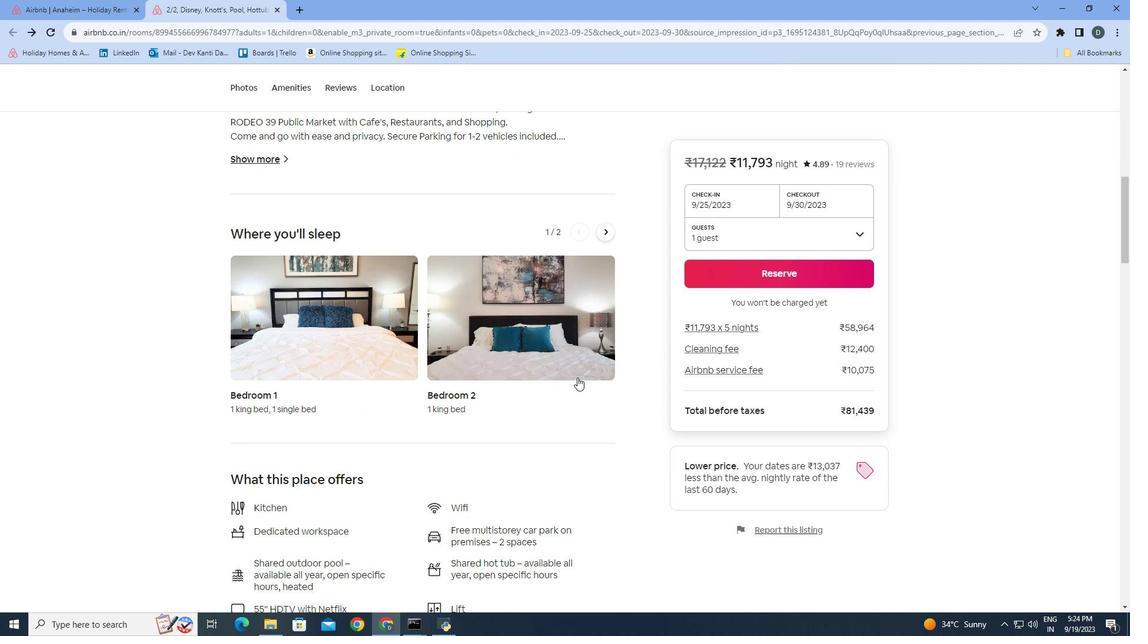 
Action: Mouse scrolled (583, 382) with delta (0, 0)
Screenshot: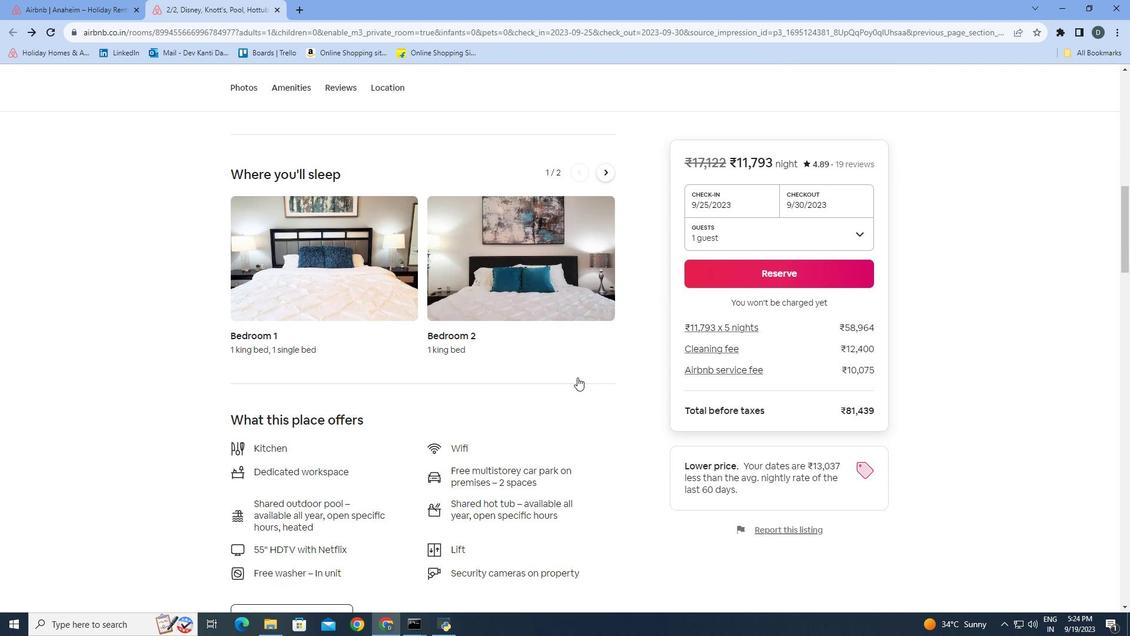 
Action: Mouse scrolled (583, 382) with delta (0, 0)
Screenshot: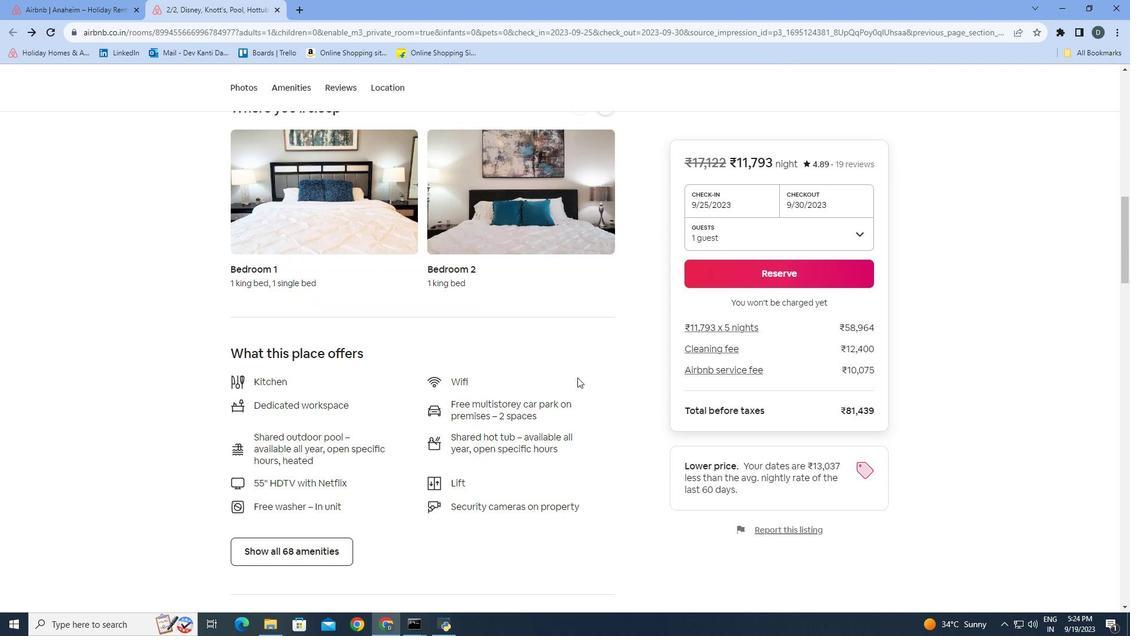 
Action: Mouse scrolled (583, 382) with delta (0, 0)
Screenshot: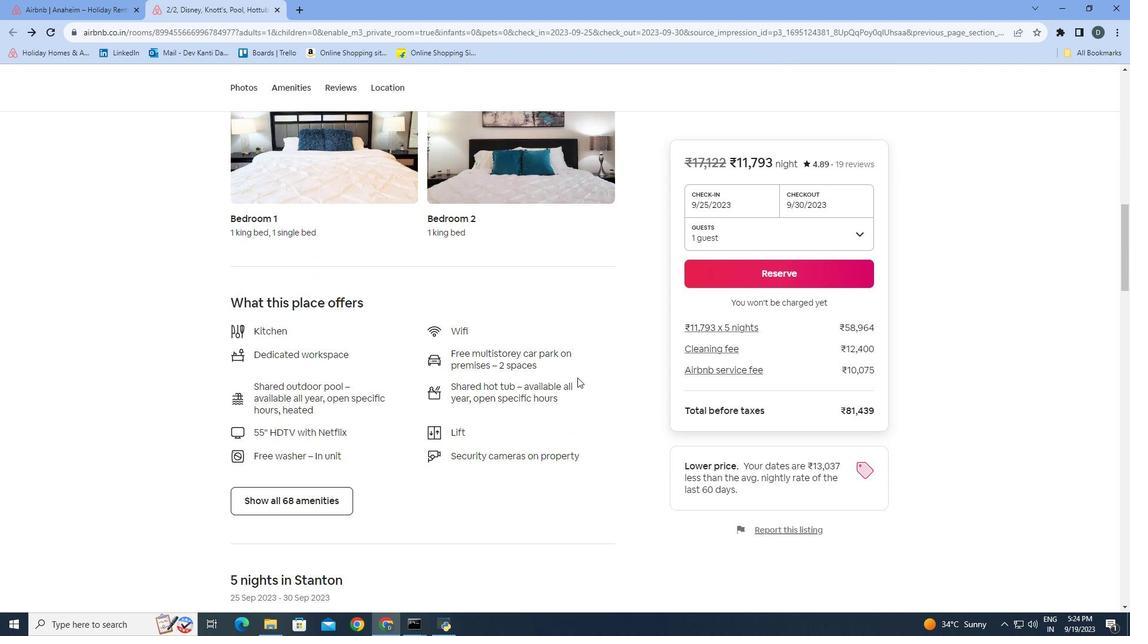 
Action: Mouse moved to (353, 513)
Screenshot: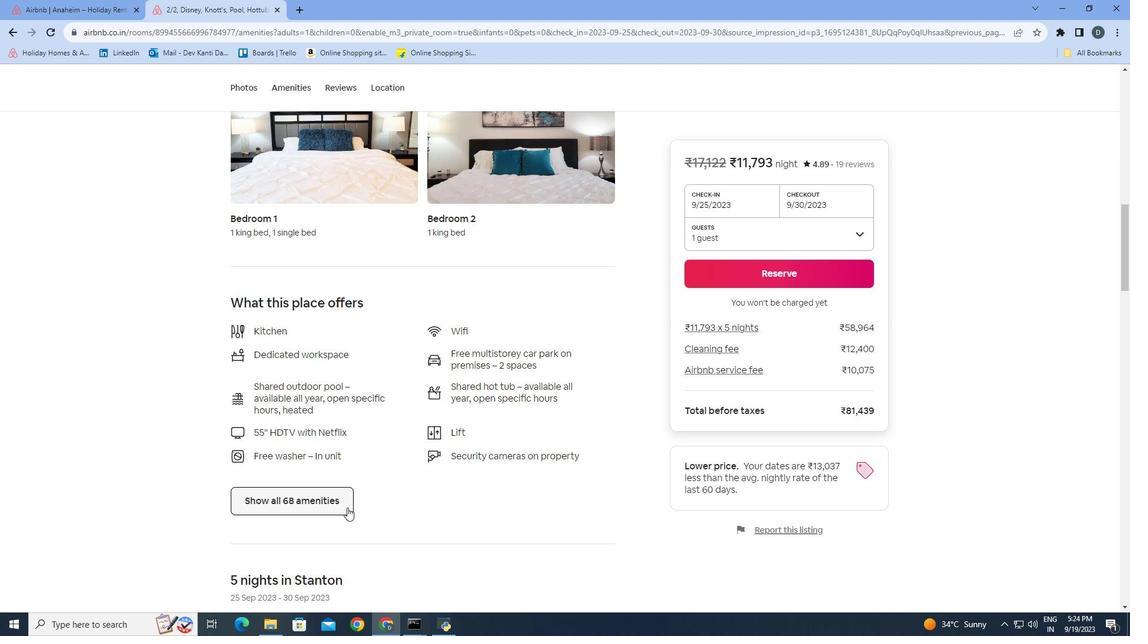 
Action: Mouse pressed left at (353, 513)
Screenshot: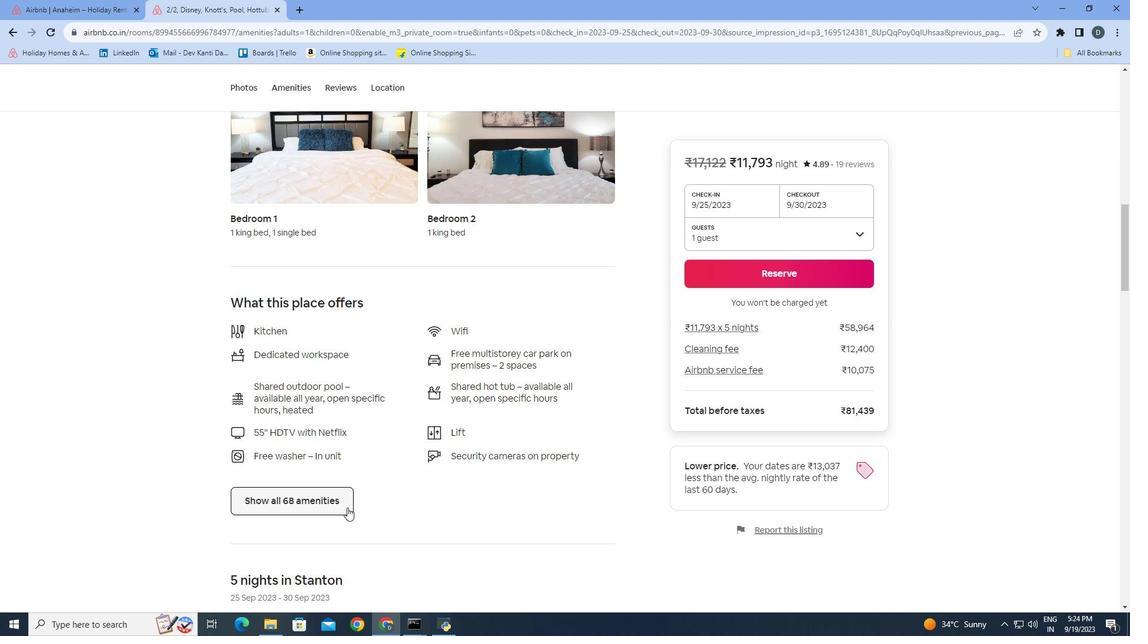 
Action: Mouse moved to (778, 409)
Screenshot: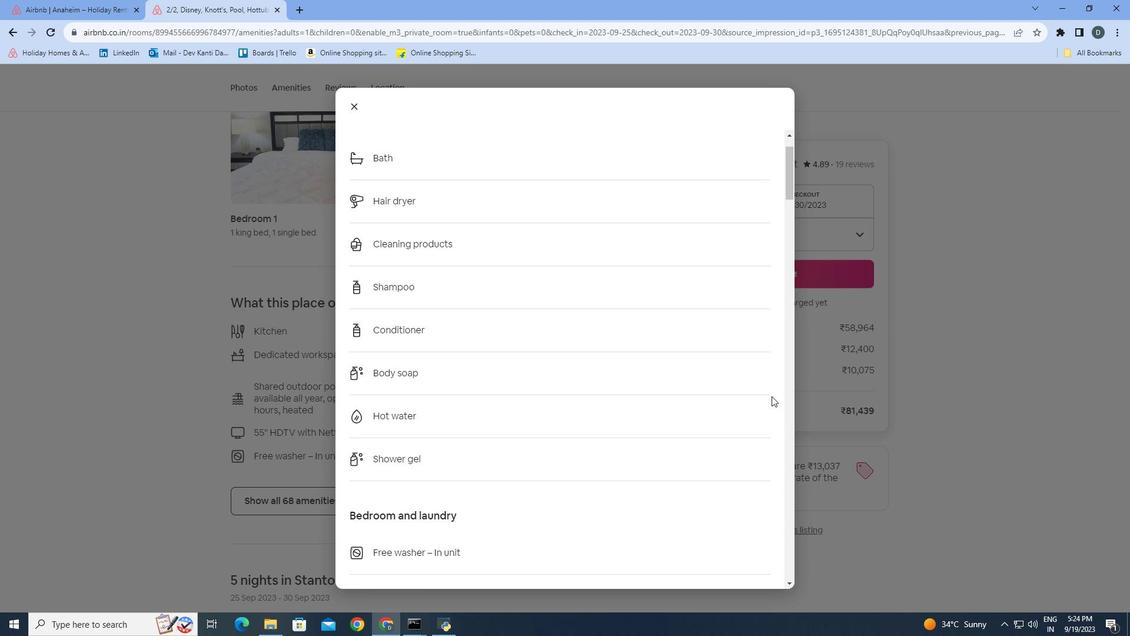 
Action: Mouse scrolled (778, 409) with delta (0, 0)
Screenshot: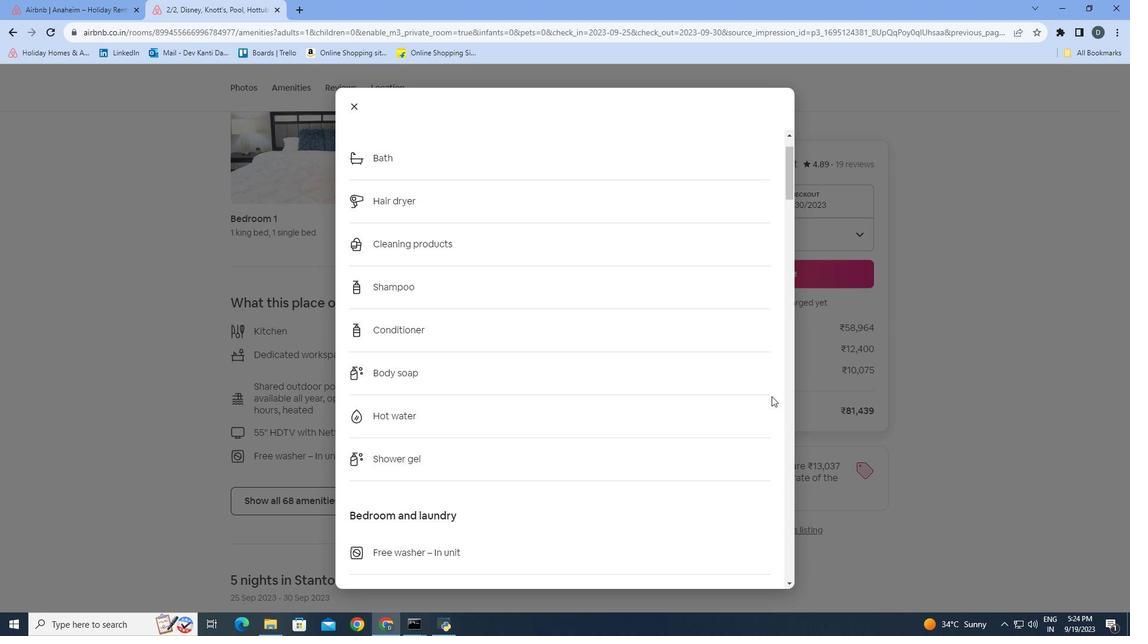 
Action: Mouse moved to (779, 404)
Screenshot: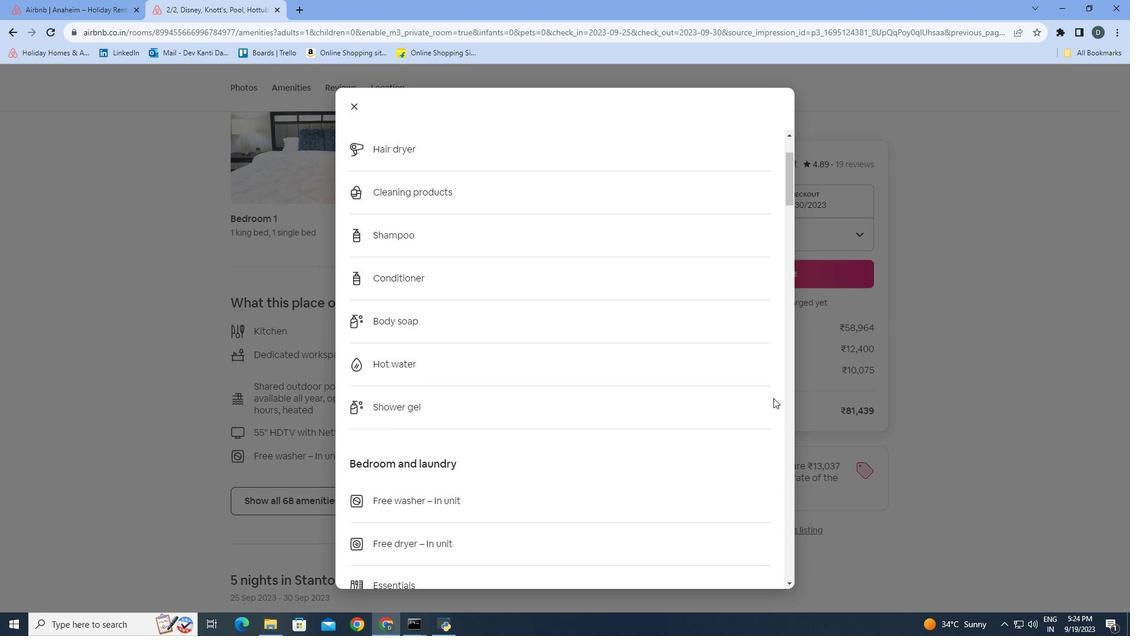 
Action: Mouse scrolled (779, 403) with delta (0, 0)
Screenshot: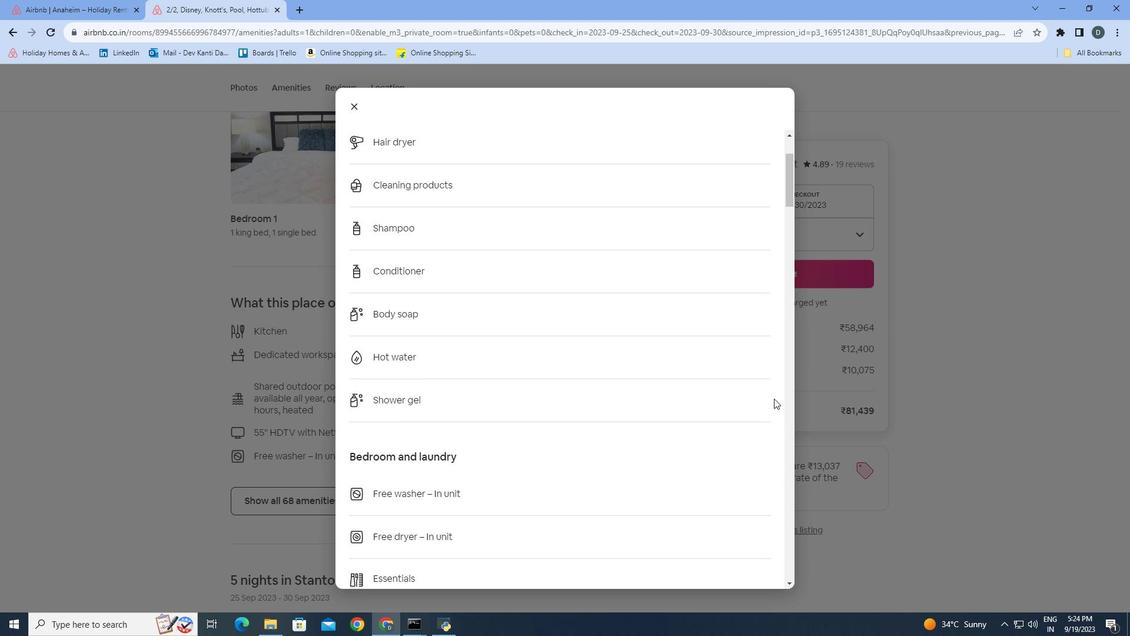 
Action: Mouse moved to (782, 405)
Screenshot: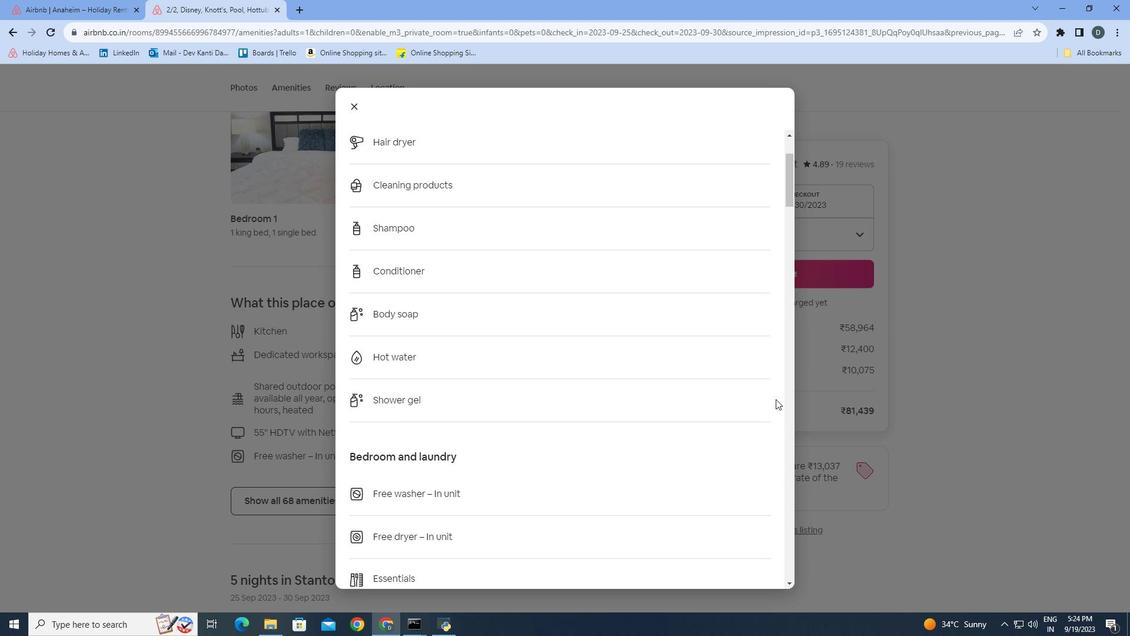 
Action: Mouse scrolled (782, 404) with delta (0, 0)
Screenshot: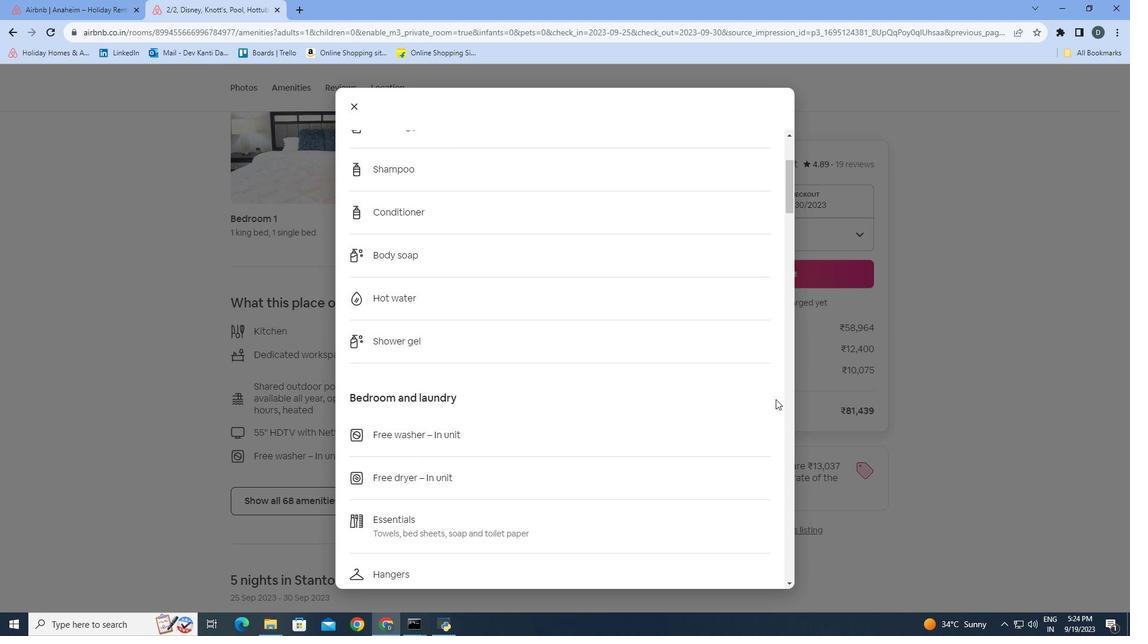 
Action: Mouse scrolled (782, 404) with delta (0, 0)
Screenshot: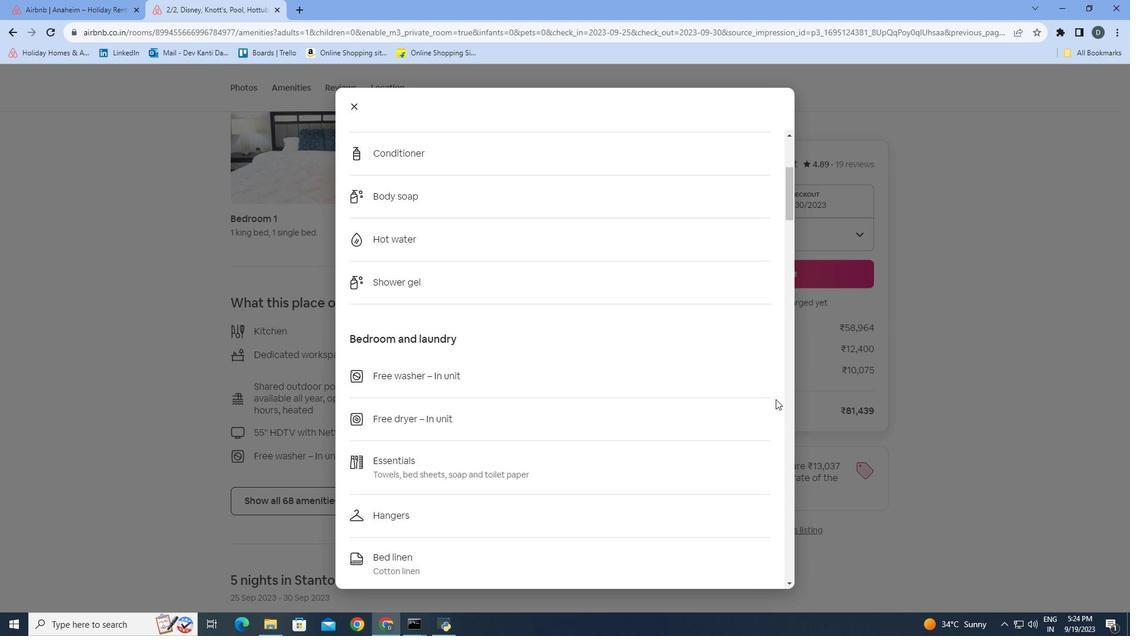 
Action: Mouse scrolled (782, 404) with delta (0, 0)
Screenshot: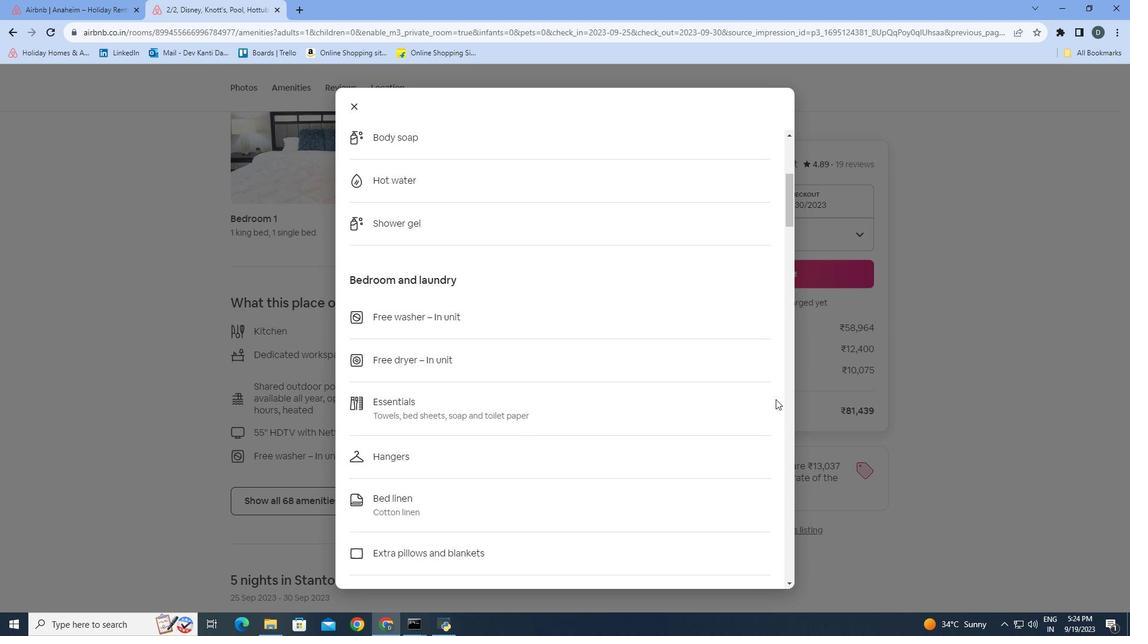 
Action: Mouse scrolled (782, 404) with delta (0, 0)
Screenshot: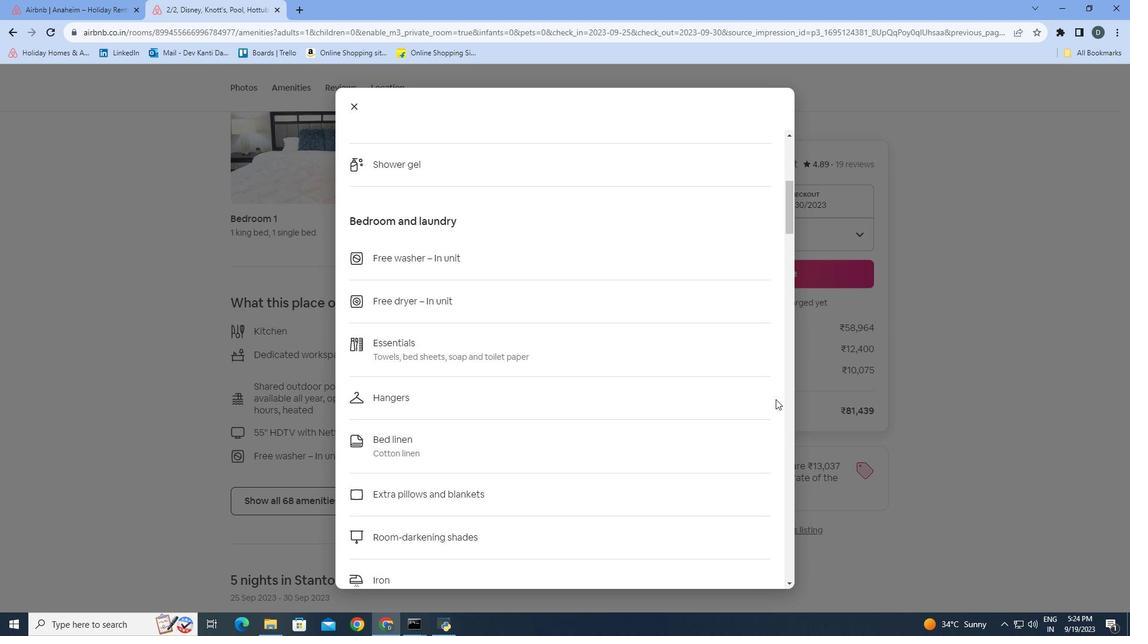 
Action: Mouse scrolled (782, 404) with delta (0, 0)
Screenshot: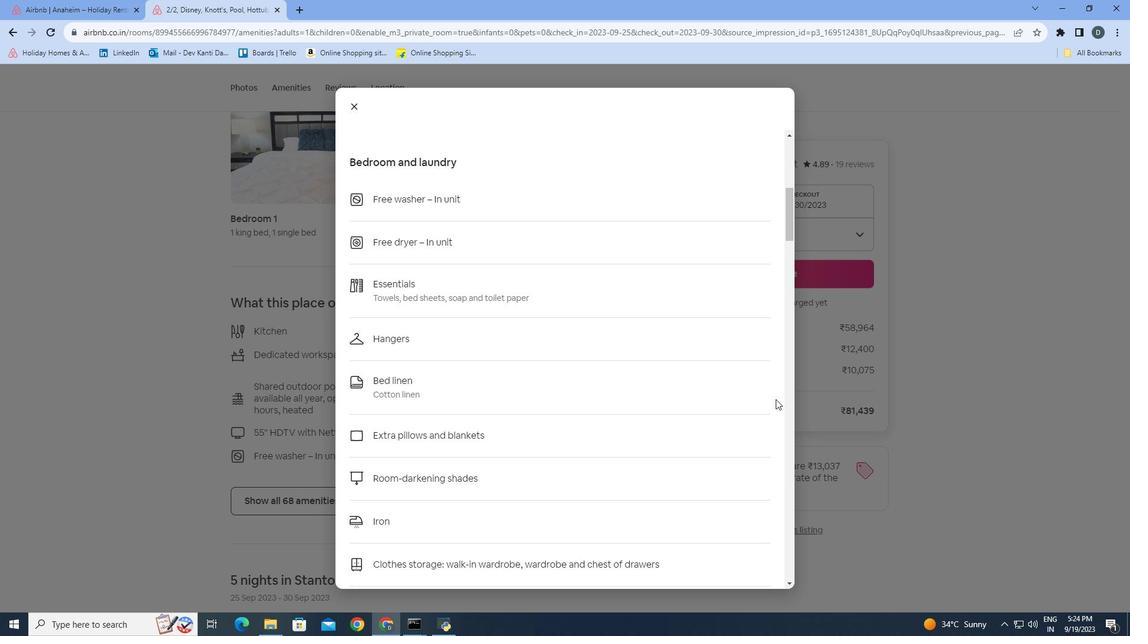 
Action: Mouse scrolled (782, 404) with delta (0, 0)
Screenshot: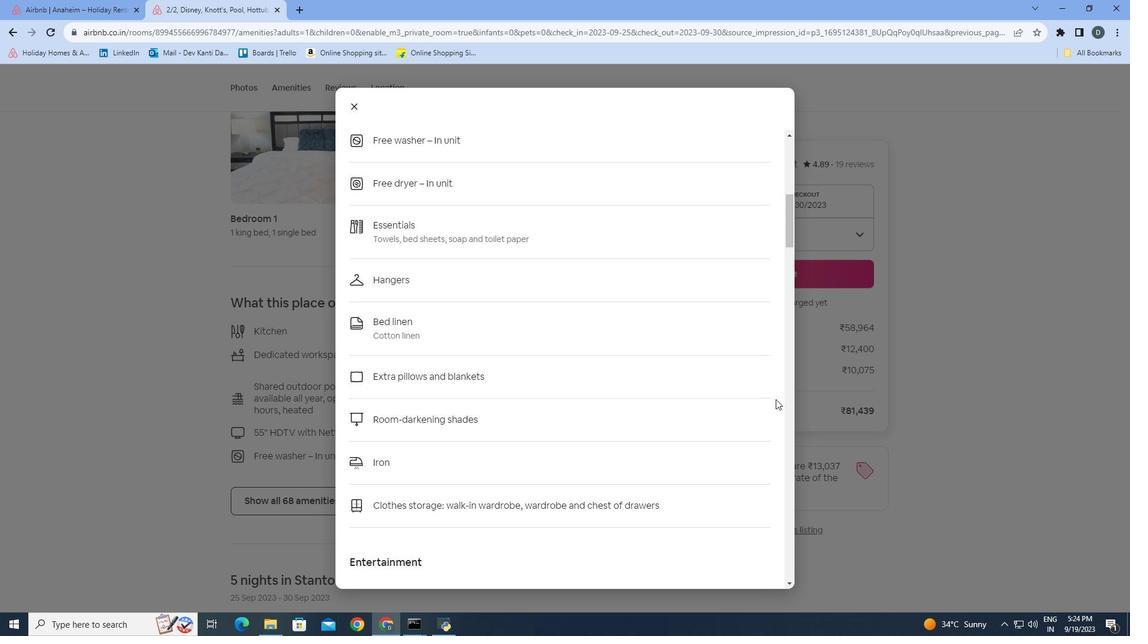 
Action: Mouse scrolled (782, 404) with delta (0, 0)
Screenshot: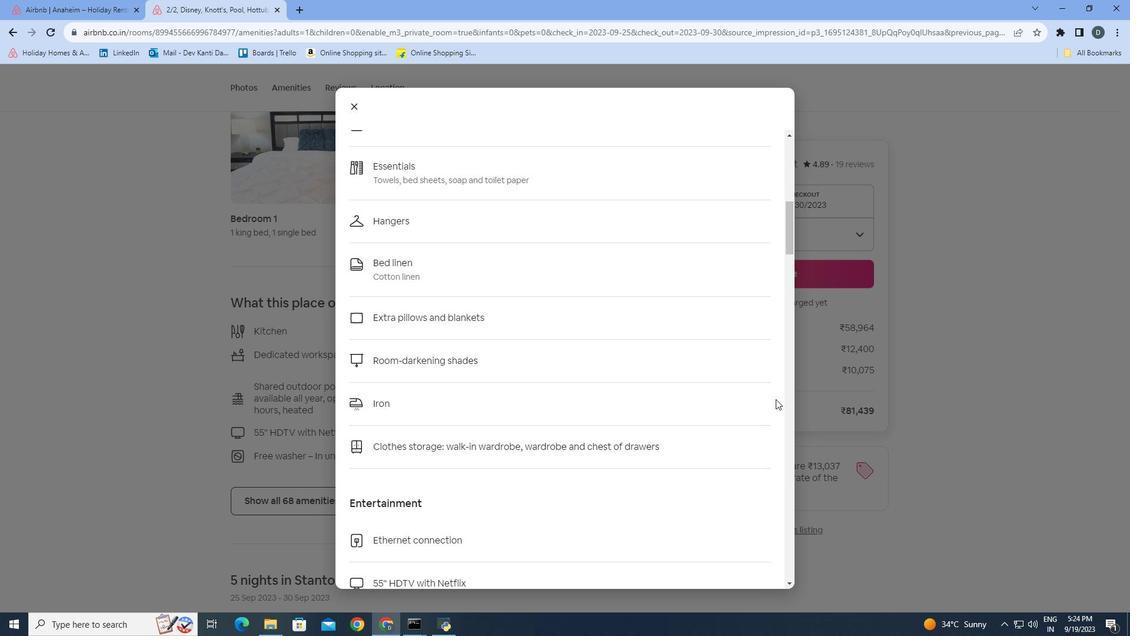 
Action: Mouse scrolled (782, 404) with delta (0, 0)
Screenshot: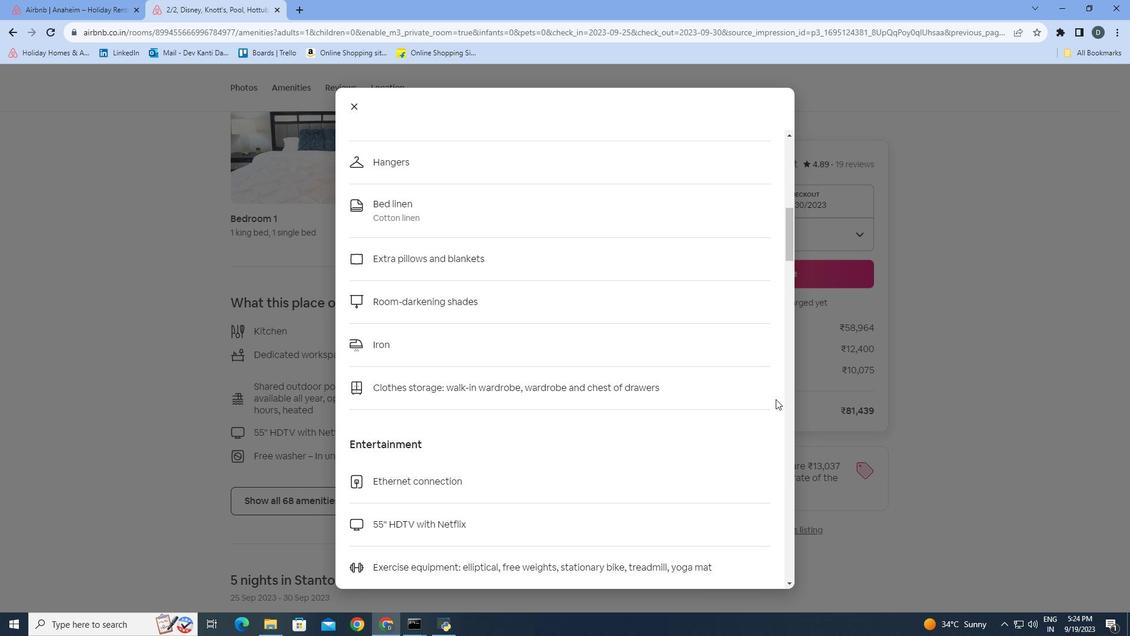 
Action: Mouse scrolled (782, 404) with delta (0, 0)
Screenshot: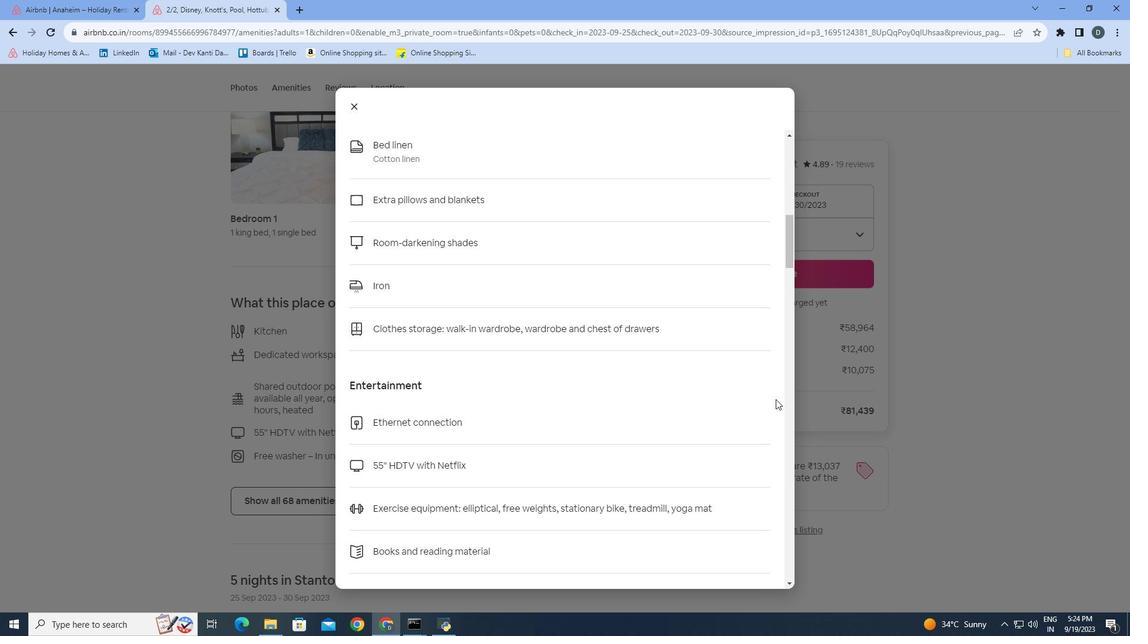 
Action: Mouse scrolled (782, 404) with delta (0, 0)
Screenshot: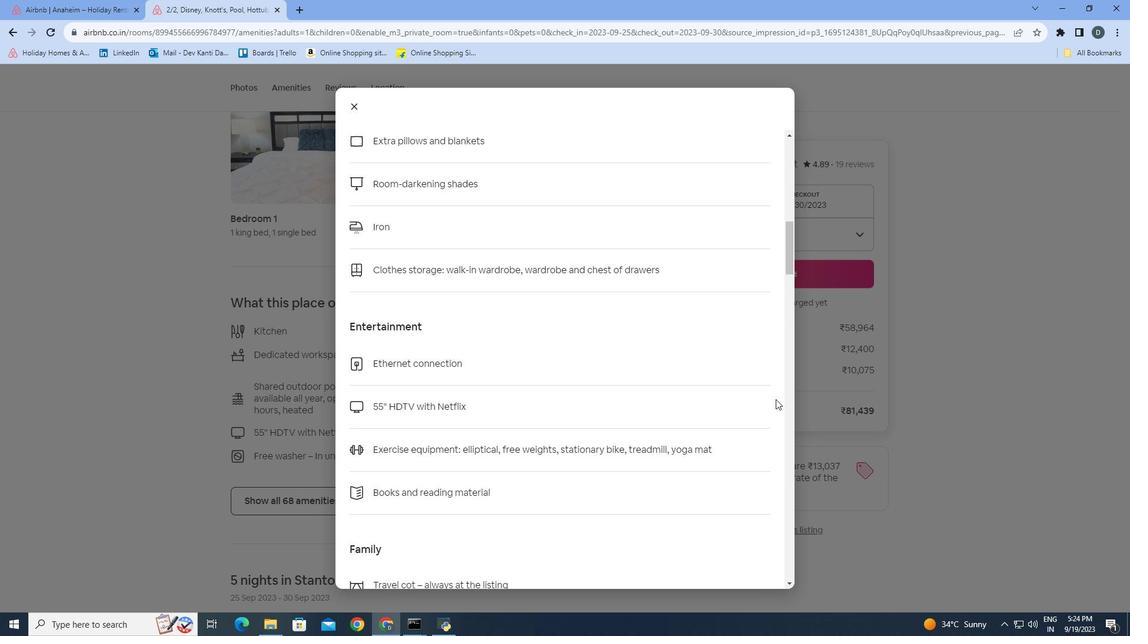 
Action: Mouse scrolled (782, 404) with delta (0, 0)
Screenshot: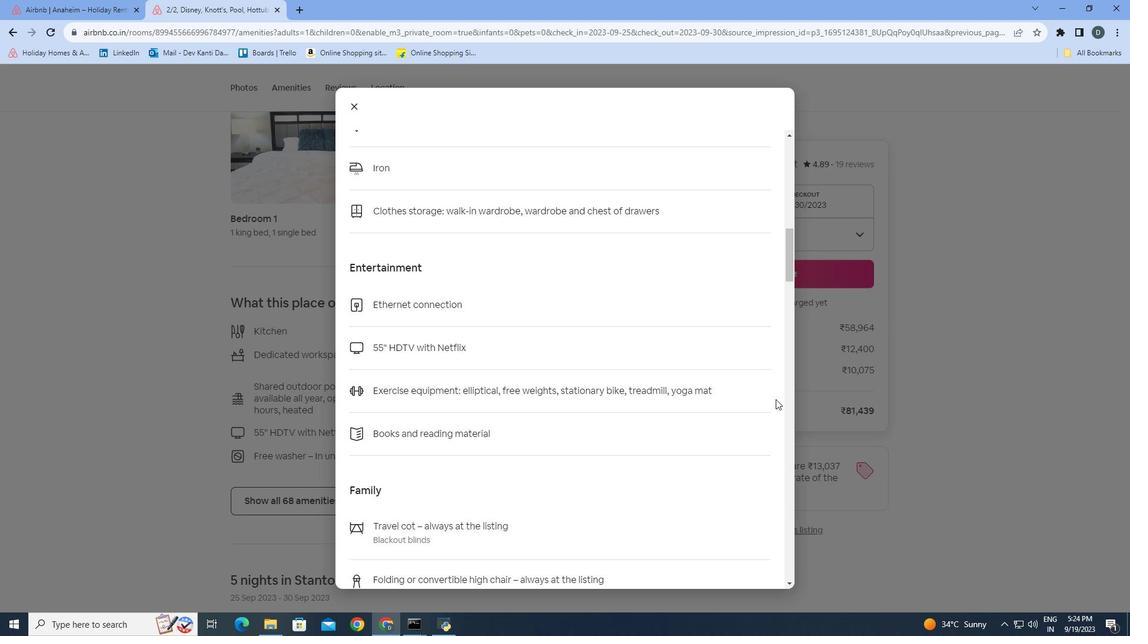 
Action: Mouse scrolled (782, 404) with delta (0, 0)
Screenshot: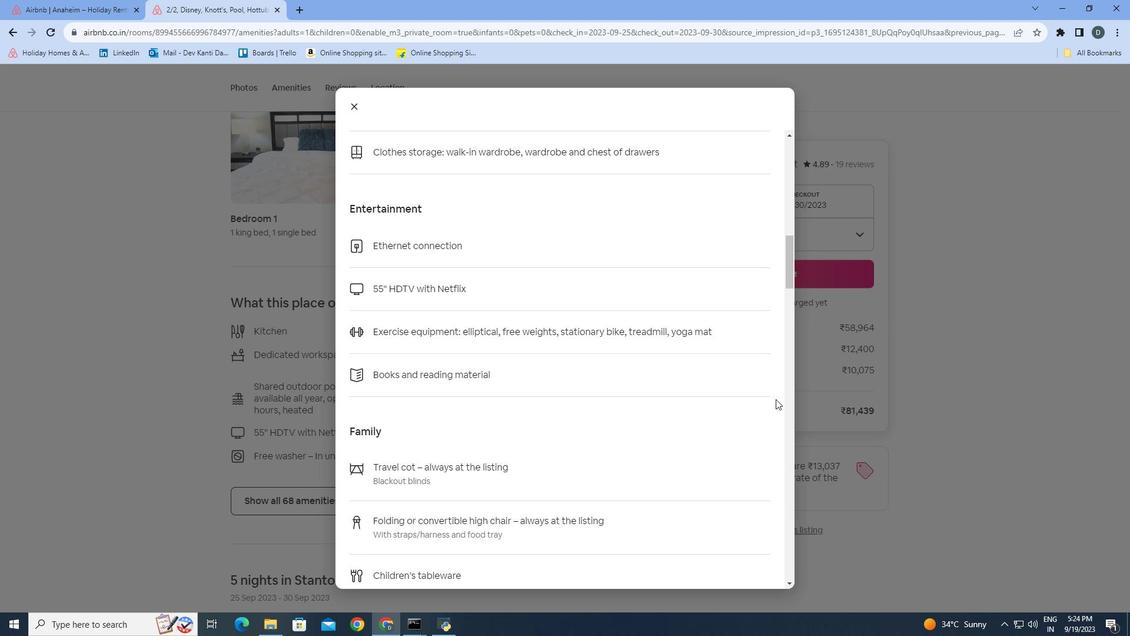 
Action: Mouse scrolled (782, 404) with delta (0, 0)
Screenshot: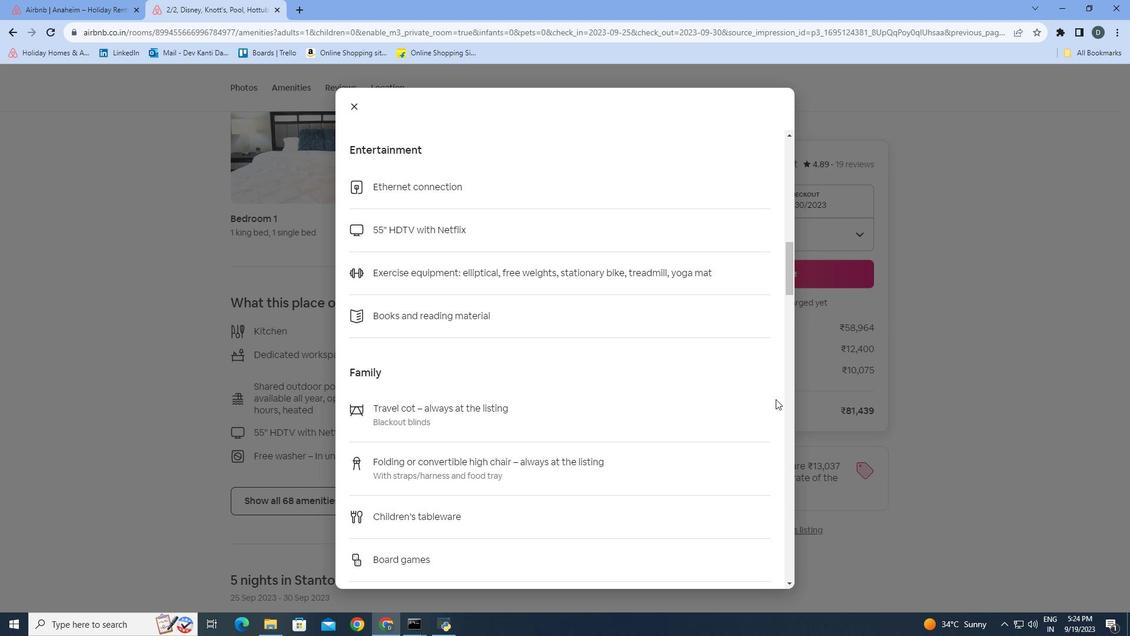 
Action: Mouse scrolled (782, 404) with delta (0, 0)
Screenshot: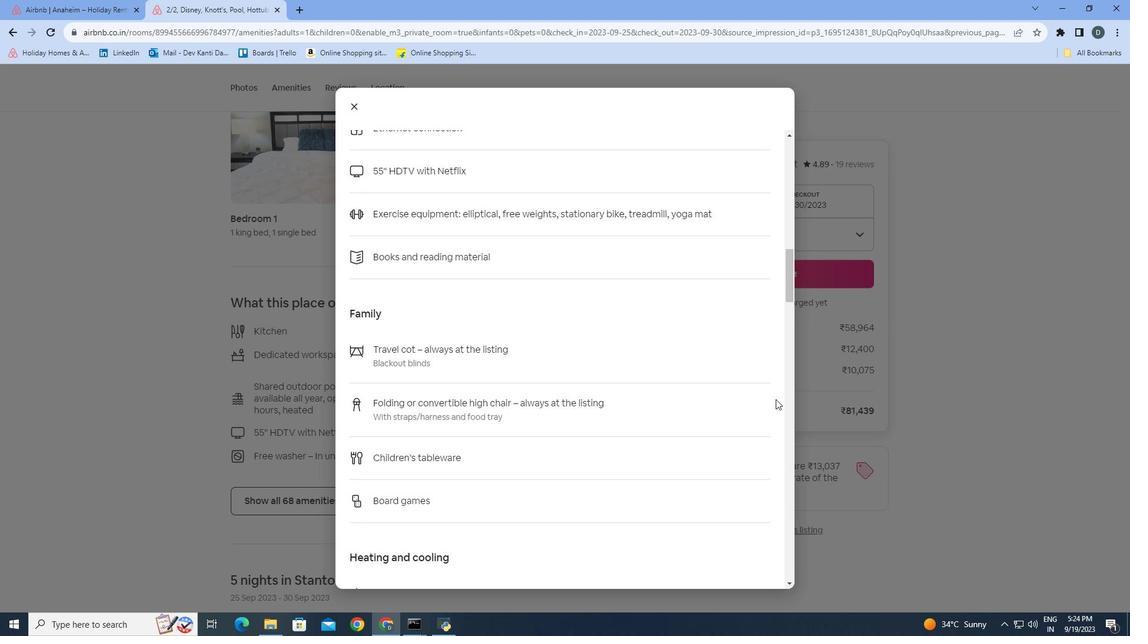
Action: Mouse scrolled (782, 404) with delta (0, 0)
Screenshot: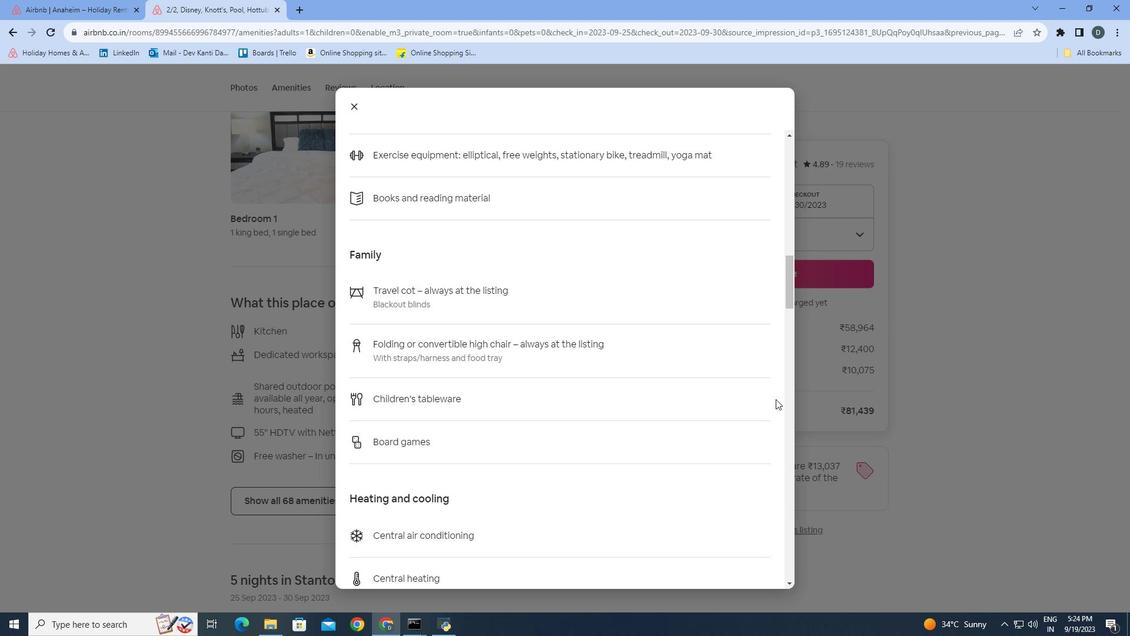 
Action: Mouse scrolled (782, 404) with delta (0, 0)
Screenshot: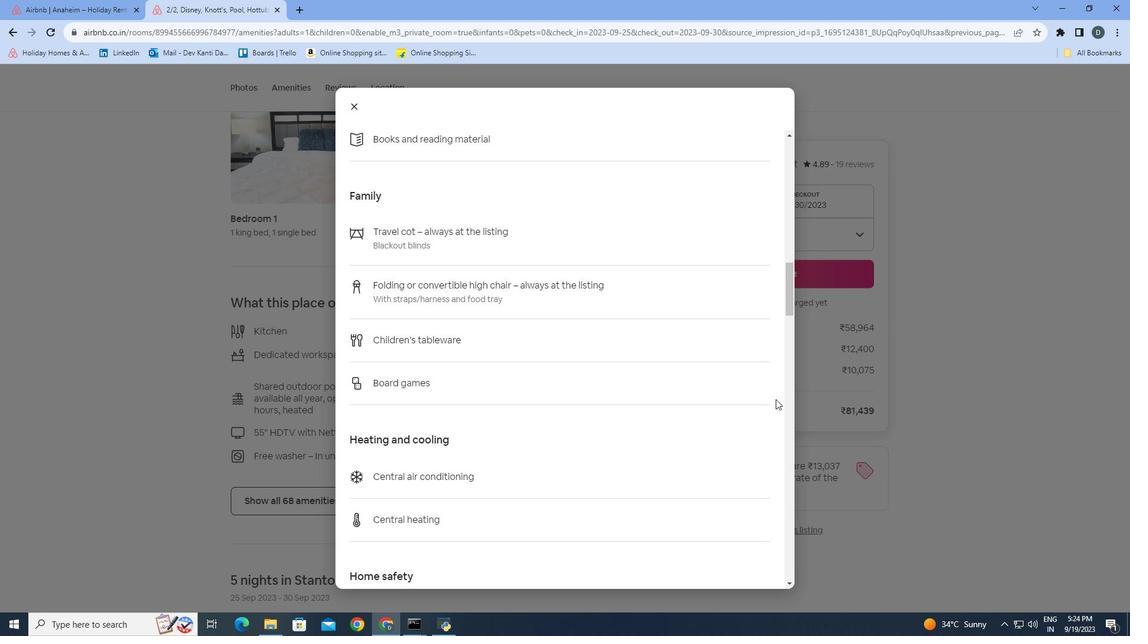 
Action: Mouse scrolled (782, 404) with delta (0, 0)
Screenshot: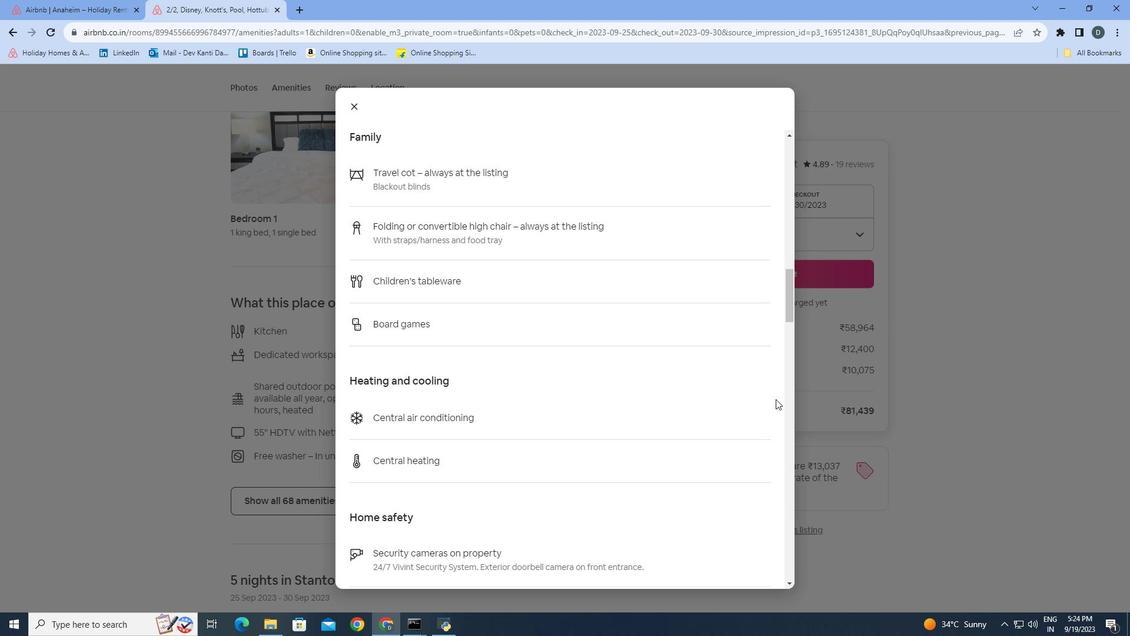 
Action: Mouse scrolled (782, 404) with delta (0, 0)
Screenshot: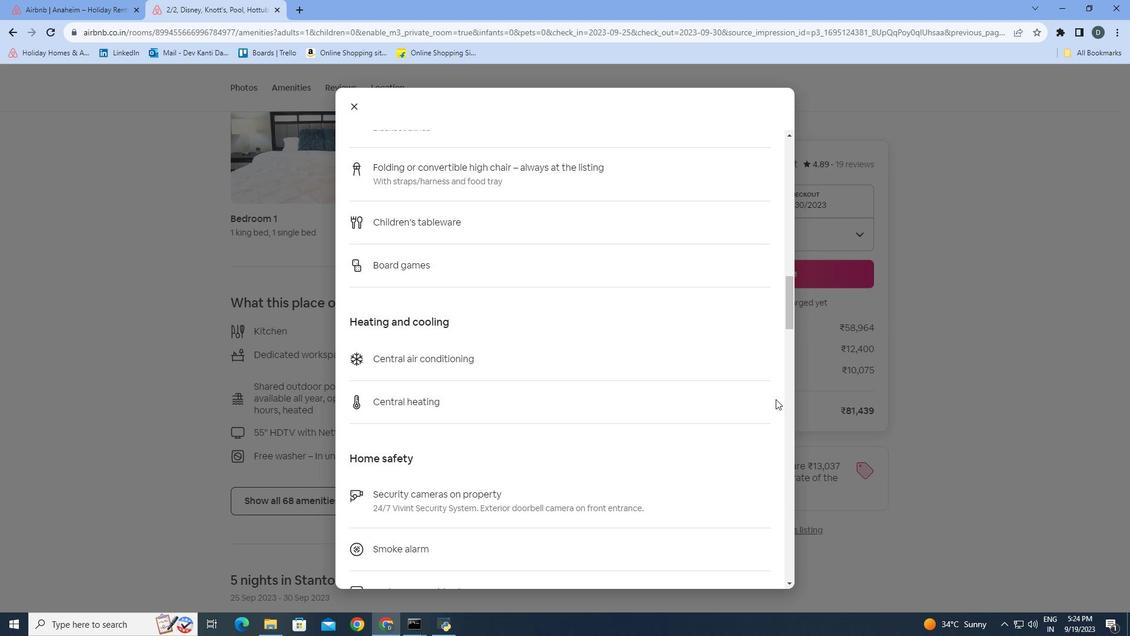 
Action: Mouse scrolled (782, 404) with delta (0, 0)
Screenshot: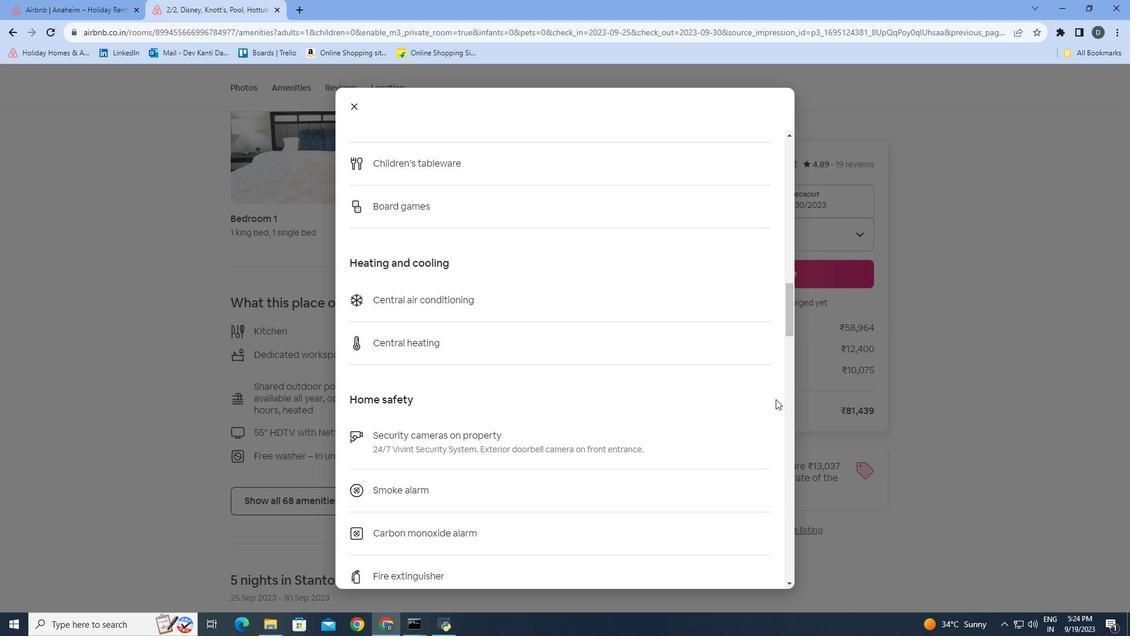 
Action: Mouse scrolled (782, 404) with delta (0, 0)
Screenshot: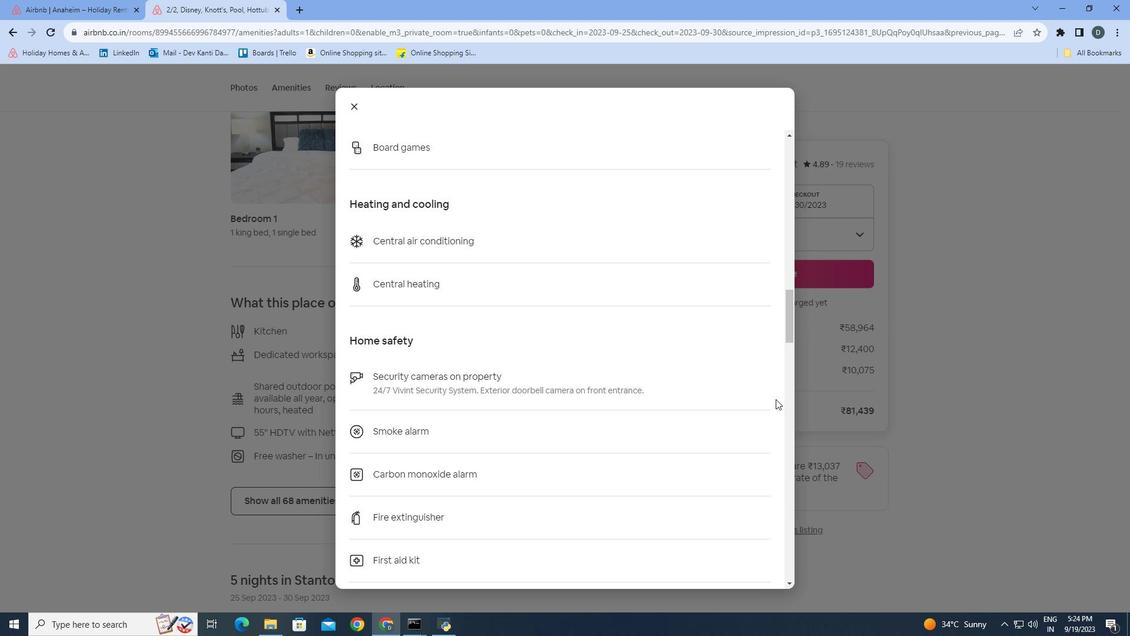 
Action: Mouse scrolled (782, 404) with delta (0, 0)
Screenshot: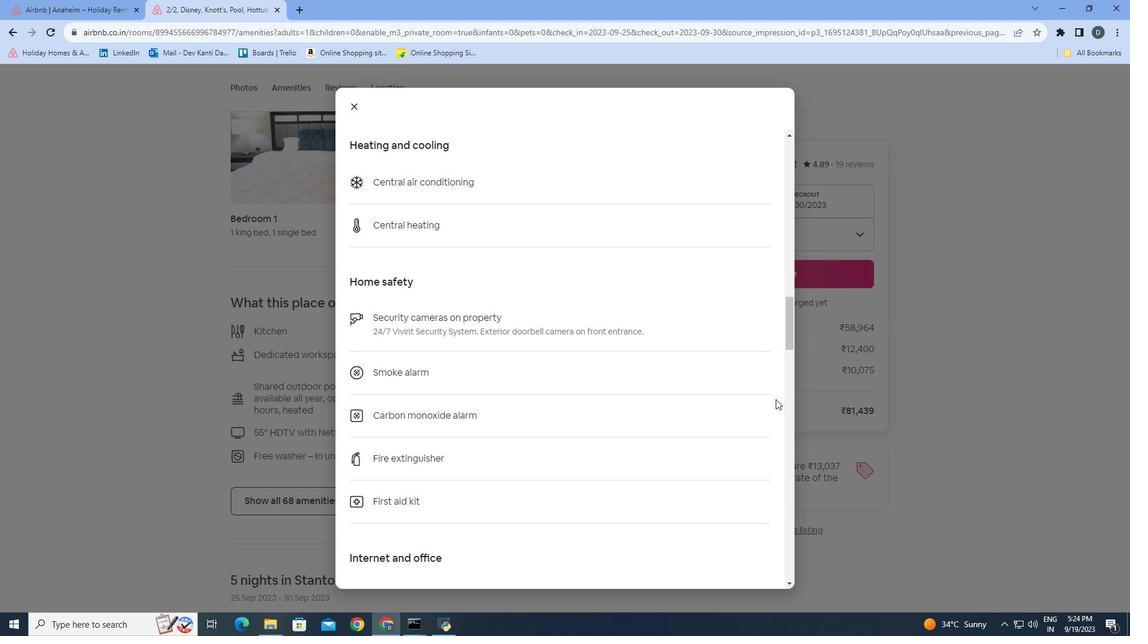 
Action: Mouse scrolled (782, 404) with delta (0, 0)
Screenshot: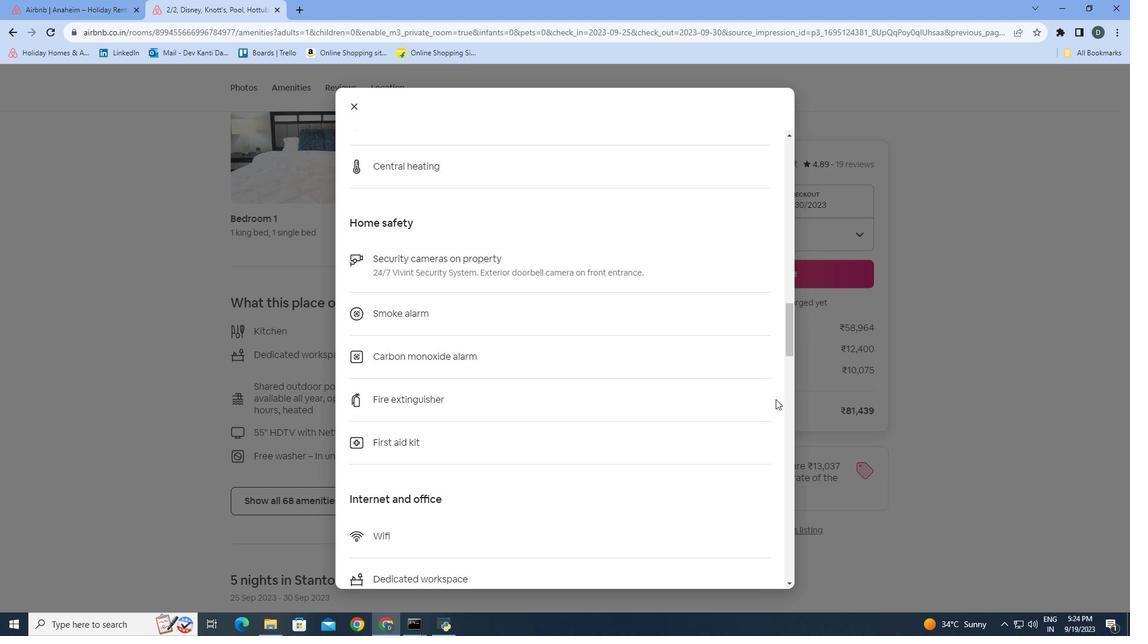 
Action: Mouse moved to (783, 407)
Screenshot: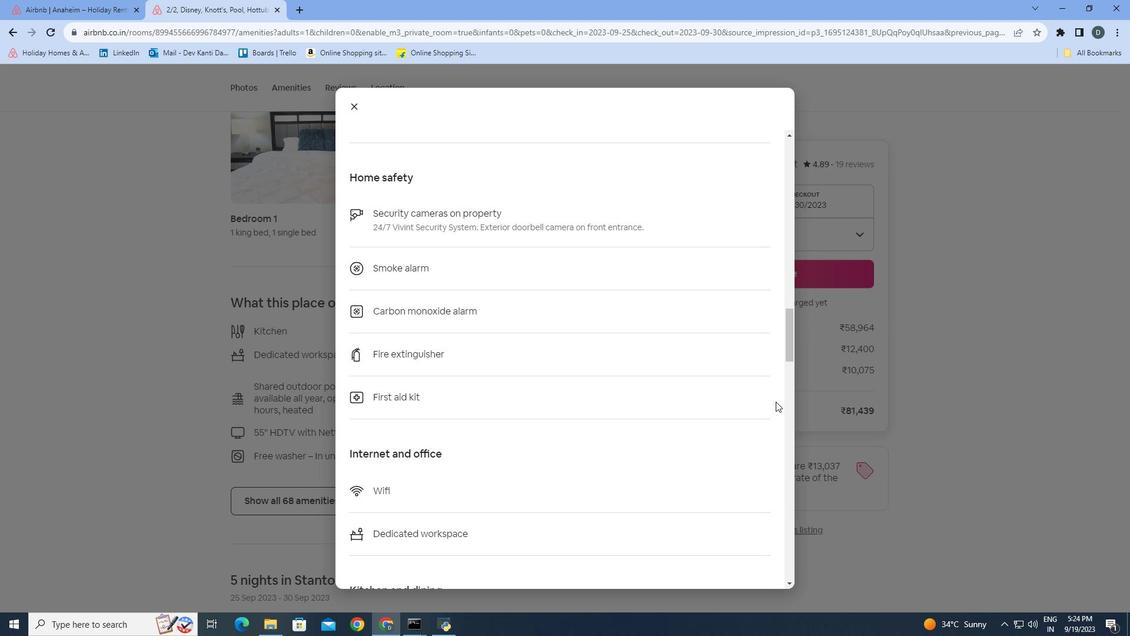
Action: Mouse scrolled (783, 406) with delta (0, 0)
Screenshot: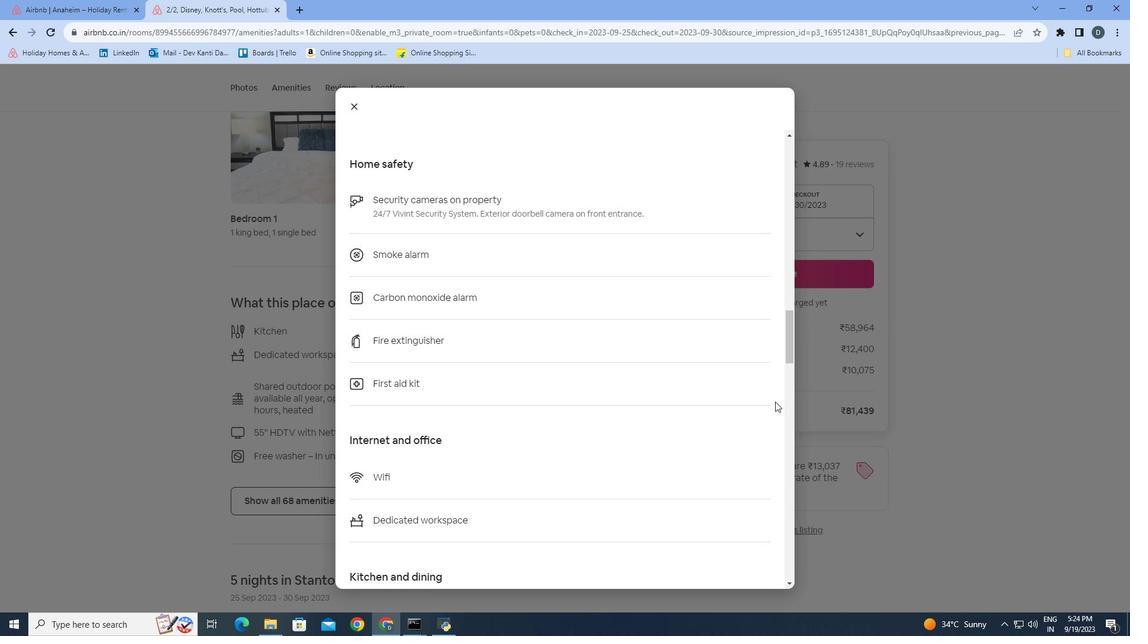 
Action: Mouse moved to (781, 407)
Screenshot: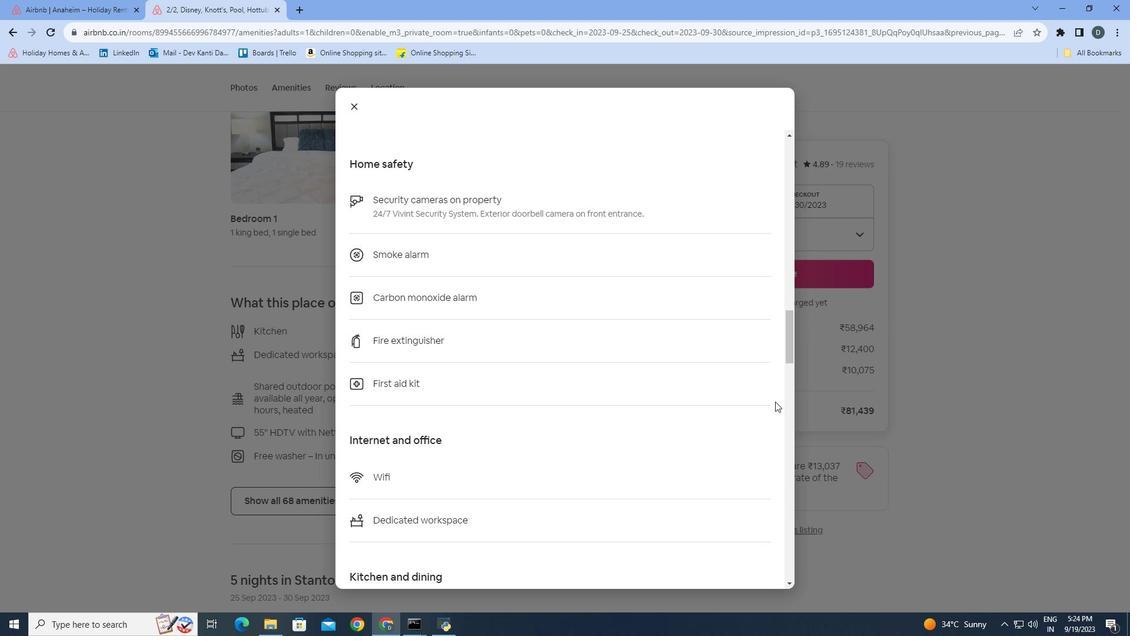 
Action: Mouse scrolled (781, 406) with delta (0, 0)
Screenshot: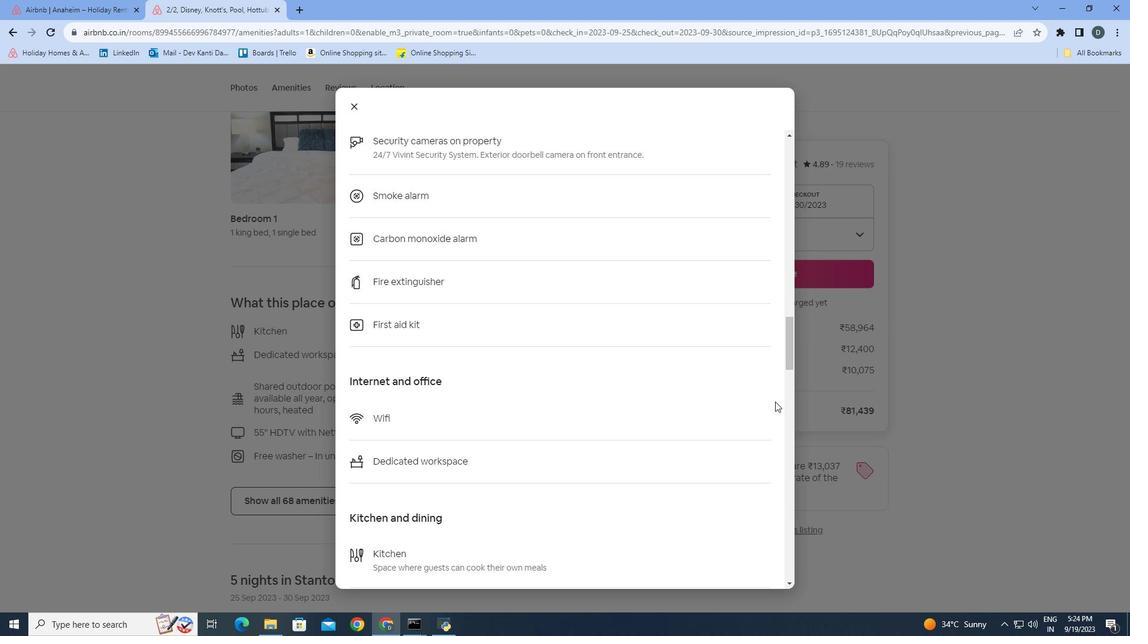 
Action: Mouse scrolled (781, 406) with delta (0, 0)
Screenshot: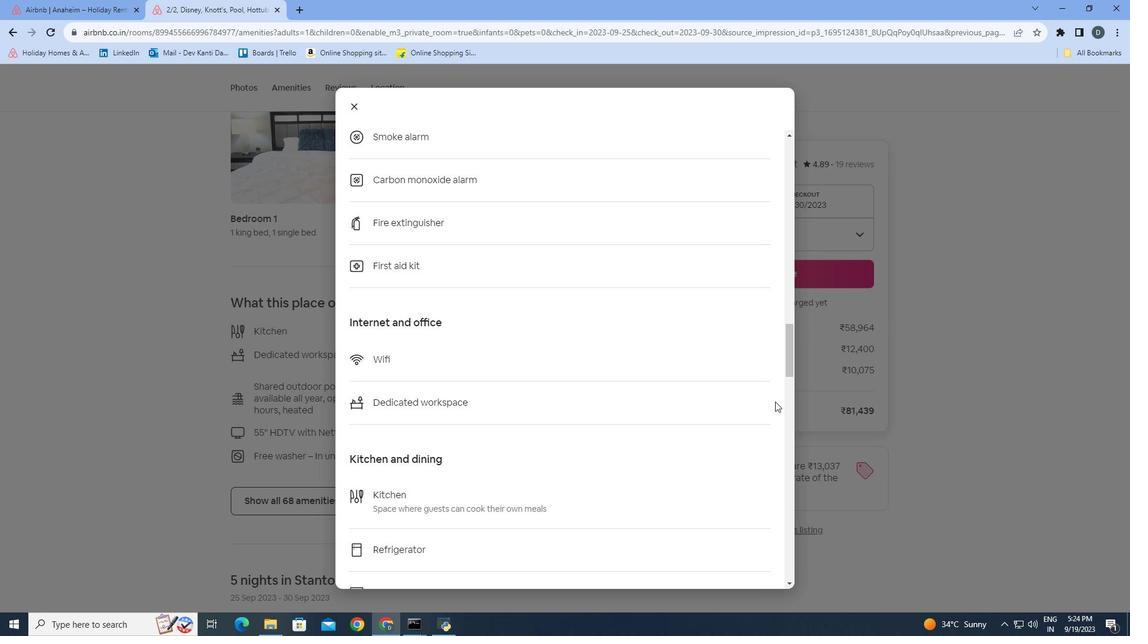 
Action: Mouse scrolled (781, 406) with delta (0, 0)
Screenshot: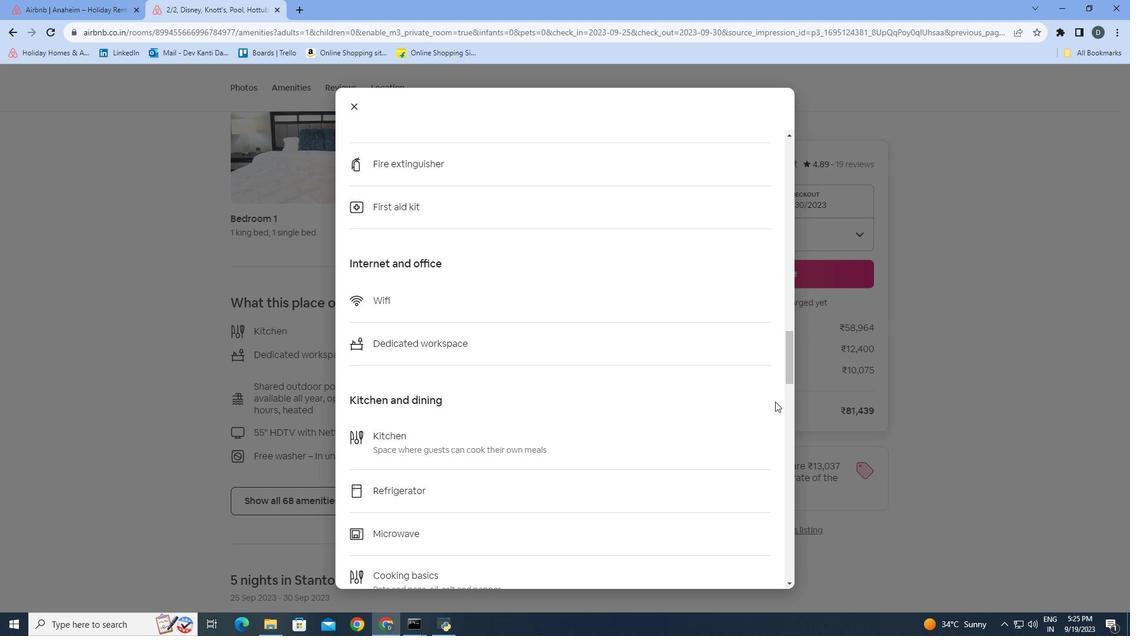 
Action: Mouse scrolled (781, 406) with delta (0, 0)
Screenshot: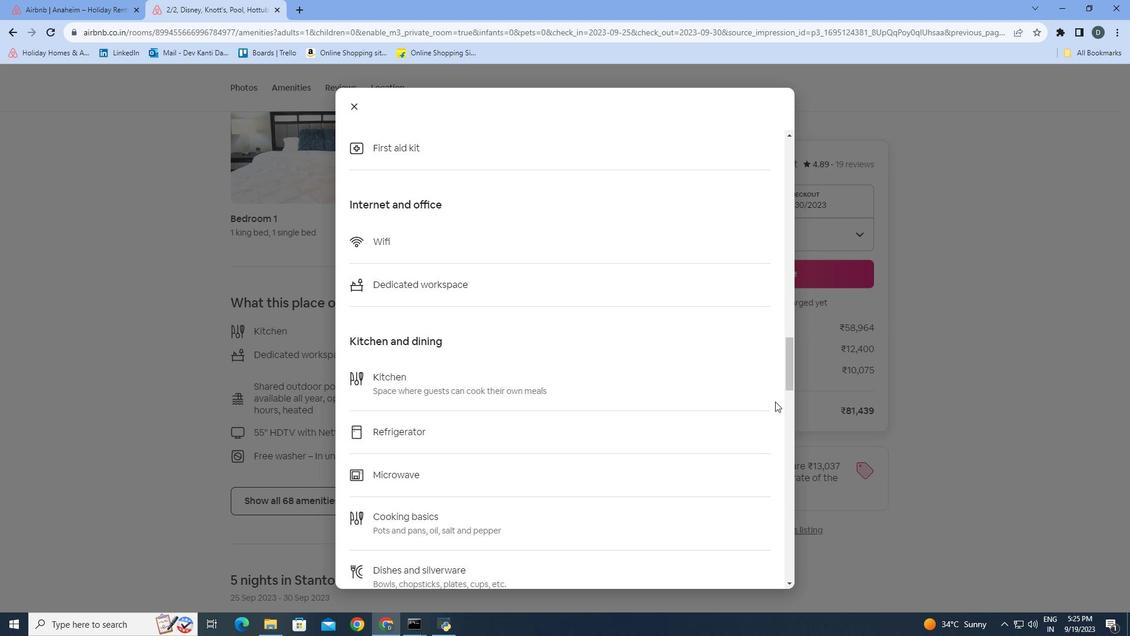 
Action: Mouse scrolled (781, 406) with delta (0, 0)
Screenshot: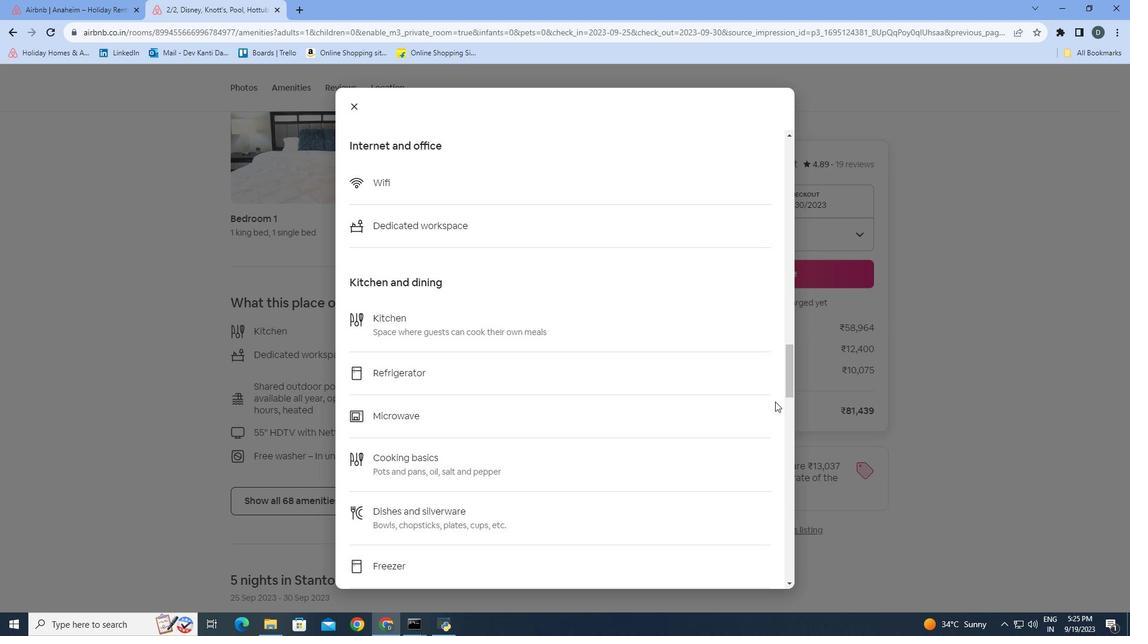 
Action: Mouse scrolled (781, 406) with delta (0, 0)
Screenshot: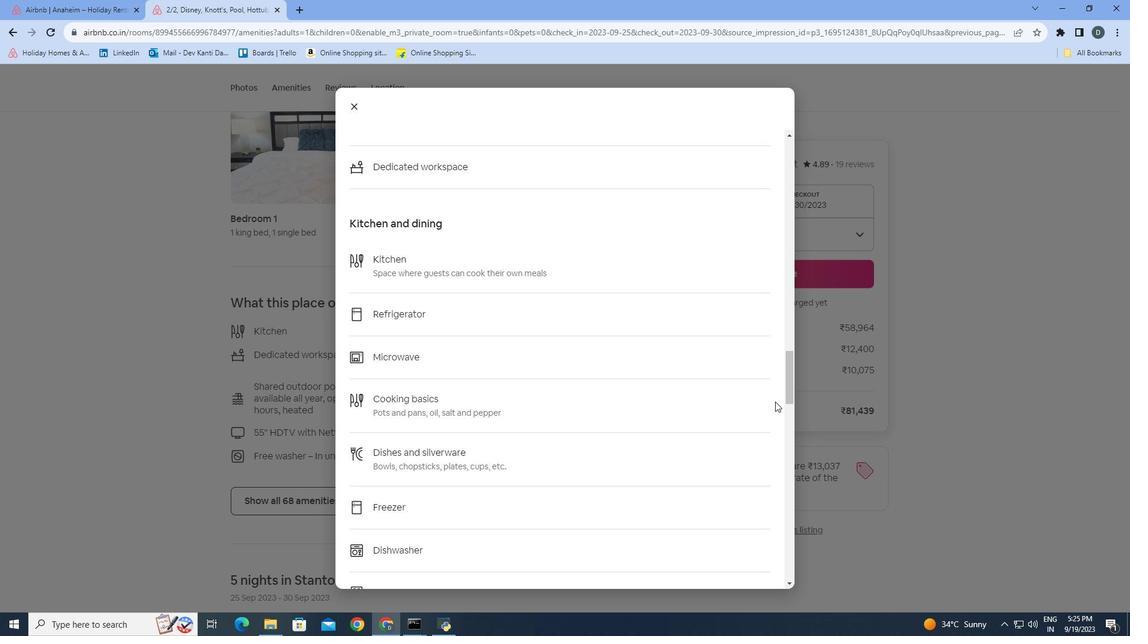 
Action: Mouse scrolled (781, 406) with delta (0, 0)
Screenshot: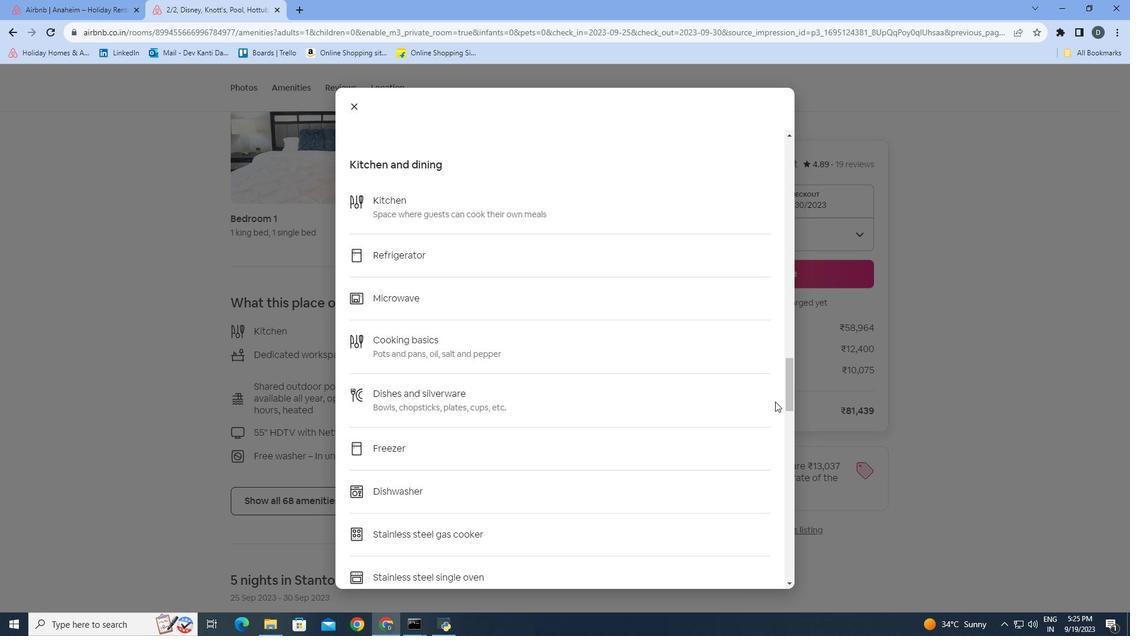 
Action: Mouse scrolled (781, 406) with delta (0, 0)
Screenshot: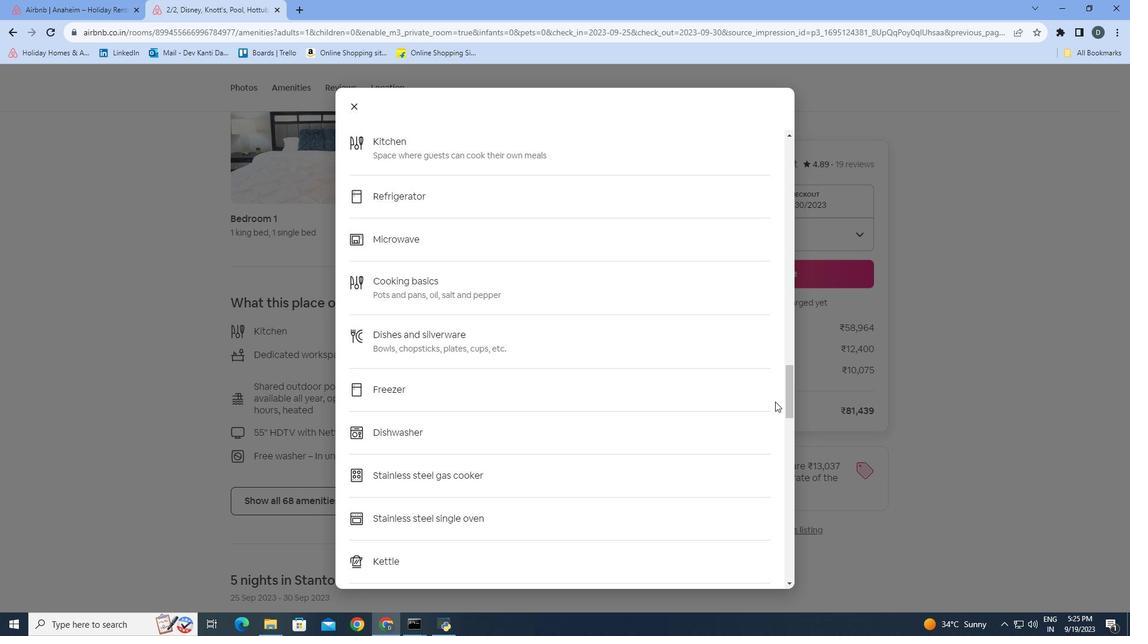 
Action: Mouse scrolled (781, 406) with delta (0, 0)
Screenshot: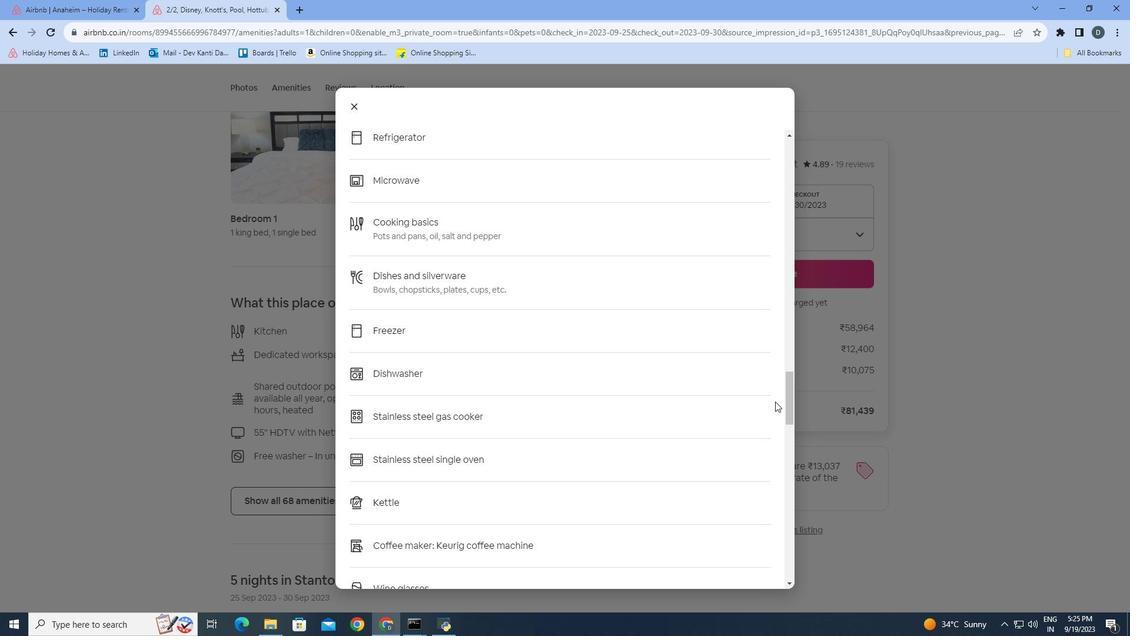 
Action: Mouse scrolled (781, 406) with delta (0, 0)
Screenshot: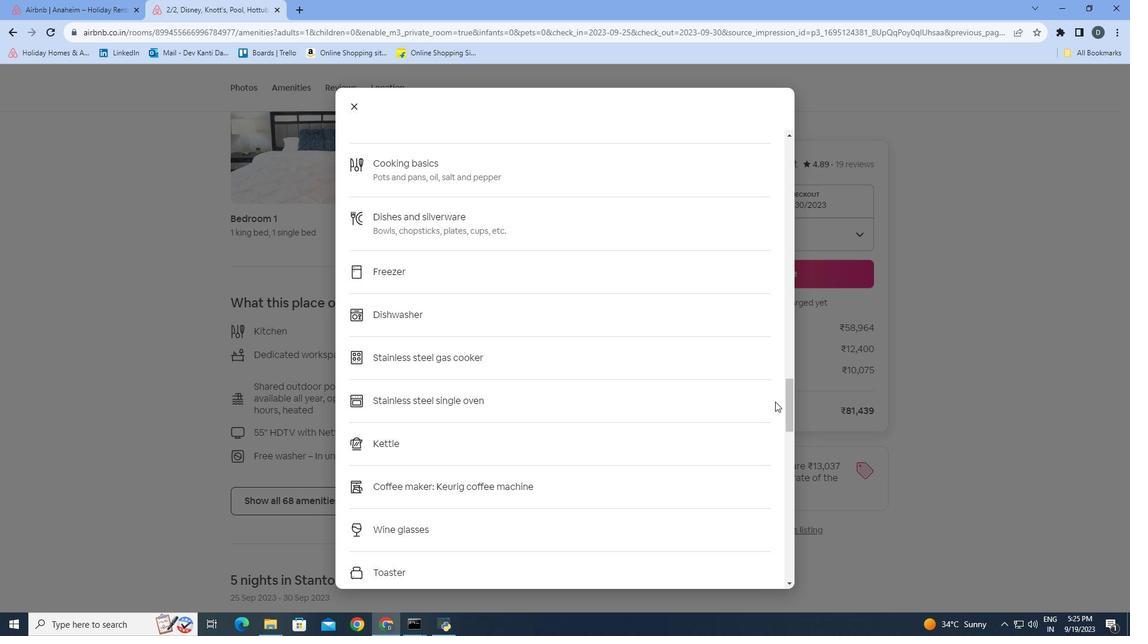 
Action: Mouse scrolled (781, 406) with delta (0, 0)
Screenshot: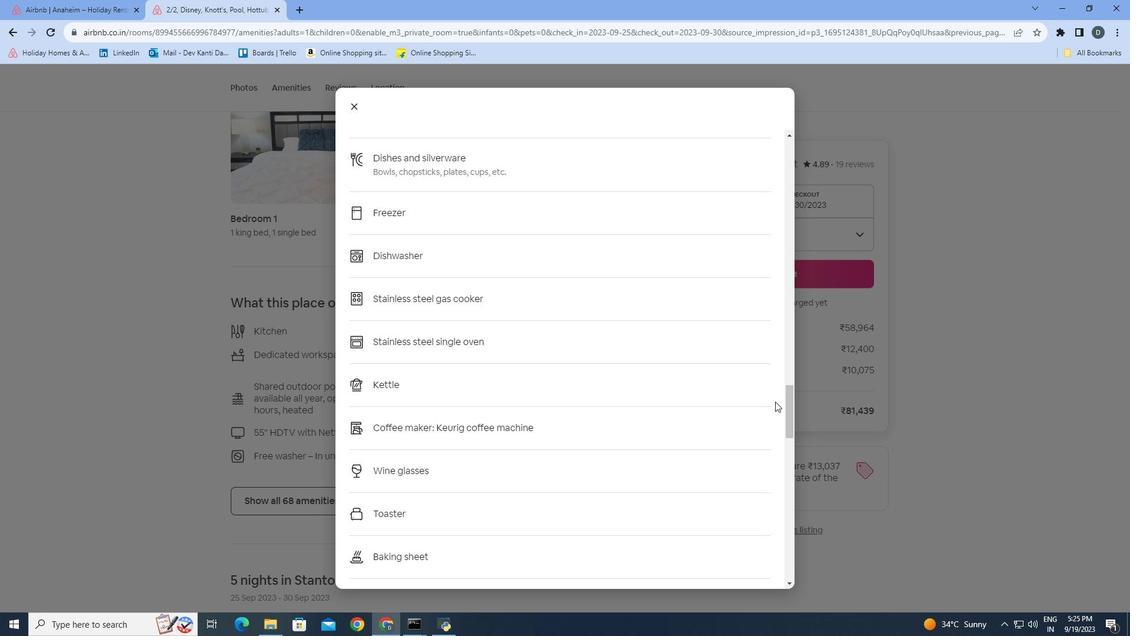 
Action: Mouse scrolled (781, 406) with delta (0, 0)
Screenshot: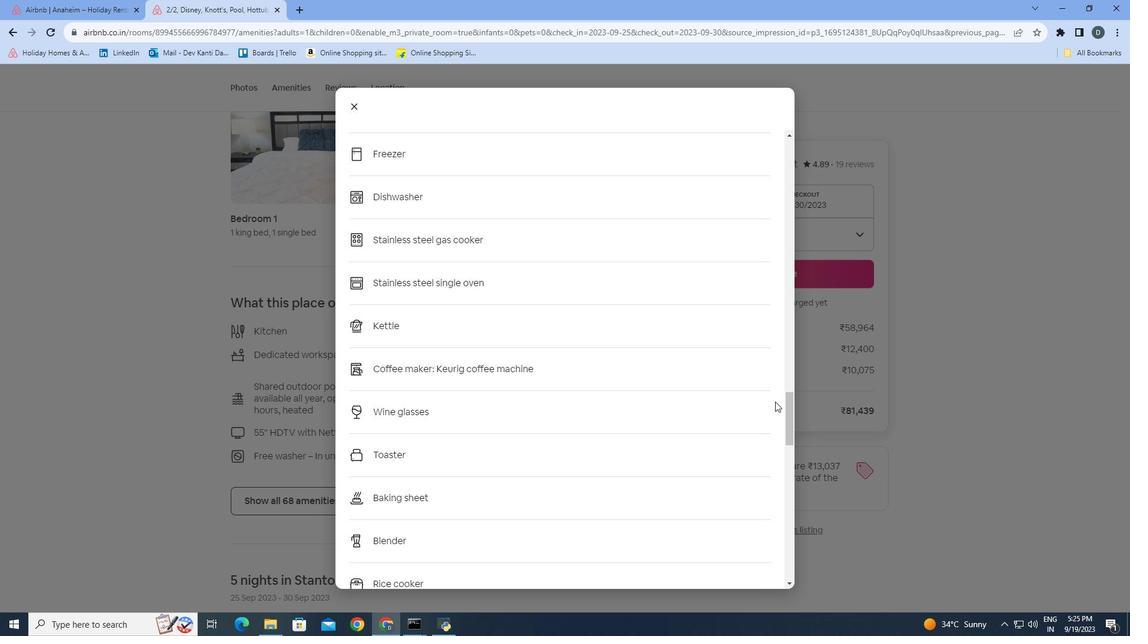 
Action: Mouse scrolled (781, 406) with delta (0, 0)
Screenshot: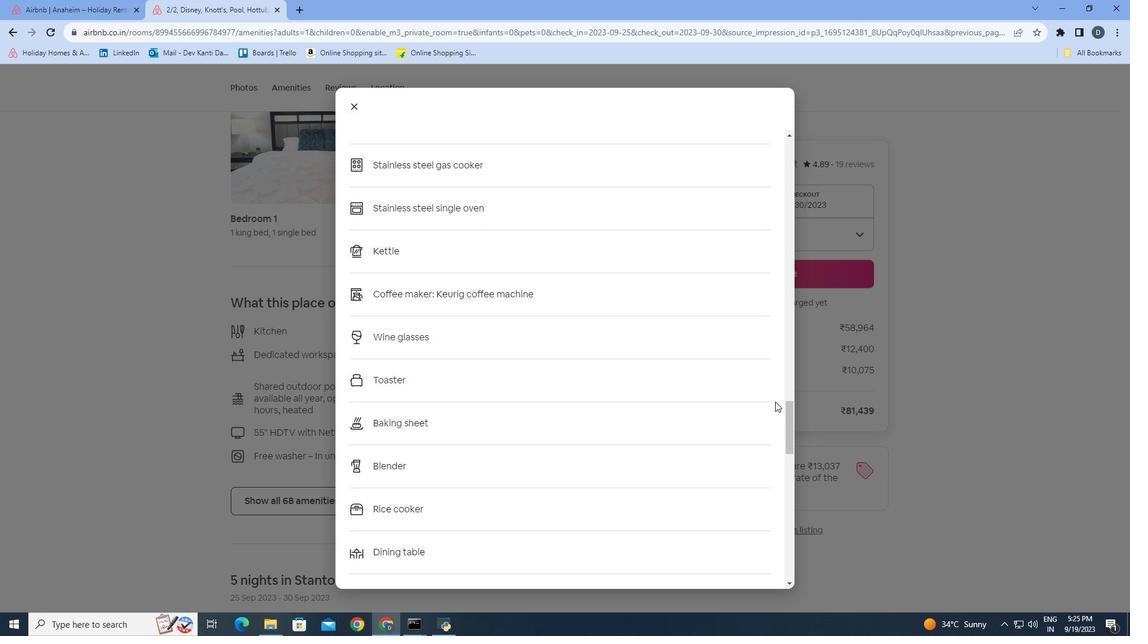 
Action: Mouse scrolled (781, 406) with delta (0, 0)
Screenshot: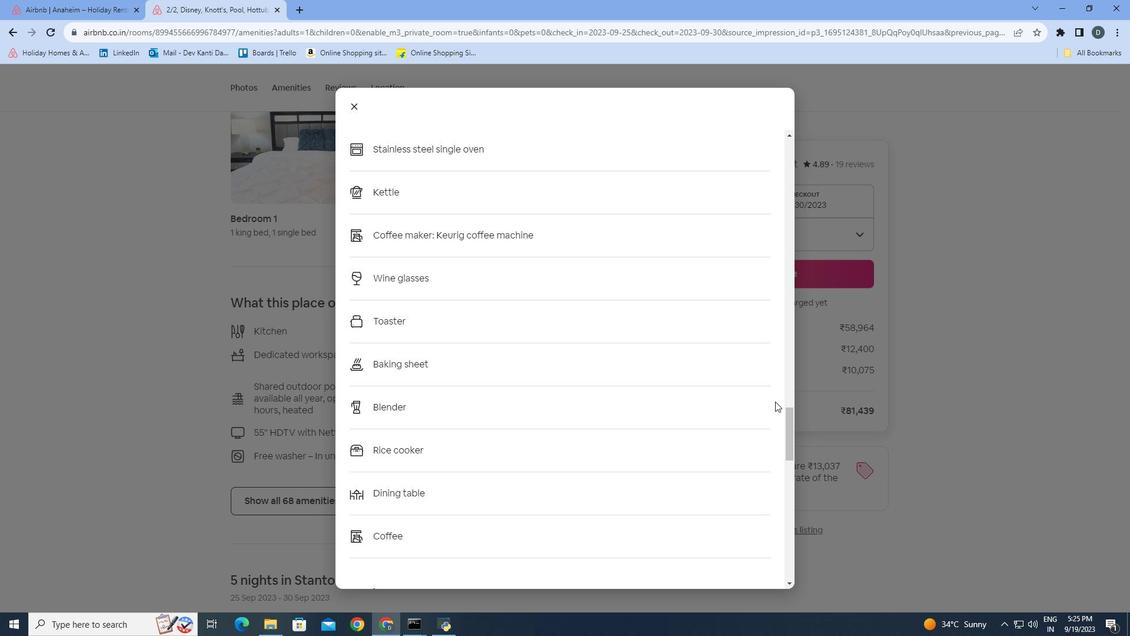 
Action: Mouse scrolled (781, 406) with delta (0, 0)
Screenshot: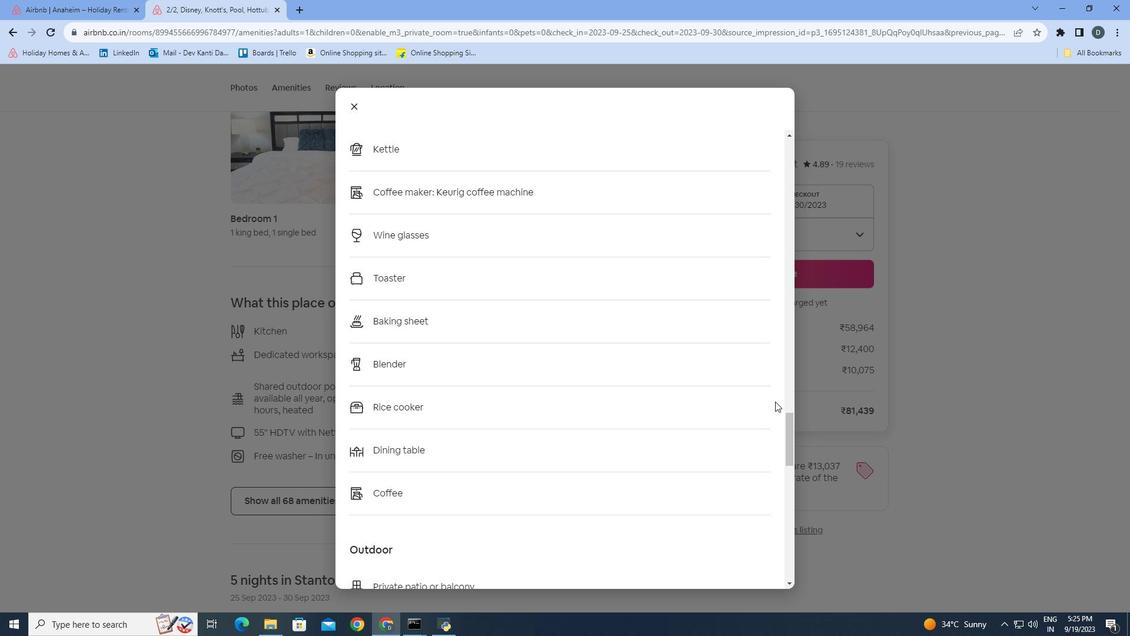 
Action: Mouse scrolled (781, 406) with delta (0, 0)
Screenshot: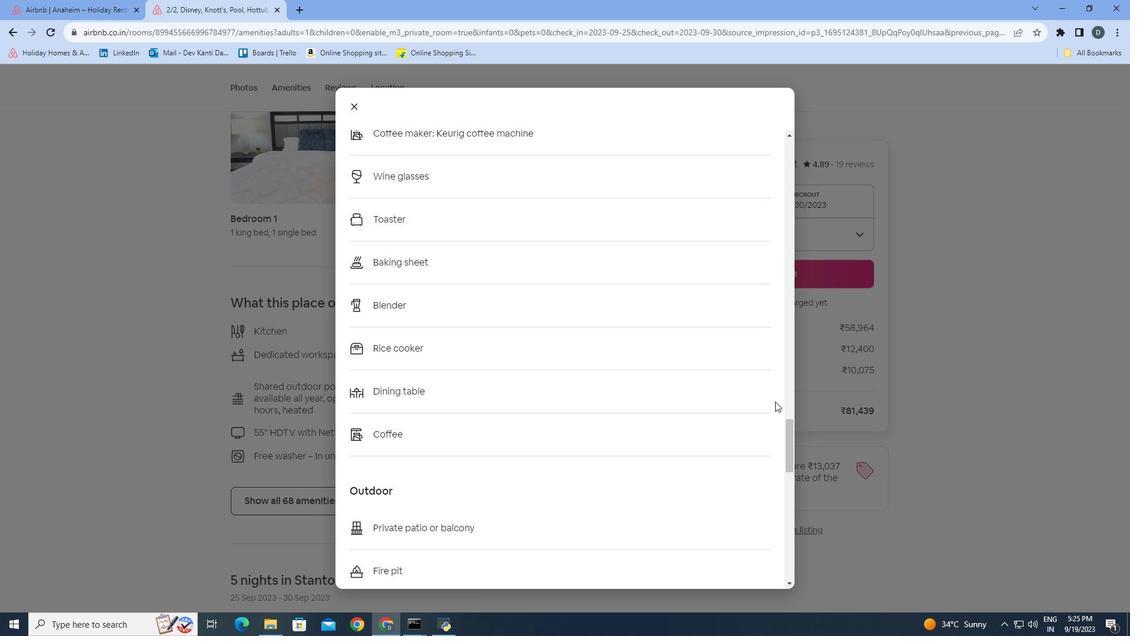 
Action: Mouse scrolled (781, 406) with delta (0, 0)
Screenshot: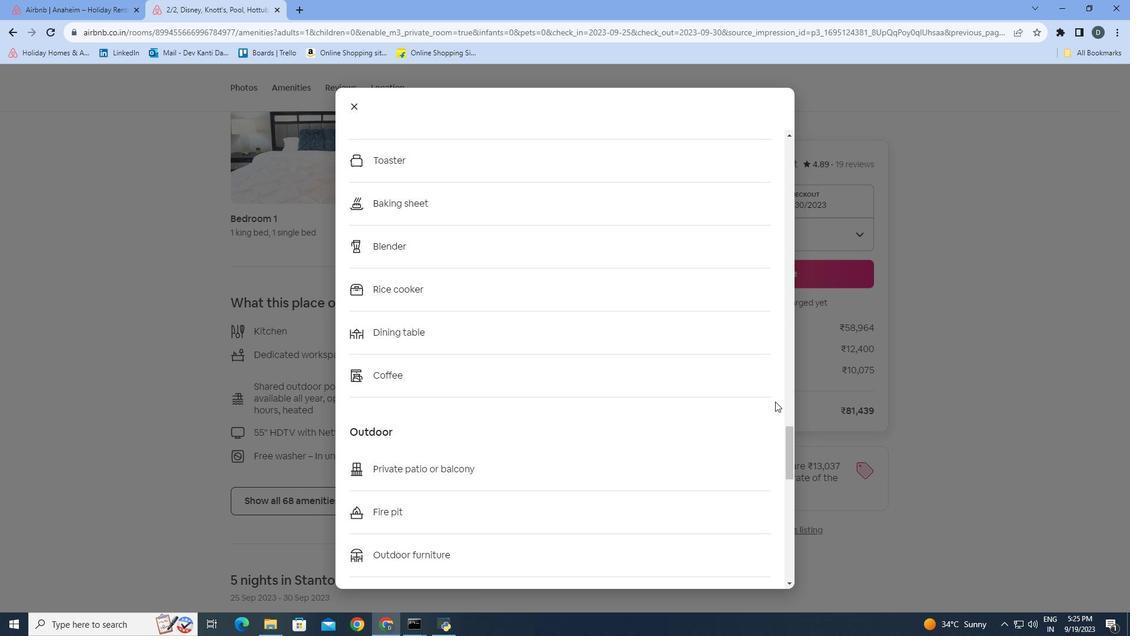 
Action: Mouse moved to (781, 407)
Screenshot: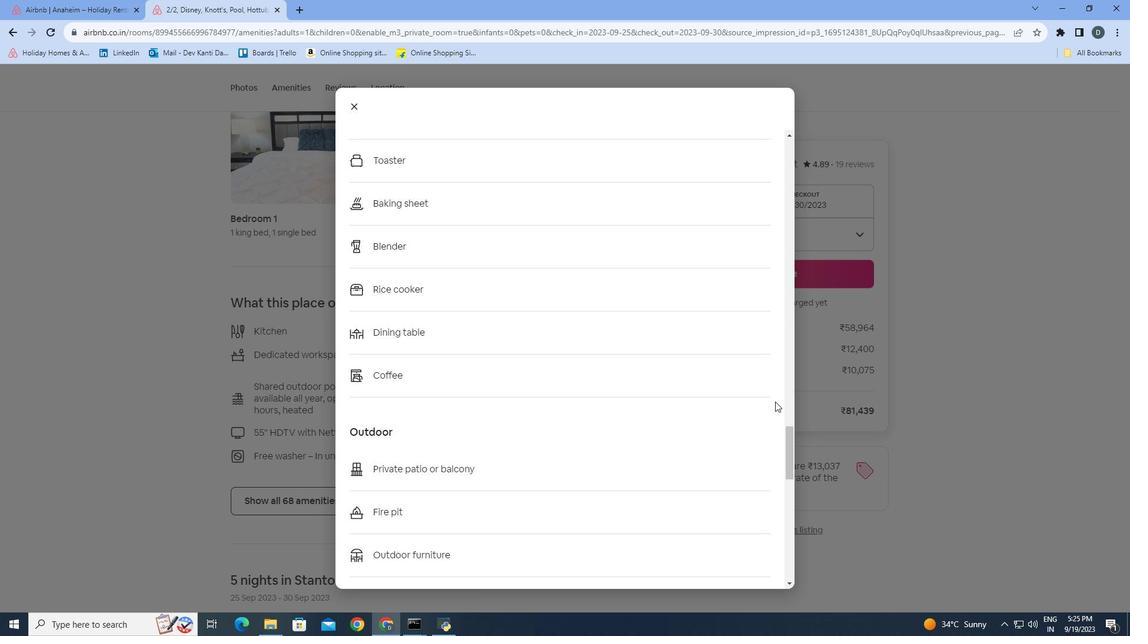 
Action: Mouse scrolled (781, 406) with delta (0, 0)
Screenshot: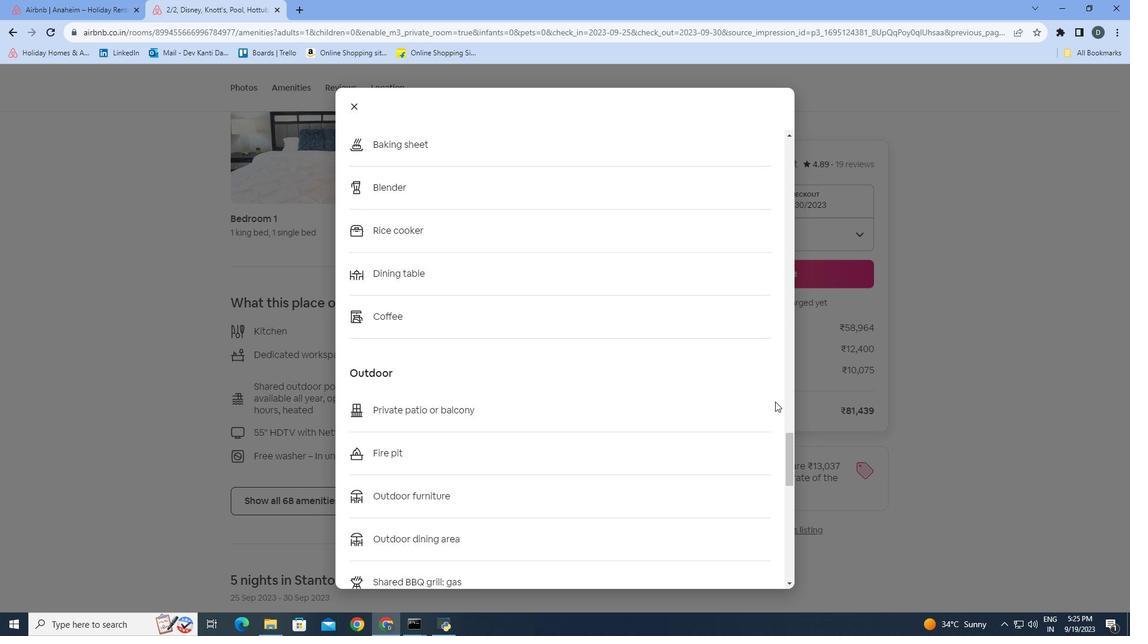 
Action: Mouse scrolled (781, 406) with delta (0, 0)
Screenshot: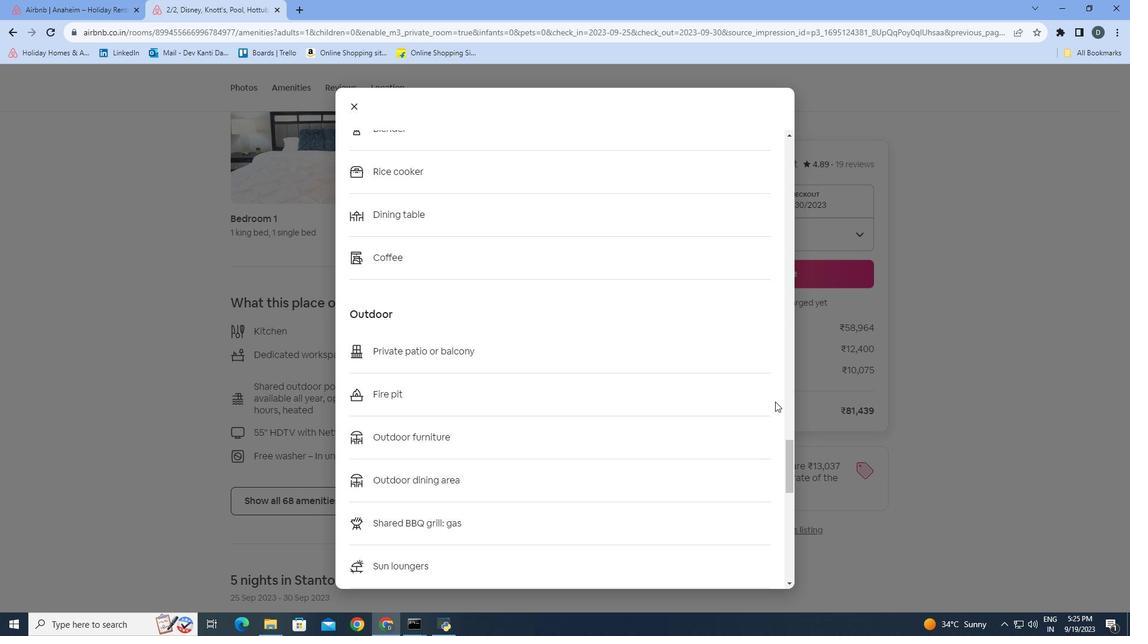 
Action: Mouse scrolled (781, 406) with delta (0, 0)
Screenshot: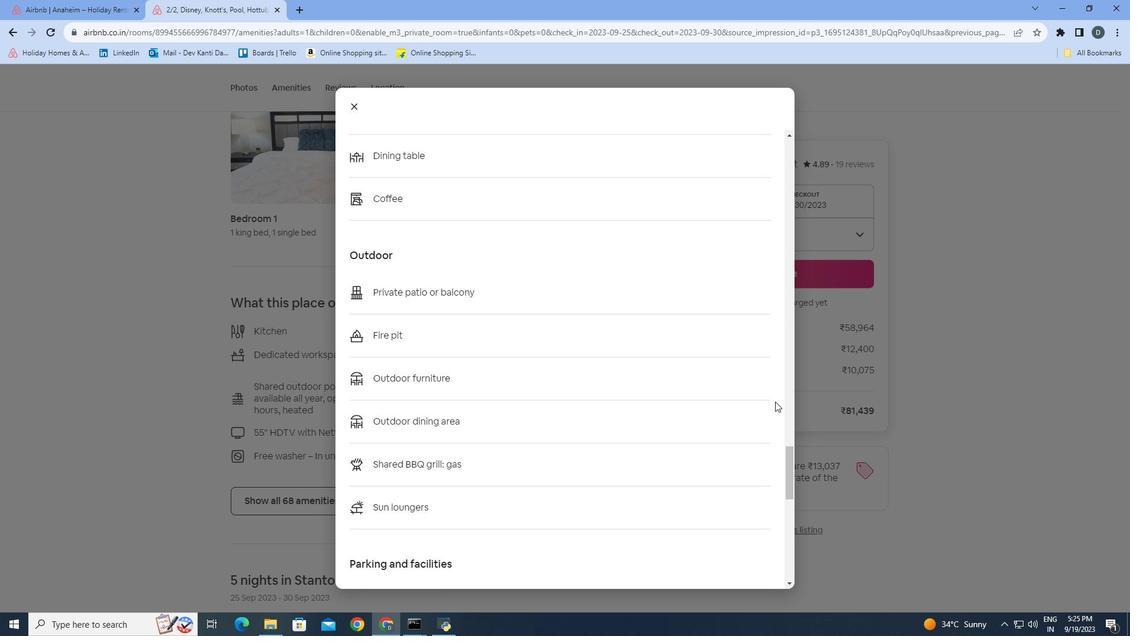 
Action: Mouse scrolled (781, 406) with delta (0, 0)
Screenshot: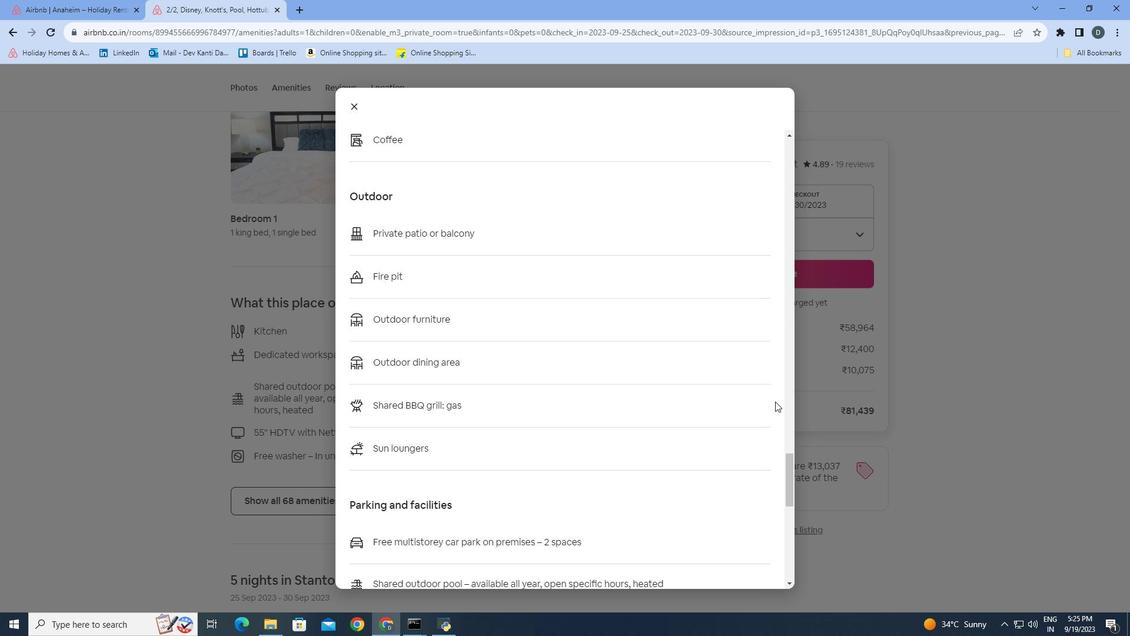
Action: Mouse scrolled (781, 406) with delta (0, 0)
